 Task: Update the start and due dates for issues in the Jira project board.
Action: Mouse scrolled (890, 336) with delta (0, 0)
Screenshot: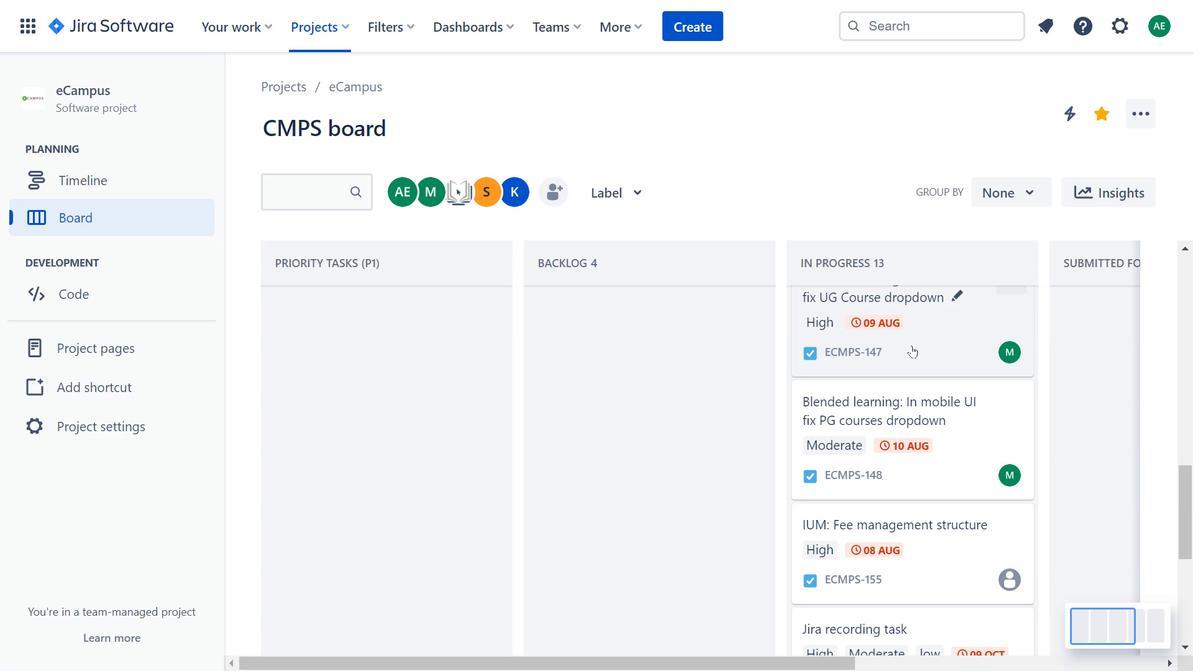 
Action: Mouse moved to (893, 338)
Screenshot: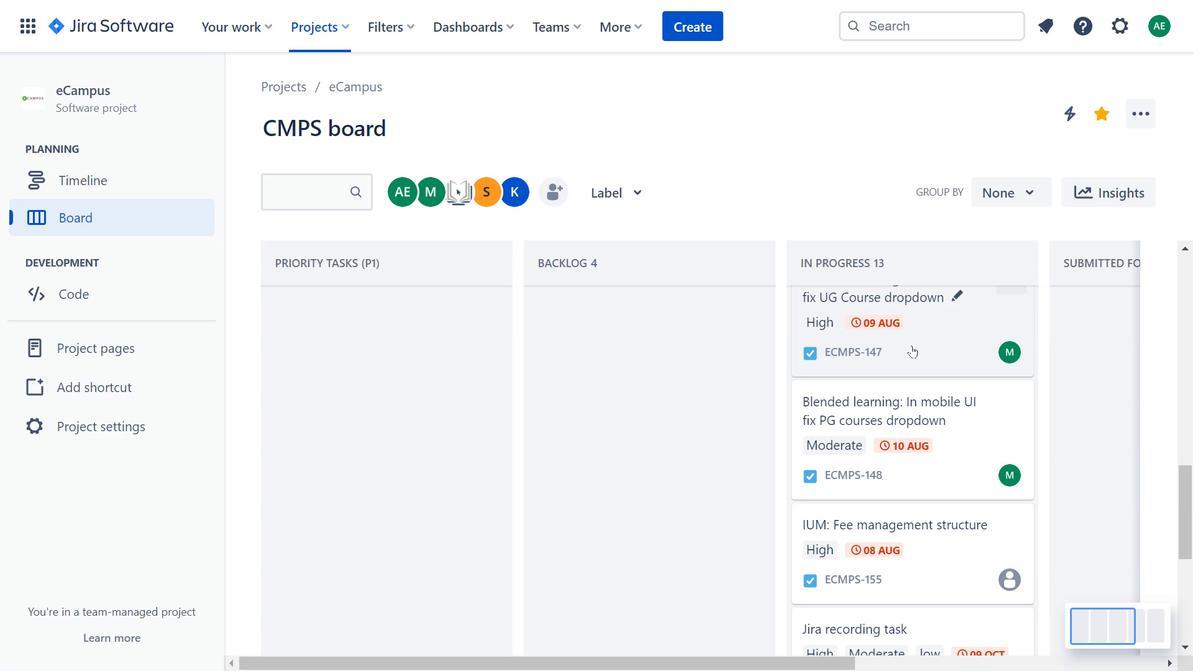 
Action: Mouse scrolled (893, 337) with delta (0, 0)
Screenshot: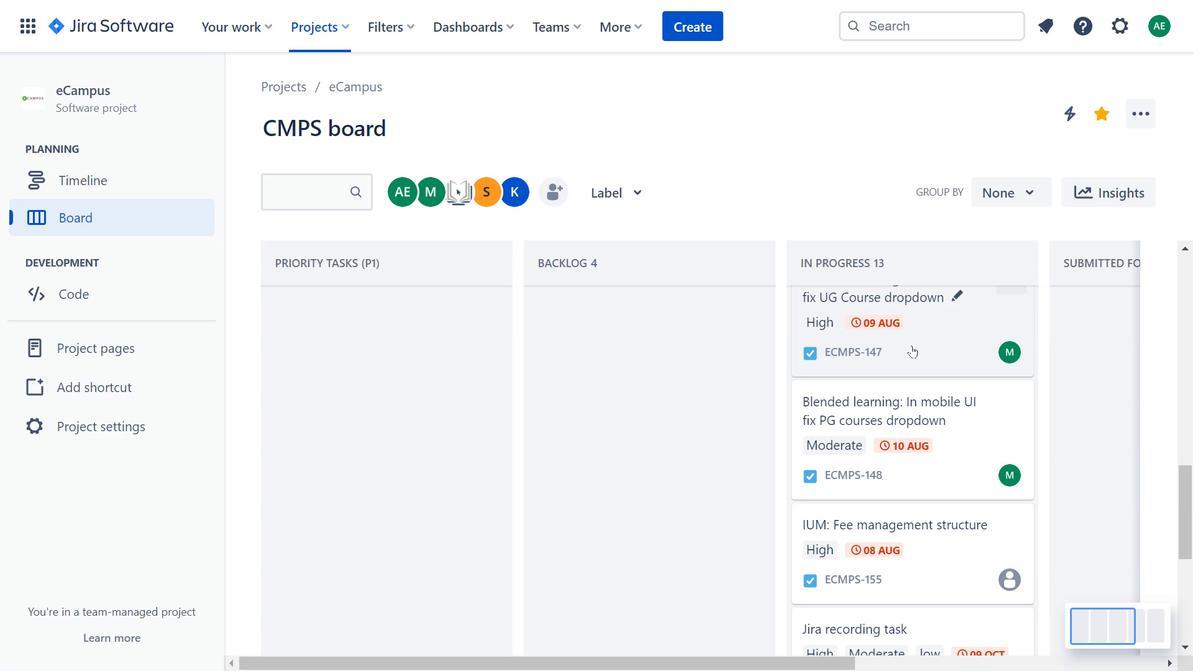 
Action: Mouse moved to (895, 339)
Screenshot: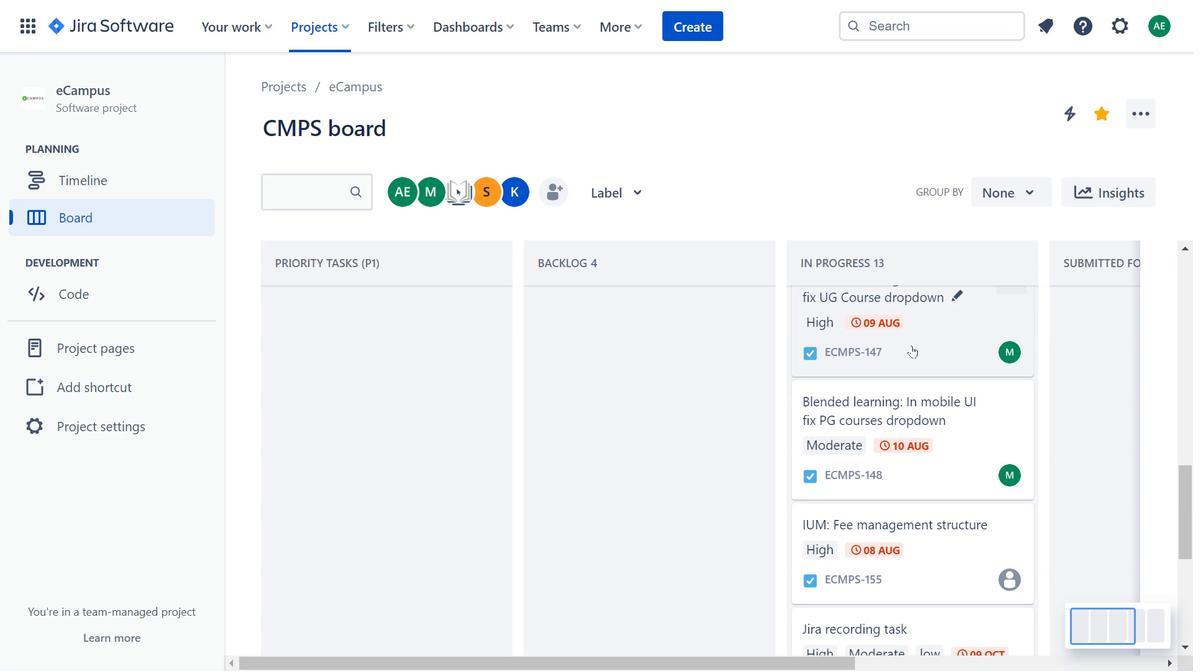 
Action: Mouse scrolled (895, 338) with delta (0, 0)
Screenshot: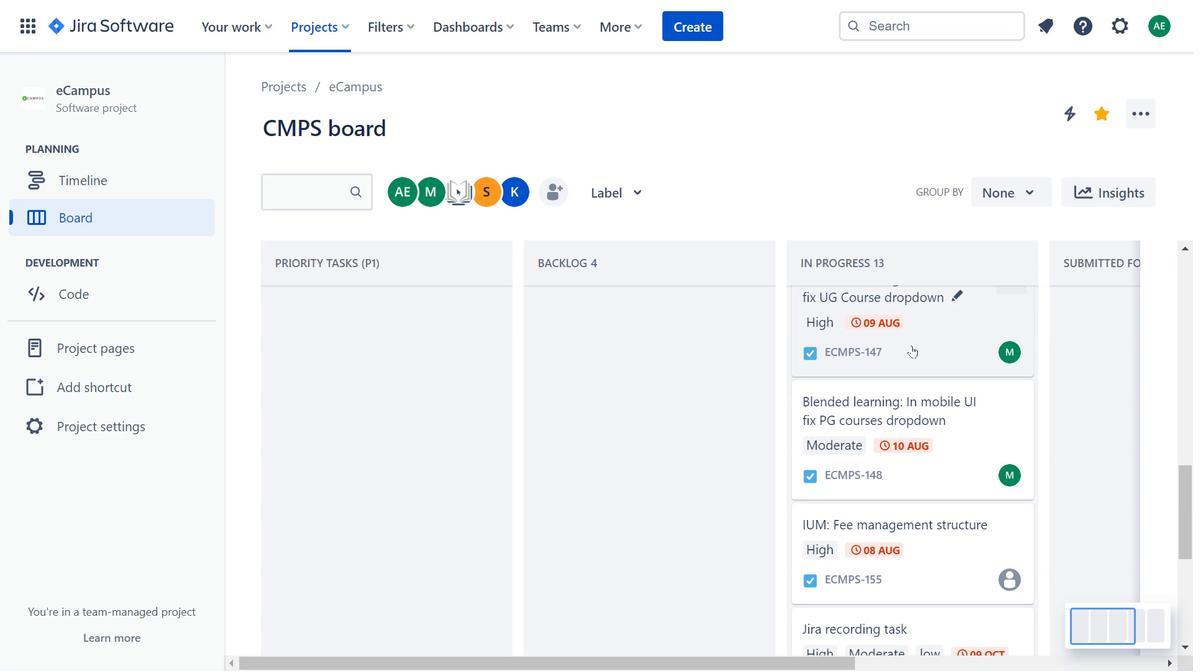 
Action: Mouse moved to (902, 342)
Screenshot: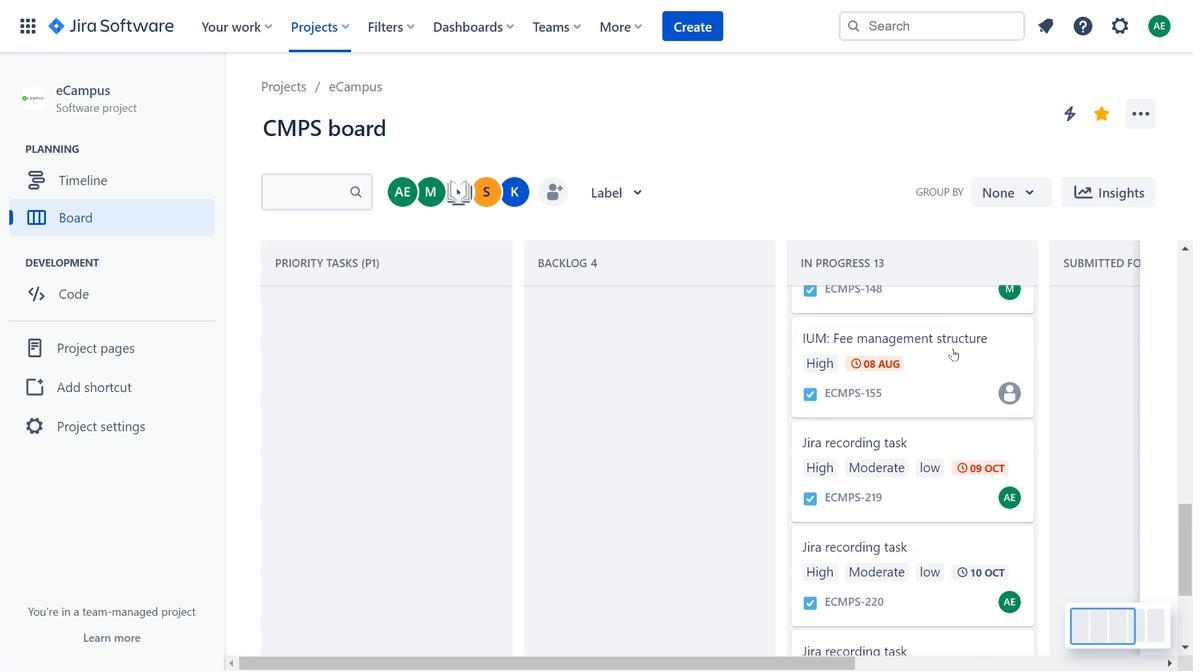 
Action: Mouse scrolled (902, 341) with delta (0, 0)
Screenshot: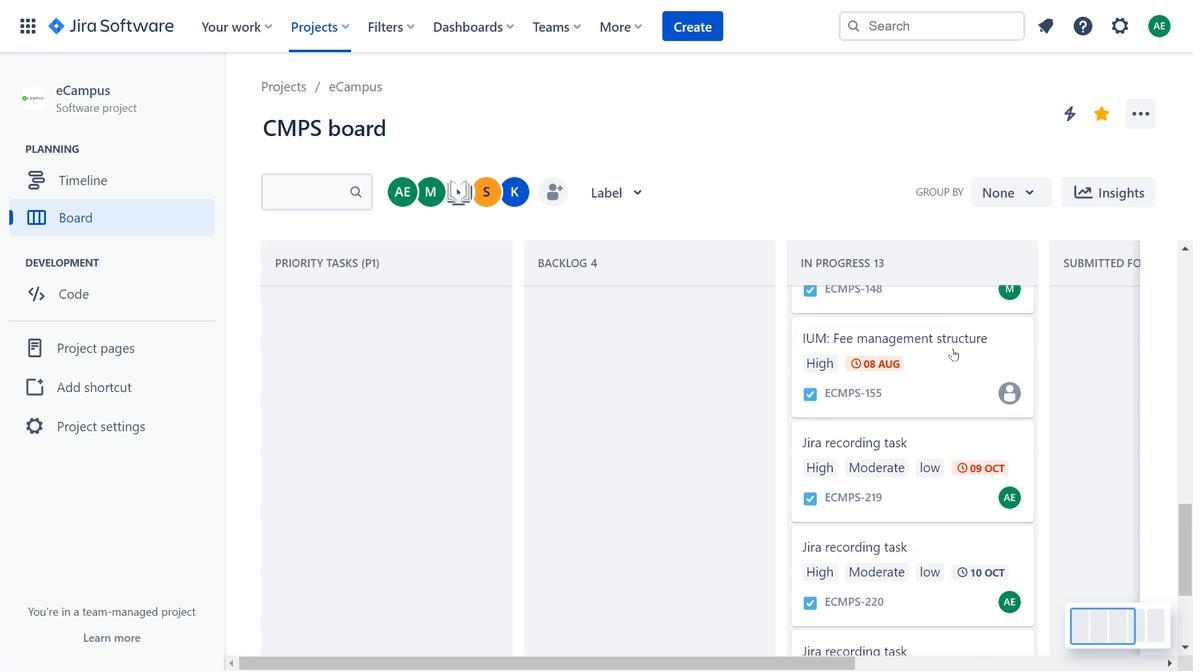 
Action: Mouse moved to (903, 342)
Screenshot: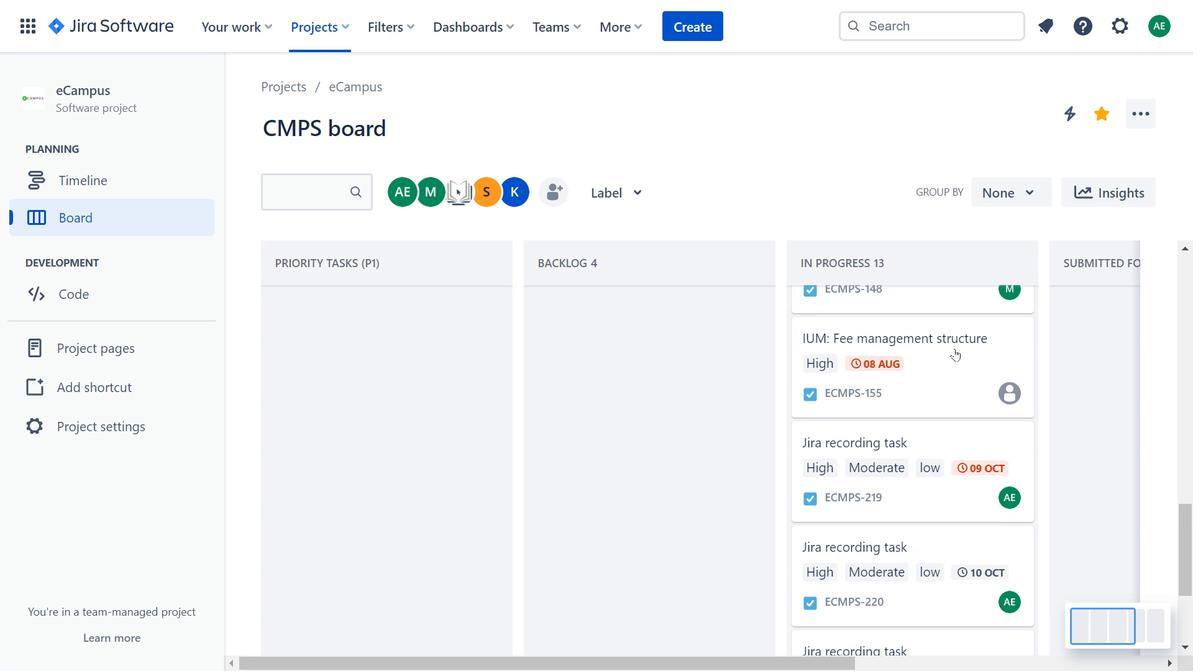 
Action: Mouse scrolled (903, 341) with delta (0, 0)
Screenshot: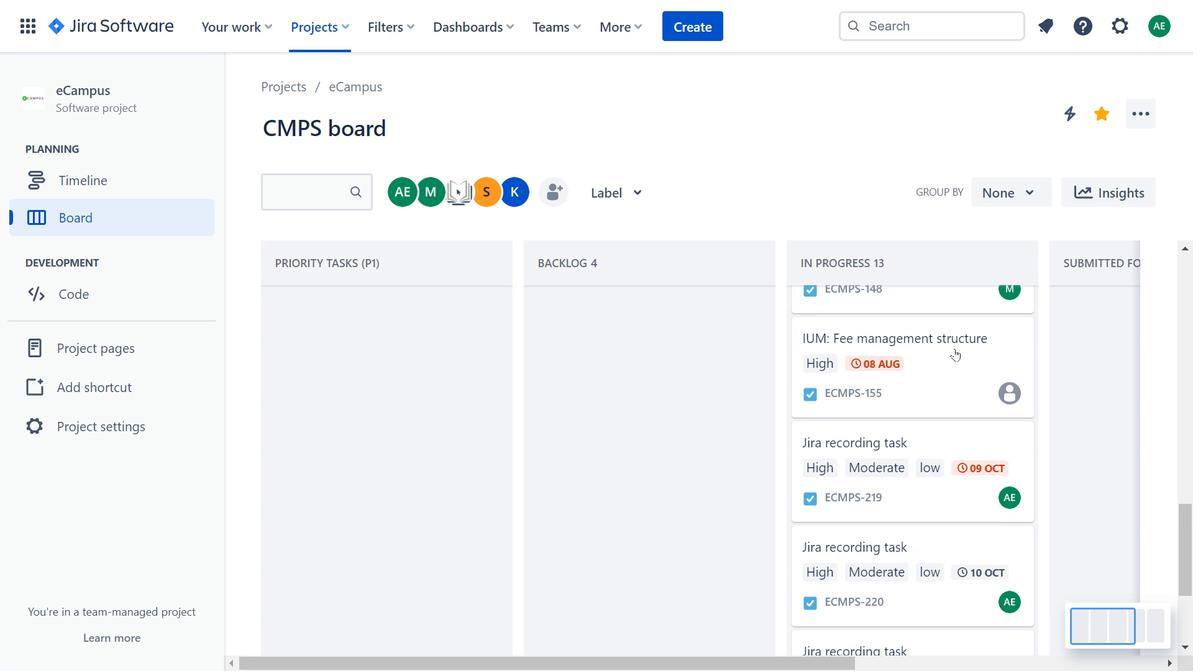 
Action: Mouse moved to (905, 343)
Screenshot: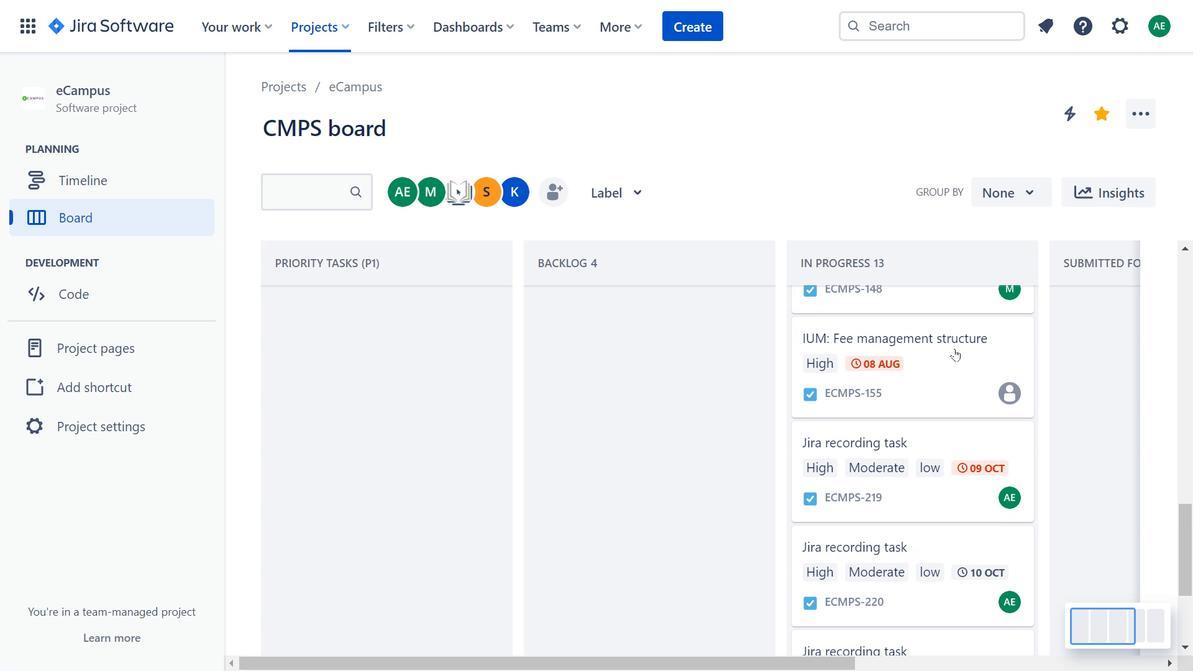 
Action: Mouse scrolled (905, 342) with delta (0, 0)
Screenshot: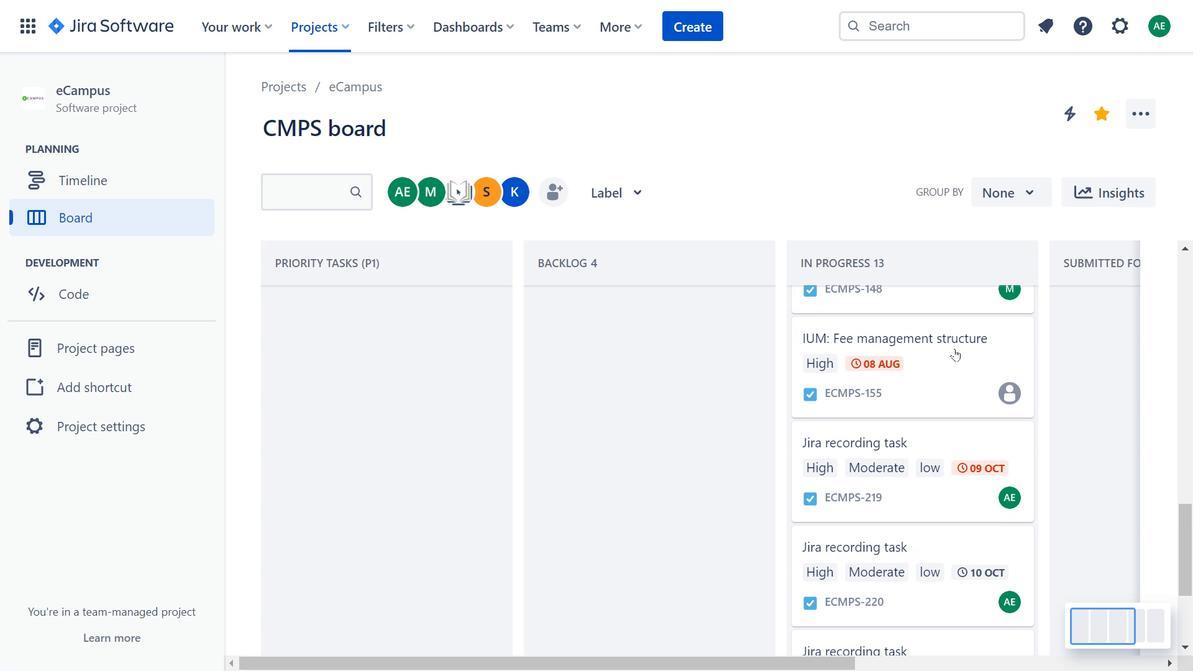 
Action: Mouse moved to (918, 346)
Screenshot: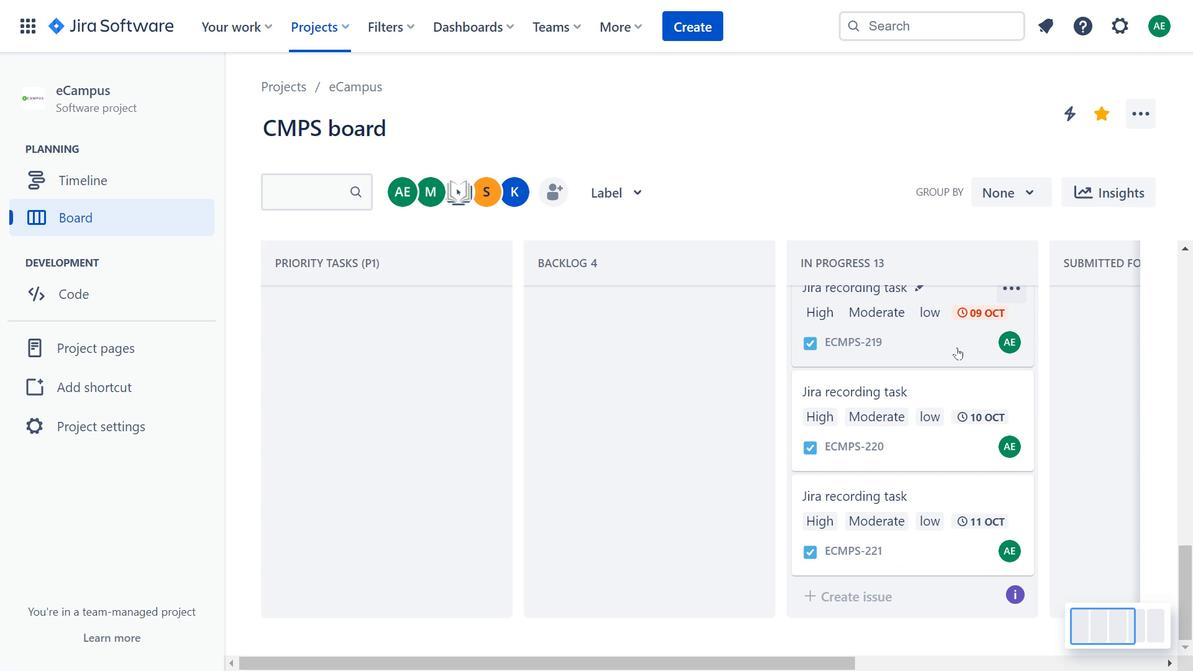 
Action: Mouse scrolled (918, 345) with delta (0, 0)
Screenshot: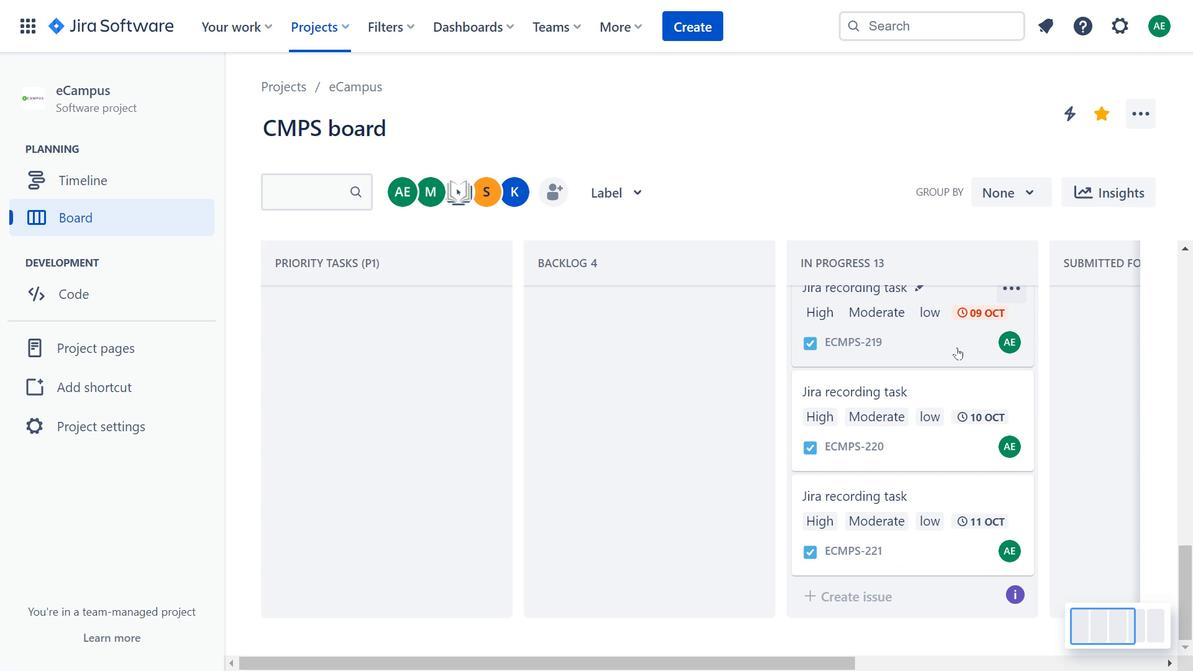 
Action: Mouse moved to (923, 347)
Screenshot: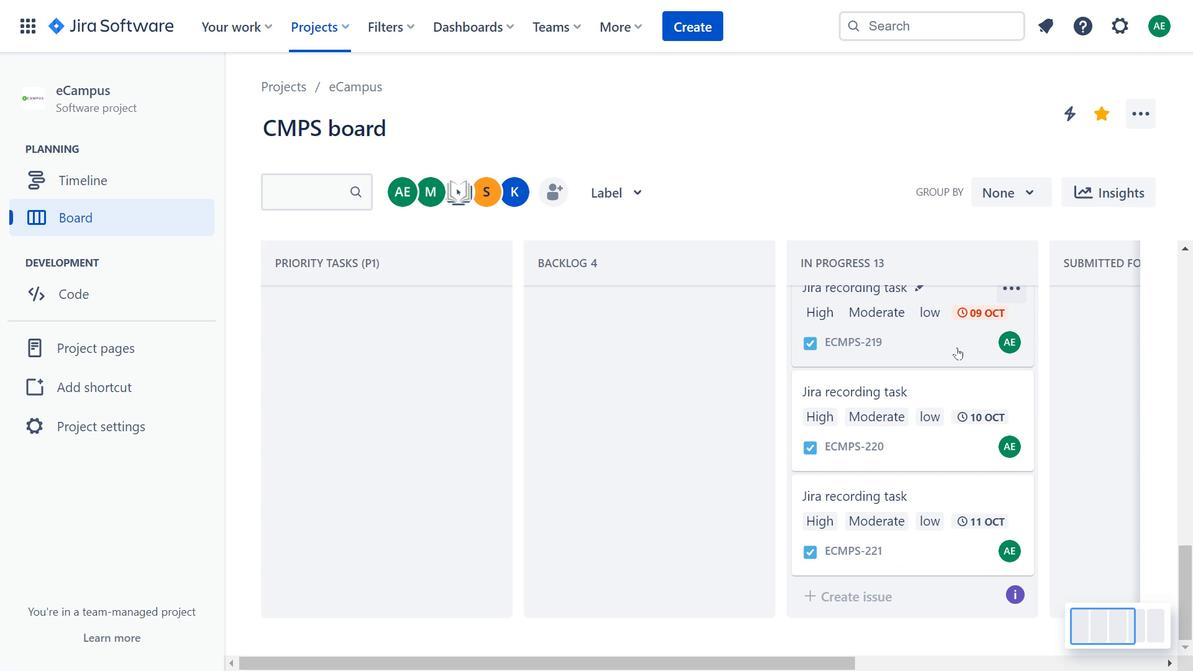 
Action: Mouse scrolled (923, 346) with delta (0, 0)
Screenshot: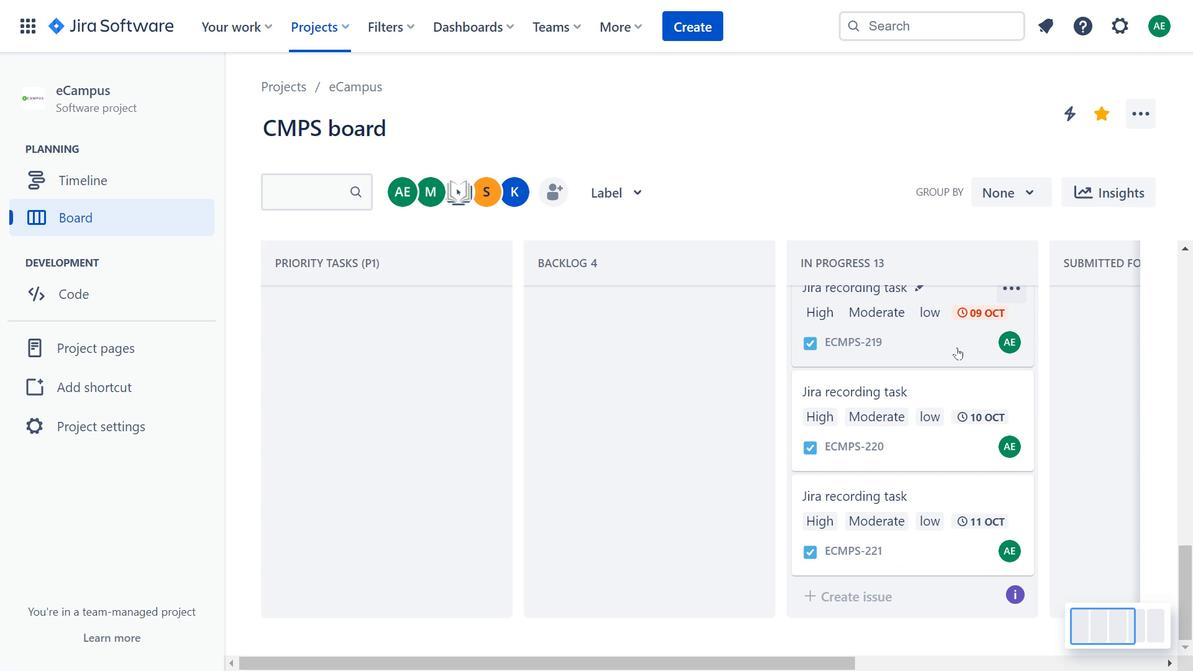
Action: Mouse moved to (956, 348)
Screenshot: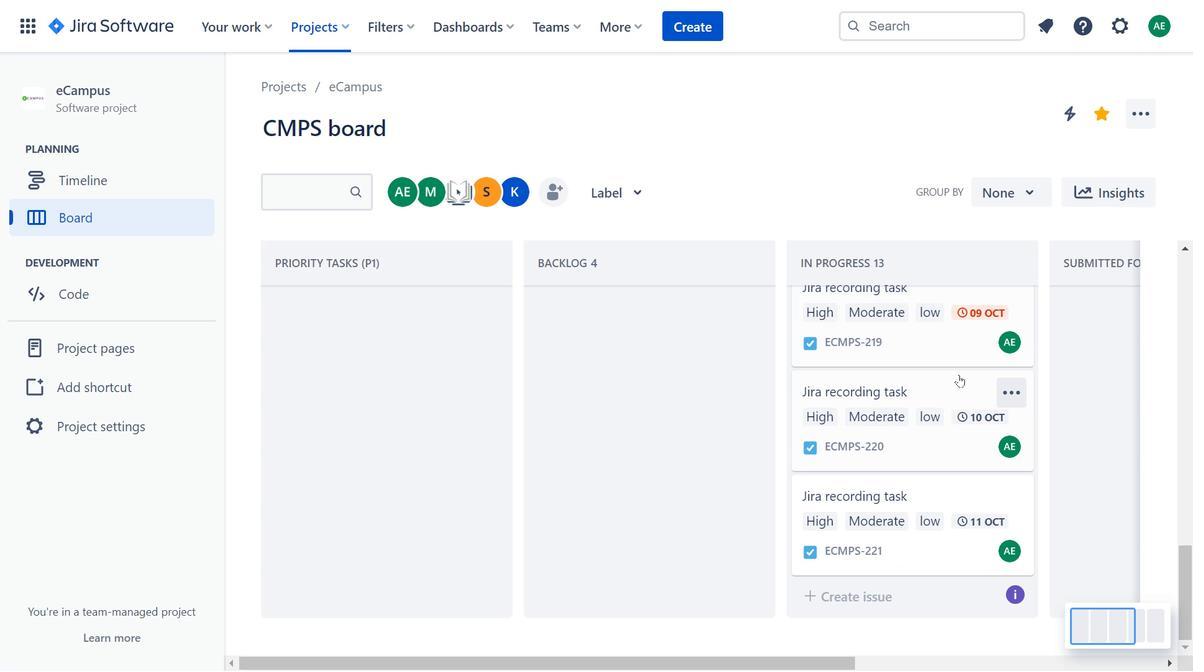 
Action: Mouse scrolled (956, 347) with delta (0, 0)
Screenshot: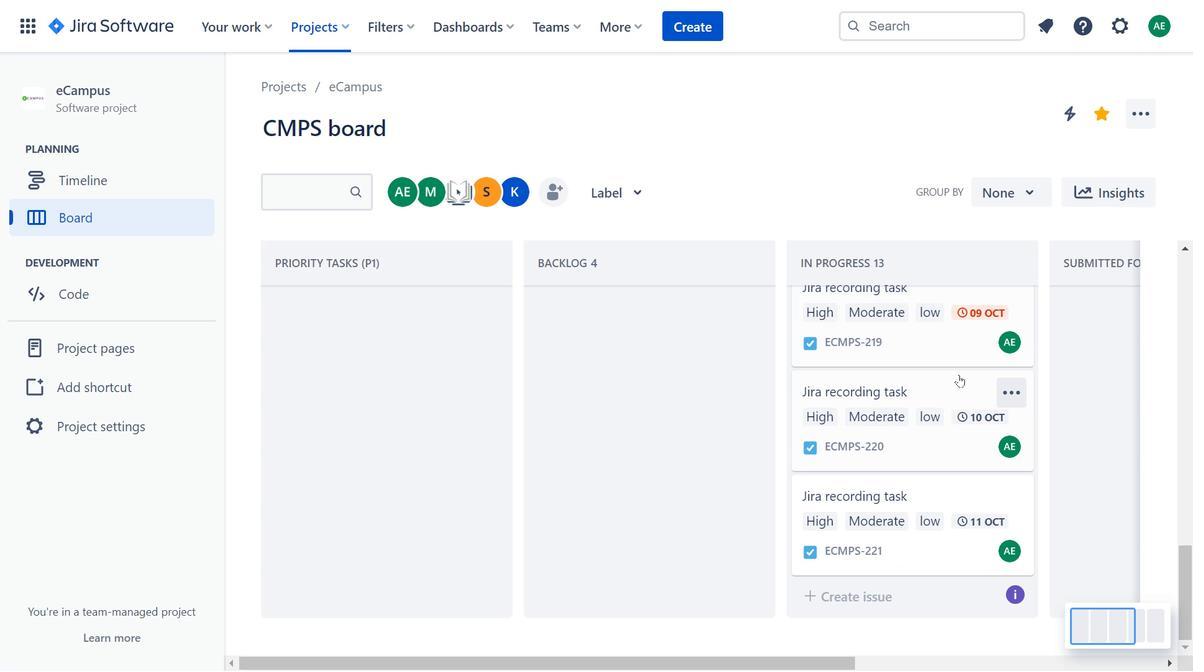 
Action: Mouse scrolled (956, 347) with delta (0, 0)
Screenshot: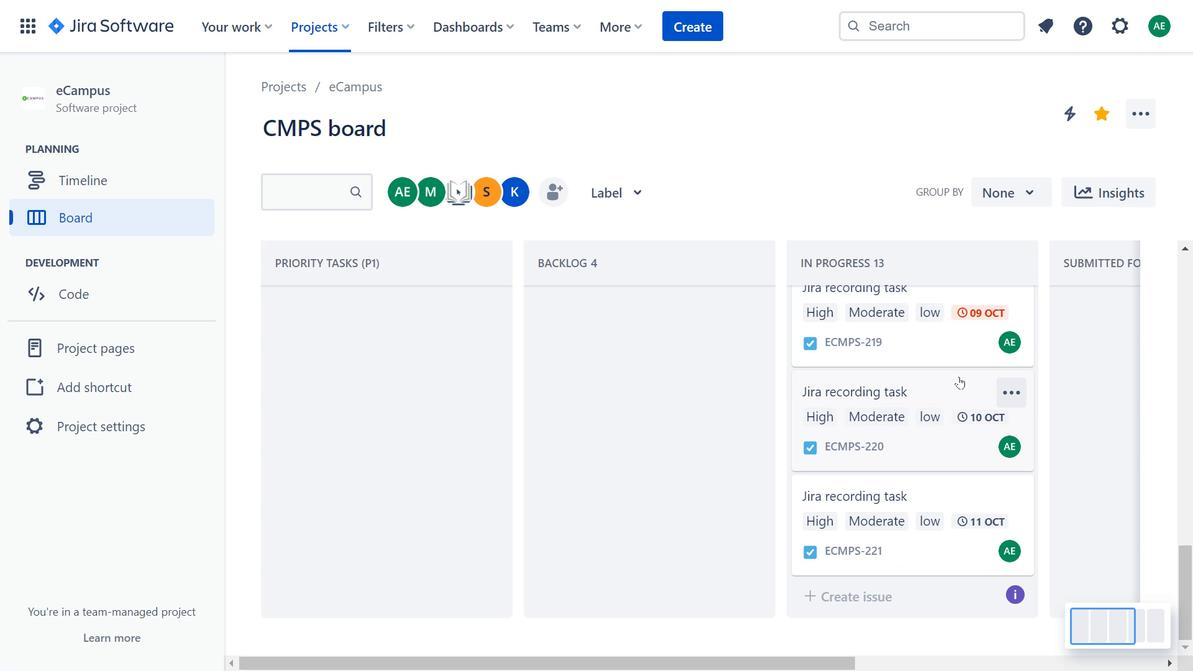 
Action: Mouse moved to (971, 328)
Screenshot: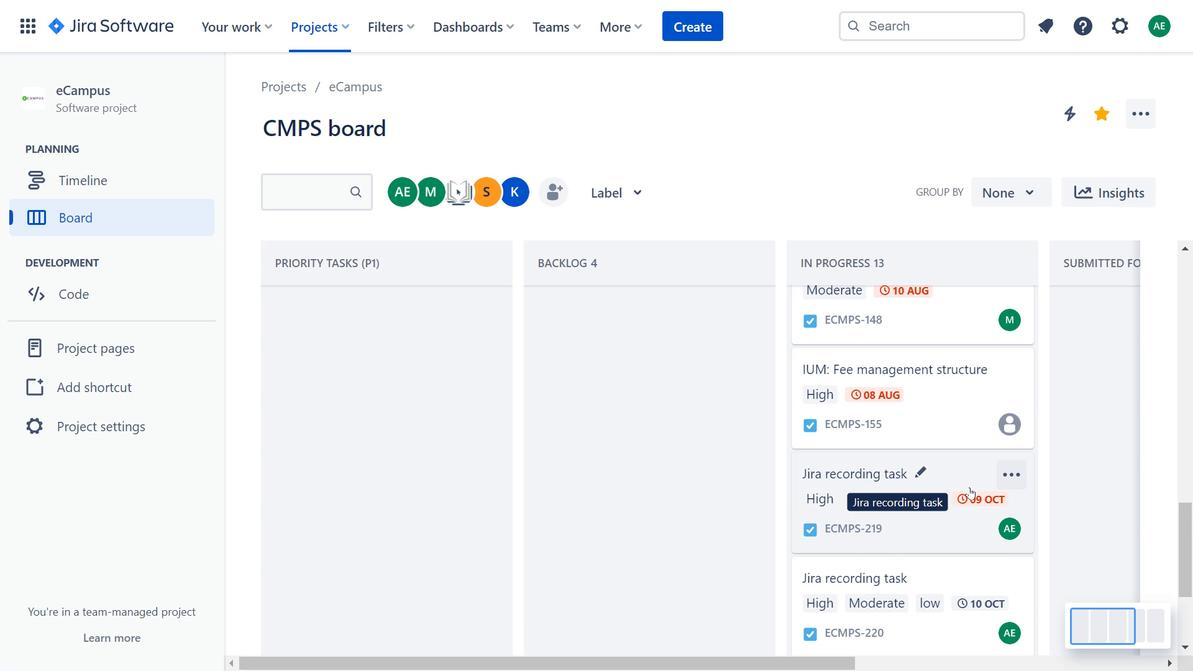 
Action: Mouse scrolled (971, 329) with delta (0, 0)
Screenshot: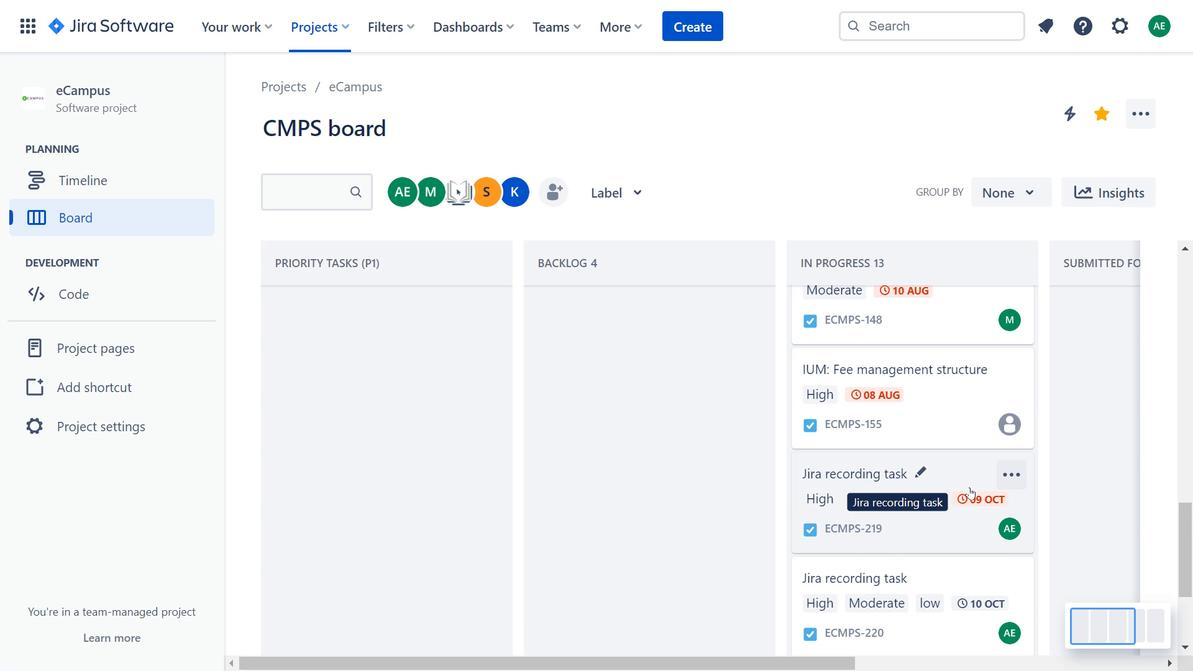 
Action: Mouse scrolled (971, 329) with delta (0, 0)
Screenshot: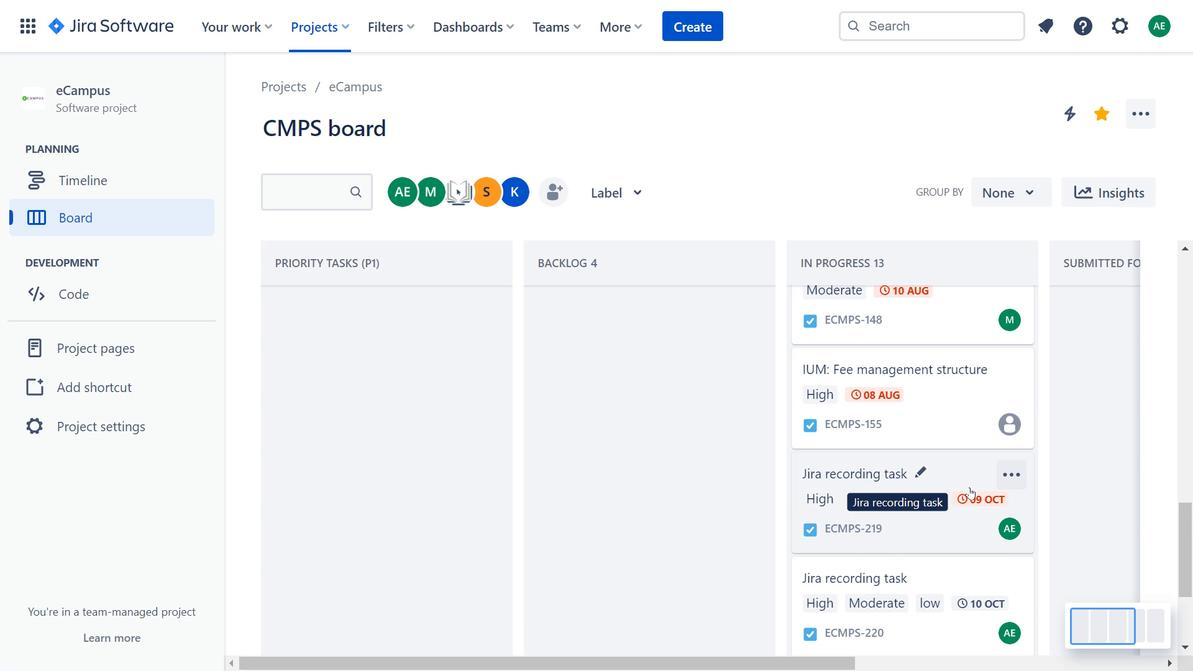 
Action: Mouse moved to (969, 487)
Screenshot: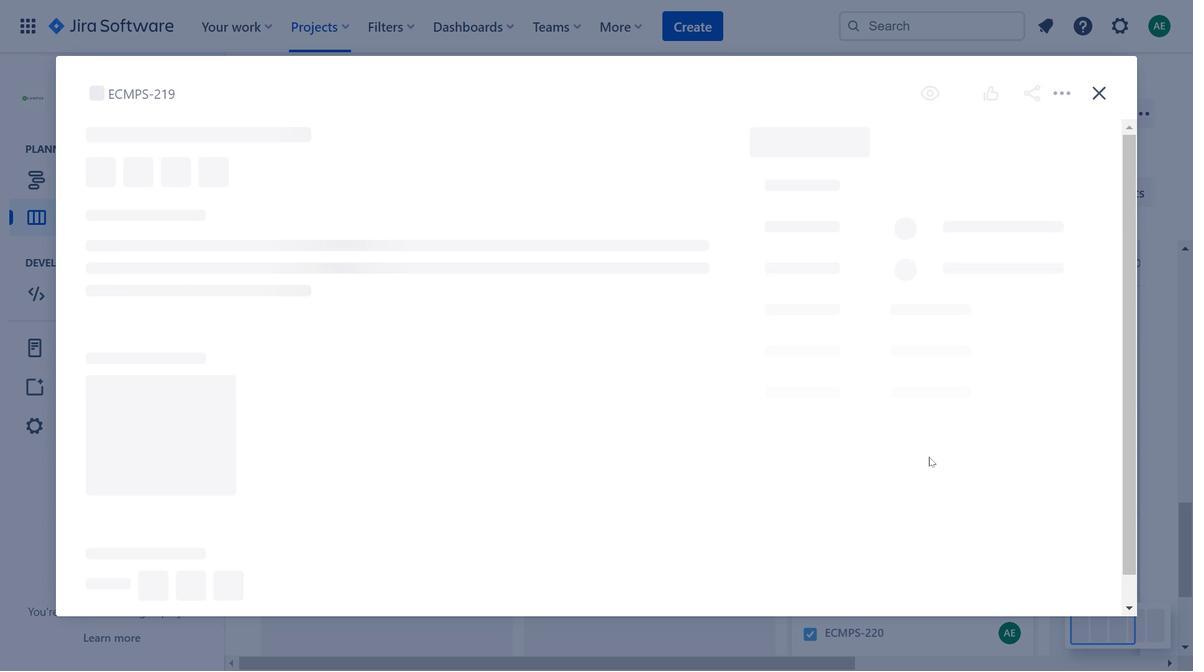 
Action: Mouse pressed left at (969, 487)
Screenshot: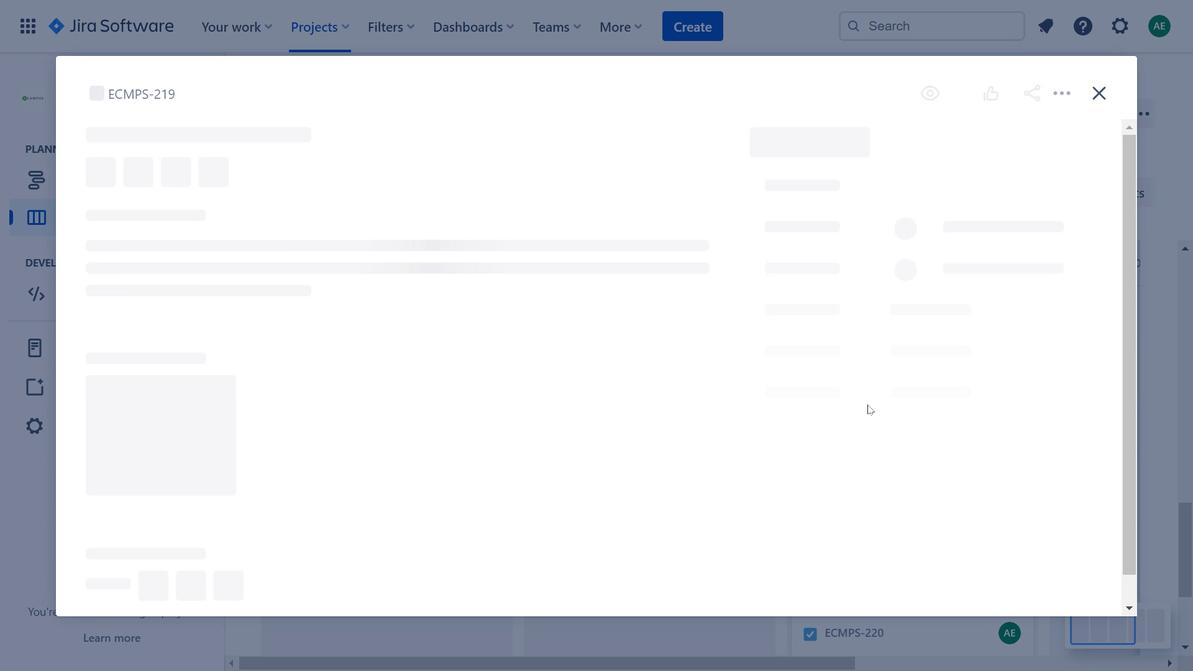 
Action: Mouse moved to (777, 149)
Screenshot: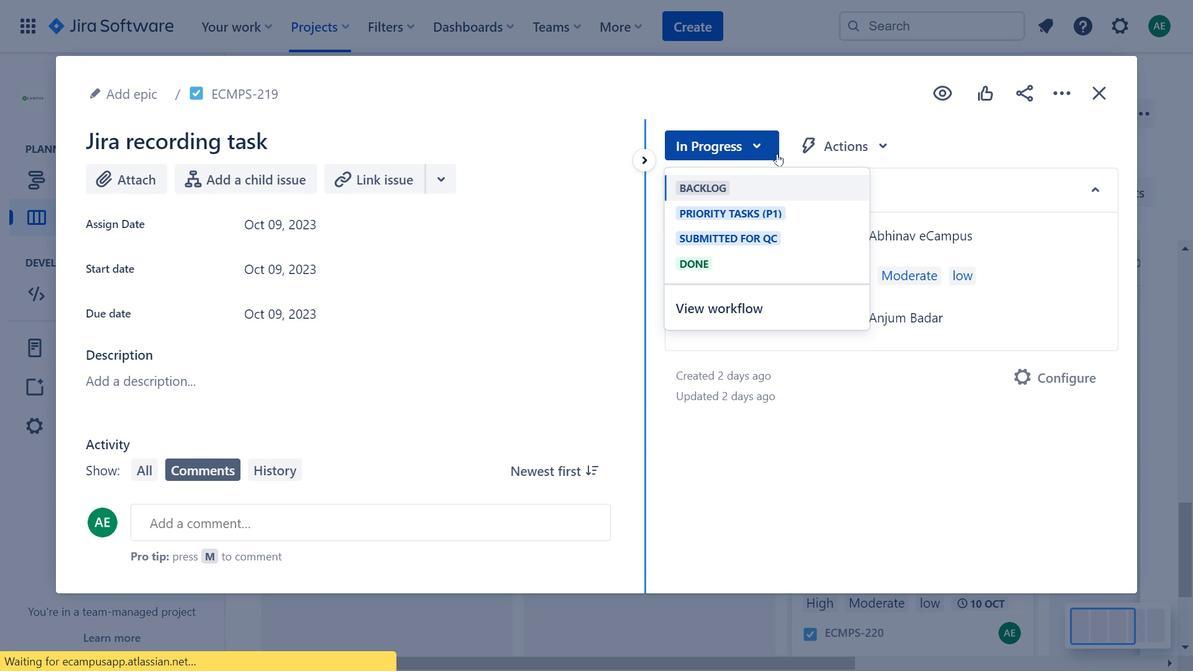 
Action: Mouse pressed left at (777, 149)
Screenshot: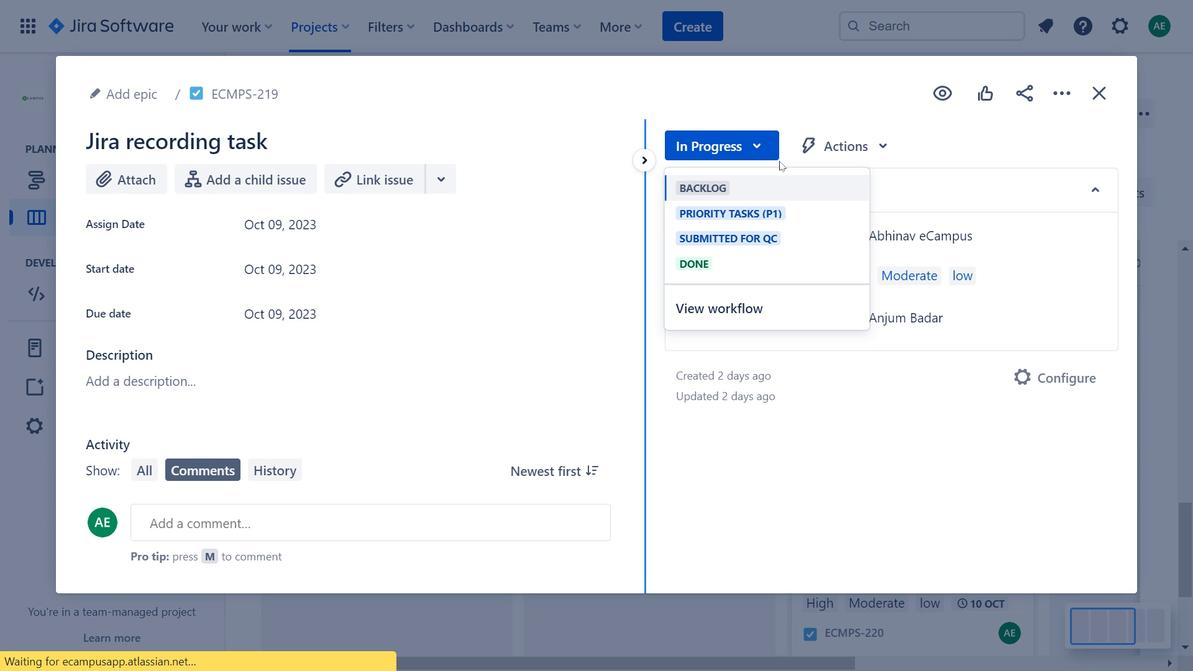 
Action: Mouse moved to (722, 267)
Screenshot: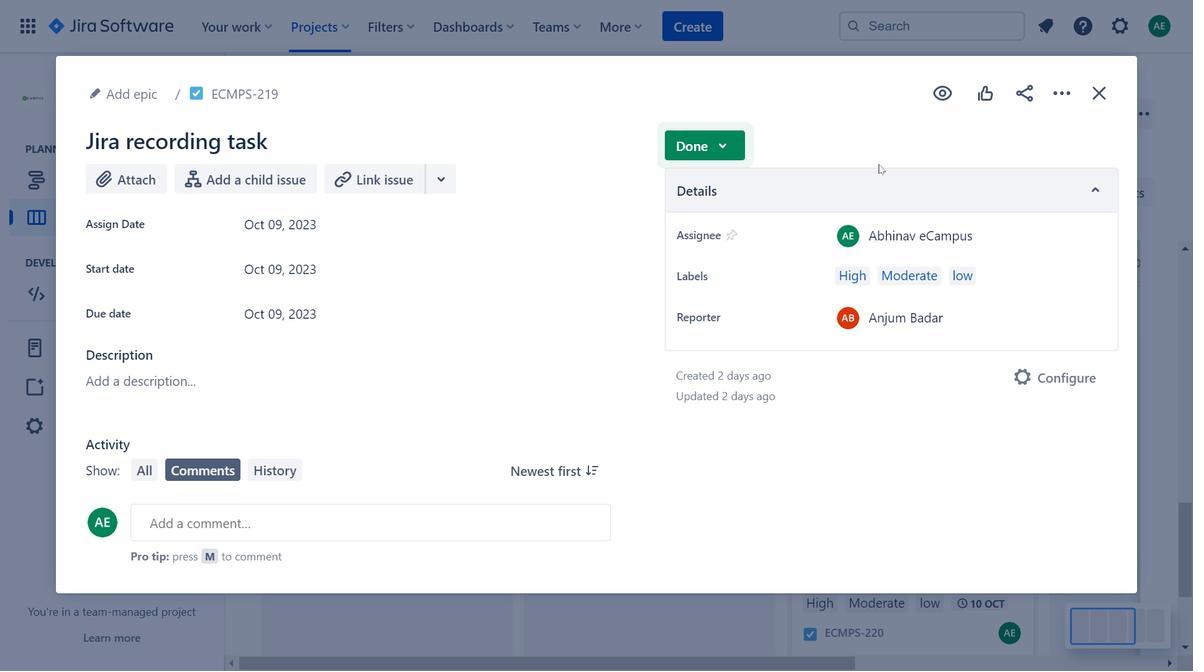 
Action: Mouse pressed left at (722, 267)
Screenshot: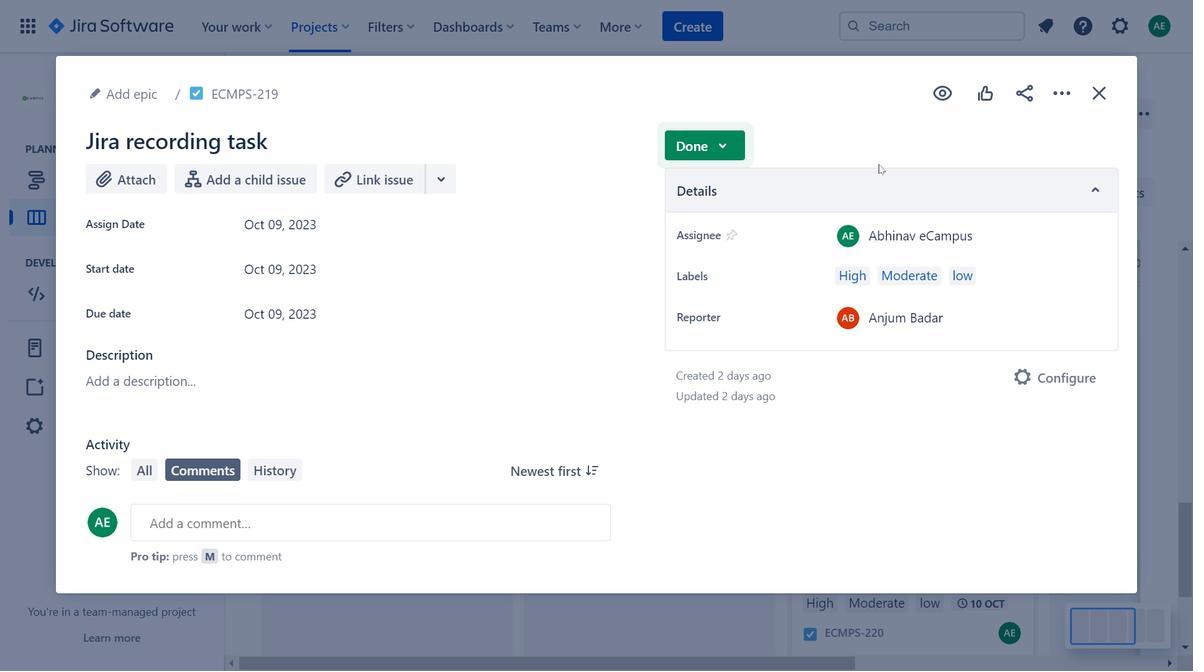 
Action: Mouse moved to (930, 145)
Screenshot: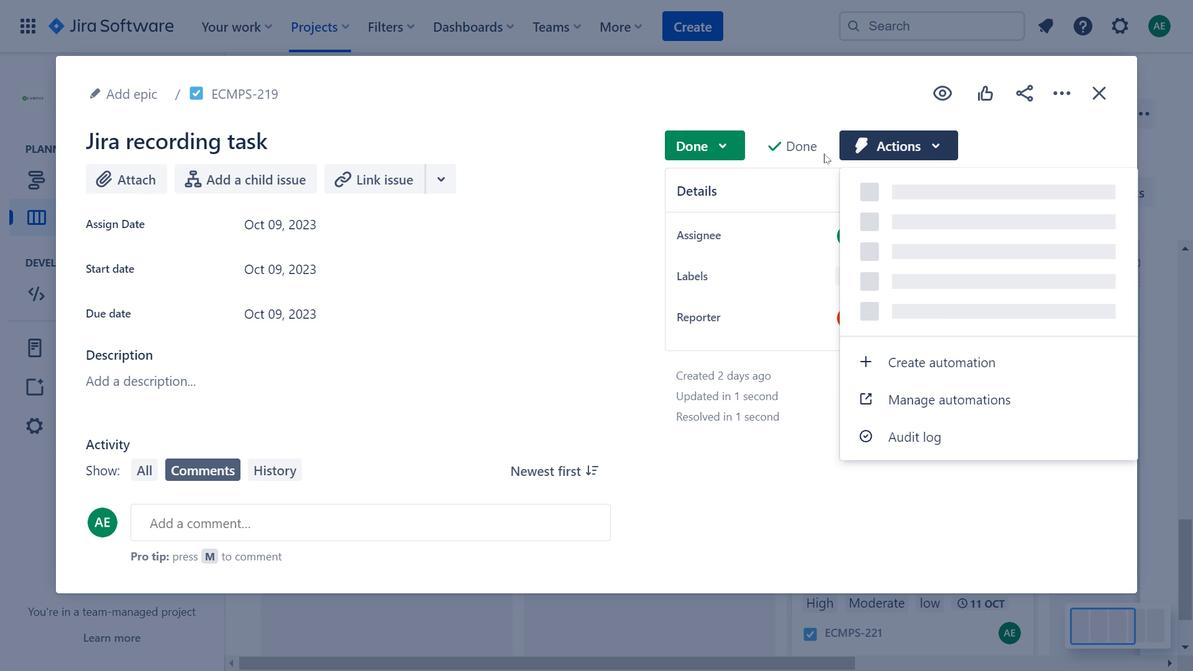 
Action: Mouse pressed left at (930, 145)
Screenshot: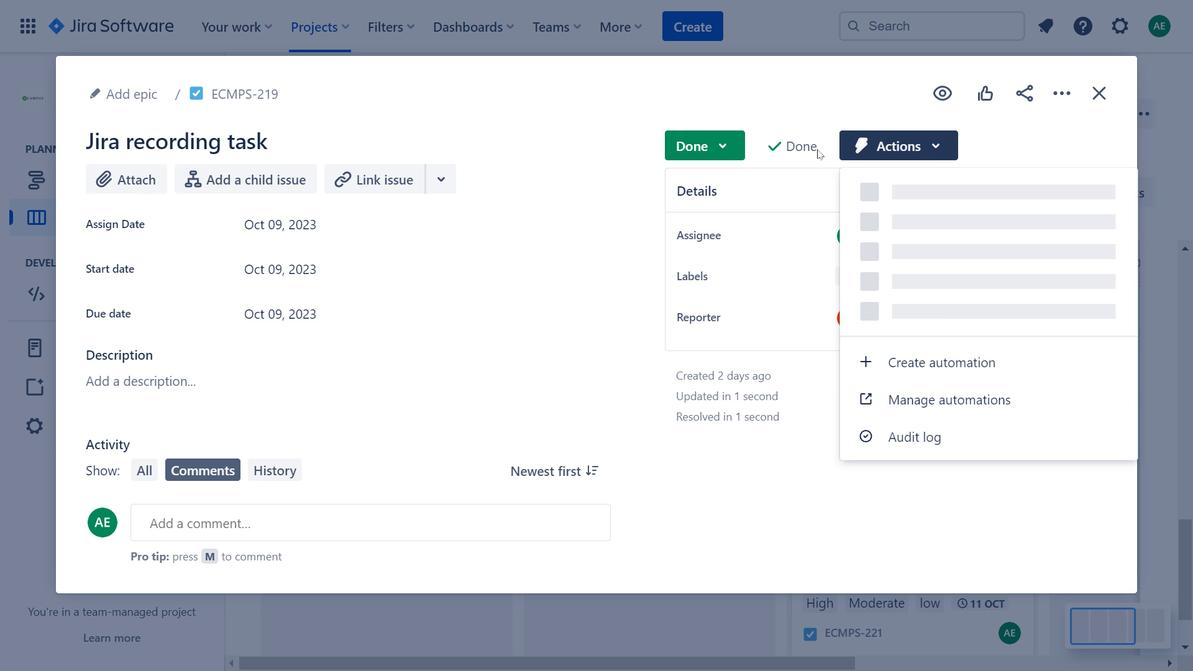 
Action: Mouse moved to (810, 146)
Screenshot: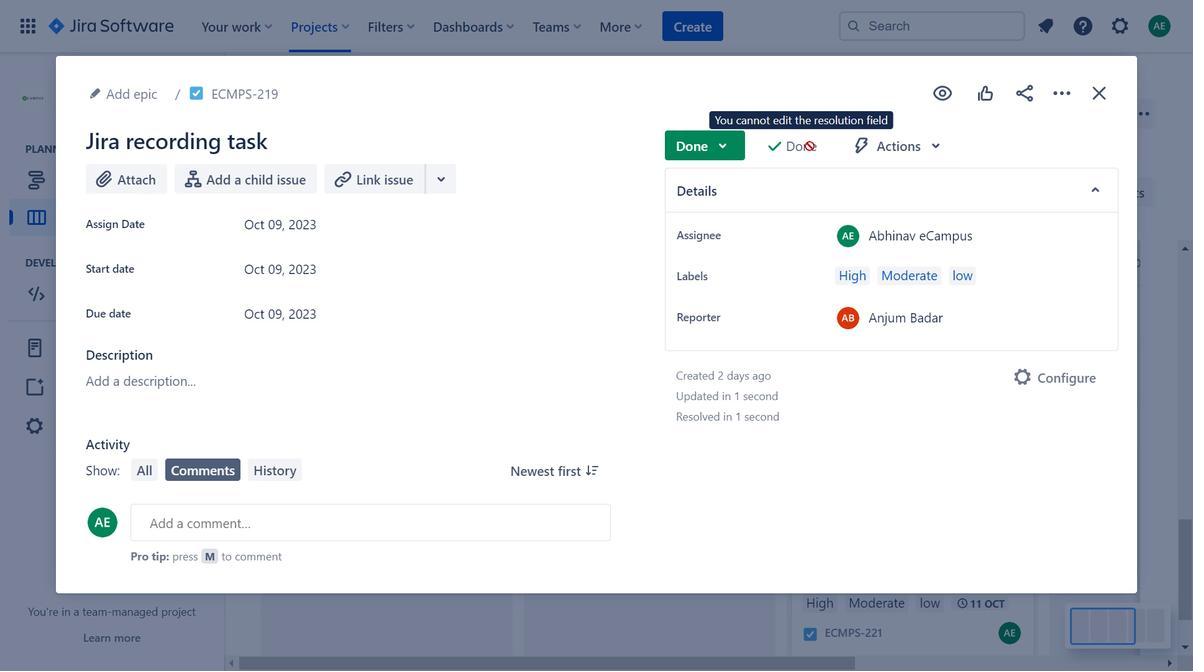 
Action: Mouse pressed left at (810, 146)
Screenshot: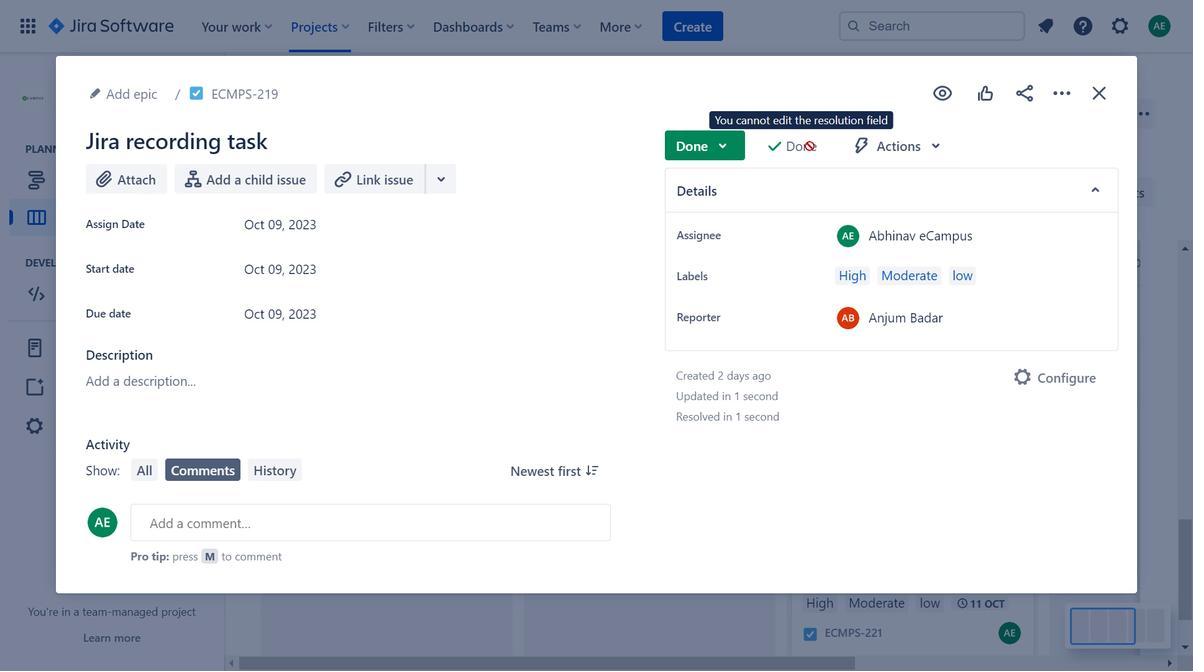 
Action: Mouse moved to (1097, 98)
Screenshot: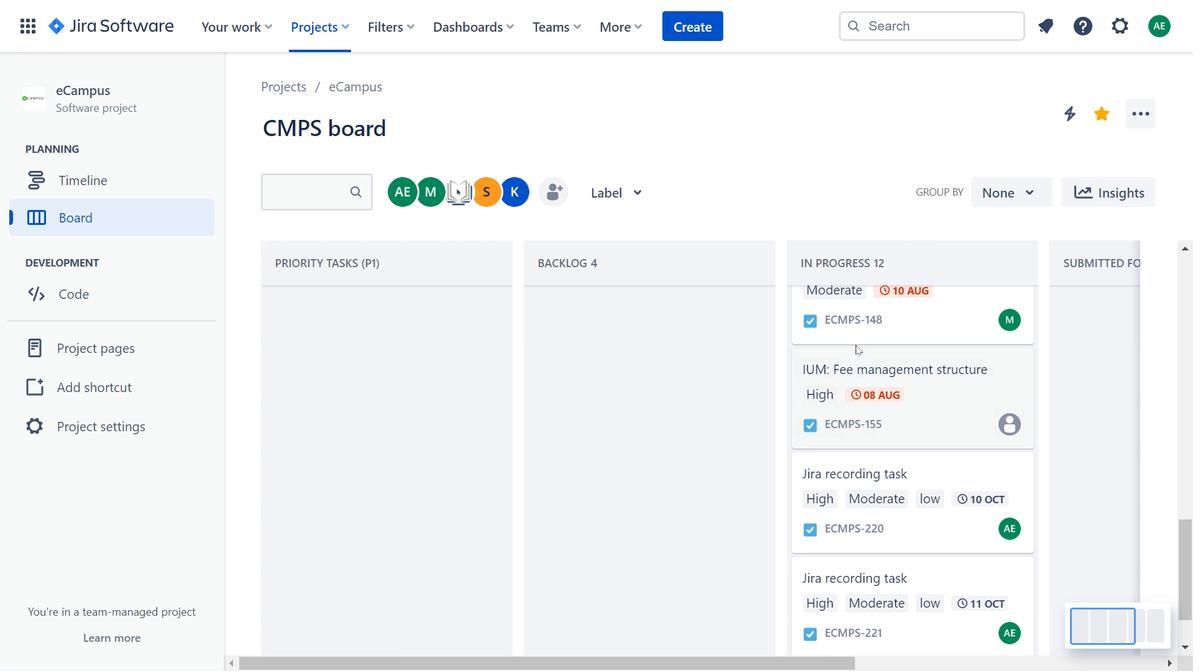 
Action: Mouse pressed left at (1097, 98)
Screenshot: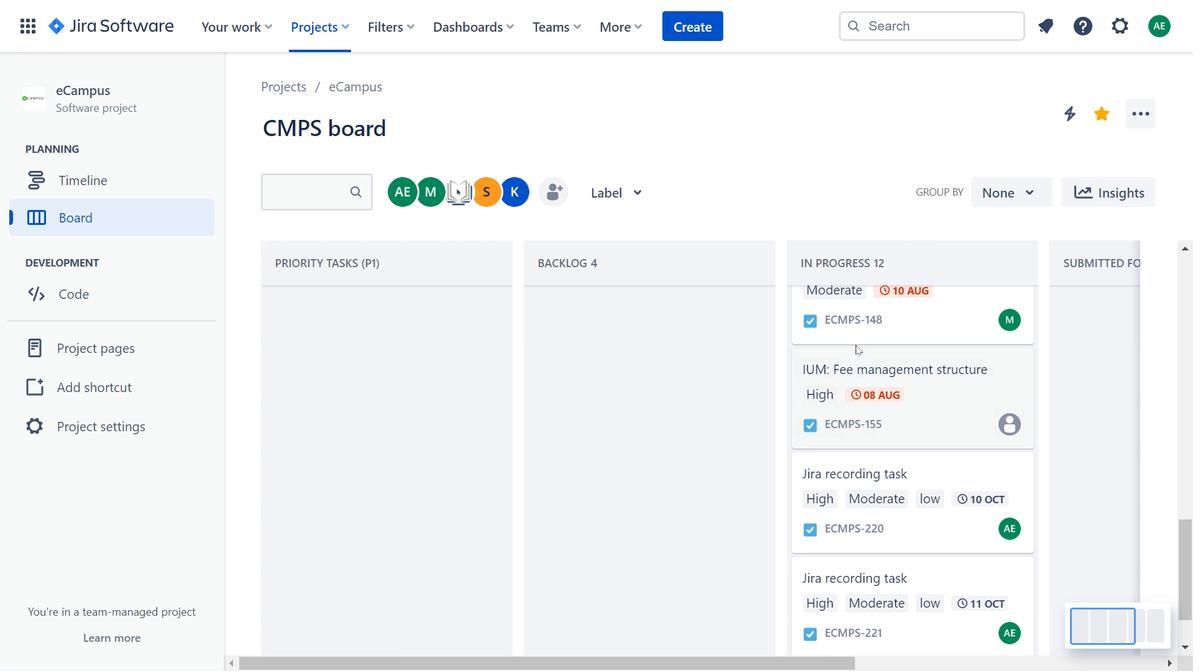 
Action: Mouse moved to (873, 338)
Screenshot: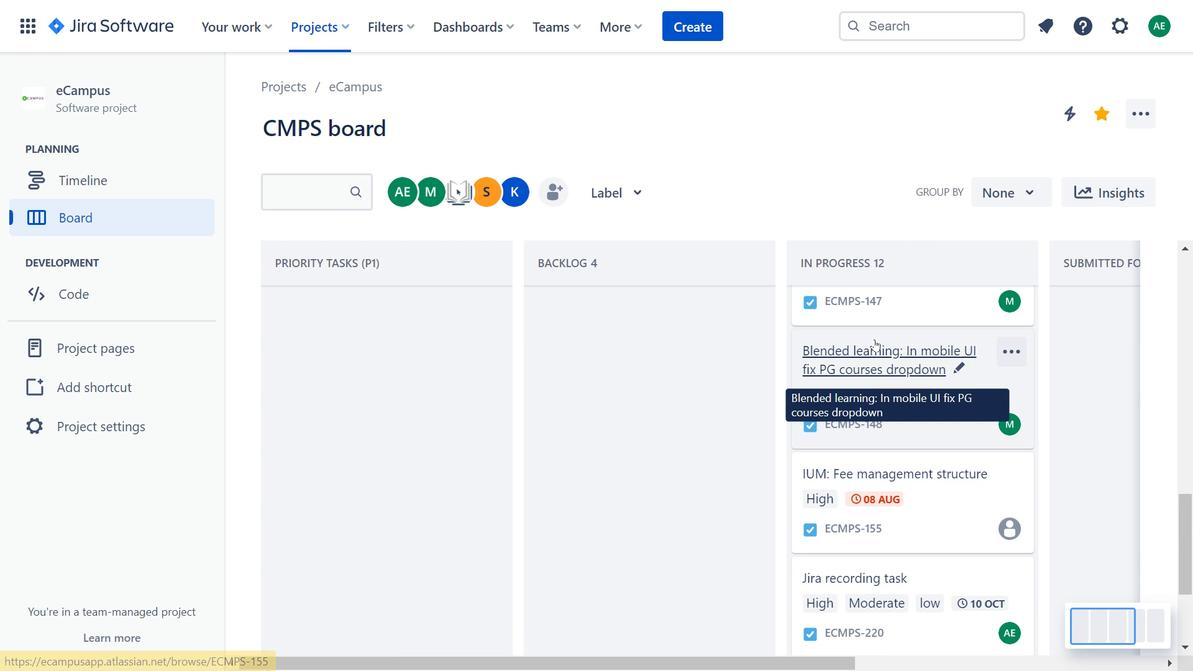 
Action: Mouse scrolled (873, 338) with delta (0, 0)
Screenshot: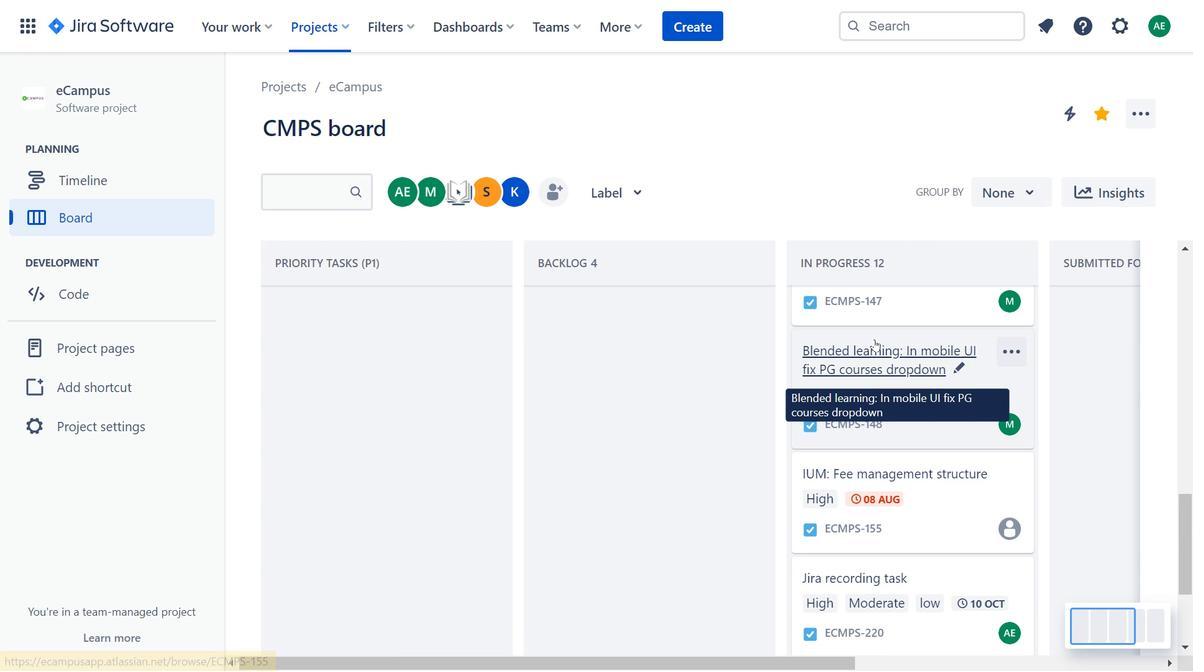
Action: Mouse moved to (874, 339)
Screenshot: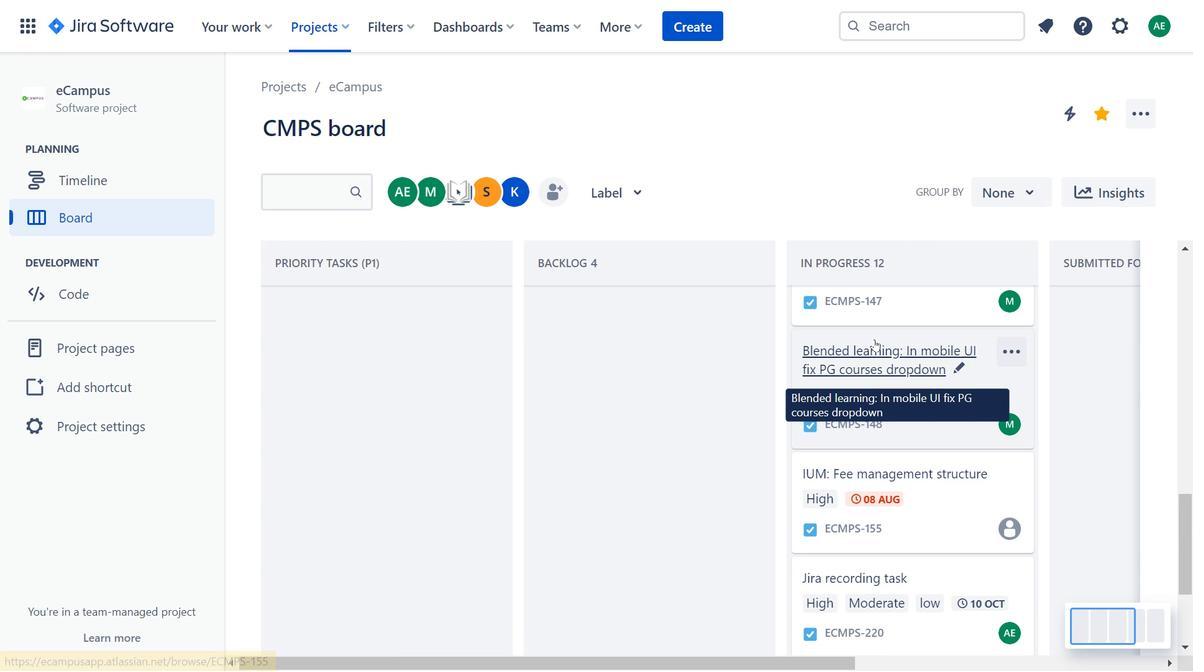
Action: Mouse scrolled (874, 340) with delta (0, 0)
Screenshot: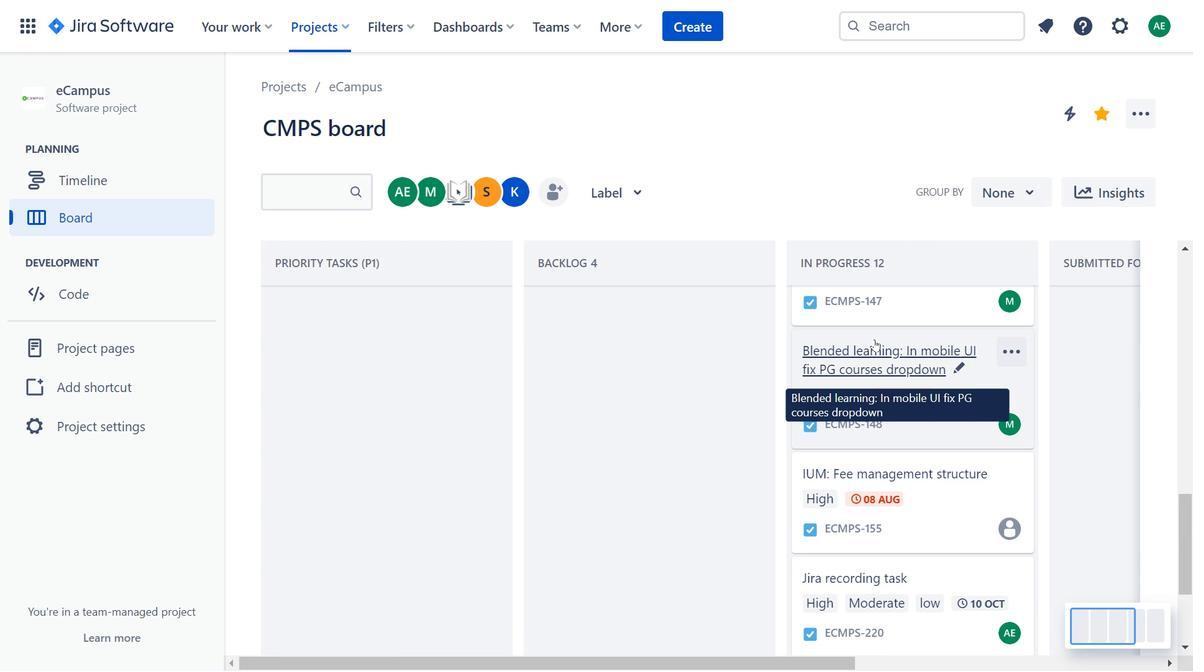 
Action: Mouse scrolled (874, 340) with delta (0, 0)
Screenshot: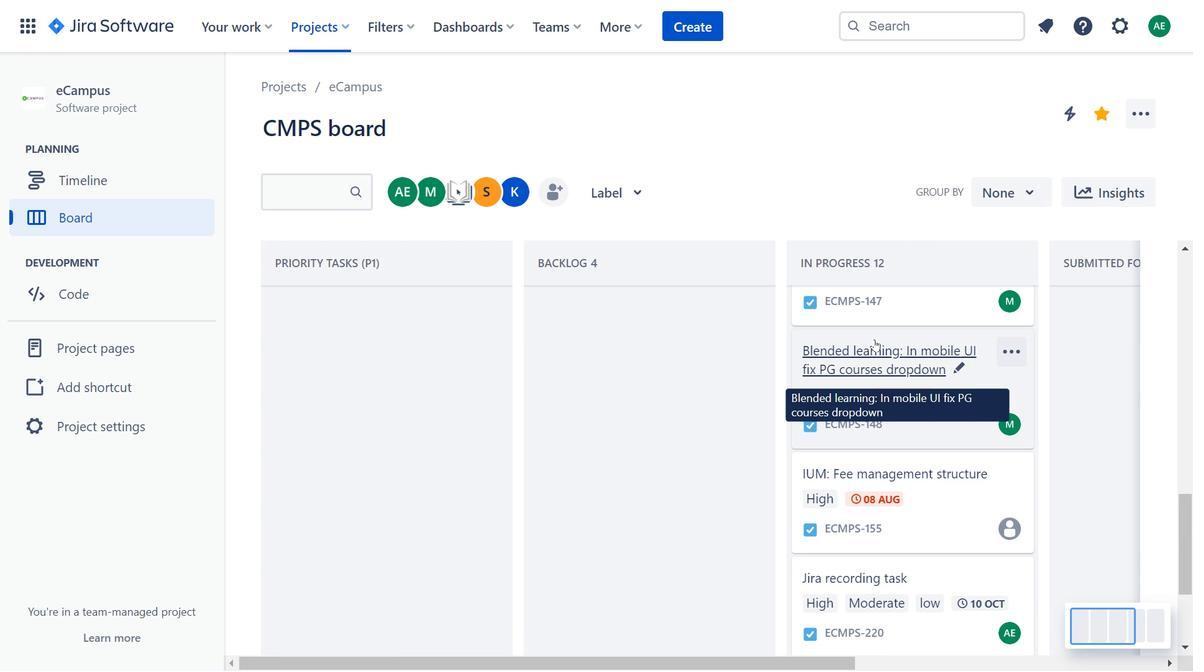 
Action: Mouse scrolled (874, 340) with delta (0, 0)
Screenshot: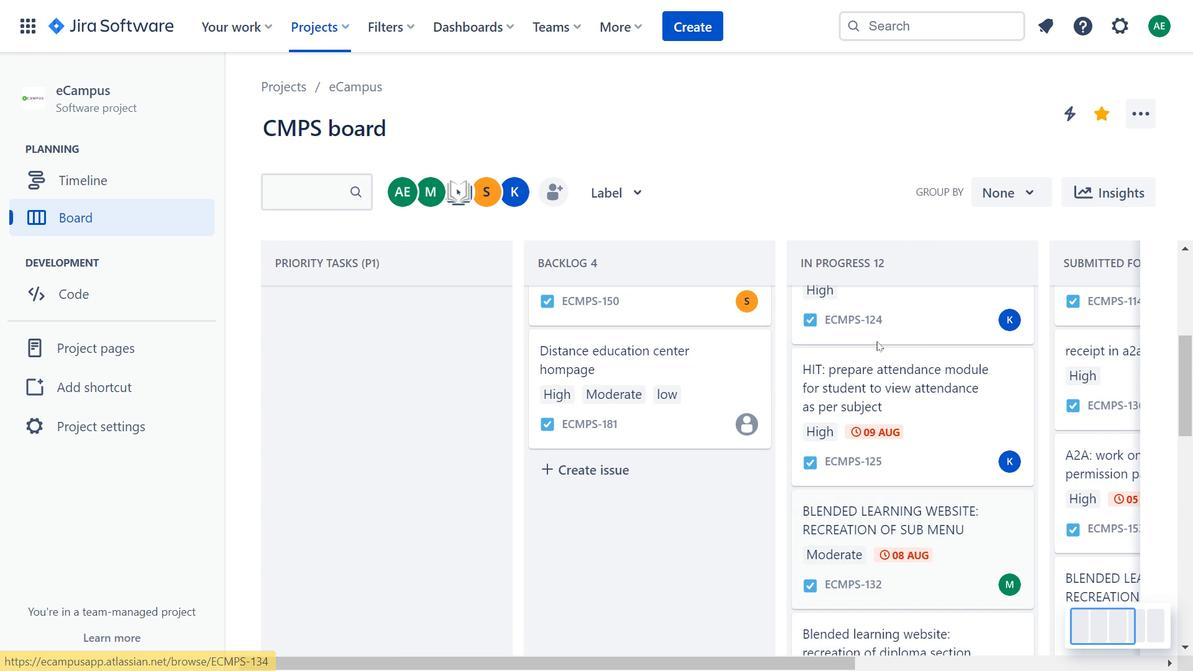 
Action: Mouse scrolled (874, 340) with delta (0, 0)
Screenshot: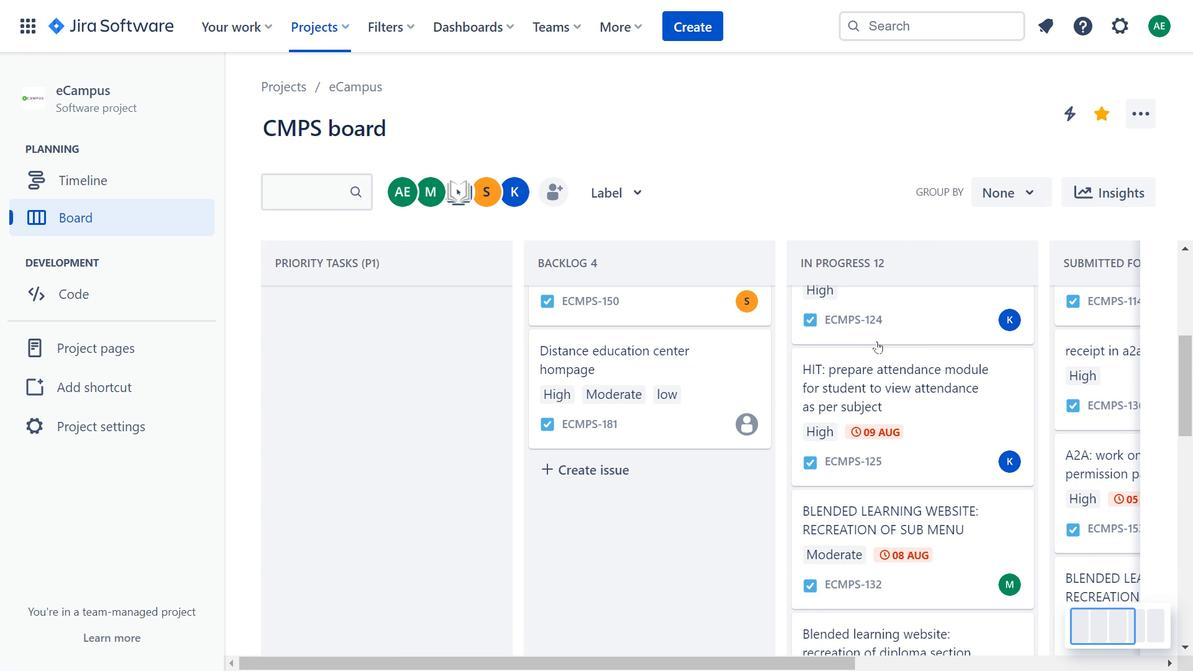 
Action: Mouse scrolled (874, 340) with delta (0, 0)
Screenshot: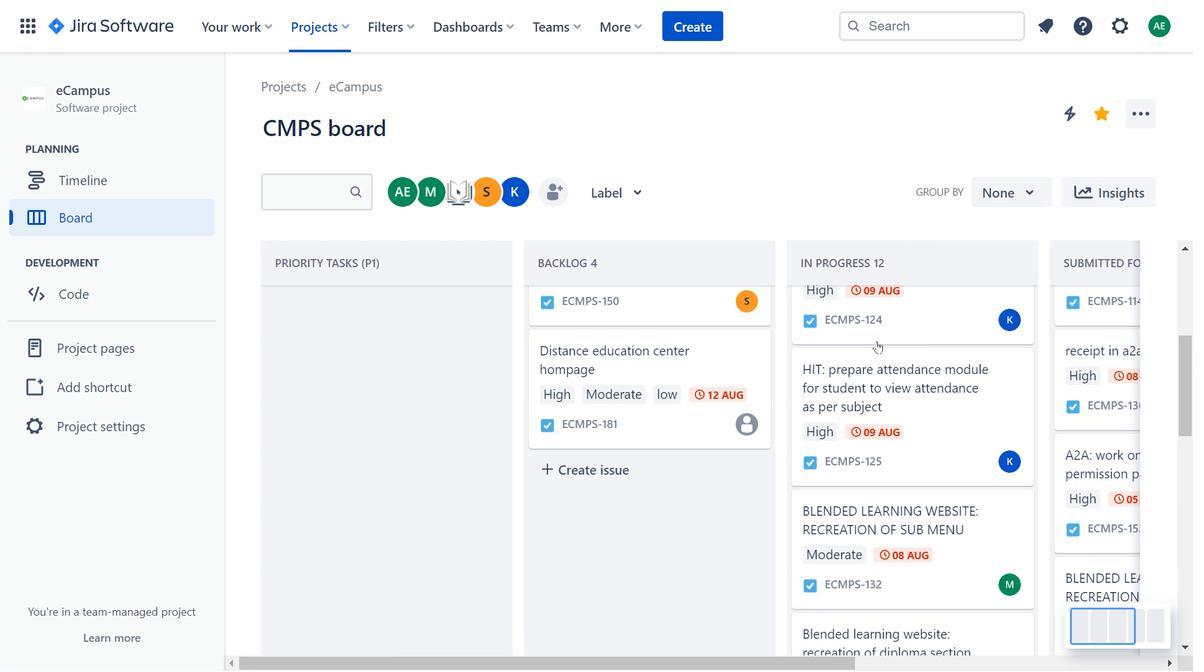 
Action: Mouse moved to (876, 340)
Screenshot: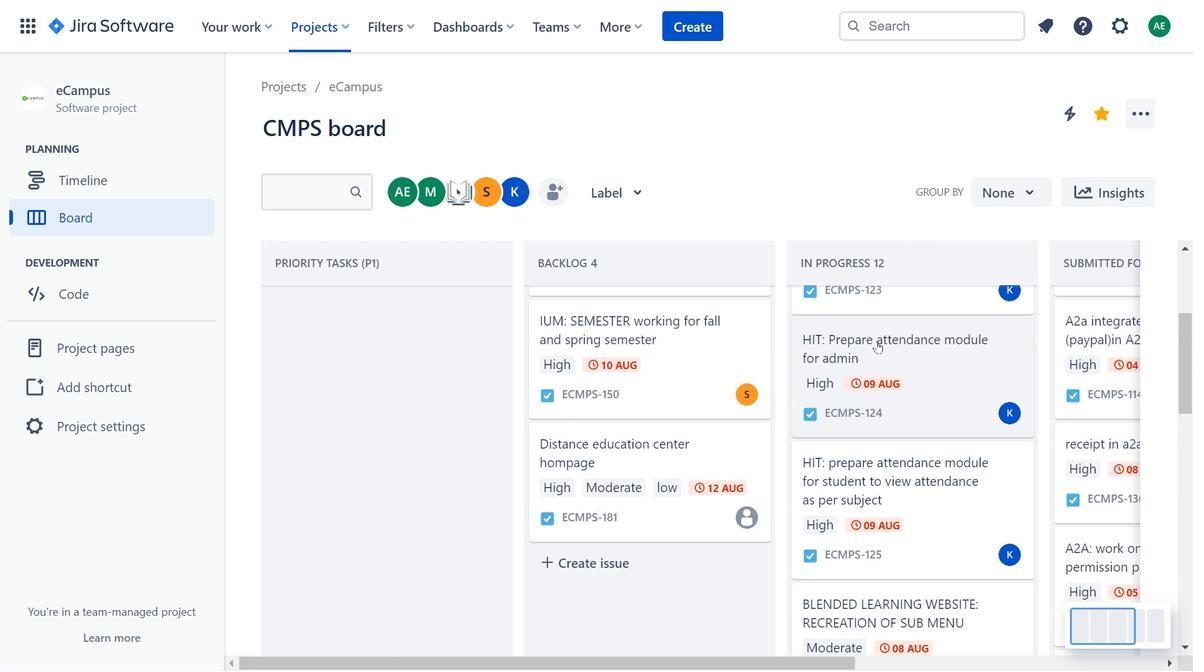 
Action: Mouse scrolled (876, 340) with delta (0, 0)
Screenshot: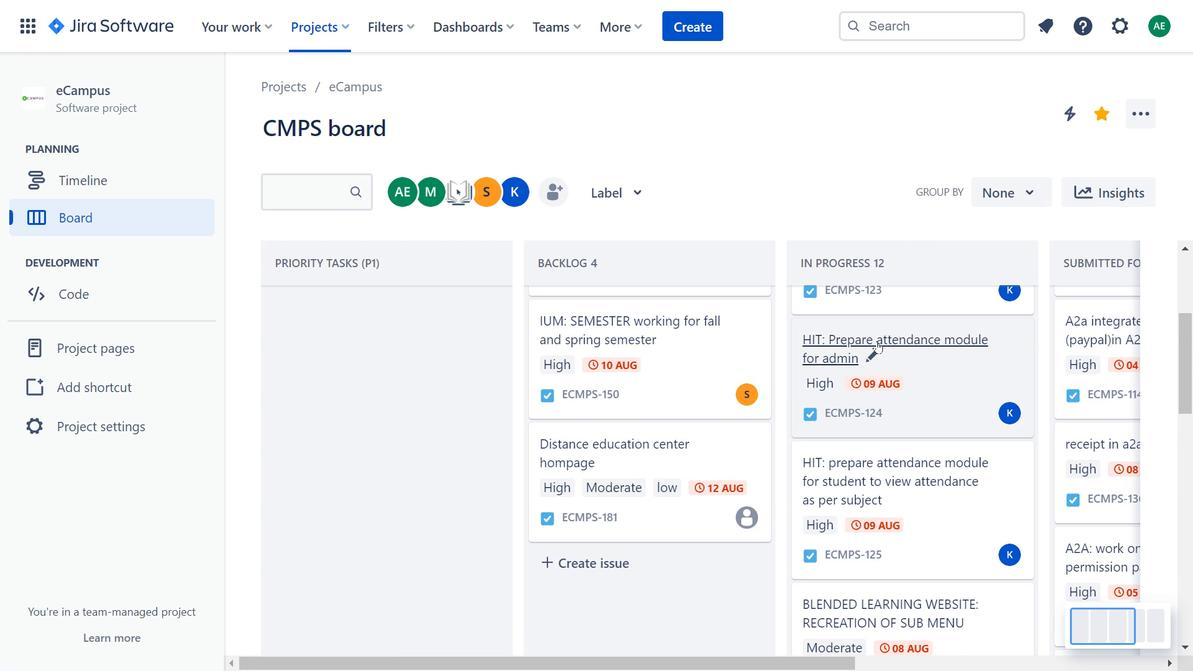 
Action: Mouse scrolled (876, 340) with delta (0, 0)
Screenshot: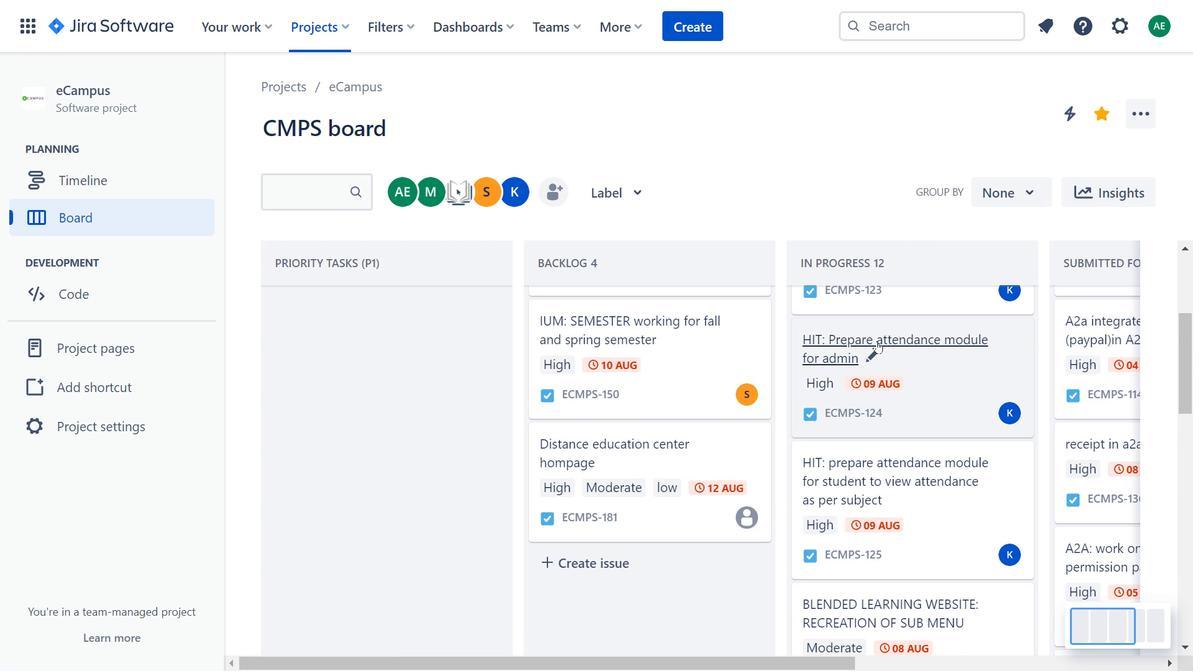 
Action: Mouse moved to (877, 340)
Screenshot: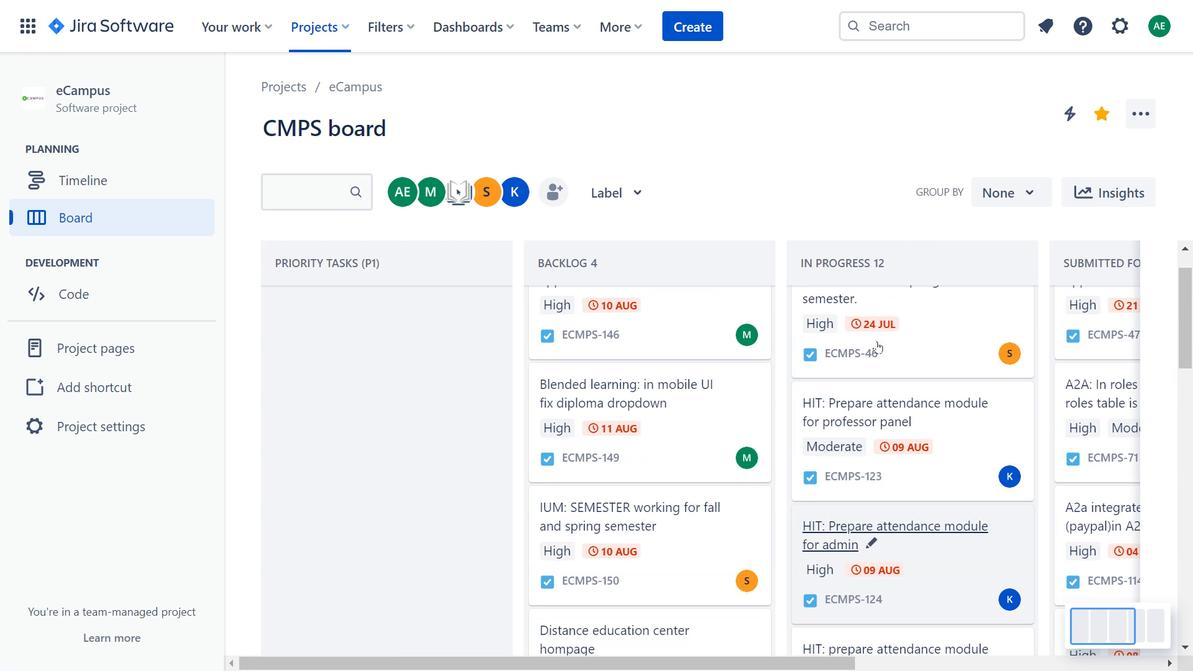 
Action: Mouse scrolled (877, 341) with delta (0, 0)
Screenshot: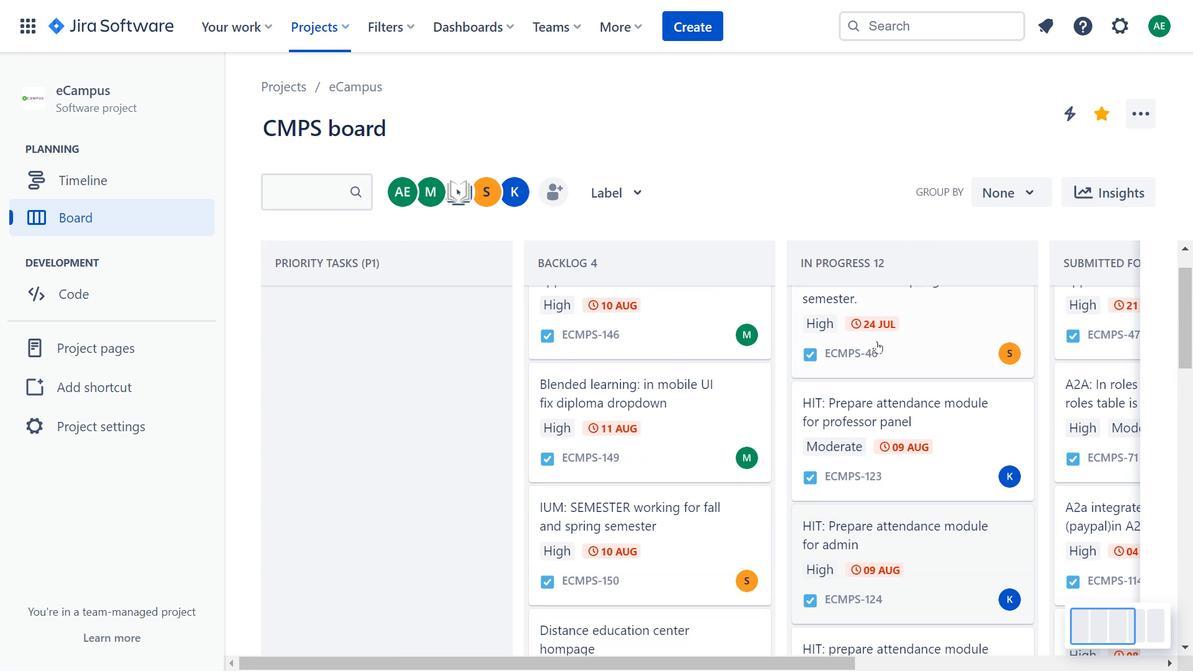 
Action: Mouse scrolled (877, 341) with delta (0, 0)
Screenshot: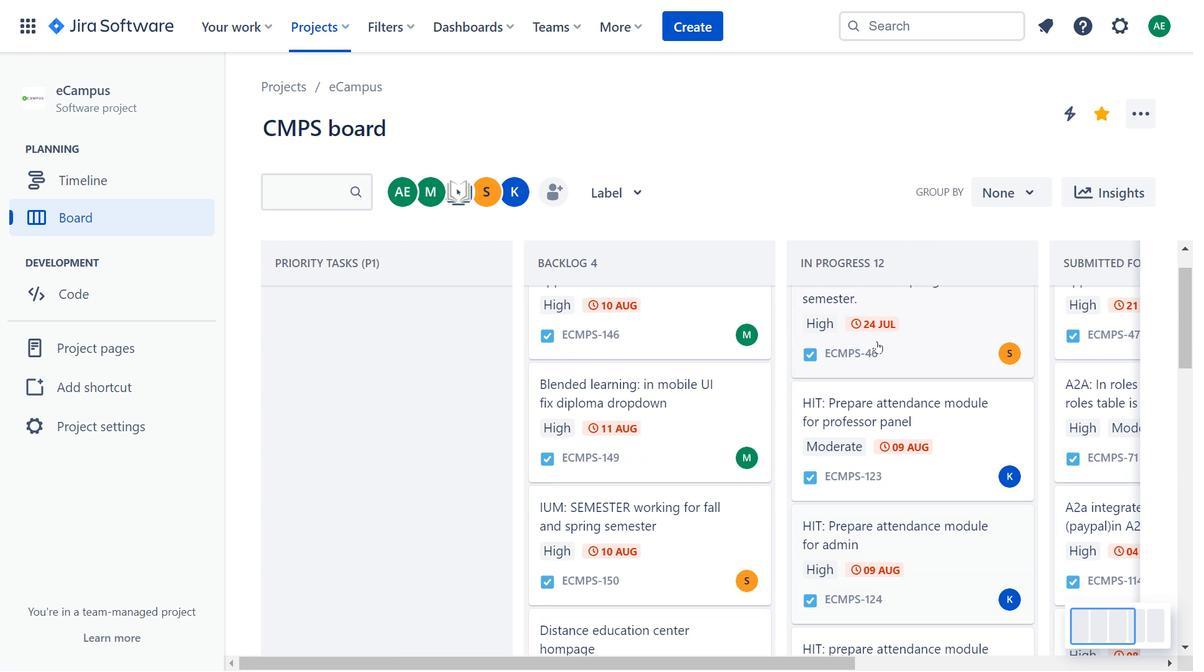 
Action: Mouse moved to (877, 341)
Screenshot: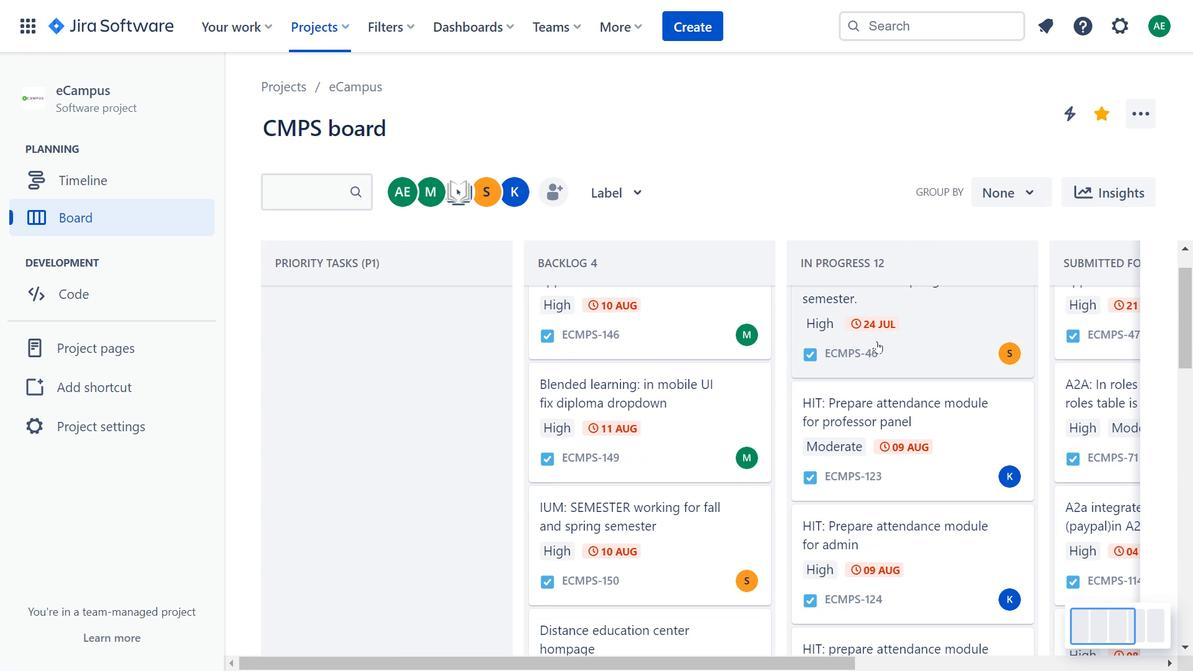 
Action: Mouse scrolled (877, 341) with delta (0, 0)
Screenshot: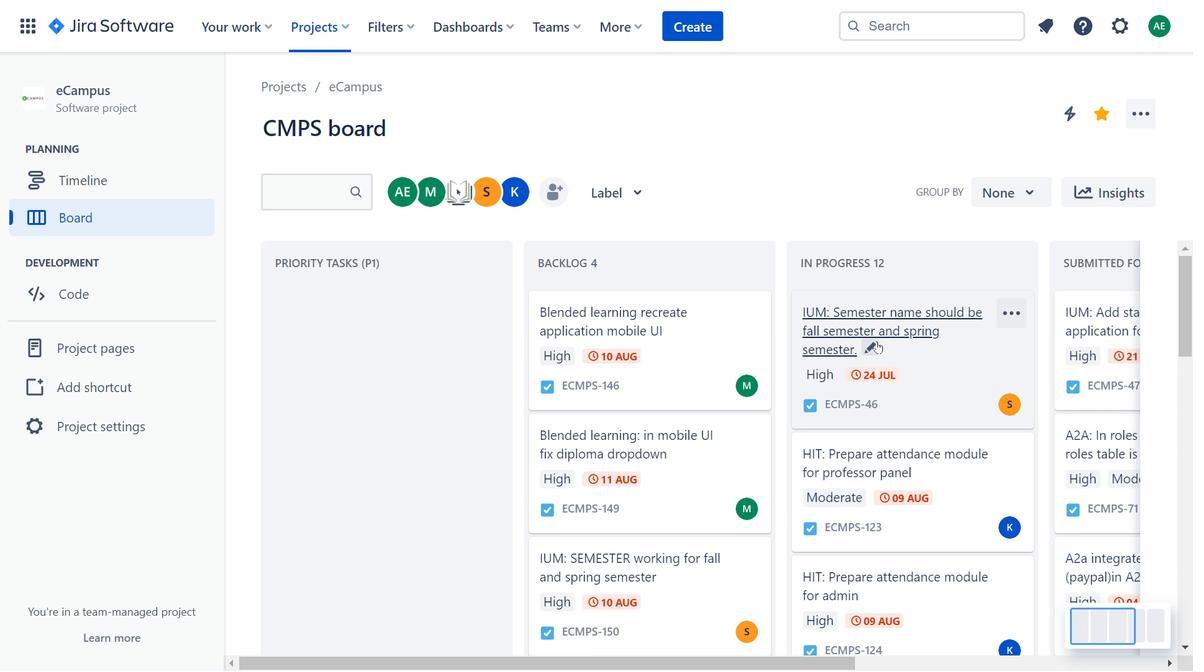 
Action: Mouse scrolled (877, 341) with delta (0, 0)
Screenshot: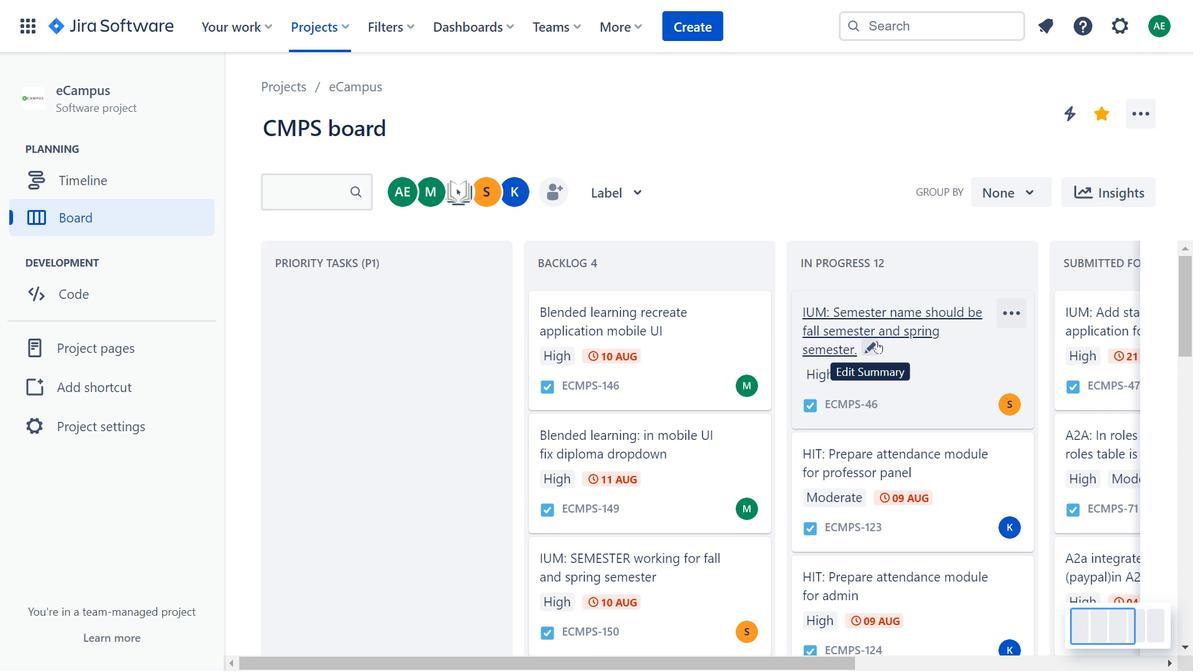 
Action: Mouse scrolled (877, 341) with delta (0, 0)
Screenshot: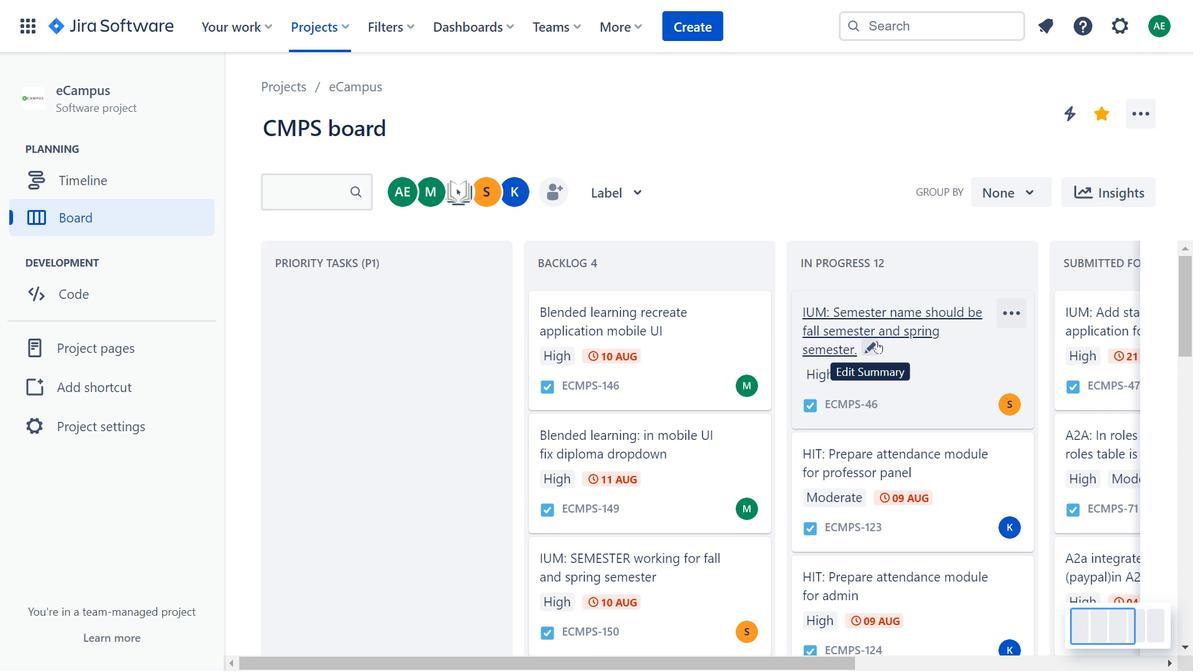 
Action: Mouse scrolled (877, 341) with delta (0, 0)
Screenshot: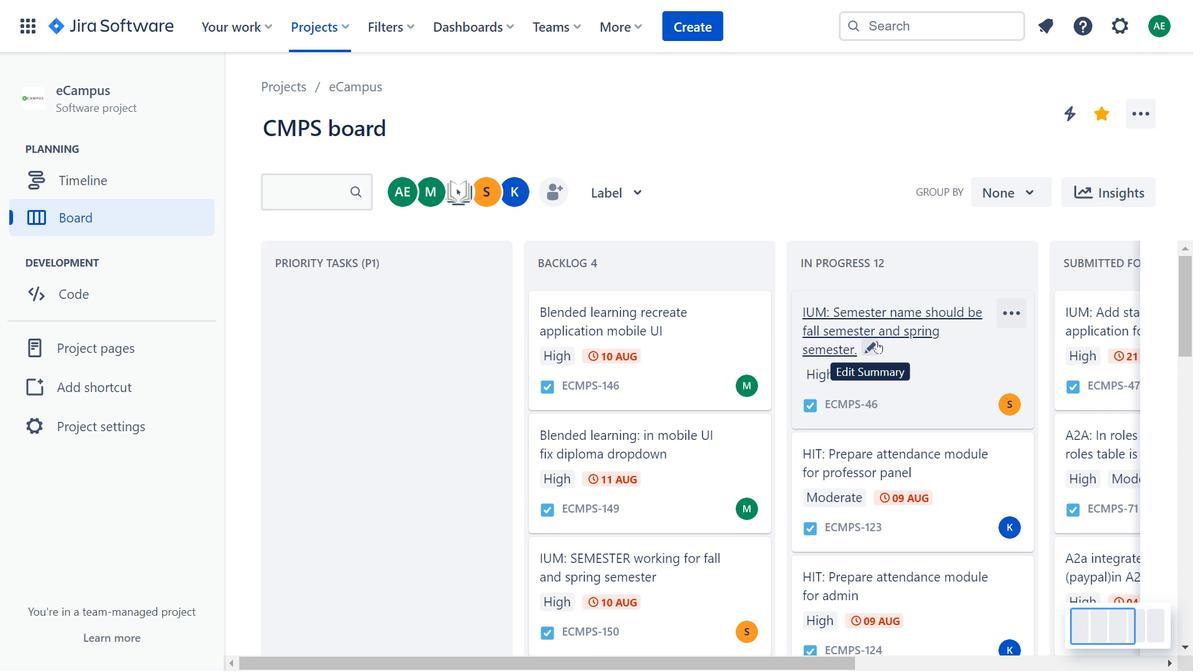 
Action: Mouse scrolled (877, 341) with delta (0, 0)
Screenshot: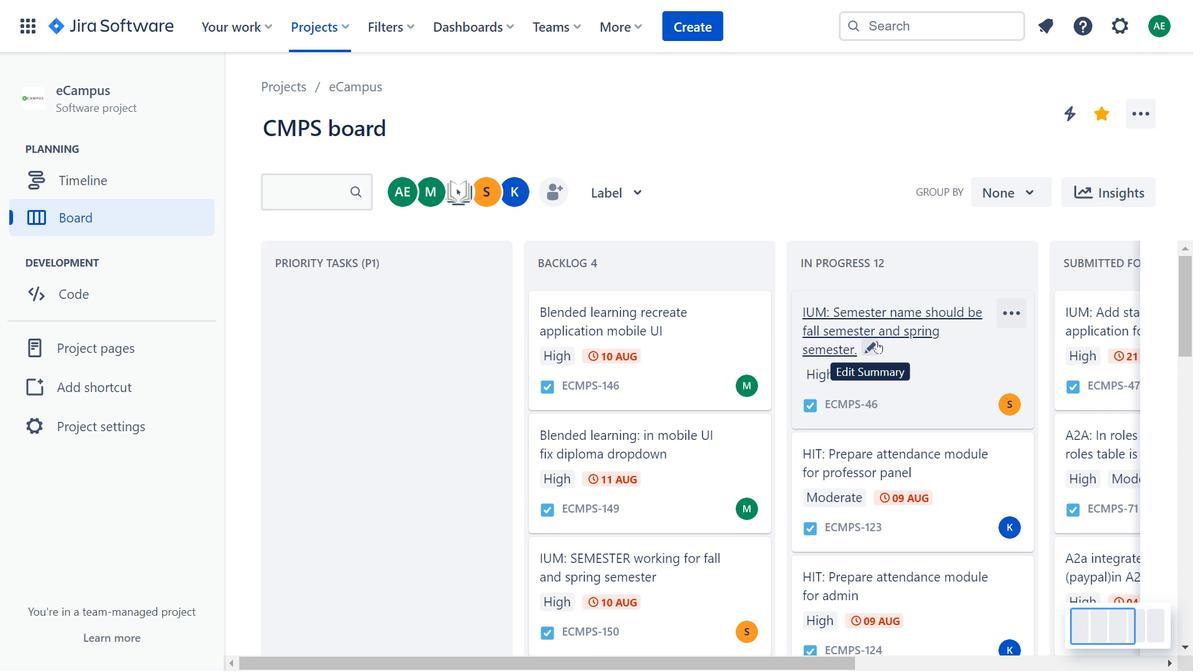 
Action: Mouse scrolled (877, 340) with delta (0, 0)
Screenshot: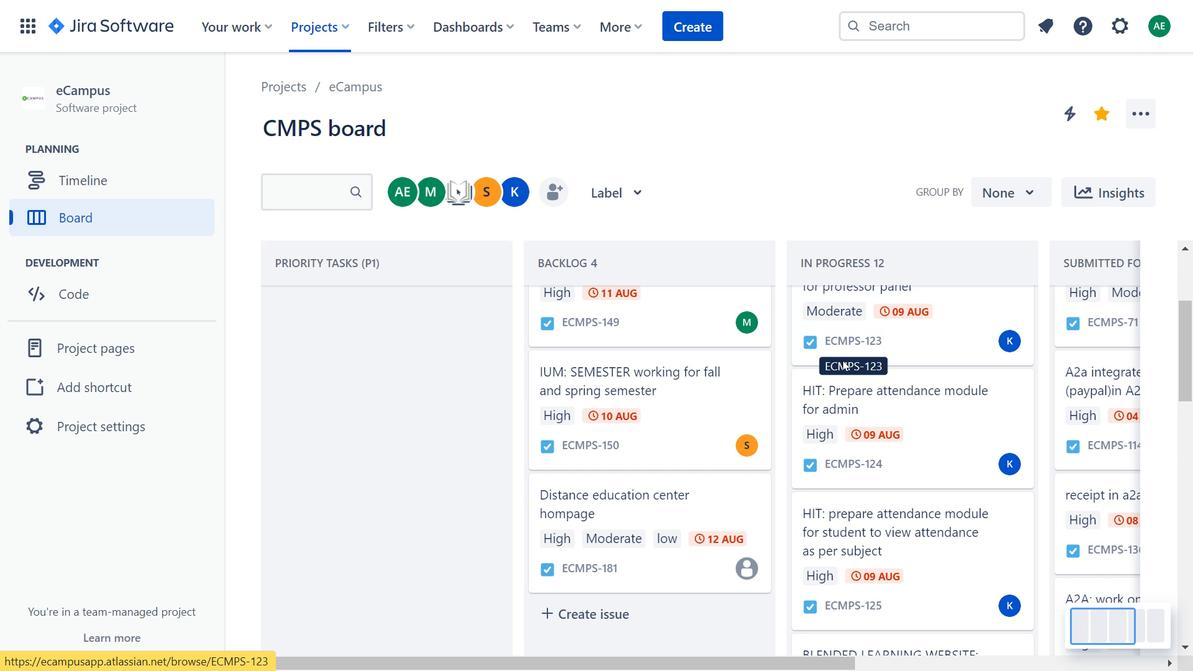 
Action: Mouse scrolled (877, 340) with delta (0, 0)
Screenshot: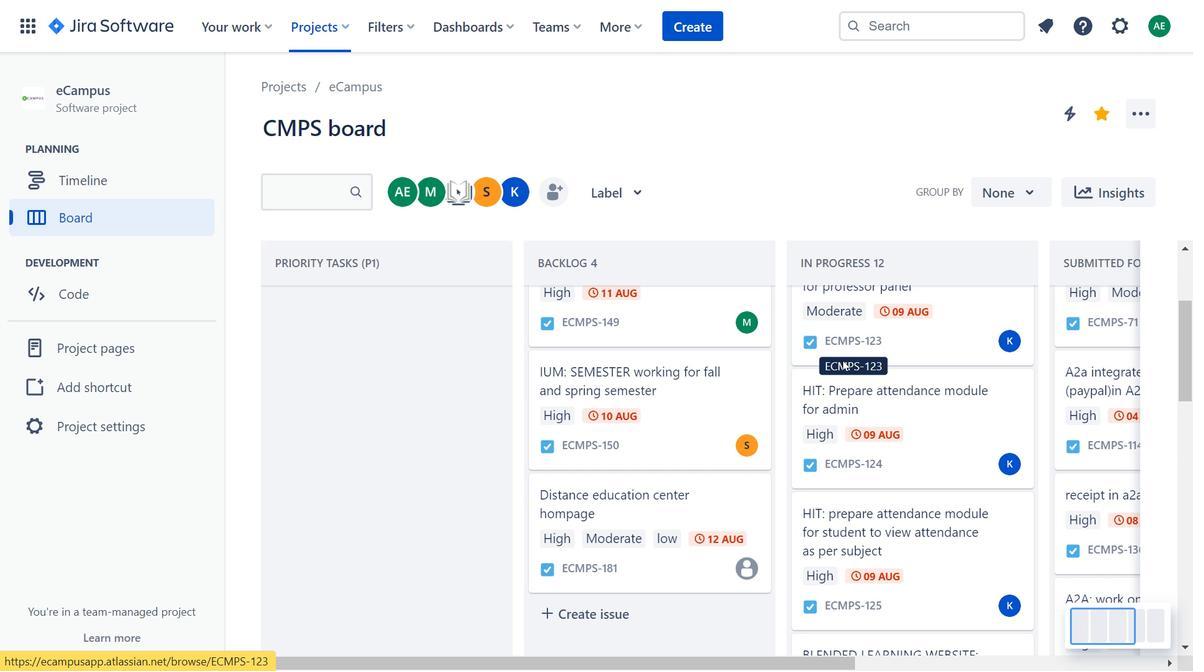 
Action: Mouse moved to (843, 361)
Screenshot: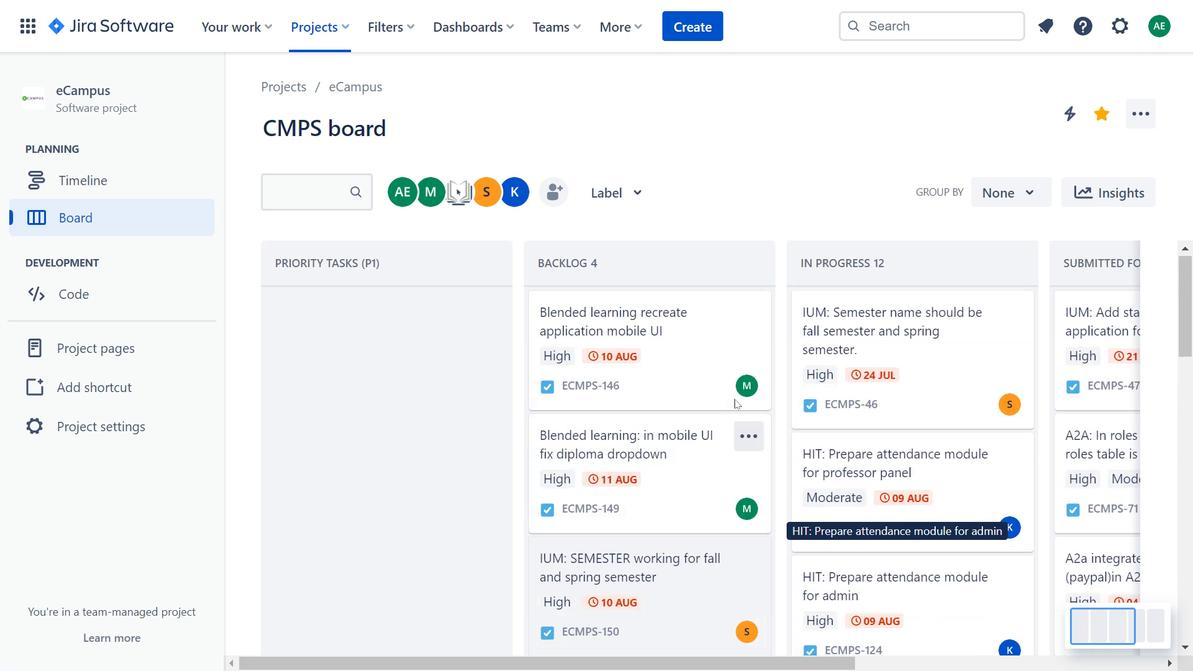 
Action: Mouse scrolled (843, 361) with delta (0, 0)
Screenshot: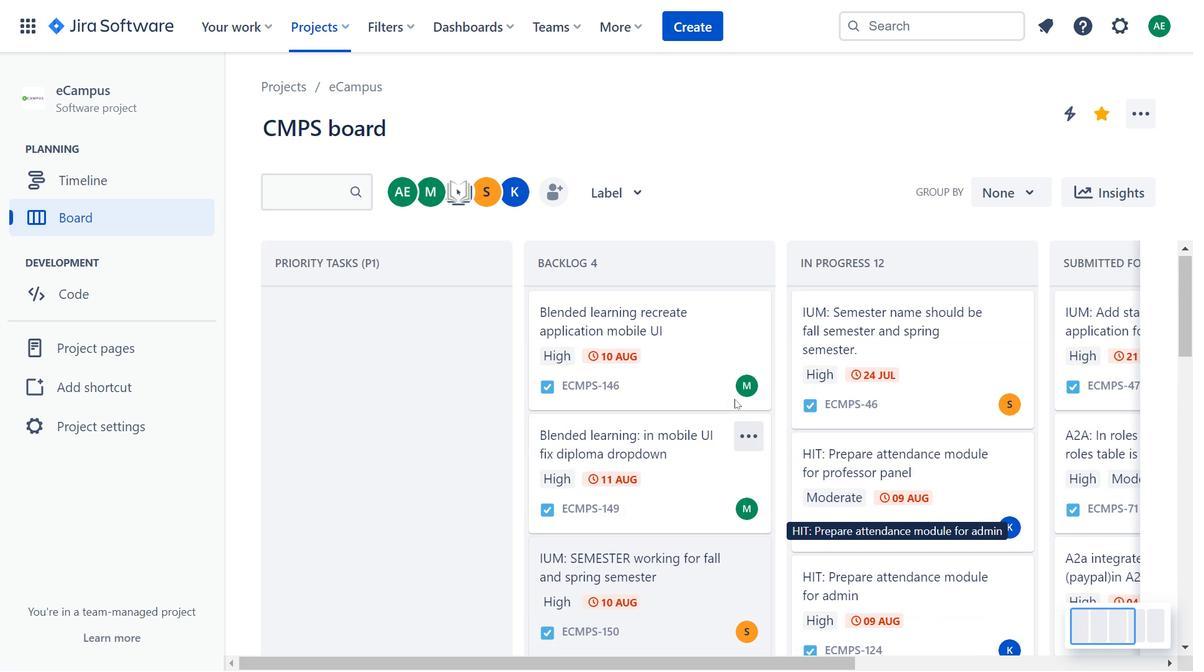 
Action: Mouse scrolled (843, 361) with delta (0, 0)
Screenshot: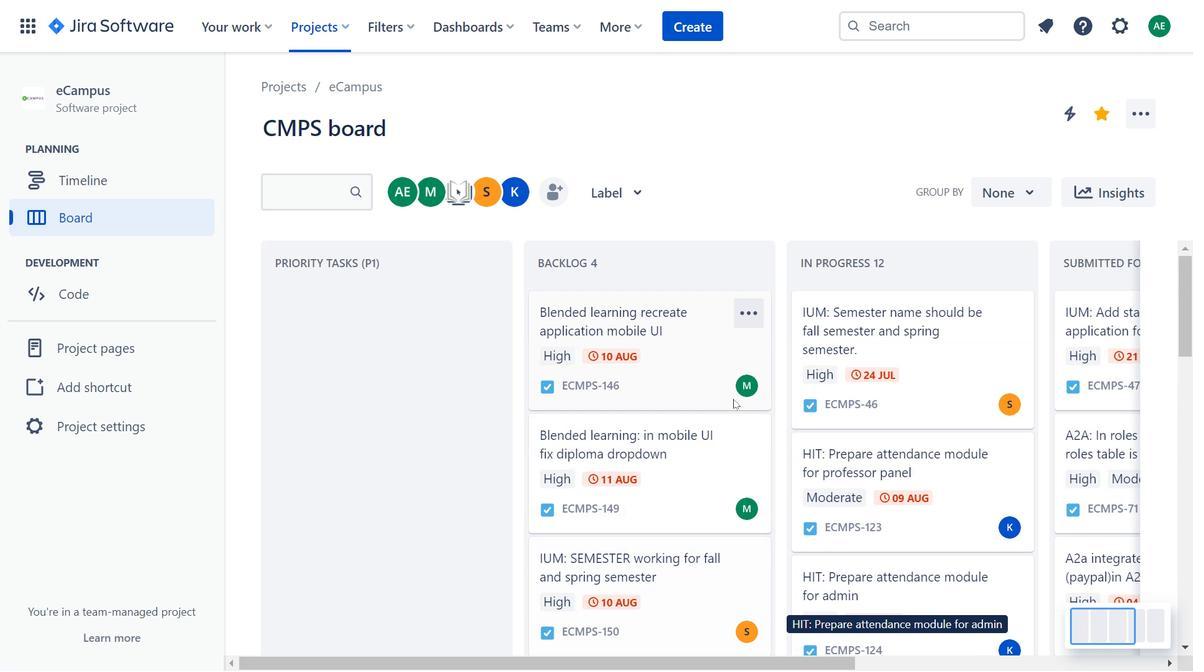 
Action: Mouse scrolled (843, 361) with delta (0, 0)
Screenshot: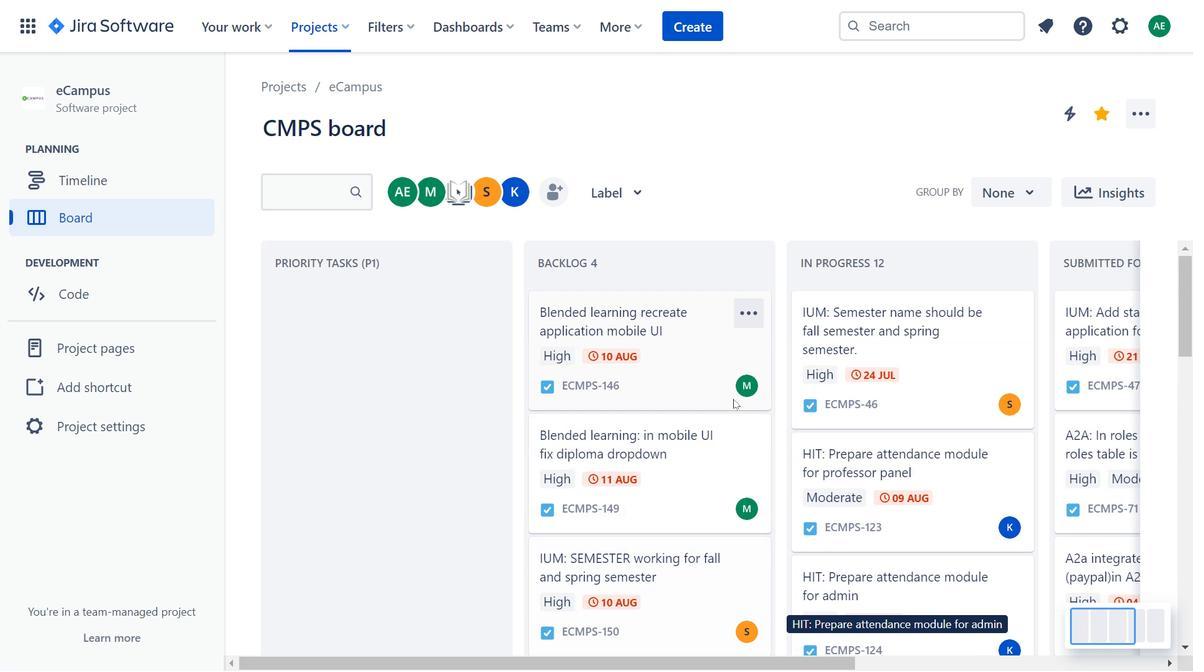 
Action: Mouse moved to (842, 361)
Screenshot: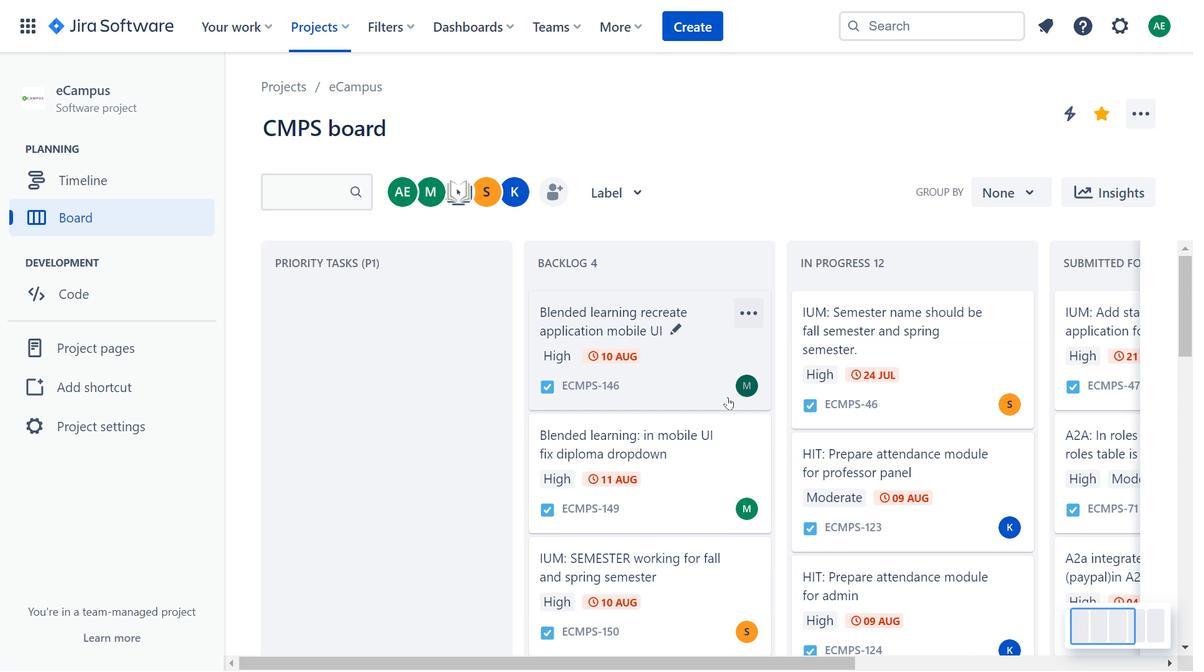 
Action: Mouse scrolled (842, 362) with delta (0, 0)
Screenshot: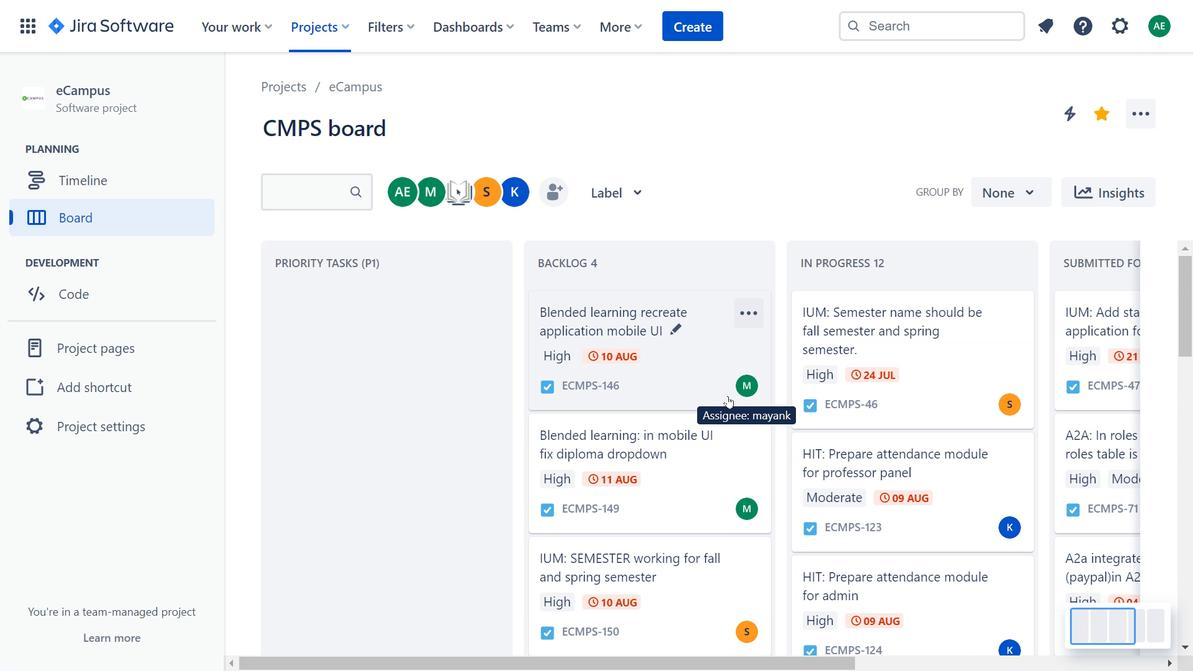 
Action: Mouse moved to (735, 399)
Screenshot: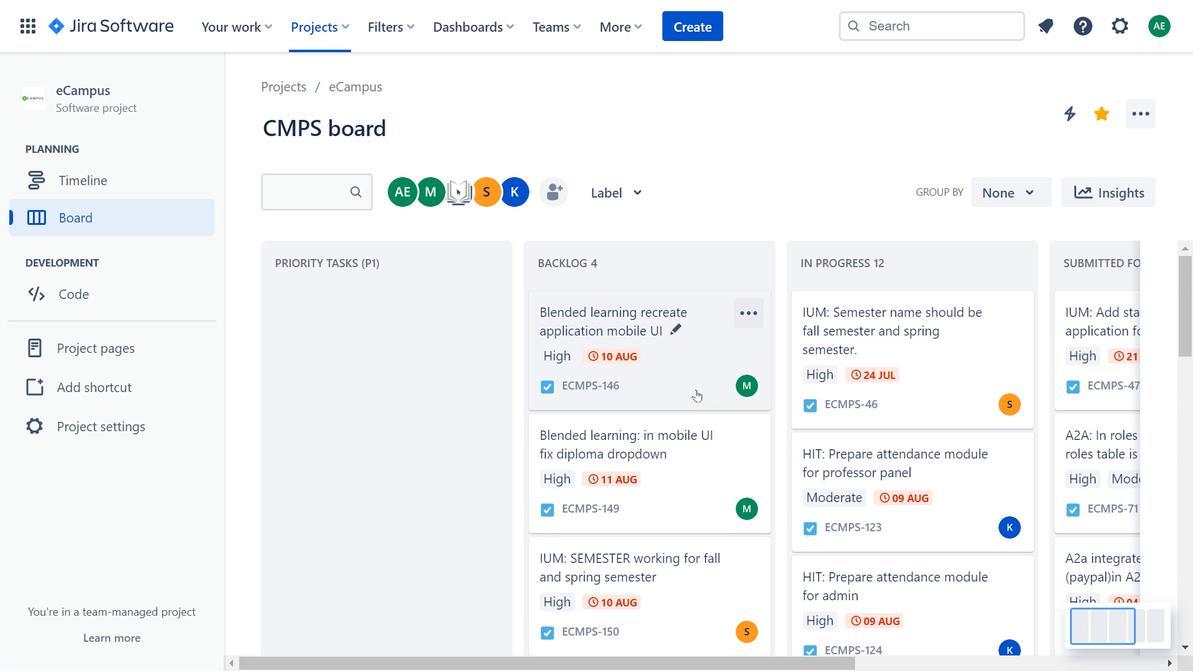 
Action: Mouse scrolled (735, 400) with delta (0, 0)
Screenshot: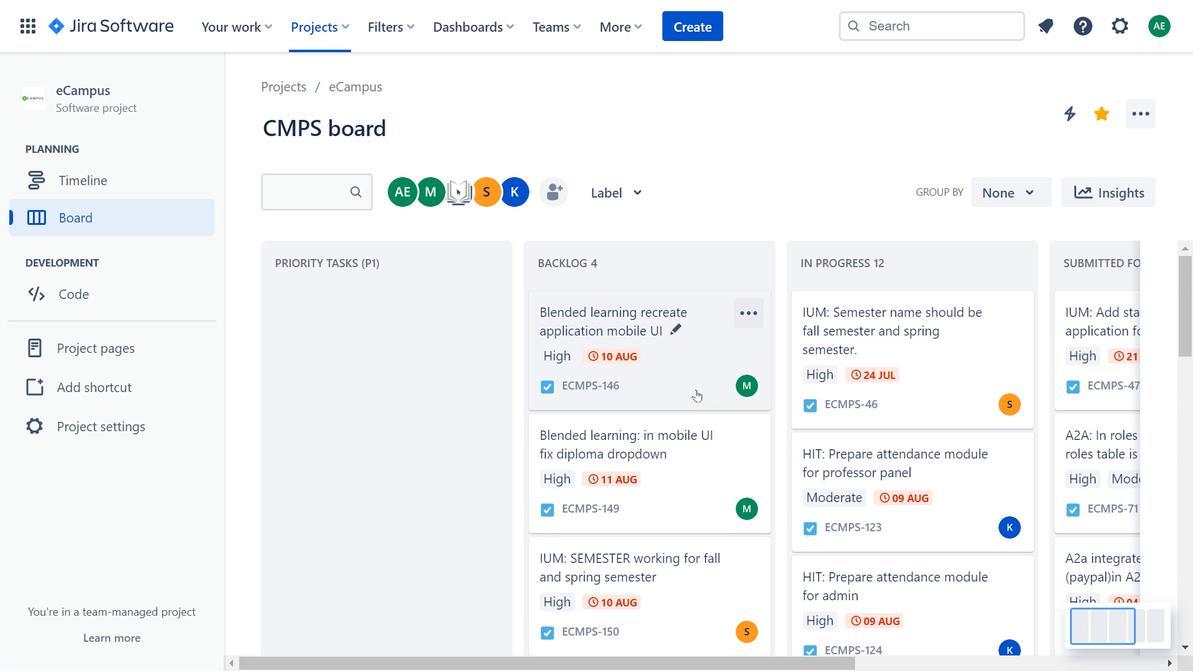 
Action: Mouse moved to (734, 399)
Screenshot: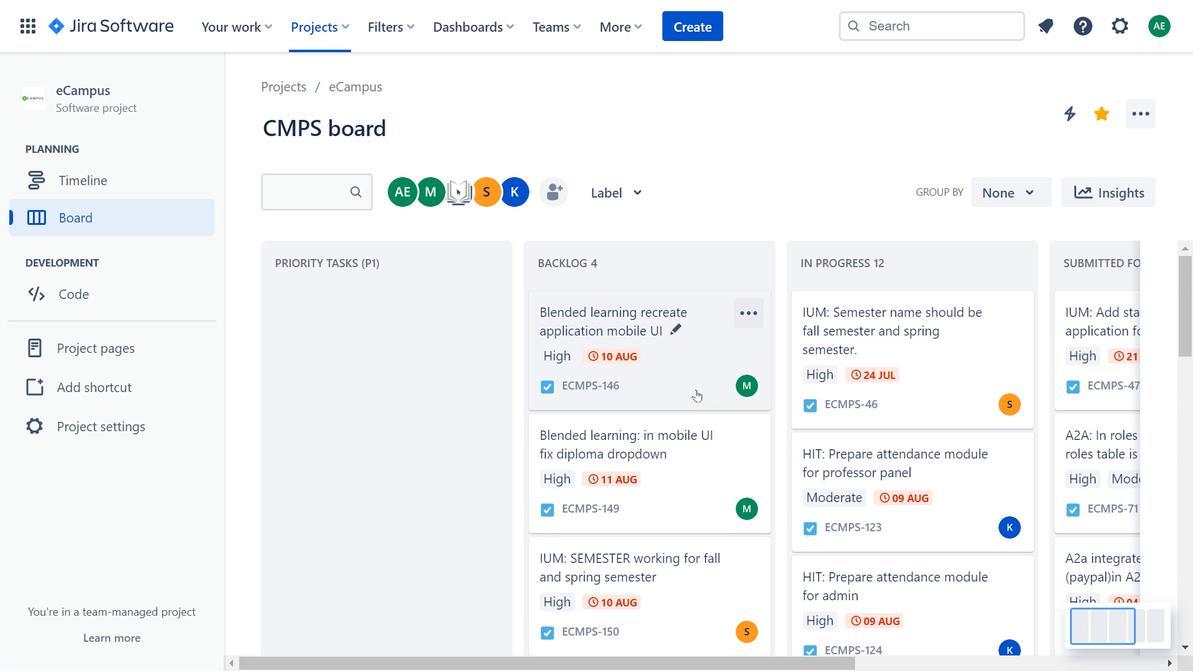 
Action: Mouse scrolled (734, 399) with delta (0, 0)
Screenshot: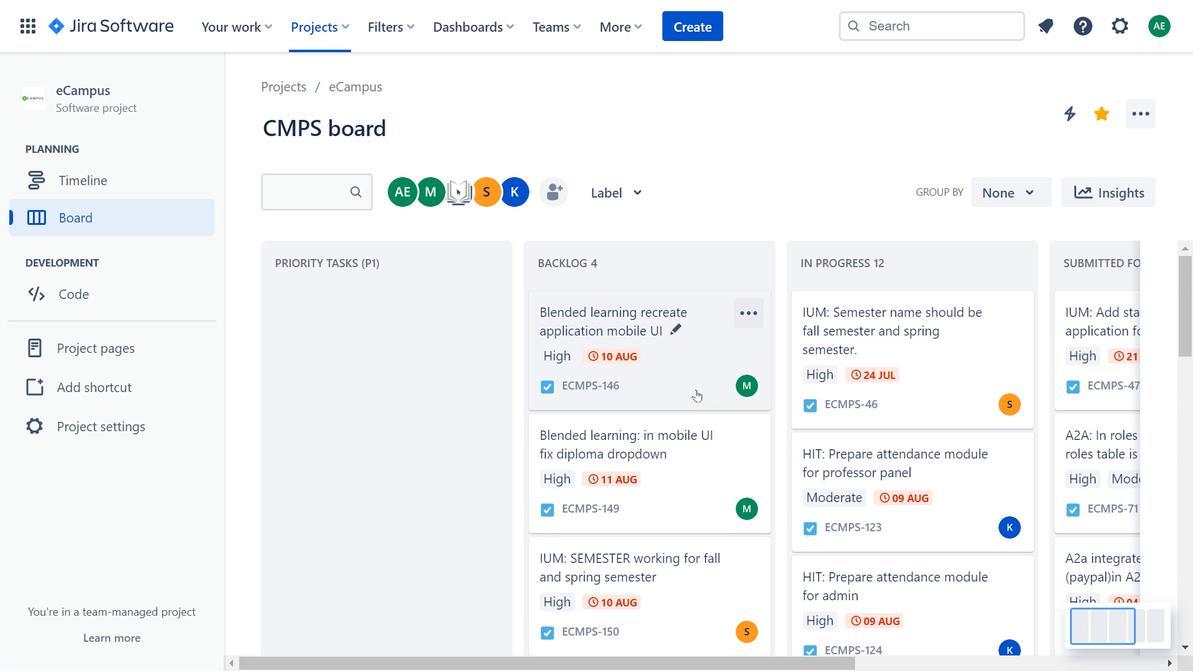 
Action: Mouse scrolled (734, 399) with delta (0, 0)
Screenshot: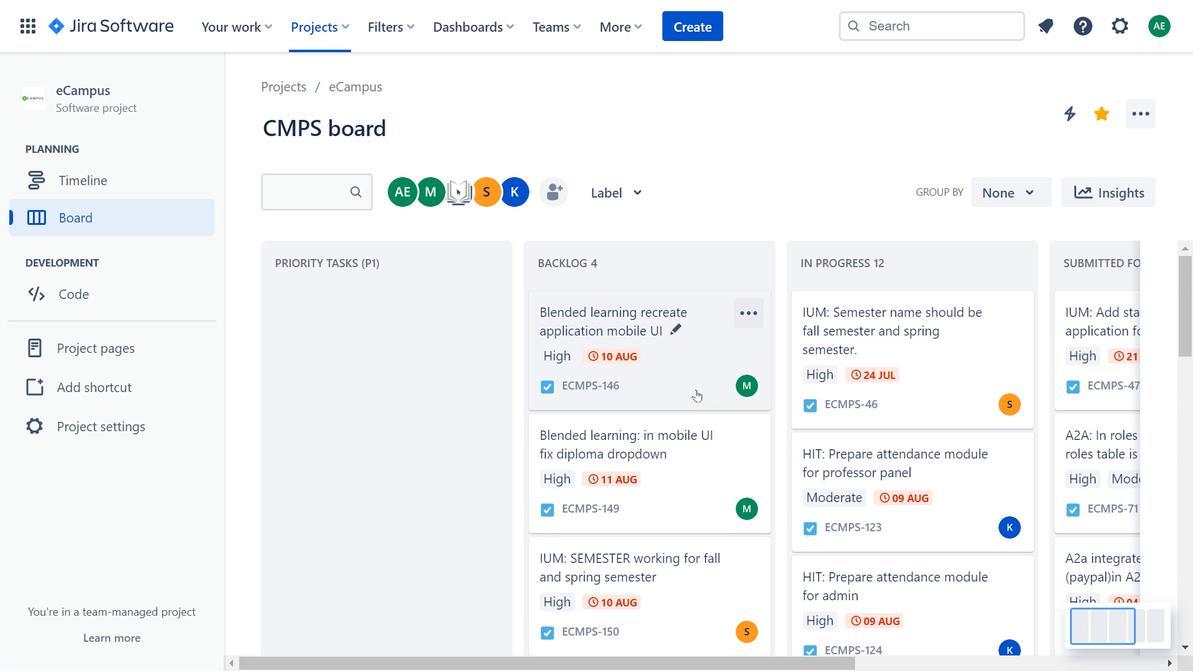 
Action: Mouse moved to (728, 397)
Screenshot: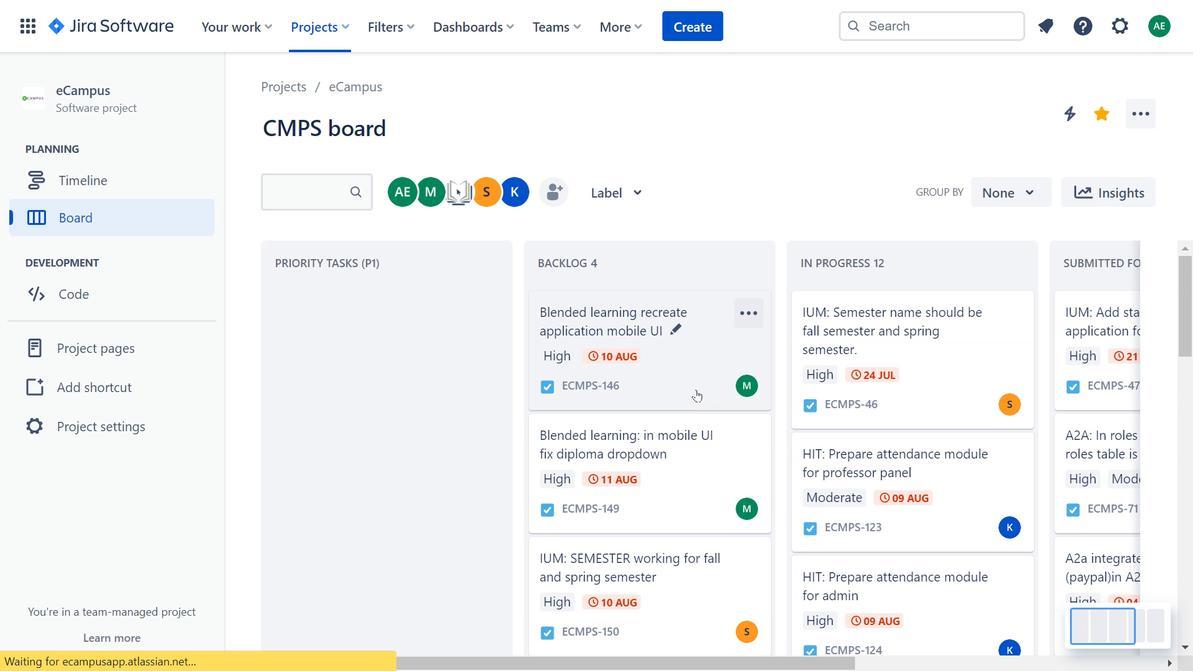 
Action: Mouse scrolled (728, 397) with delta (0, 0)
Screenshot: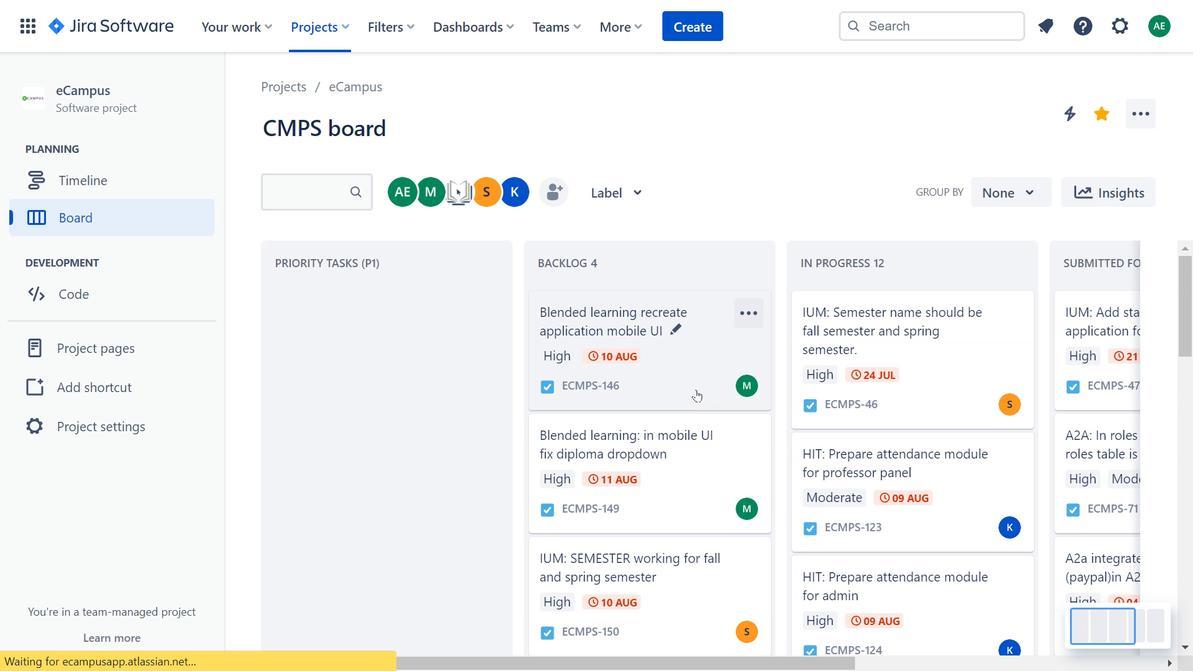 
Action: Mouse scrolled (728, 397) with delta (0, 0)
Screenshot: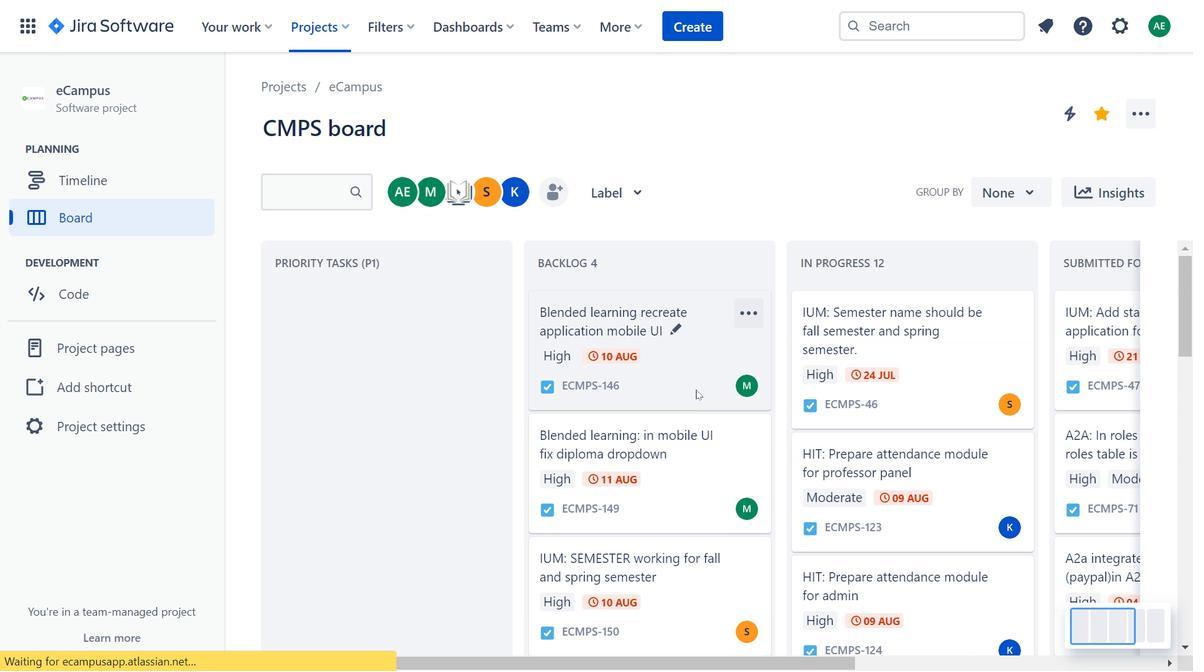 
Action: Mouse moved to (728, 396)
Screenshot: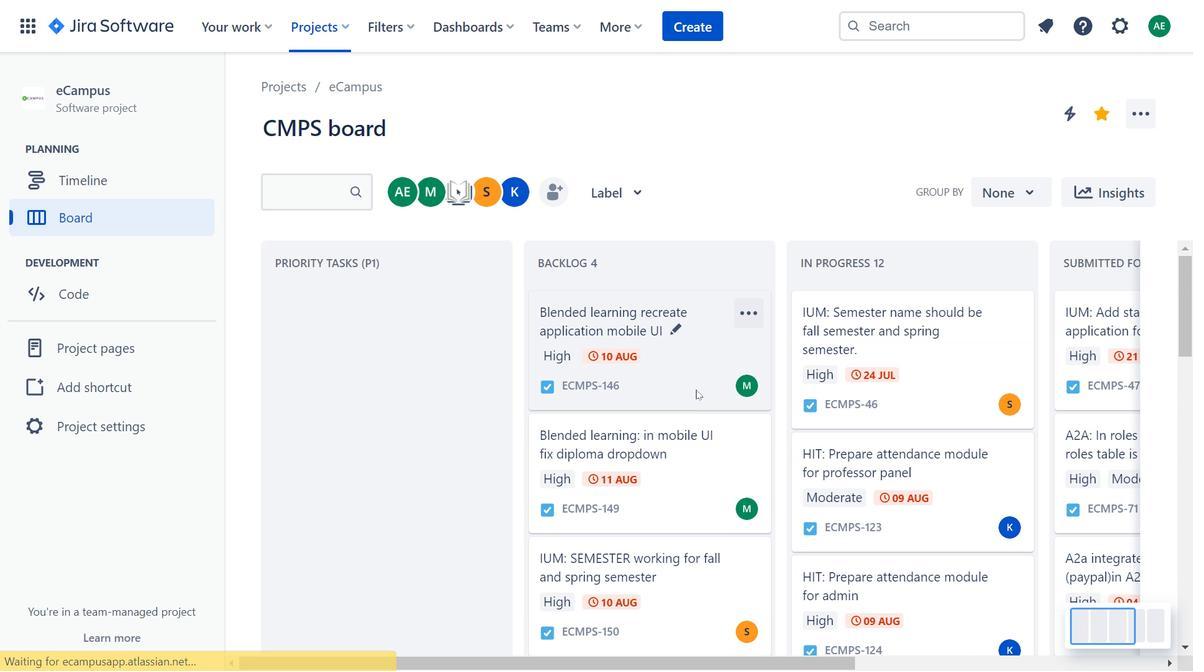 
Action: Mouse scrolled (728, 397) with delta (0, 0)
Screenshot: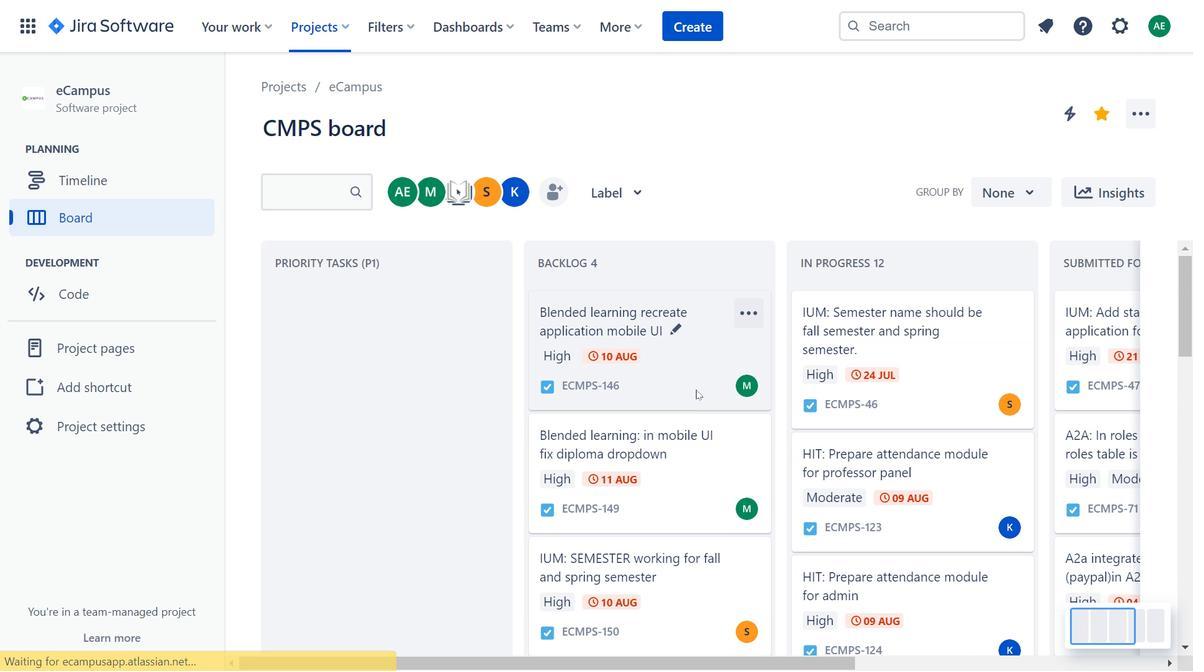 
Action: Mouse moved to (696, 389)
Screenshot: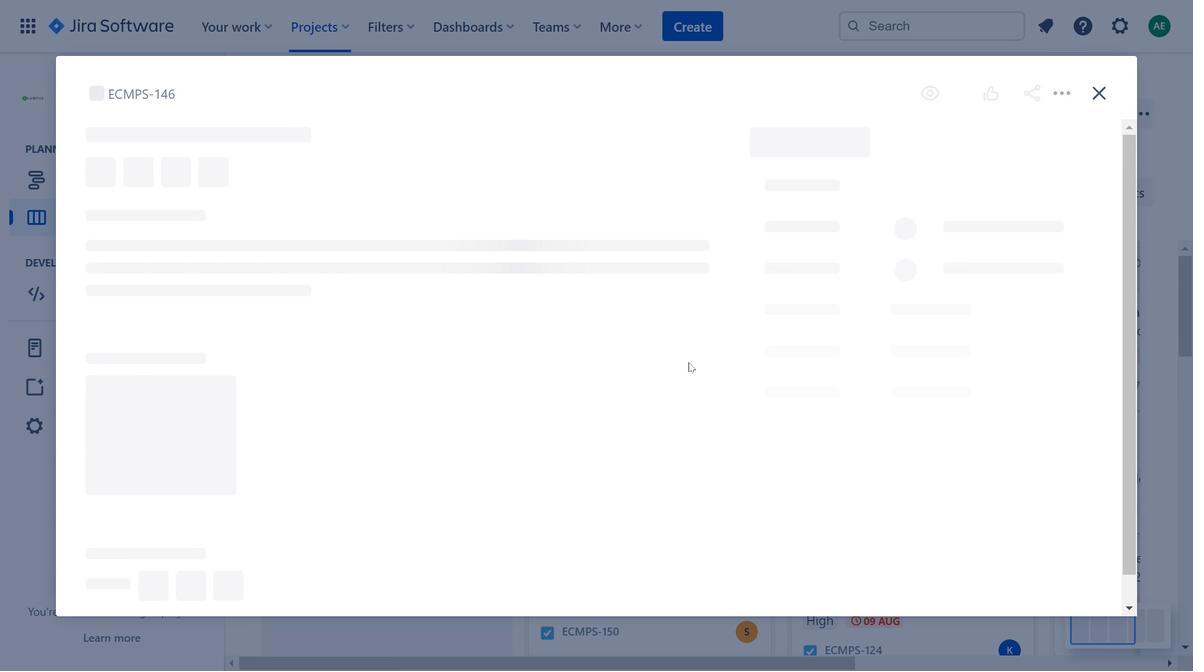 
Action: Mouse pressed left at (696, 389)
Screenshot: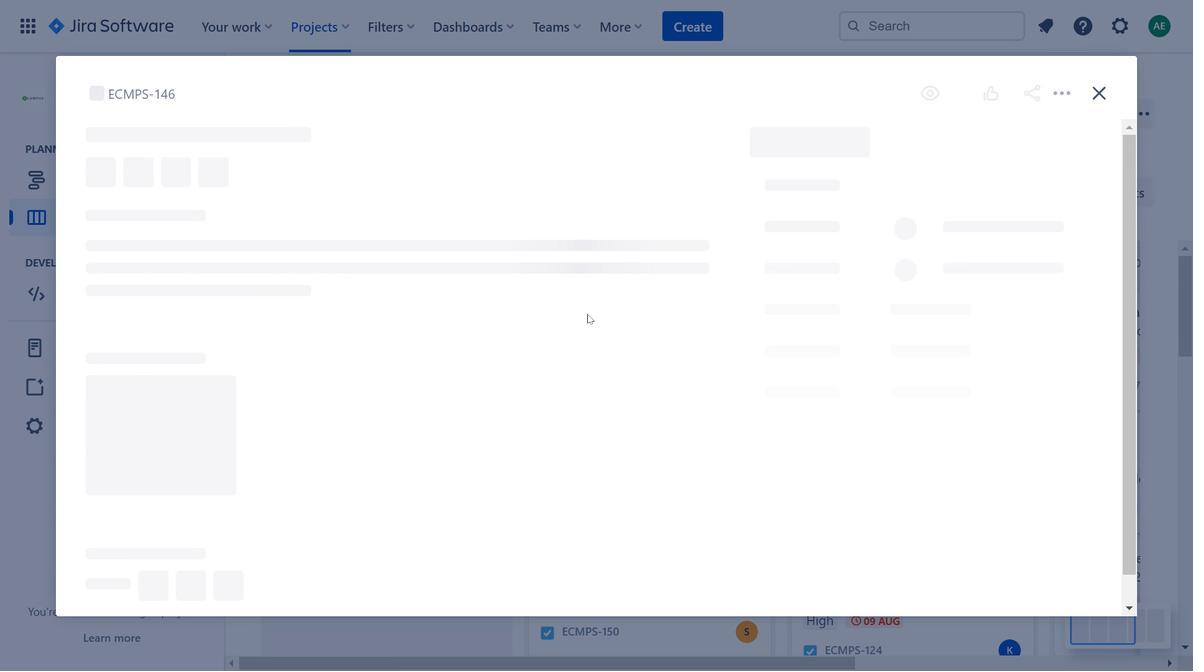
Action: Mouse moved to (690, 160)
Screenshot: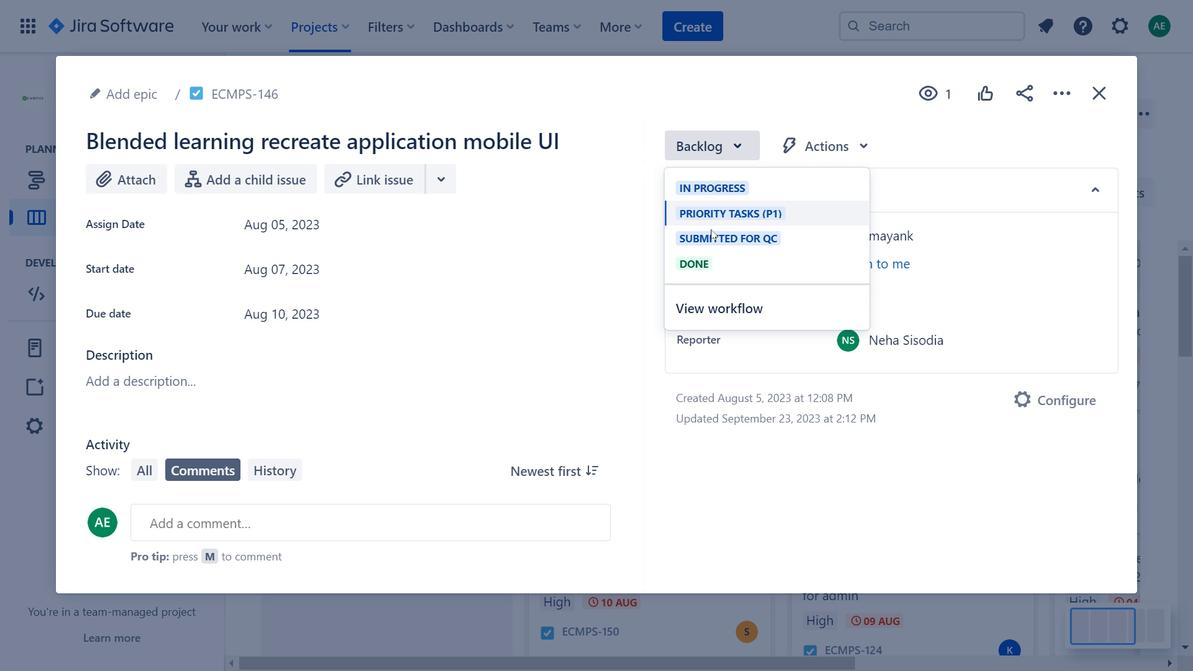 
Action: Mouse pressed left at (690, 160)
Screenshot: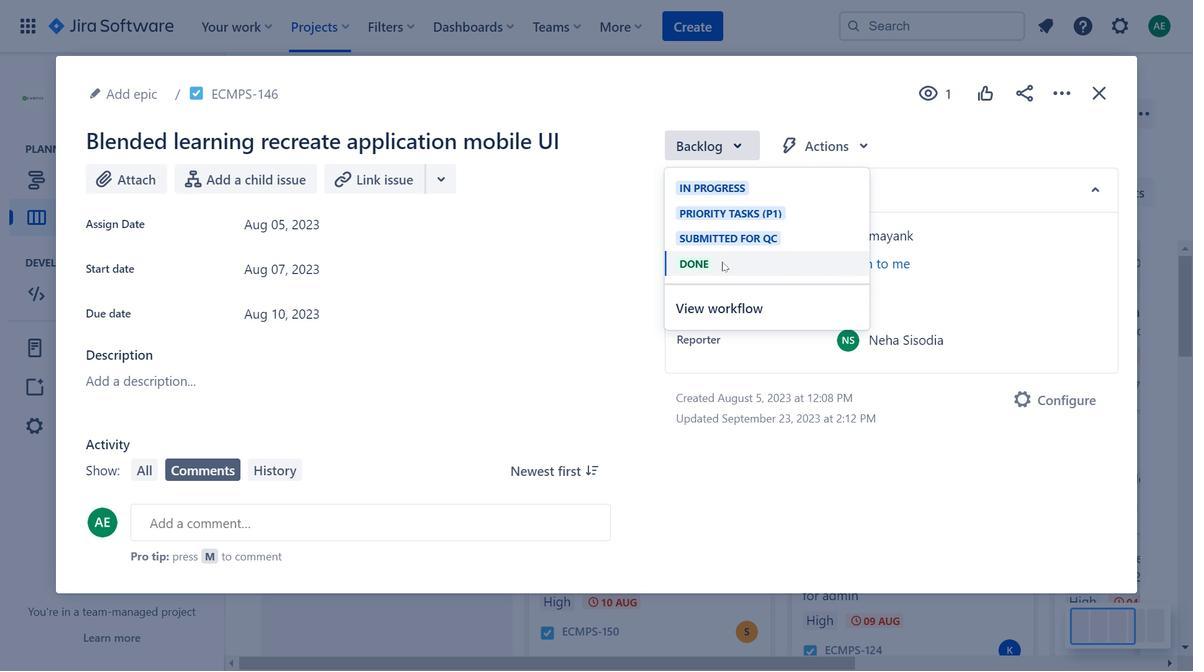 
Action: Mouse moved to (705, 154)
Screenshot: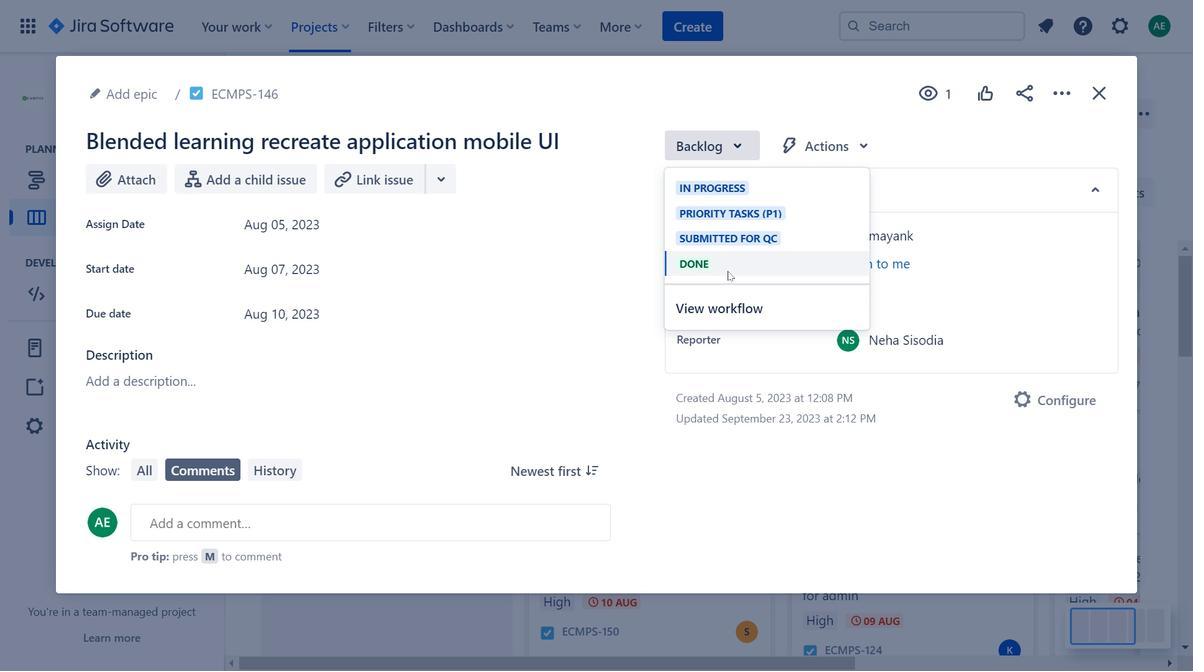 
Action: Mouse pressed left at (705, 154)
Screenshot: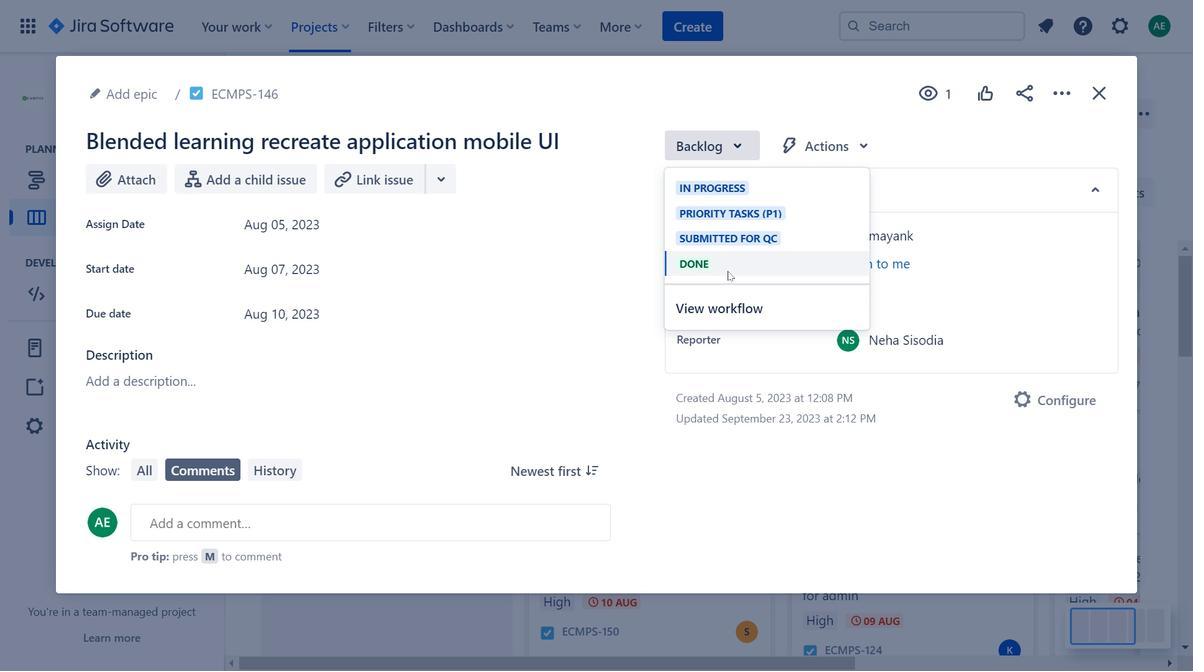 
Action: Mouse moved to (869, 139)
Screenshot: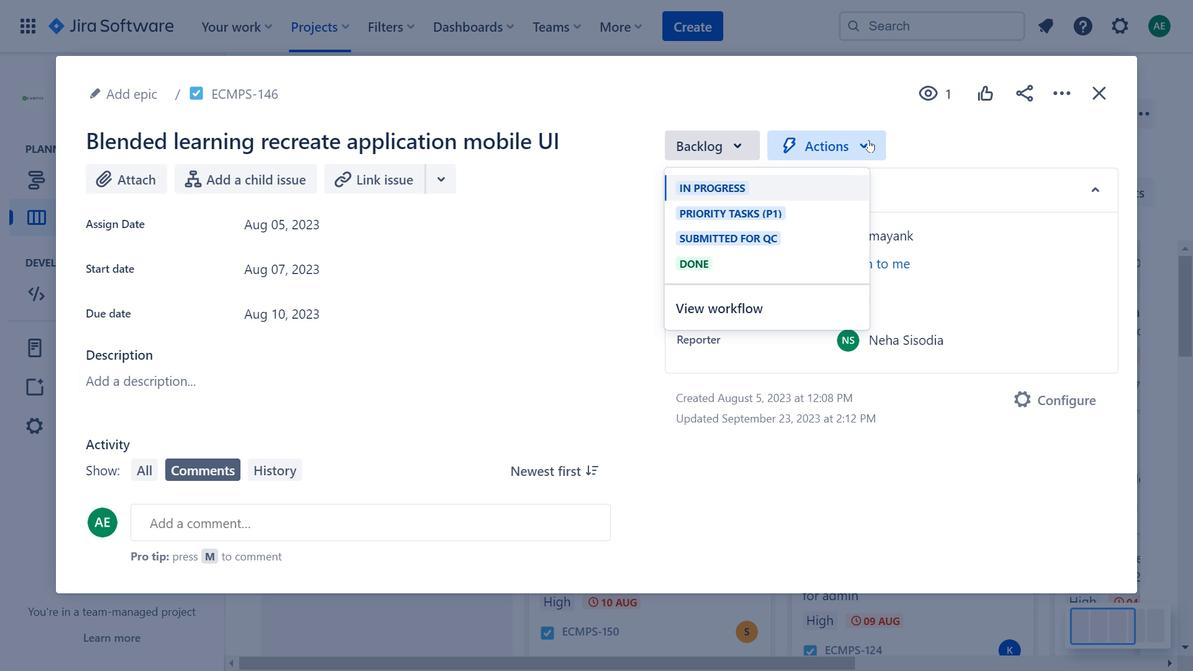 
Action: Mouse pressed left at (869, 139)
Screenshot: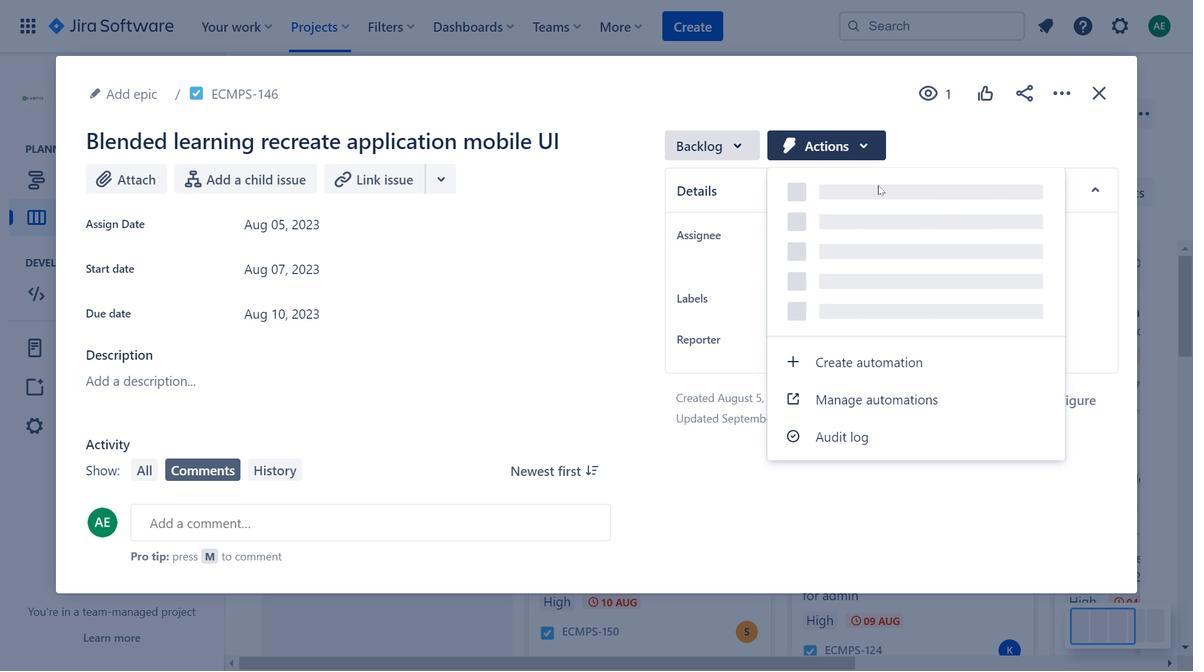 
Action: Mouse moved to (1023, 98)
Screenshot: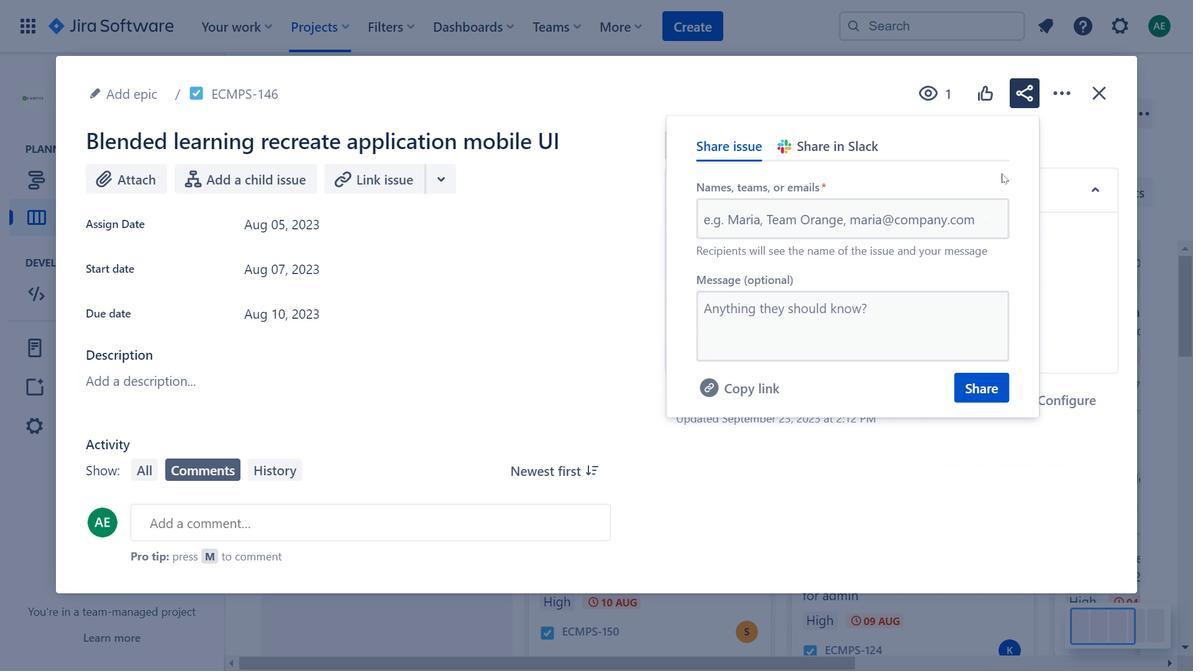 
Action: Mouse pressed left at (1023, 98)
Screenshot: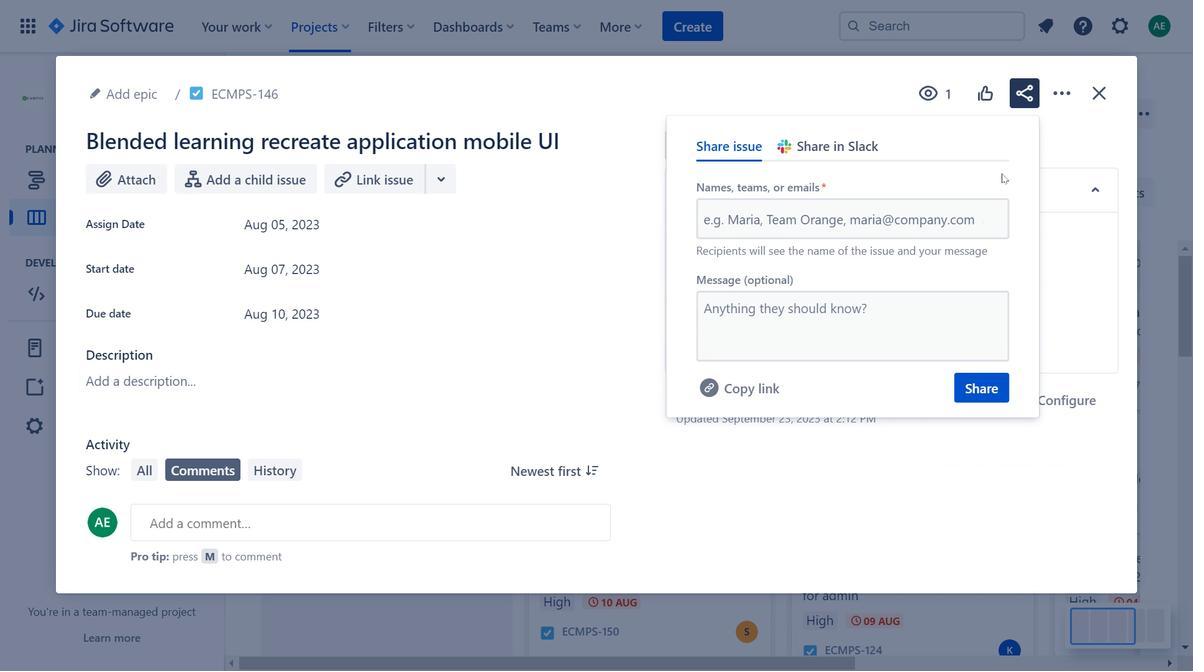 
Action: Mouse moved to (437, 234)
Screenshot: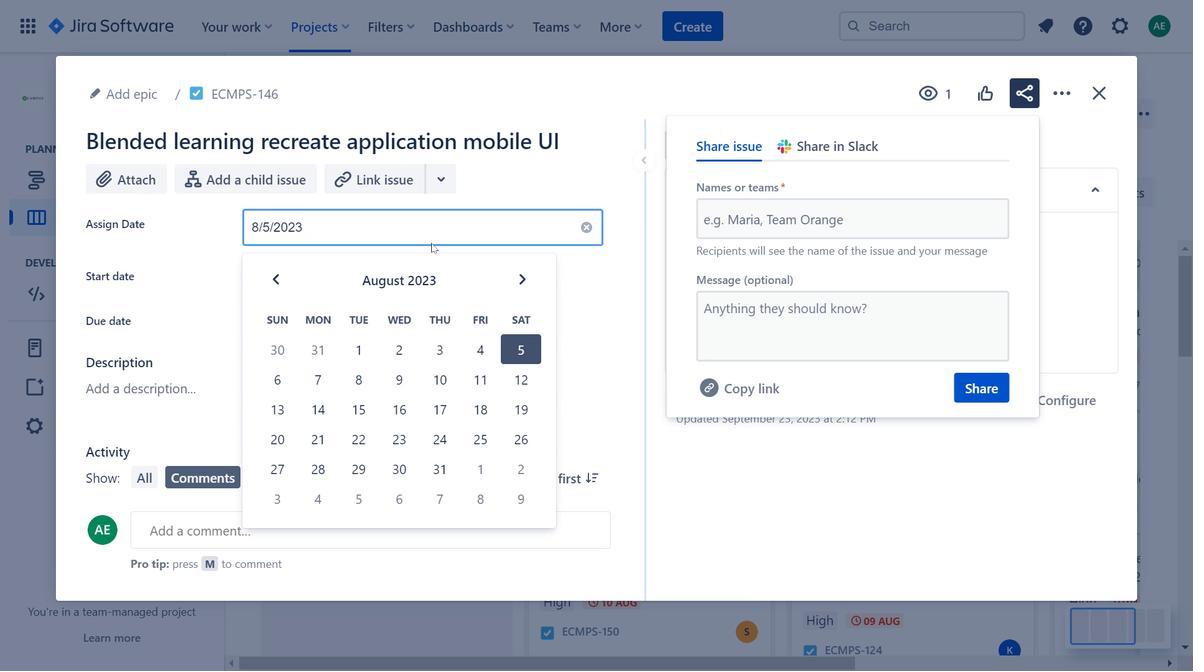 
Action: Mouse pressed left at (437, 234)
Screenshot: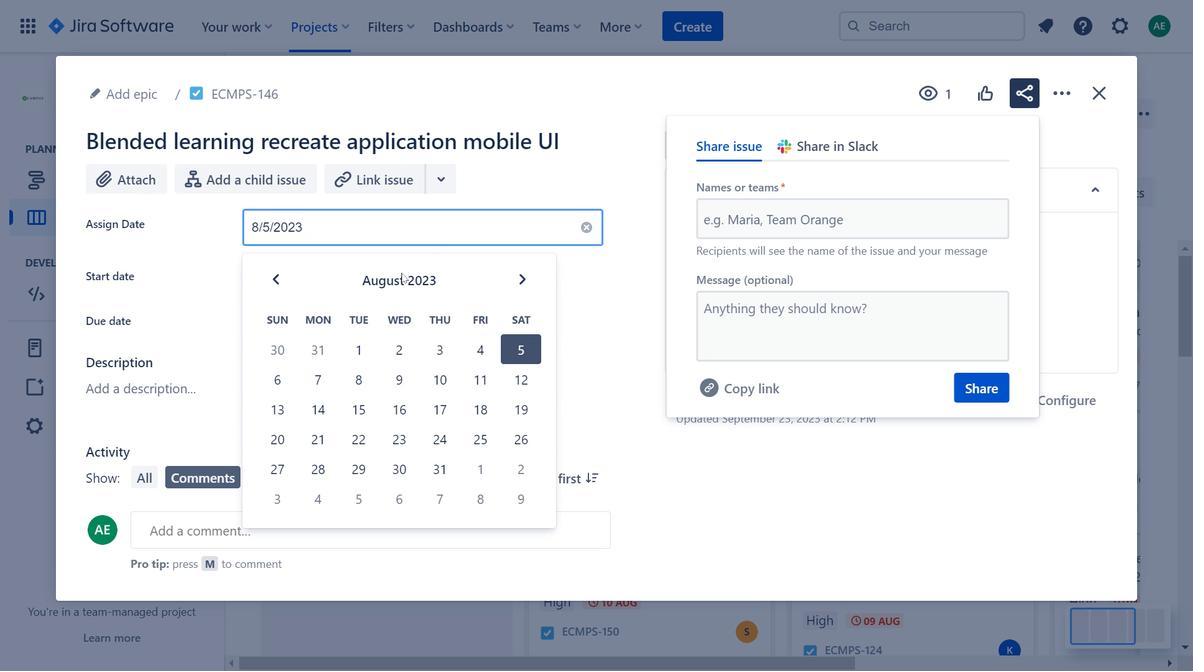
Action: Mouse moved to (518, 285)
Screenshot: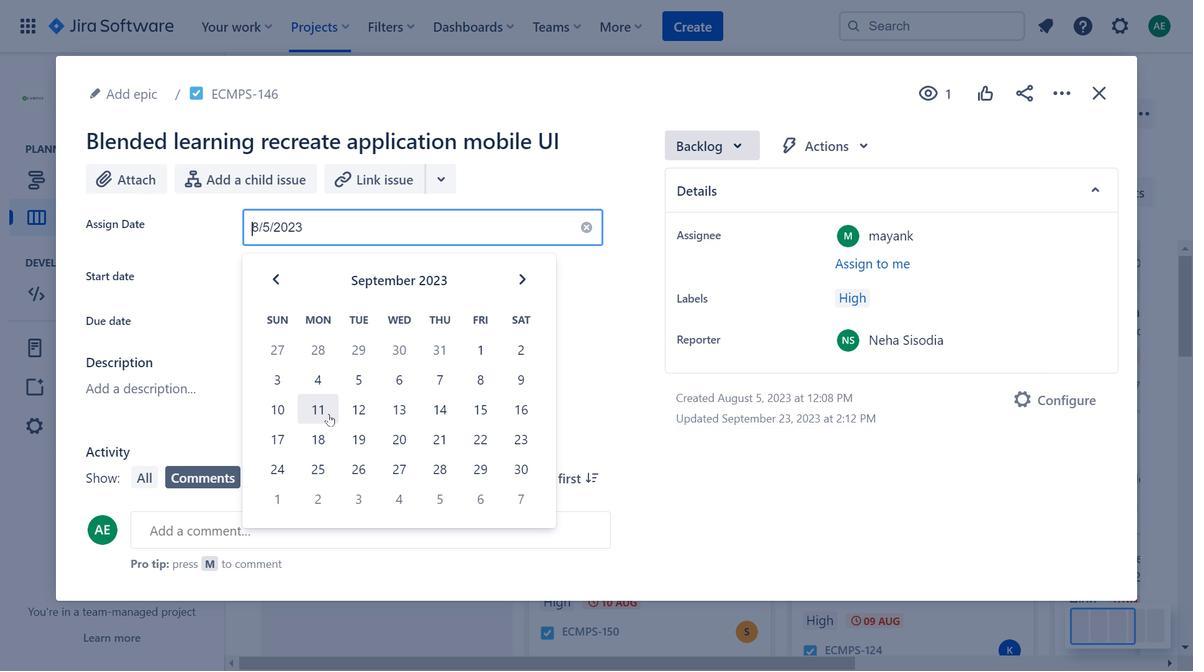 
Action: Mouse pressed left at (518, 285)
Screenshot: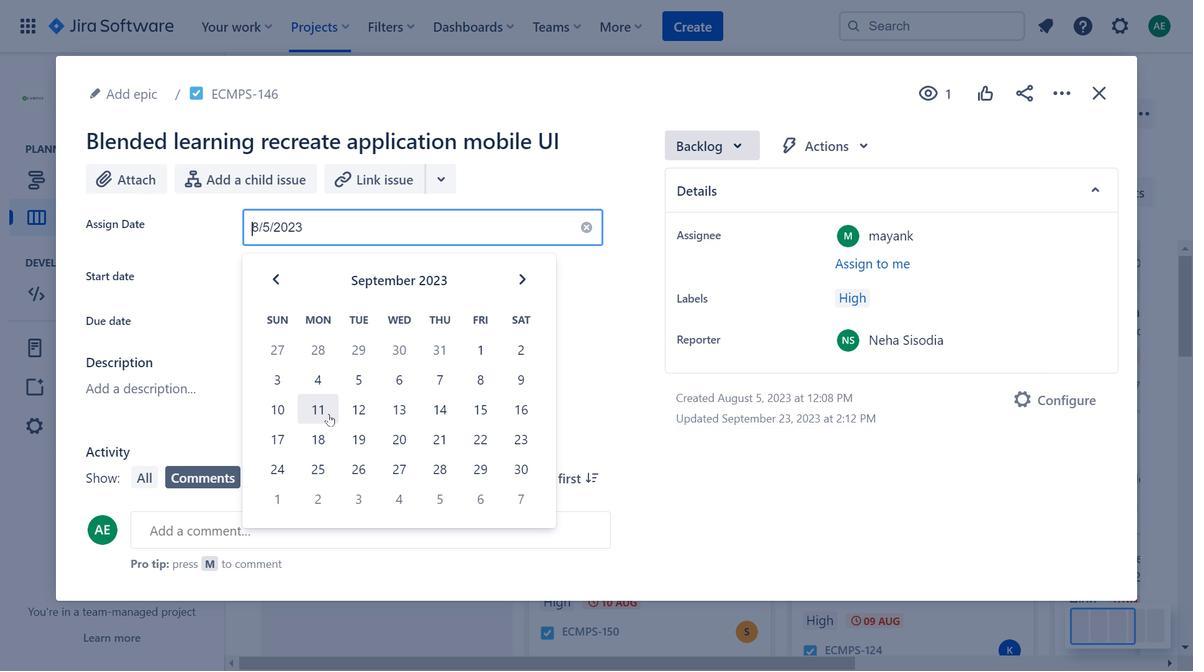 
Action: Mouse moved to (785, 144)
Screenshot: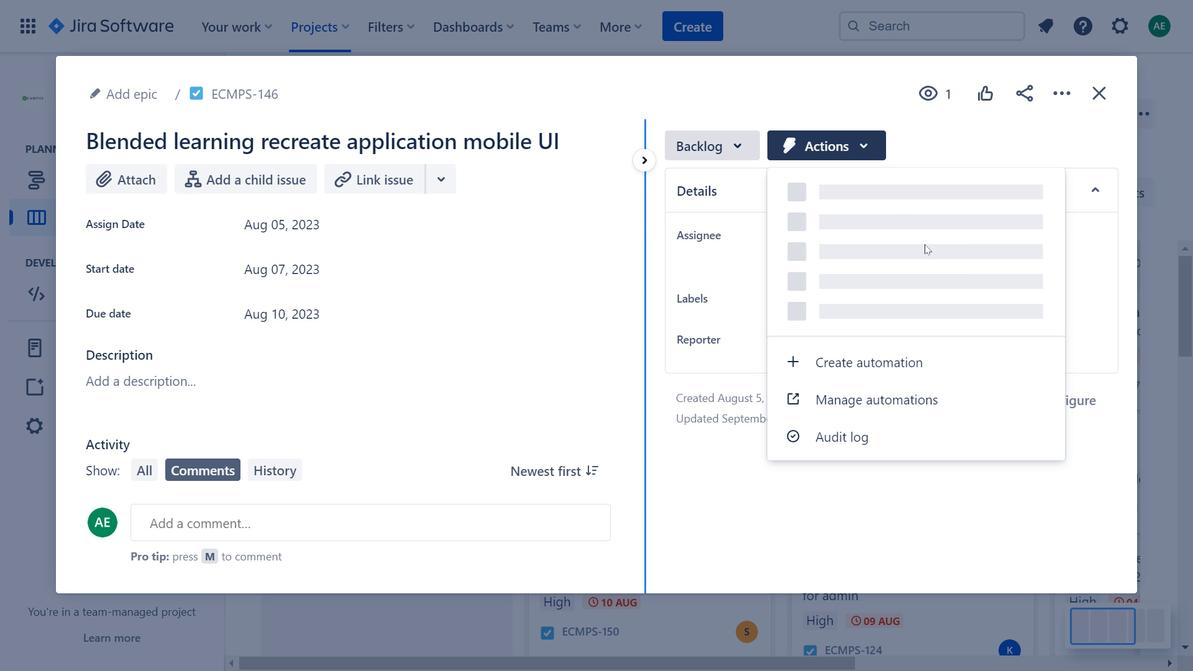 
Action: Mouse pressed left at (785, 144)
Screenshot: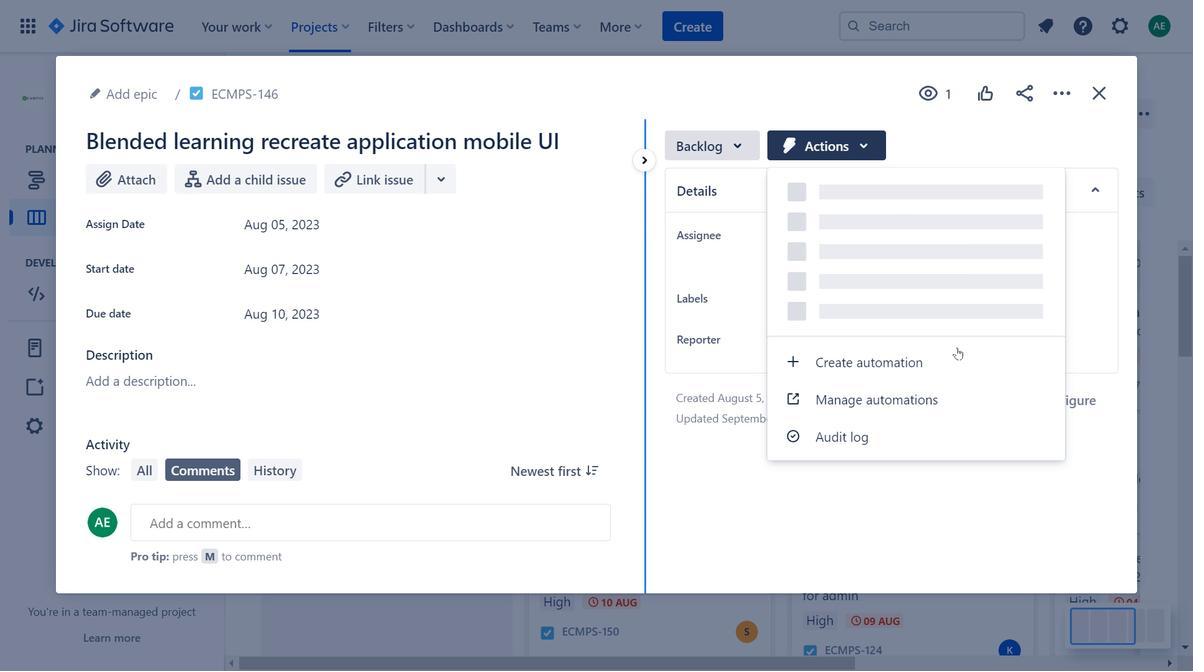 
Action: Mouse moved to (487, 252)
Screenshot: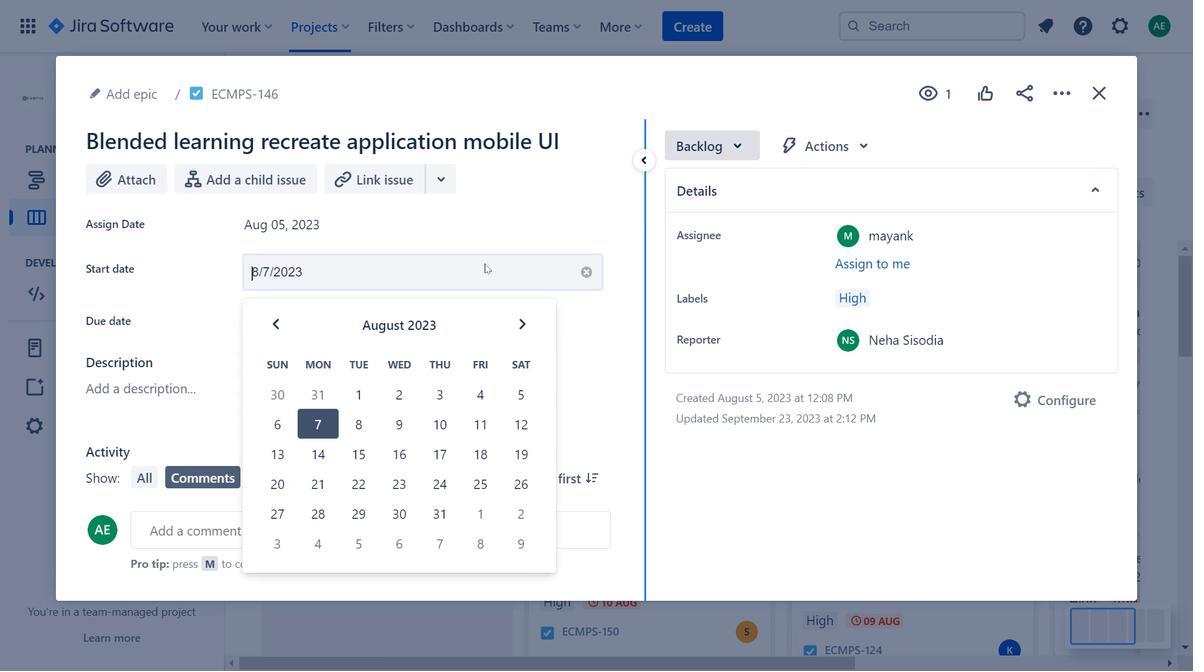 
Action: Mouse pressed left at (487, 252)
Screenshot: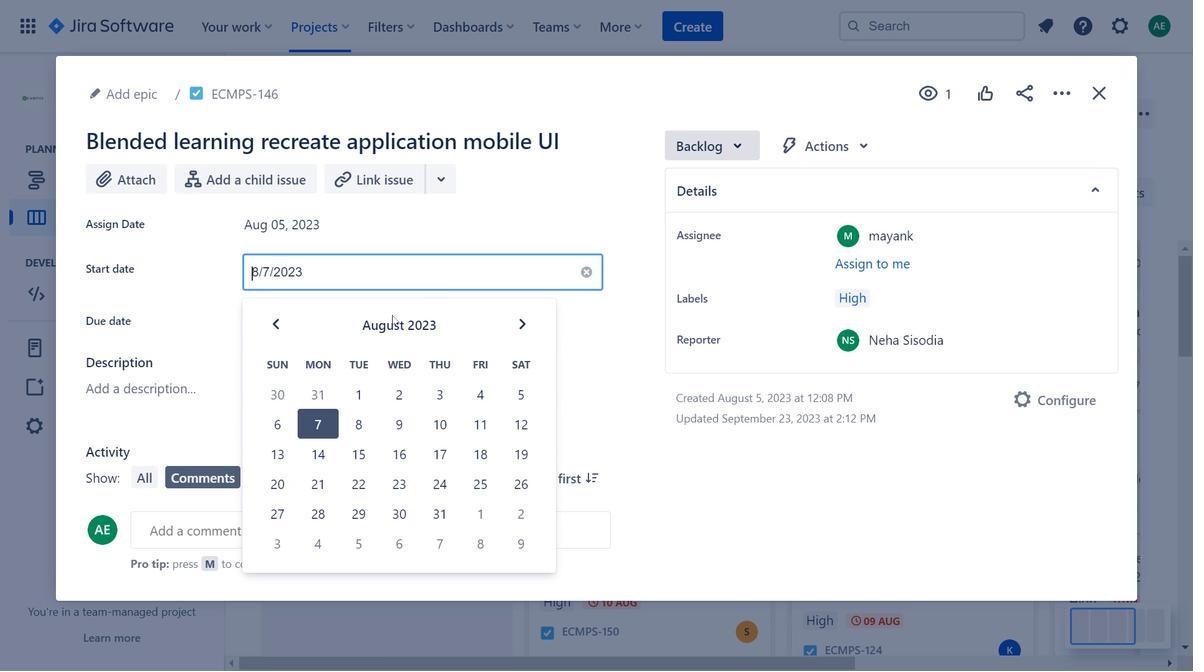 
Action: Mouse moved to (484, 263)
Screenshot: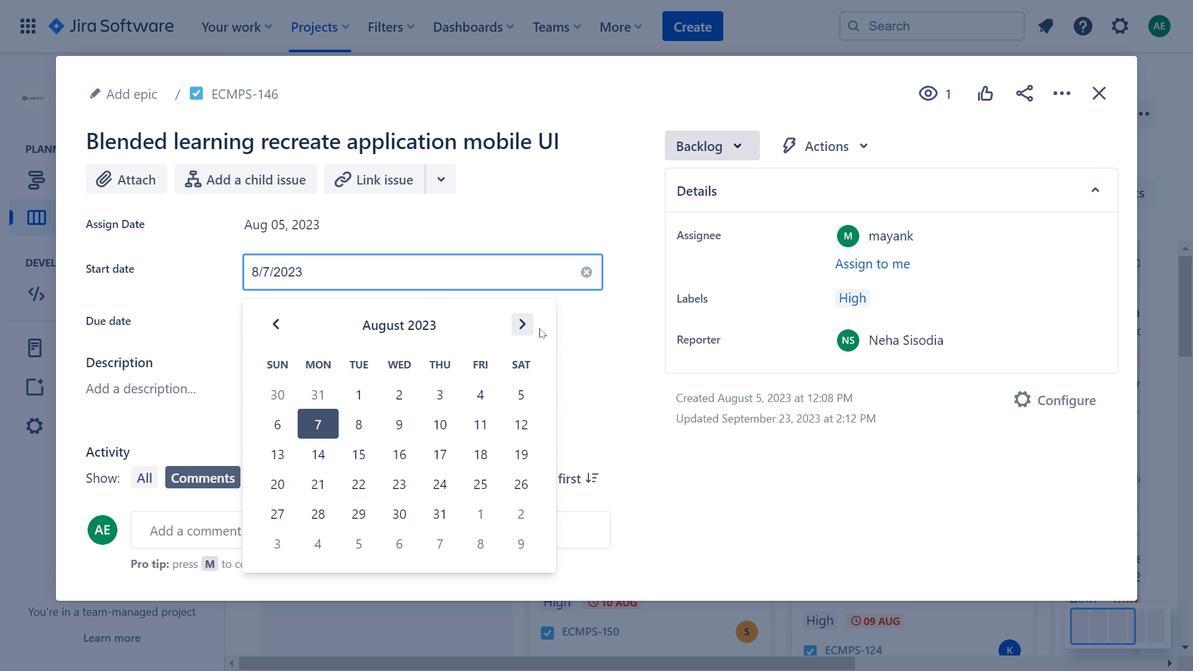 
Action: Mouse pressed left at (484, 263)
Screenshot: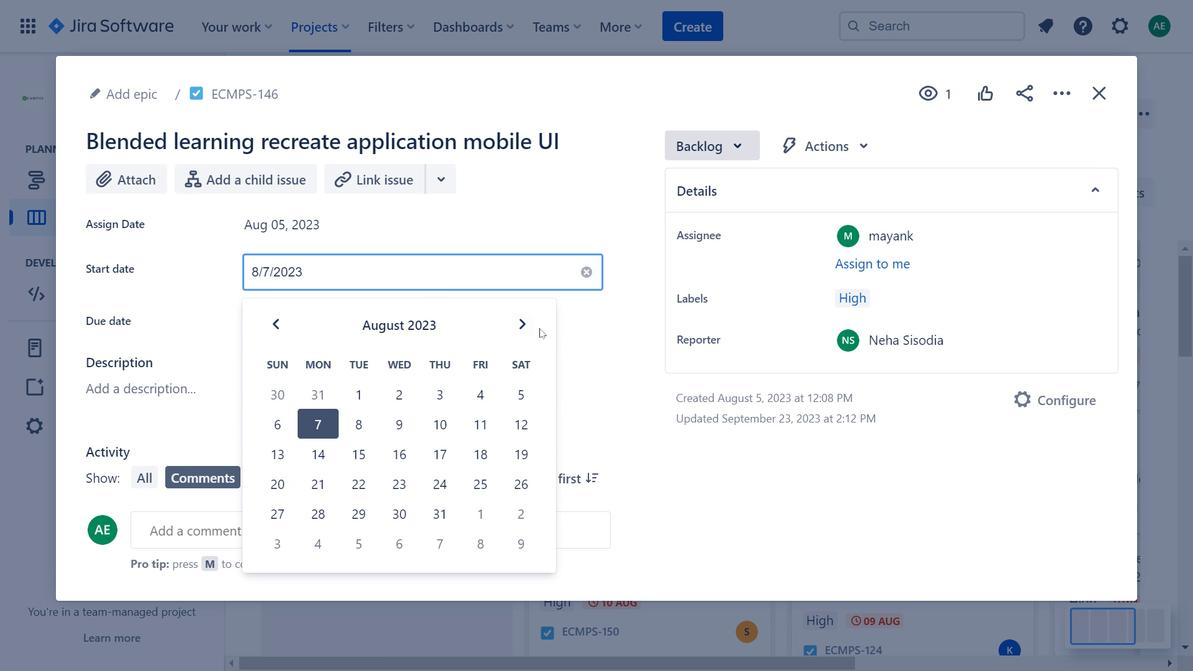 
Action: Mouse moved to (530, 326)
Screenshot: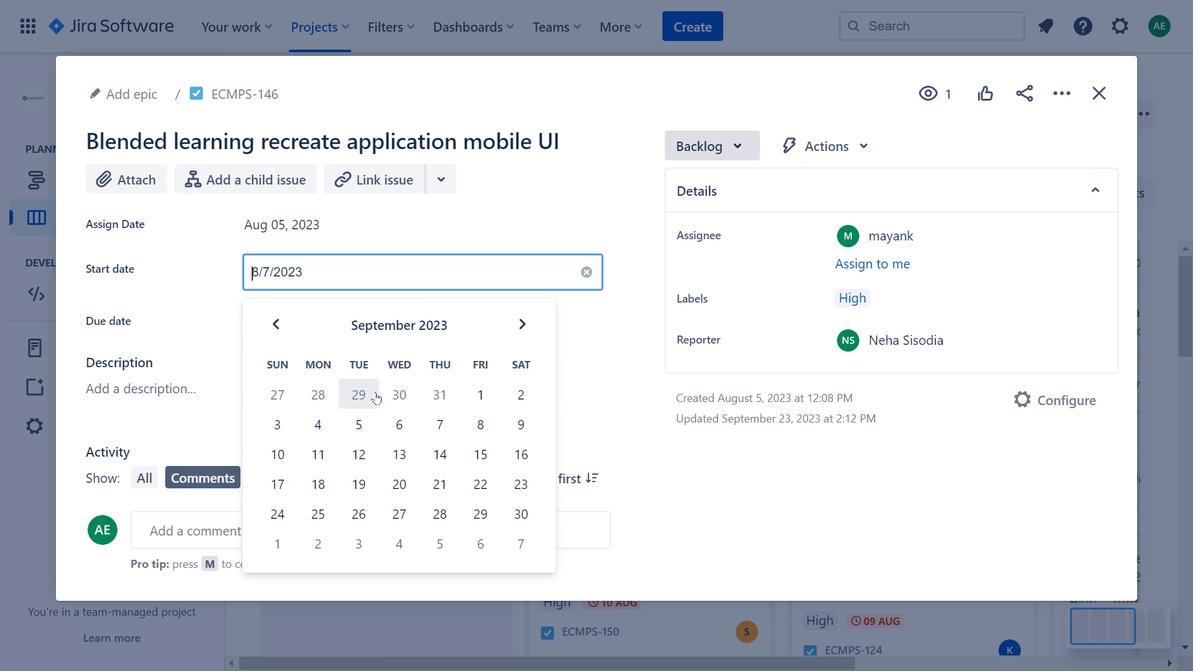 
Action: Mouse pressed left at (530, 326)
Screenshot: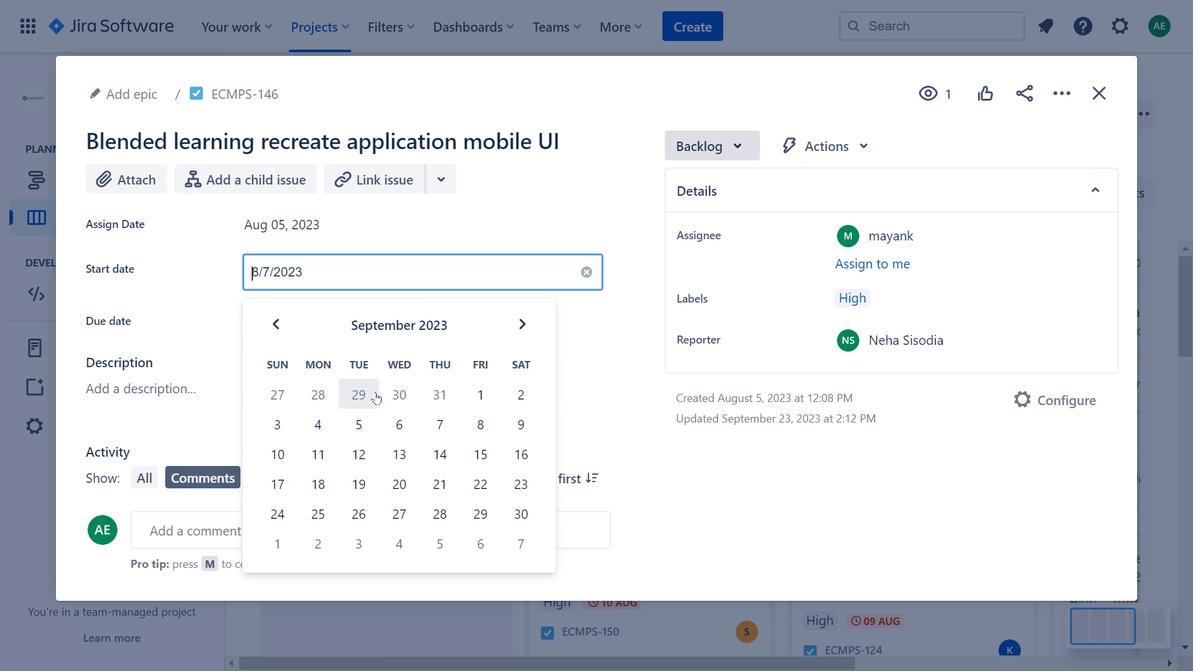 
Action: Mouse moved to (527, 312)
Screenshot: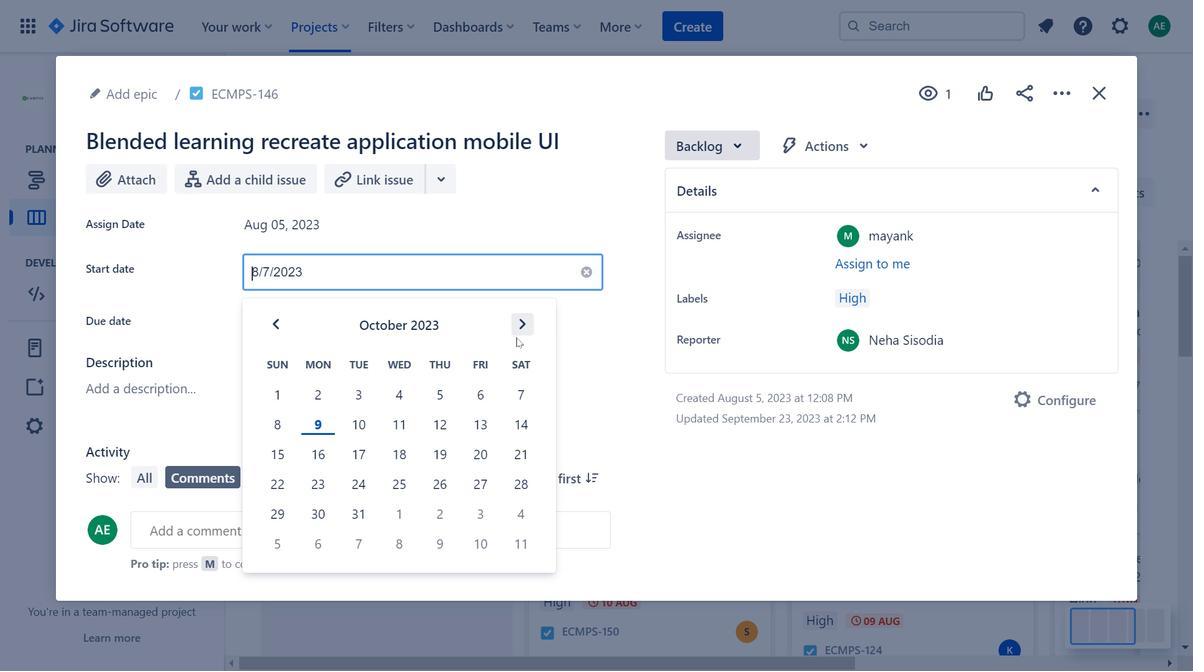 
Action: Mouse pressed left at (527, 312)
Screenshot: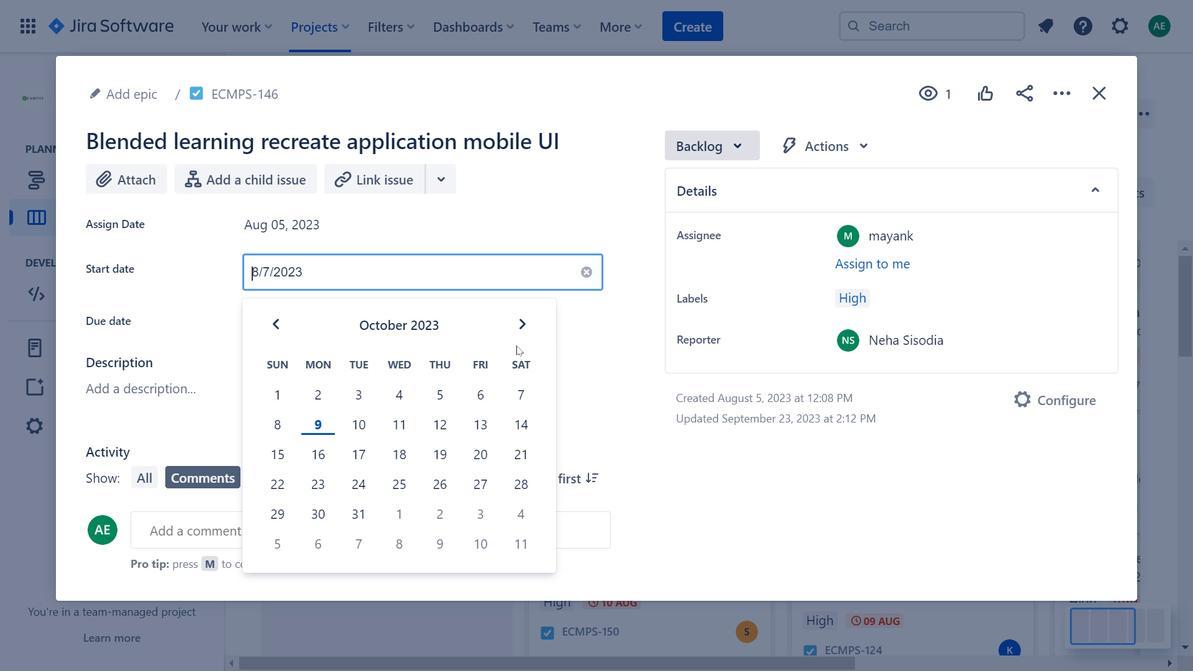 
Action: Mouse moved to (517, 327)
Screenshot: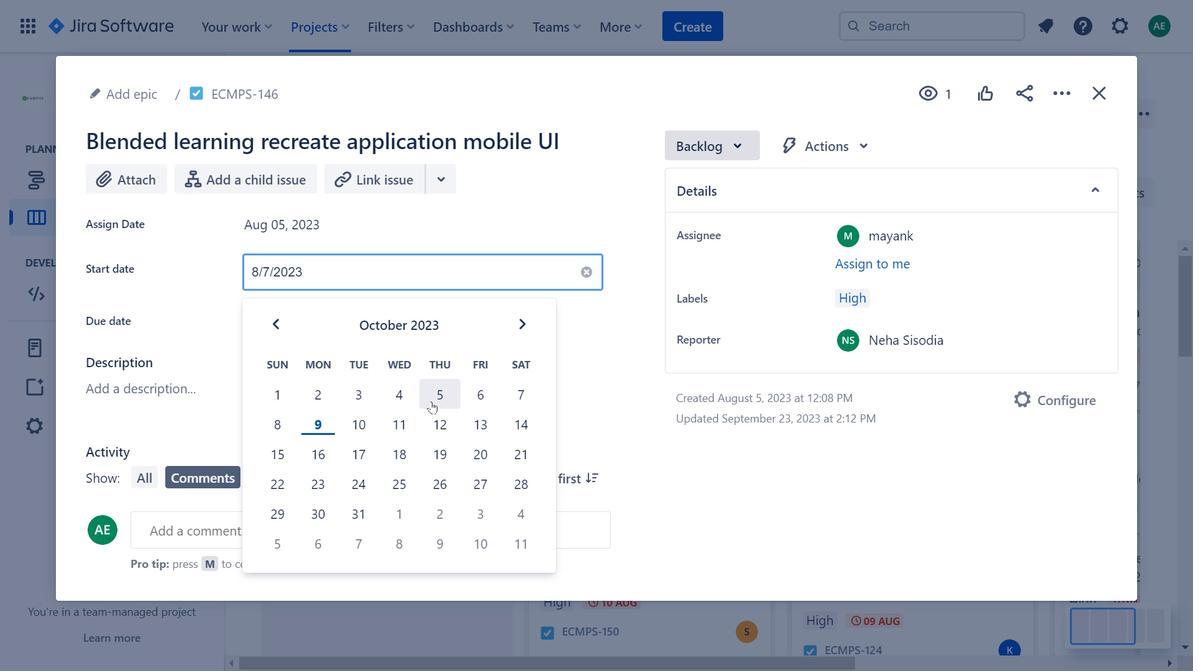 
Action: Mouse pressed left at (517, 327)
Screenshot: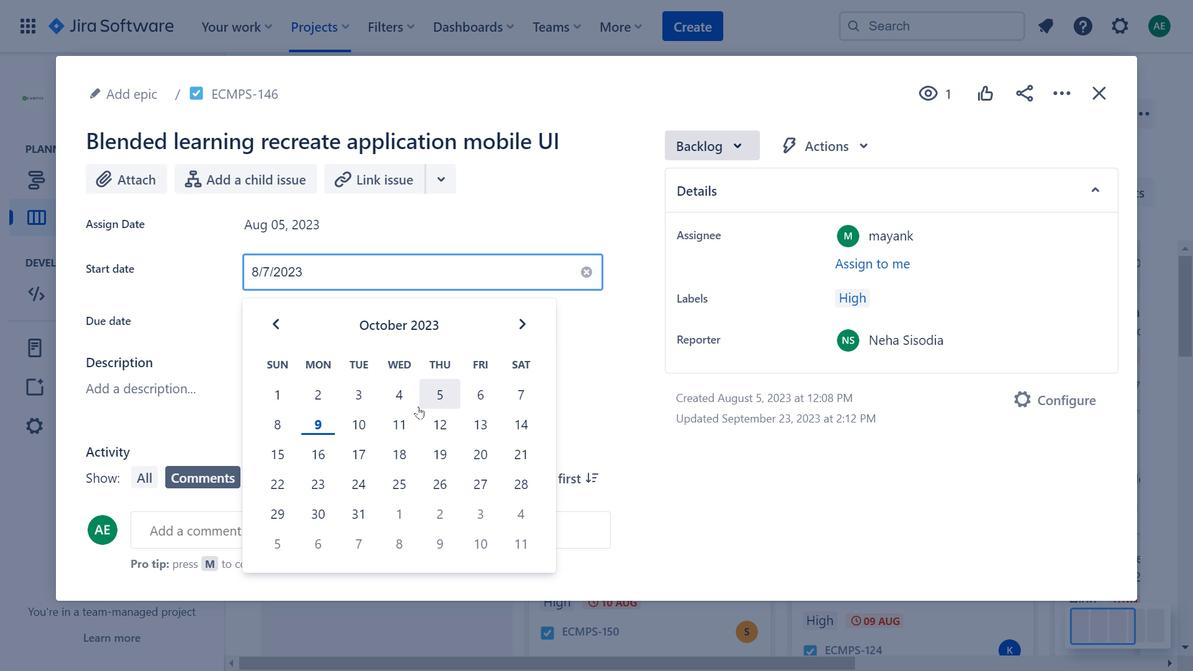 
Action: Mouse moved to (819, 135)
Screenshot: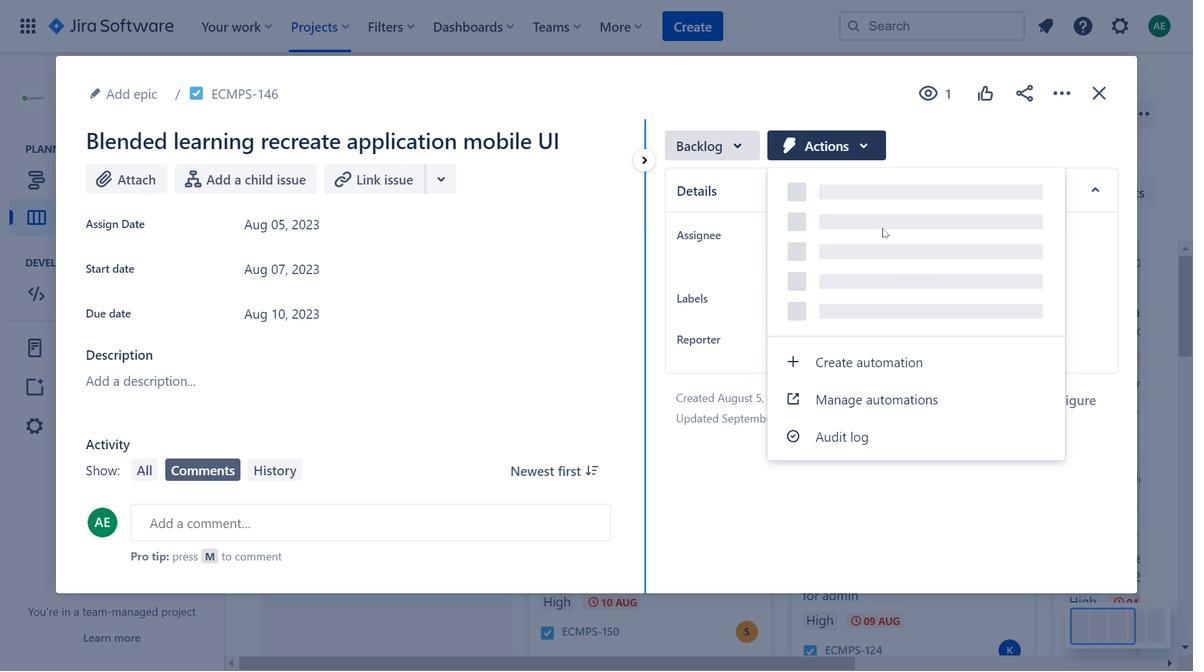 
Action: Mouse pressed left at (819, 135)
Screenshot: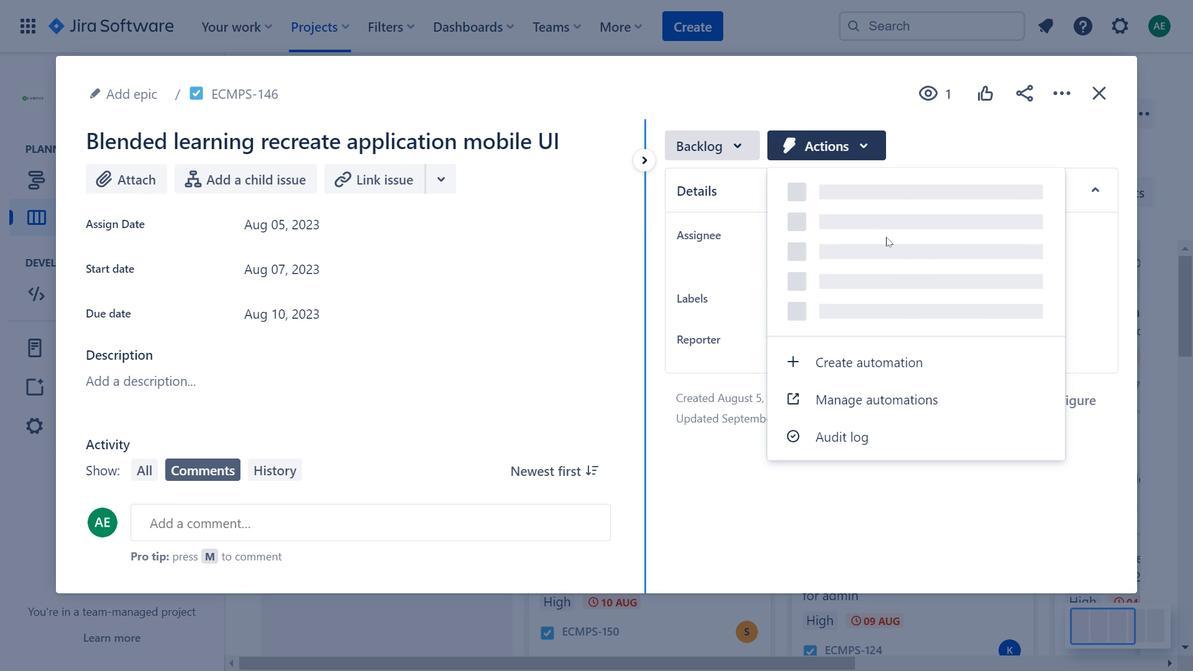 
Action: Mouse moved to (1102, 95)
Screenshot: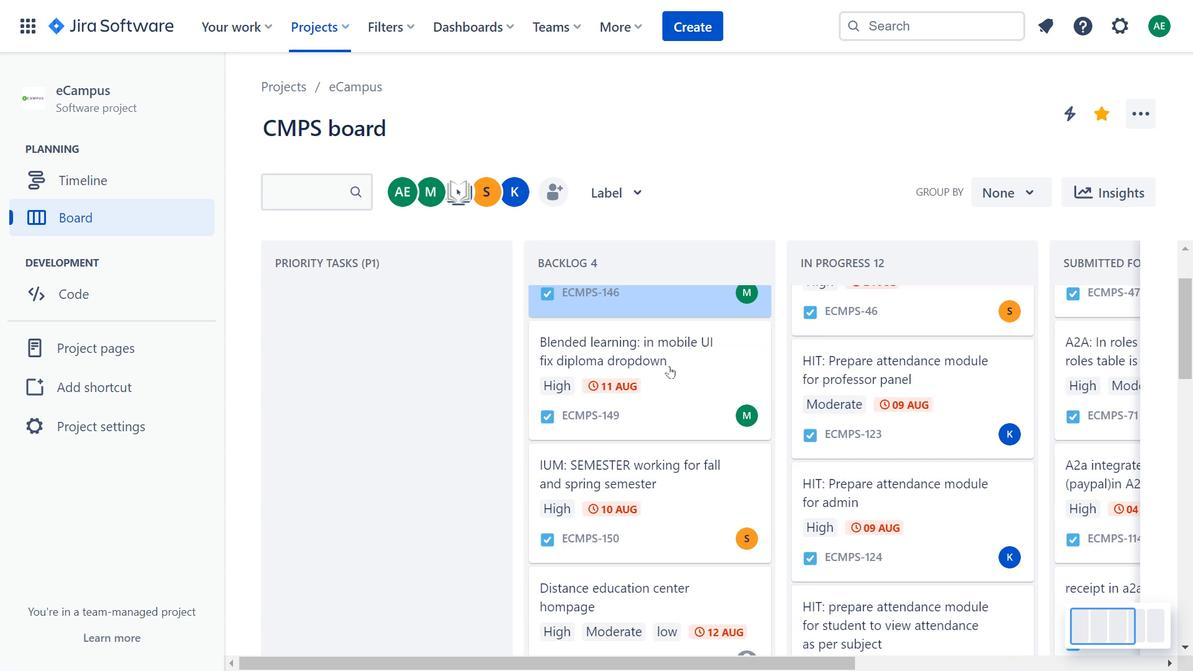 
Action: Mouse pressed left at (1102, 95)
Screenshot: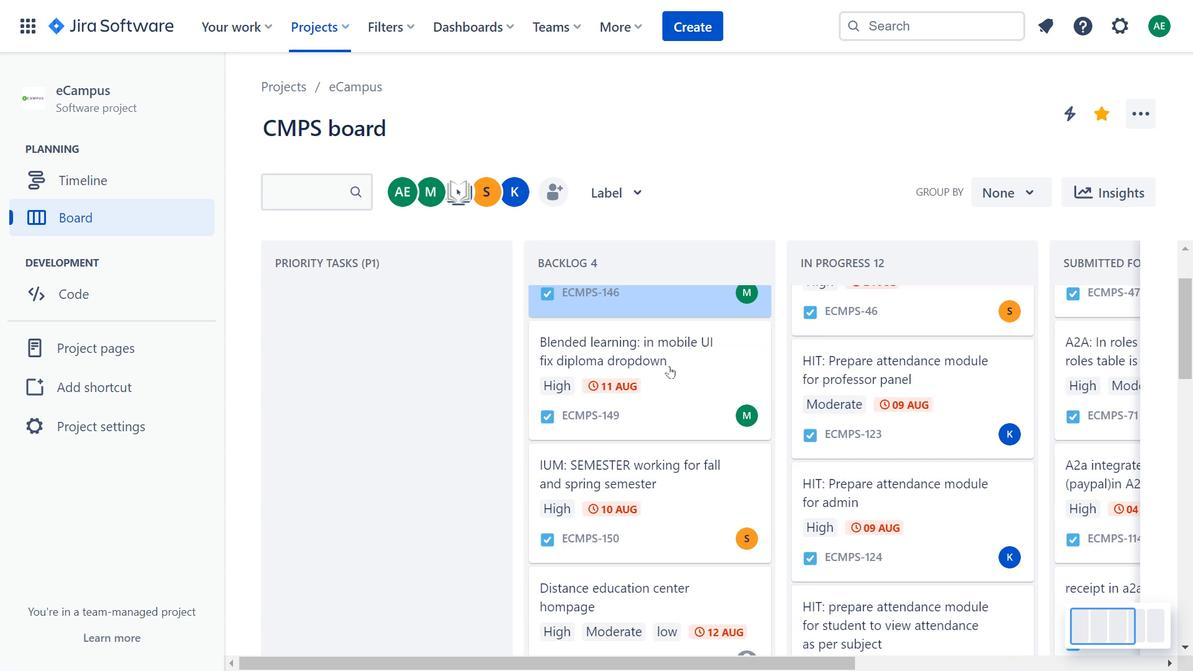 
Action: Mouse moved to (669, 365)
Screenshot: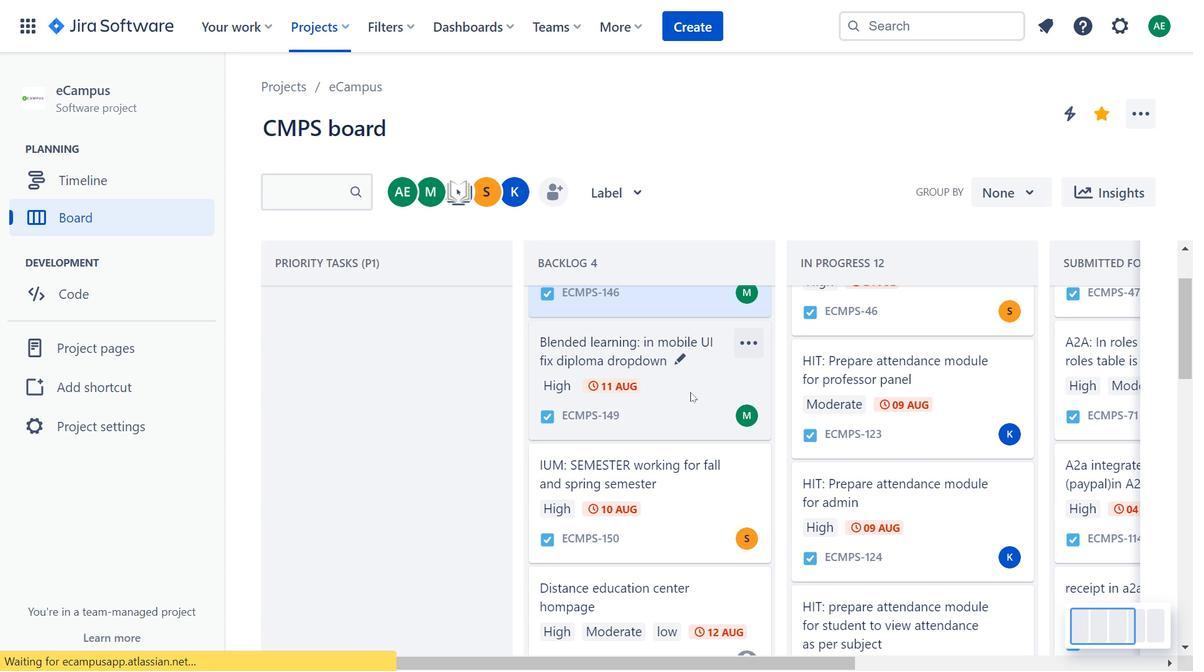 
Action: Mouse scrolled (669, 364) with delta (0, 0)
Screenshot: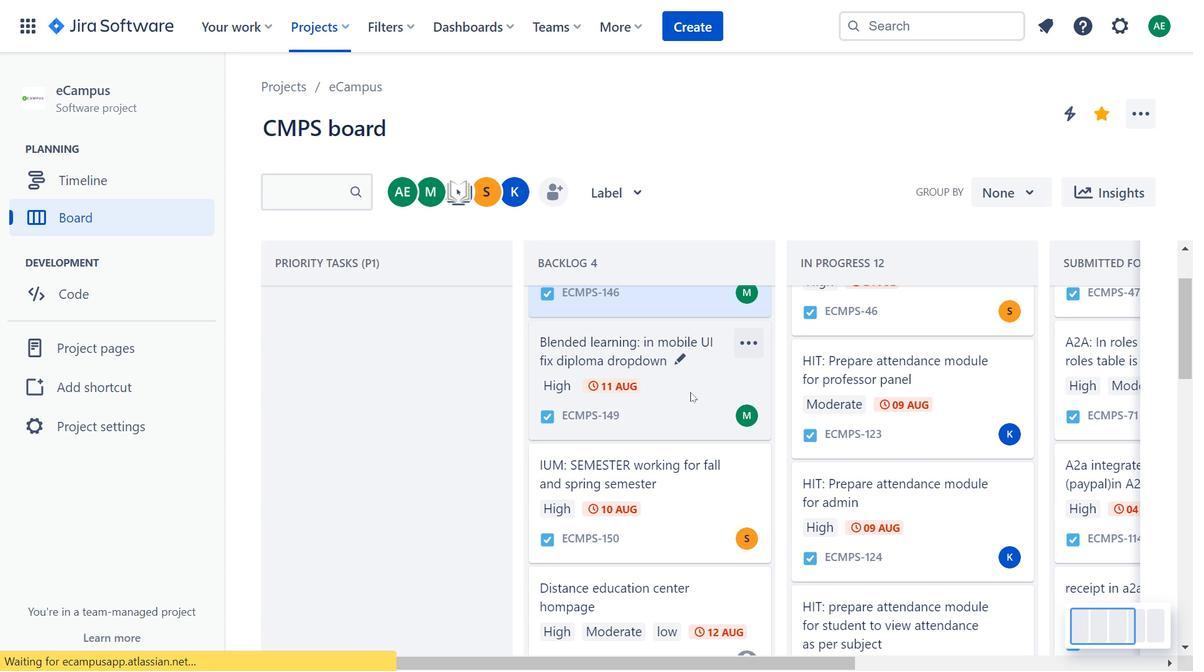 
Action: Mouse moved to (690, 392)
Screenshot: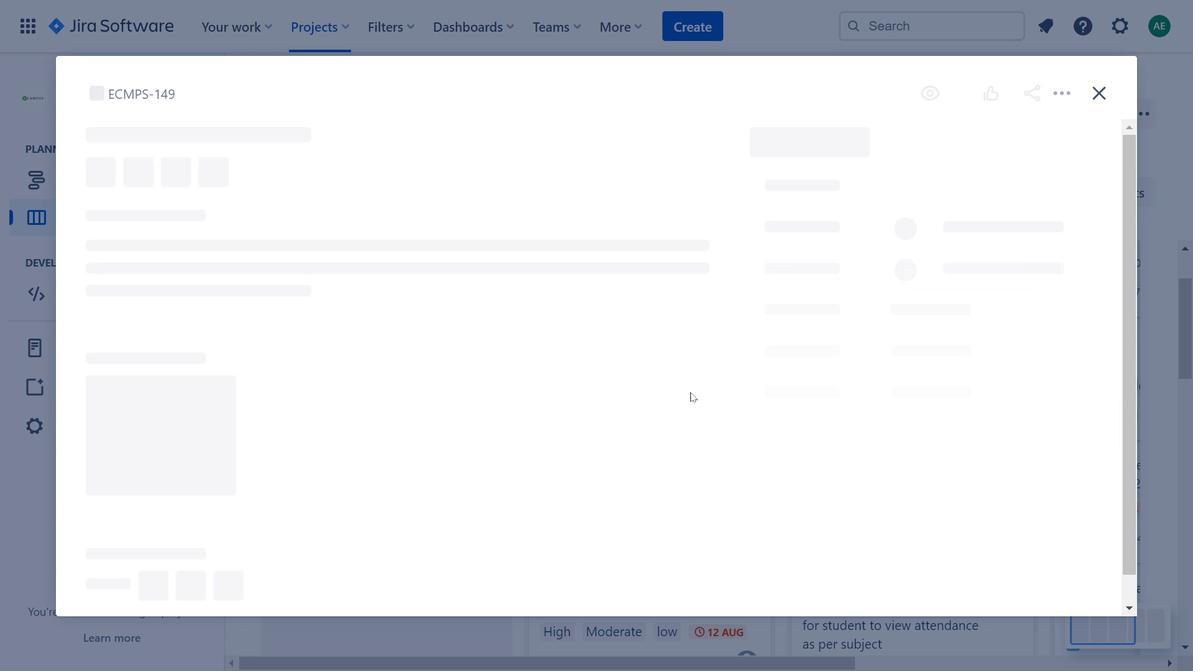 
Action: Mouse pressed left at (690, 392)
Screenshot: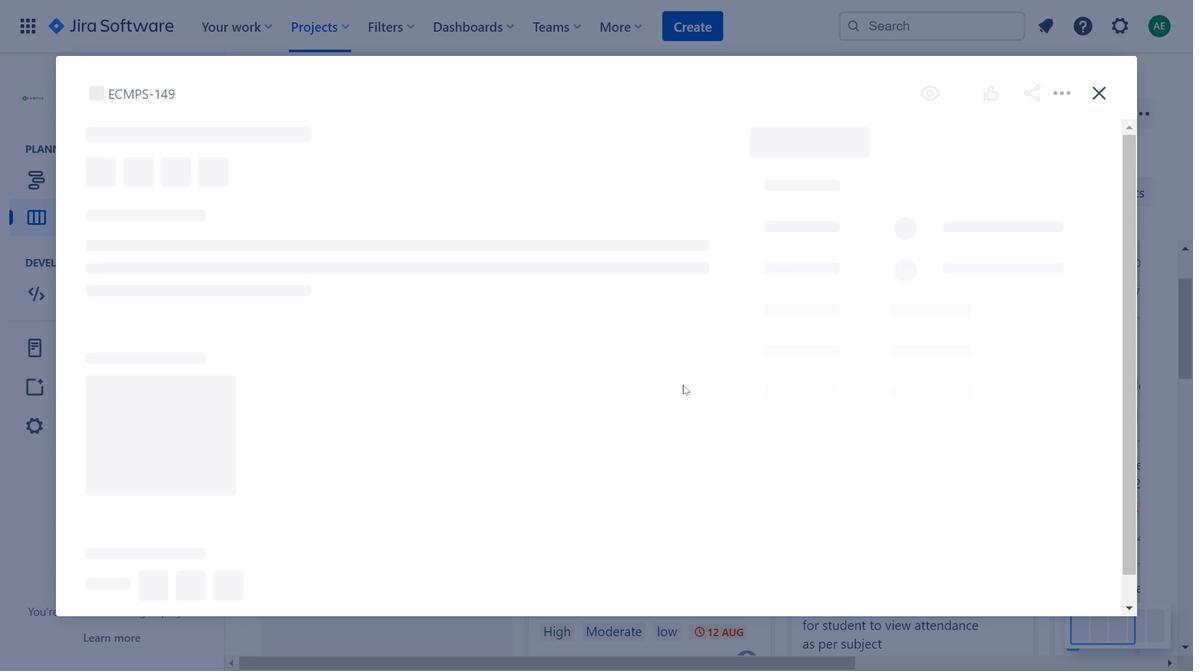 
Action: Mouse moved to (822, 147)
Screenshot: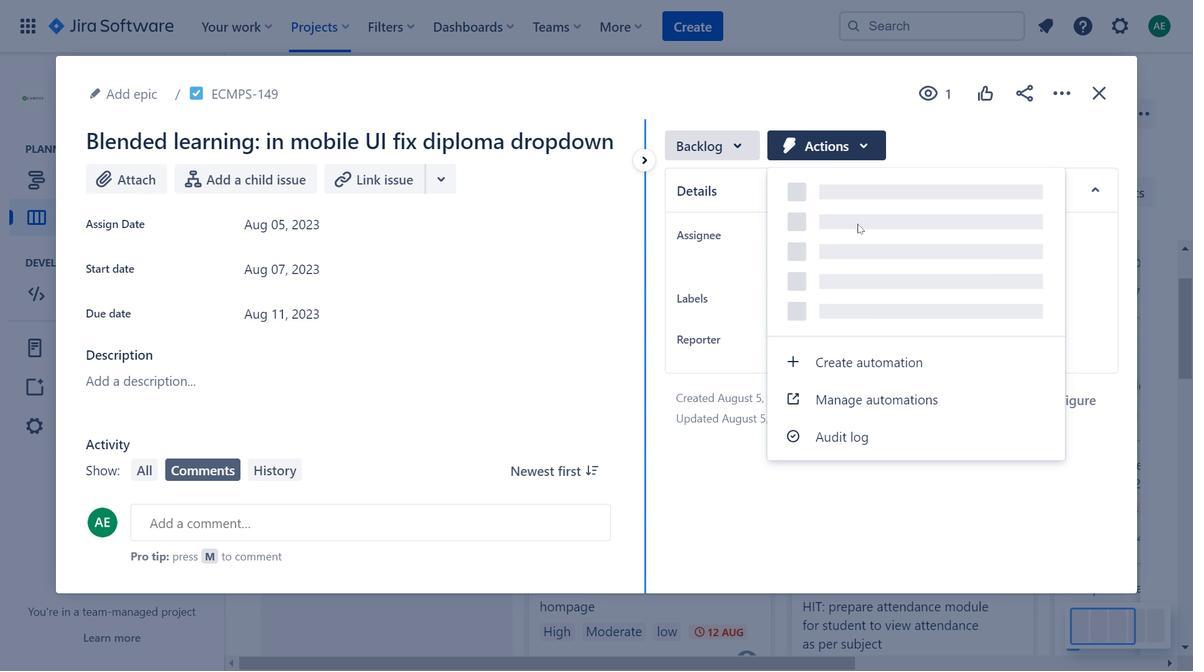 
Action: Mouse pressed left at (822, 147)
Screenshot: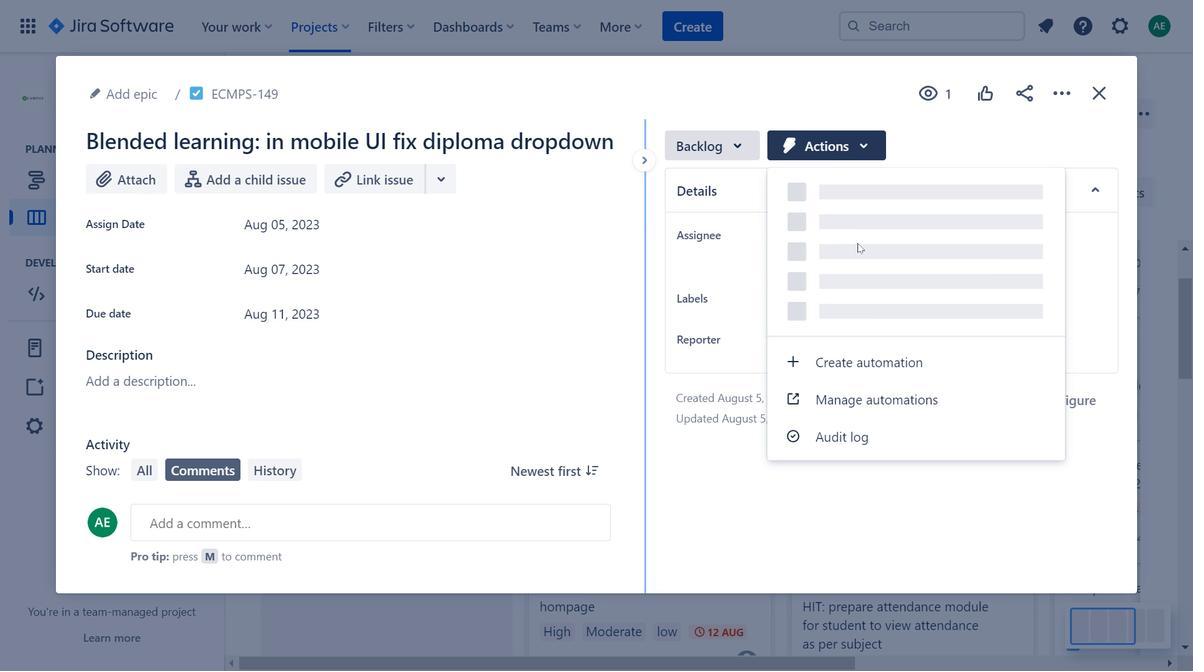 
Action: Mouse moved to (420, 260)
Screenshot: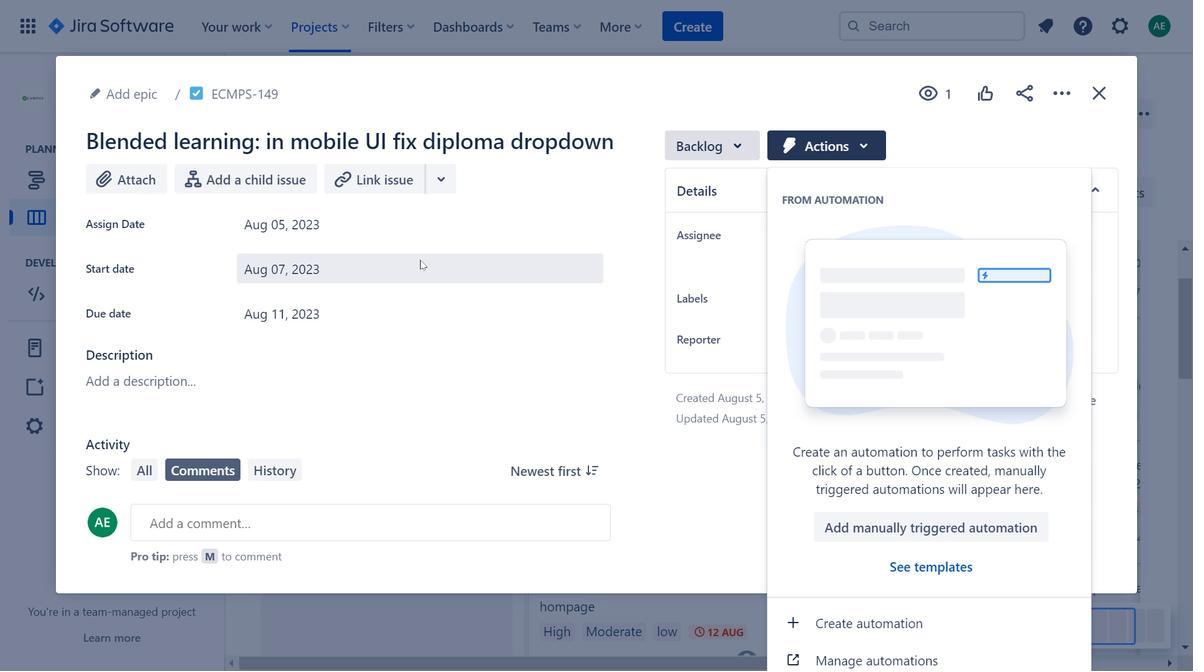 
Action: Mouse pressed left at (420, 260)
Screenshot: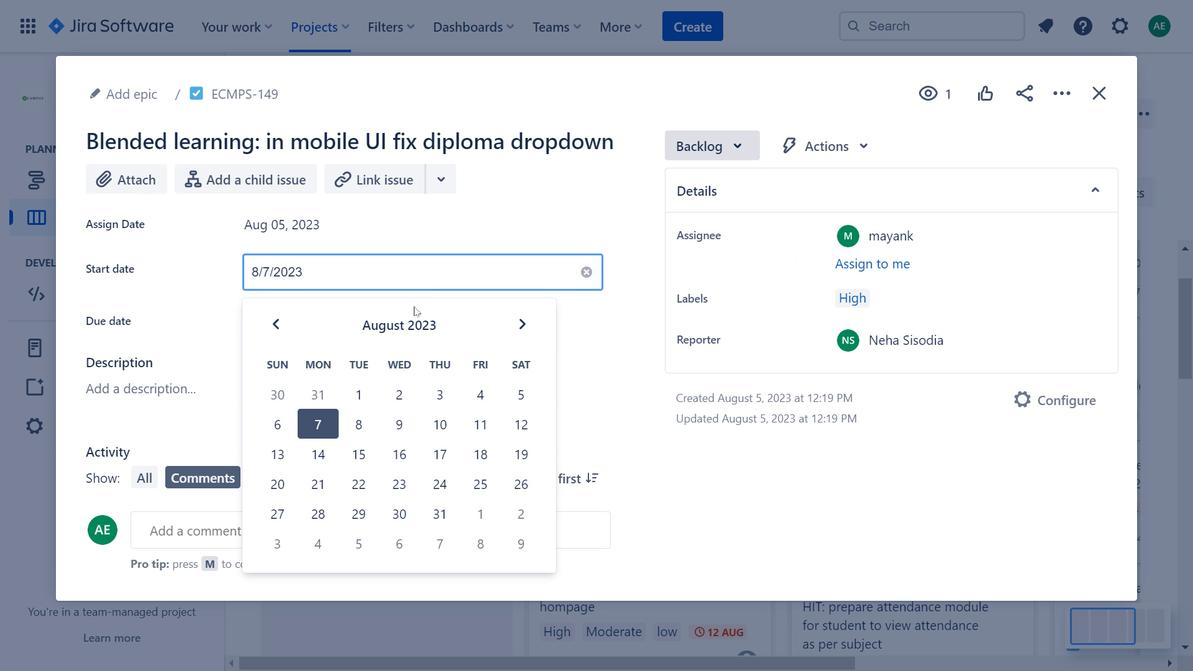
Action: Mouse moved to (519, 325)
Screenshot: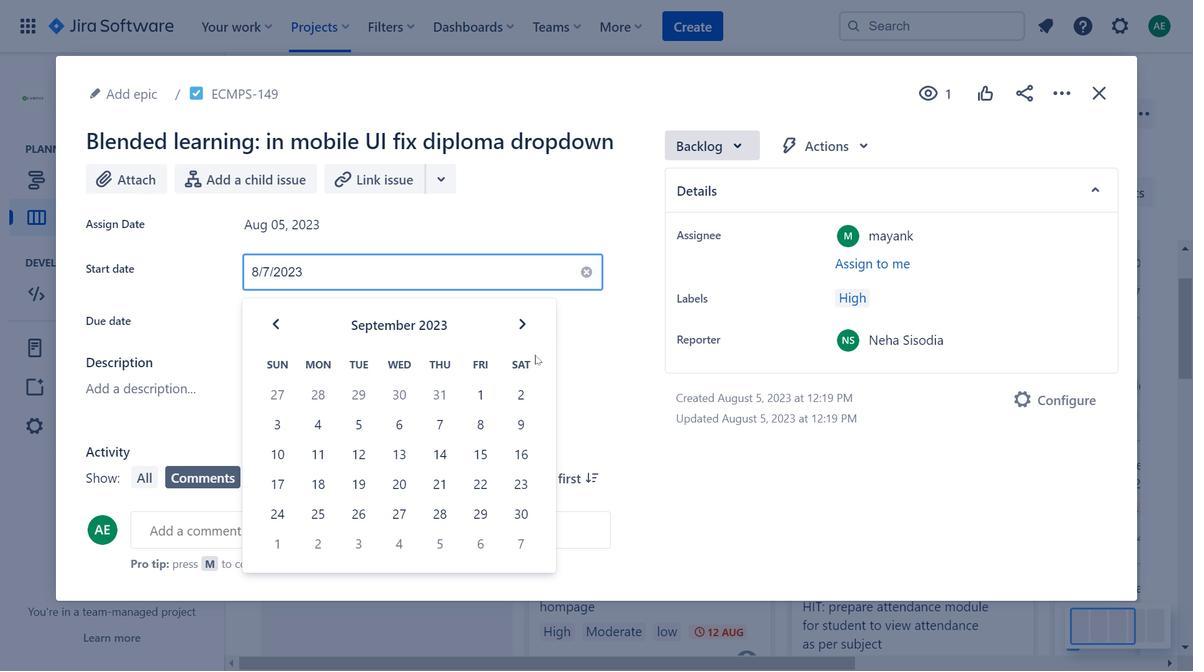 
Action: Mouse pressed left at (519, 325)
Screenshot: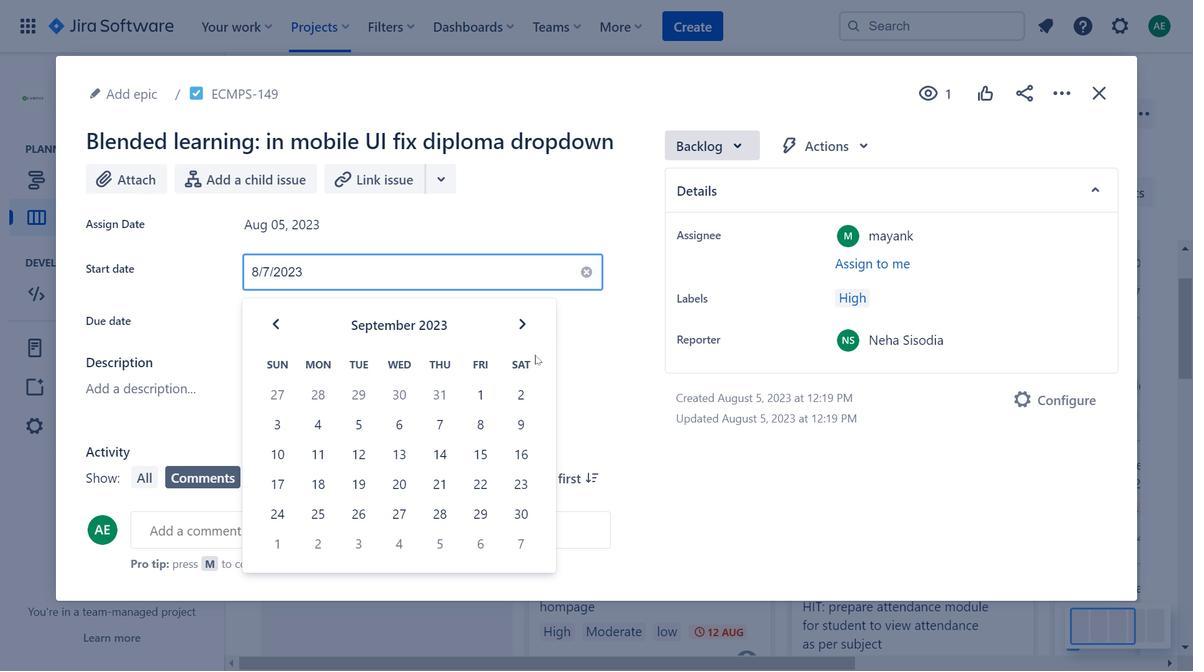 
Action: Mouse moved to (829, 144)
Screenshot: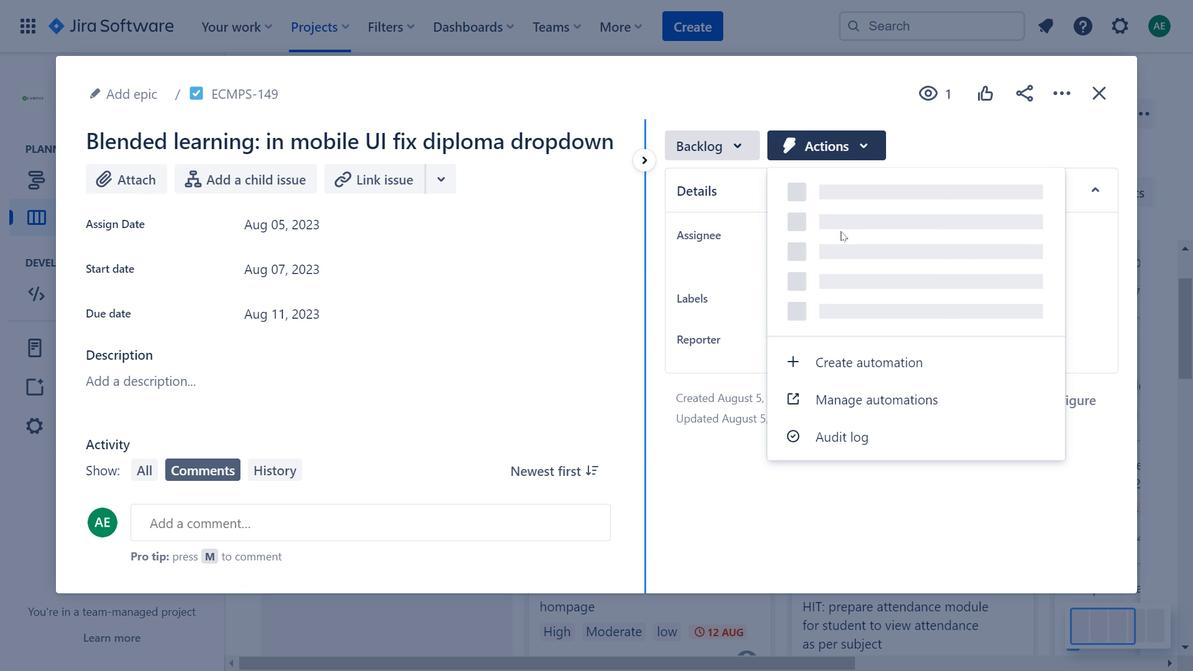 
Action: Mouse pressed left at (829, 144)
Screenshot: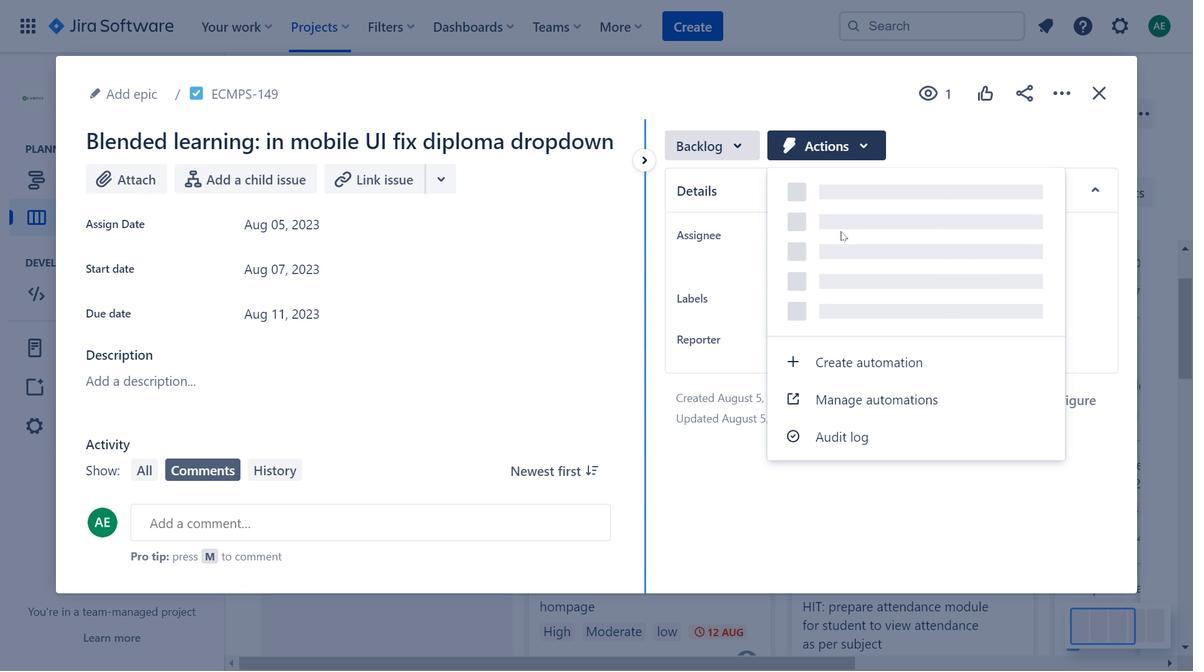 
Action: Mouse moved to (1093, 107)
Screenshot: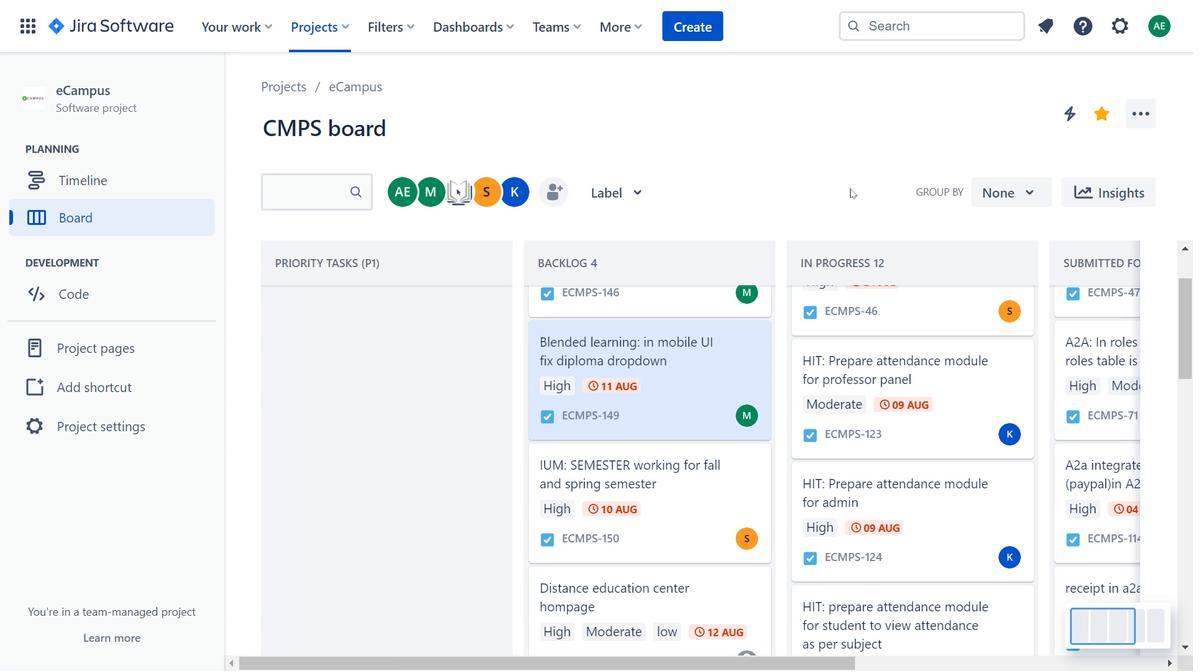 
Action: Mouse pressed left at (1093, 107)
Screenshot: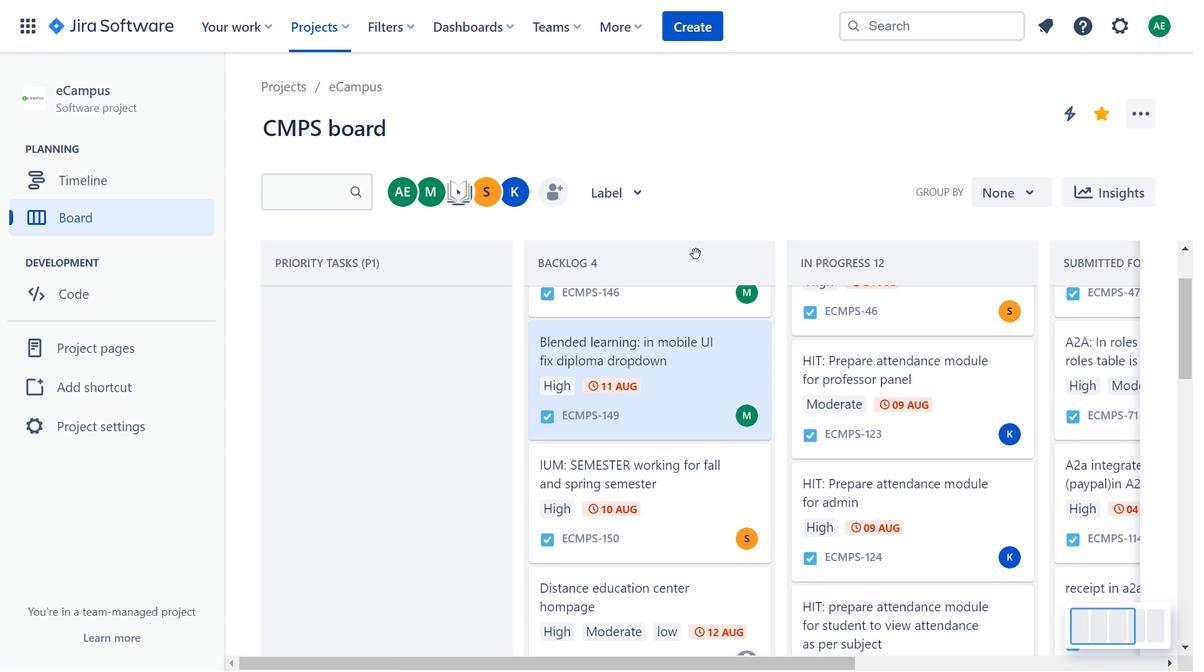 
Action: Mouse moved to (645, 331)
Screenshot: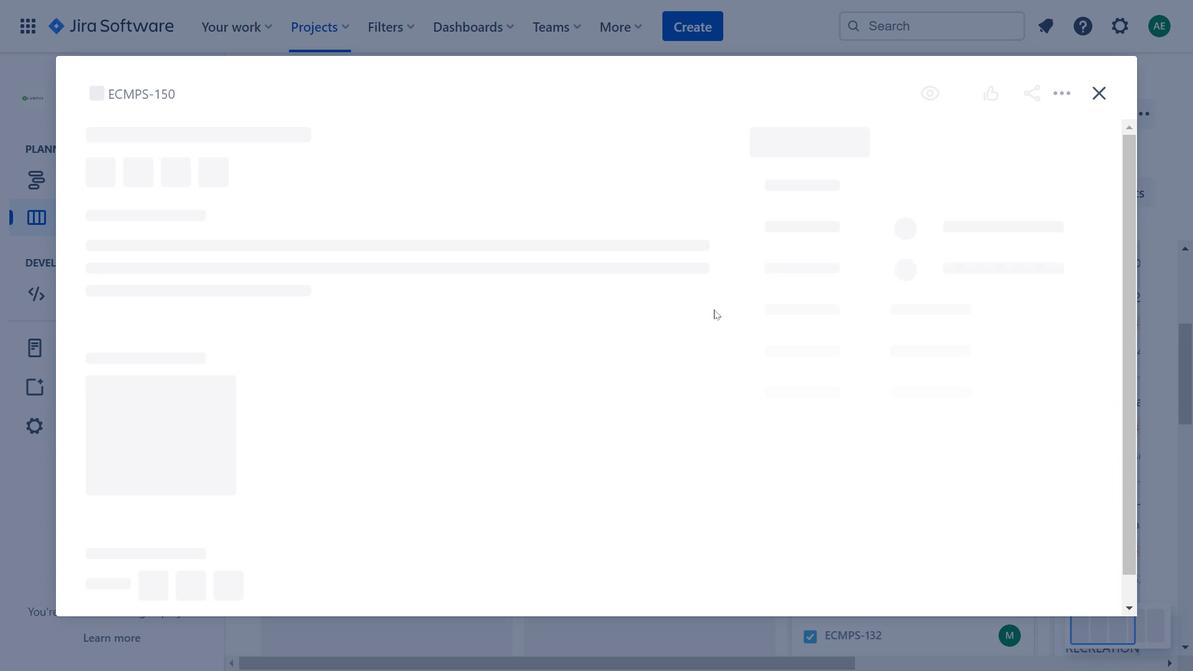 
Action: Mouse scrolled (645, 330) with delta (0, 0)
Screenshot: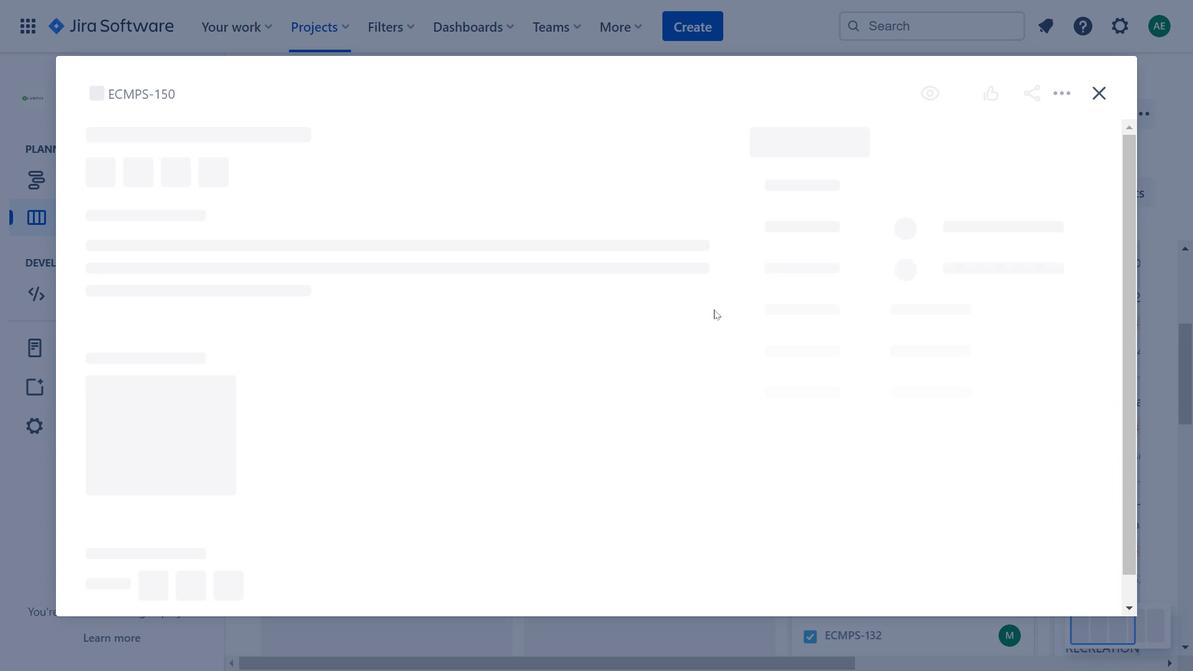 
Action: Mouse moved to (646, 332)
Screenshot: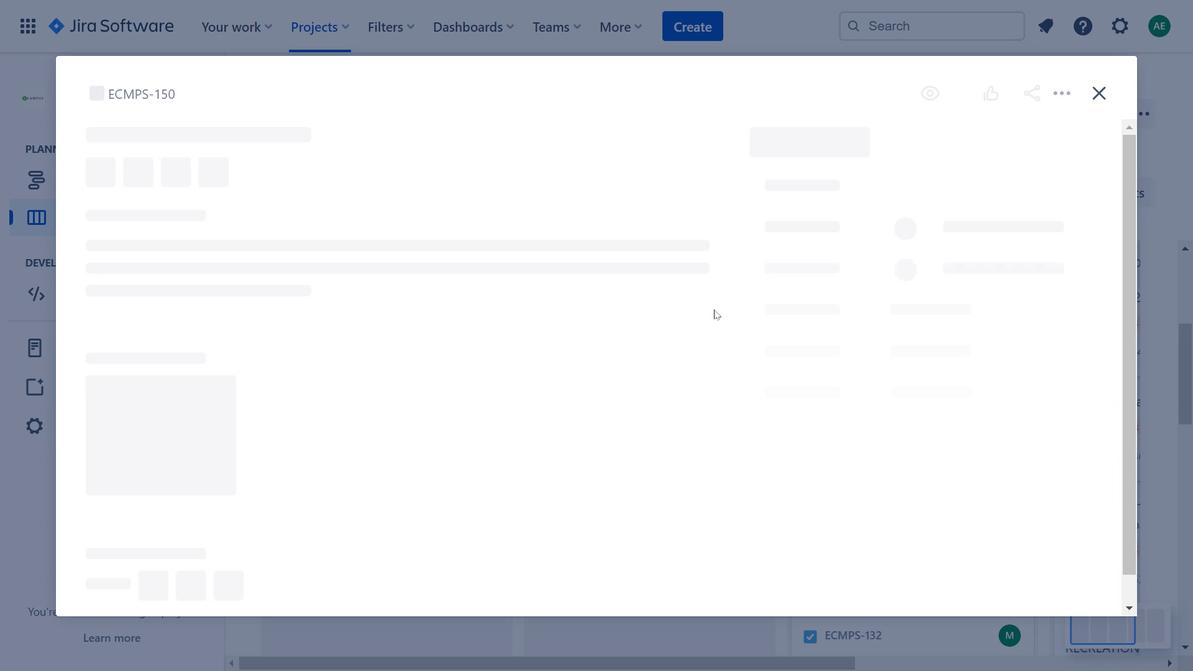 
Action: Mouse scrolled (646, 331) with delta (0, 0)
Screenshot: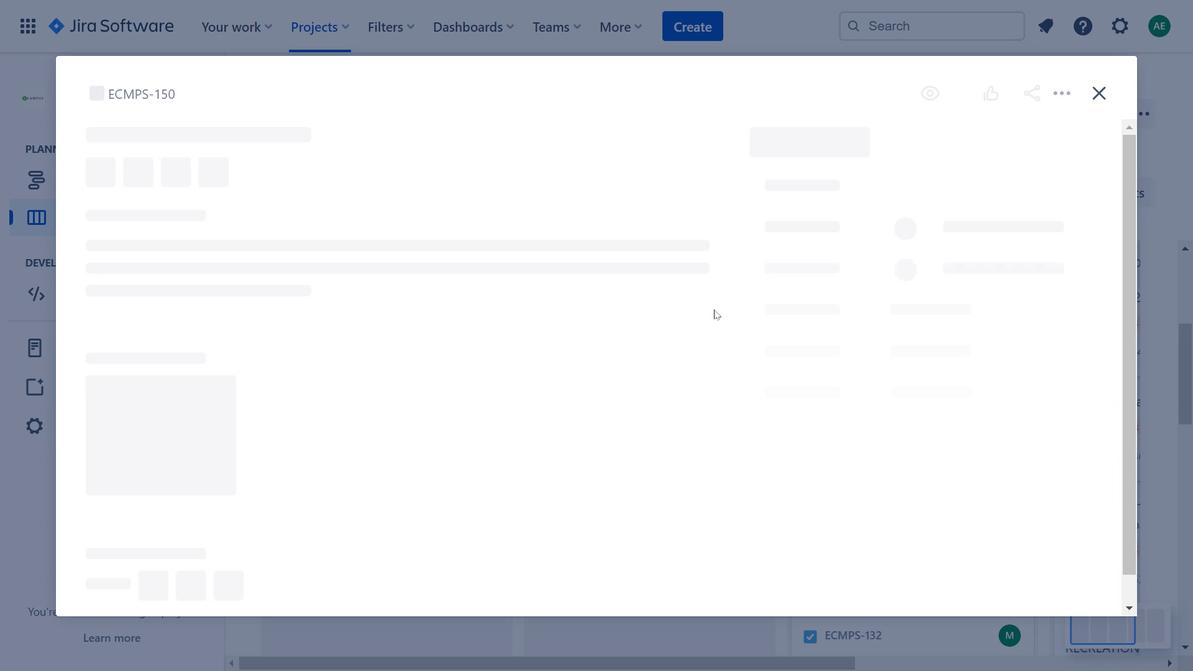 
Action: Mouse moved to (713, 309)
Screenshot: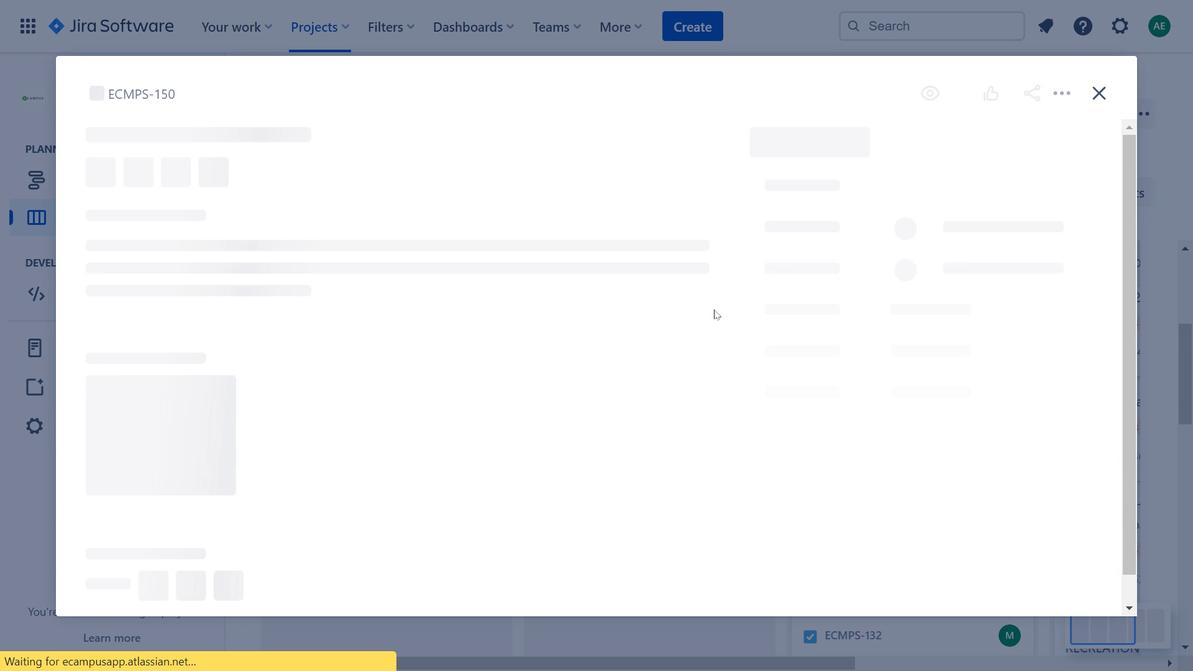 
Action: Mouse pressed left at (713, 309)
Screenshot: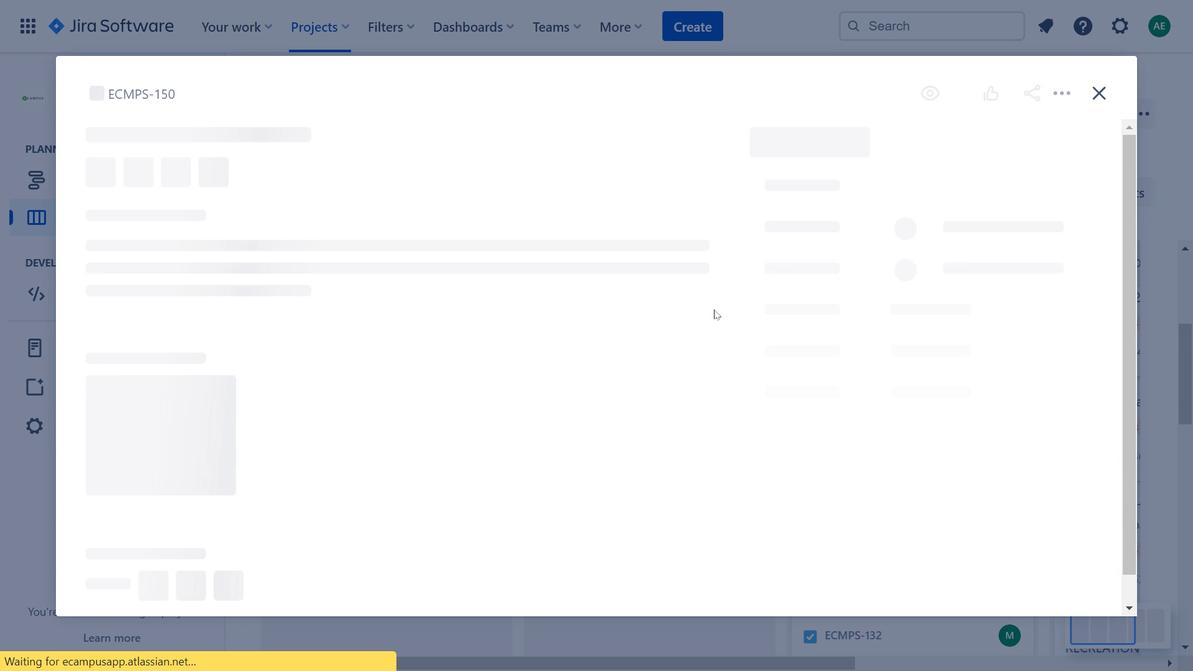 
Action: Mouse moved to (307, 315)
Screenshot: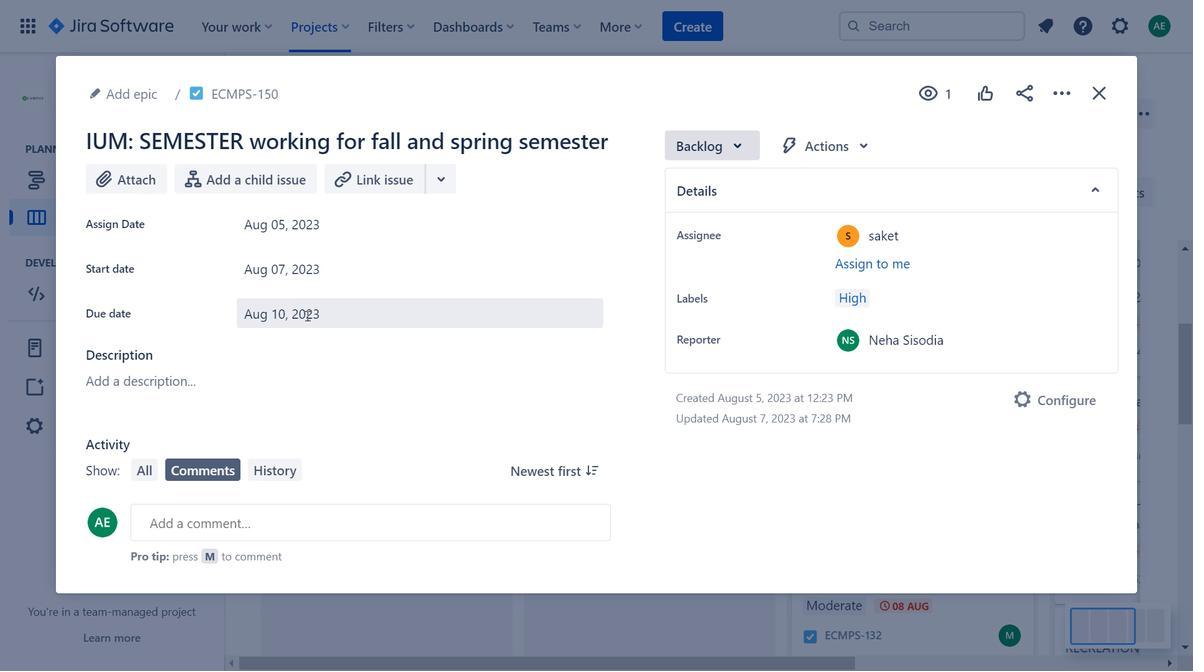 
Action: Mouse pressed left at (307, 315)
Screenshot: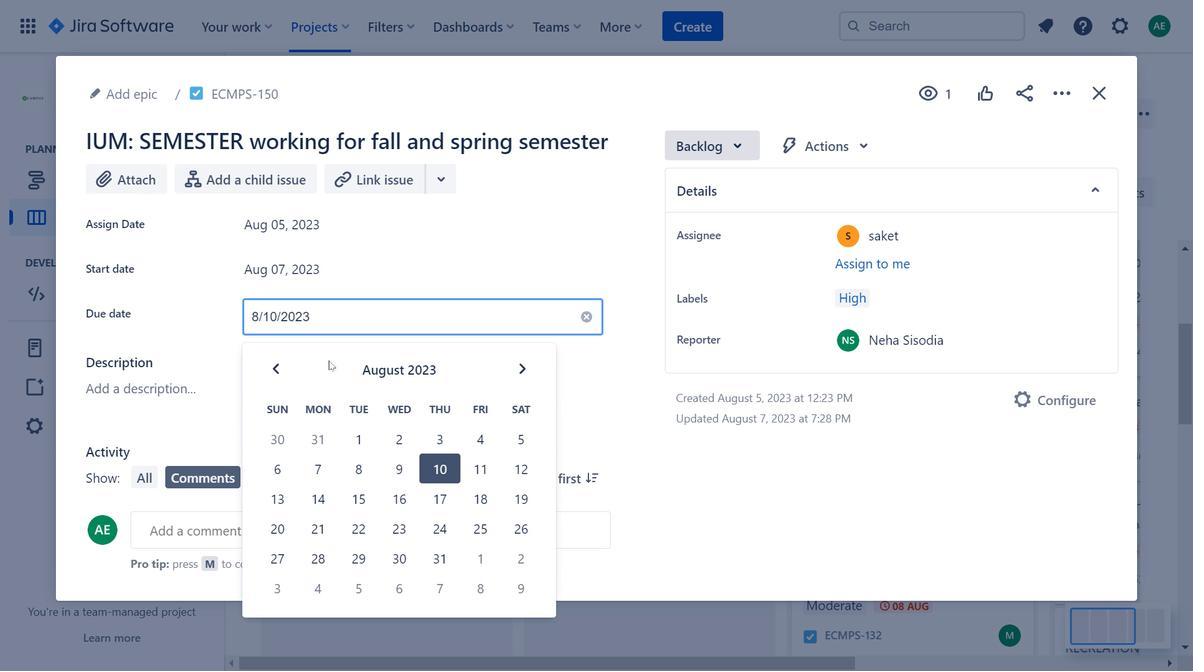 
Action: Mouse moved to (448, 177)
Screenshot: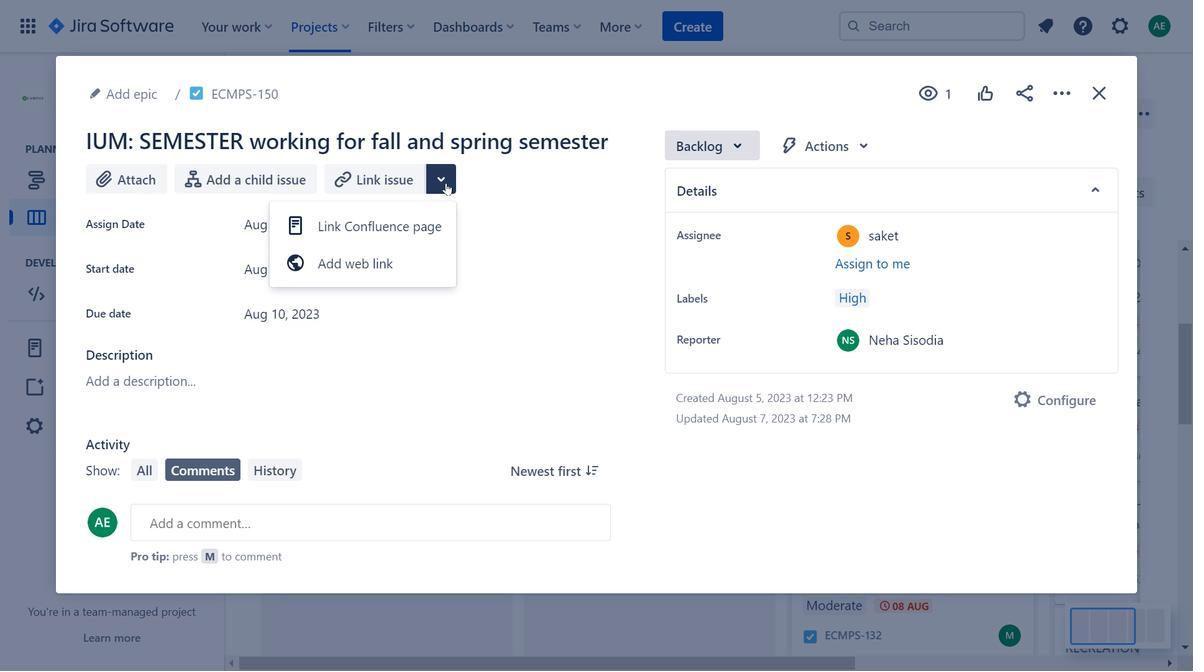 
Action: Mouse pressed left at (448, 177)
Screenshot: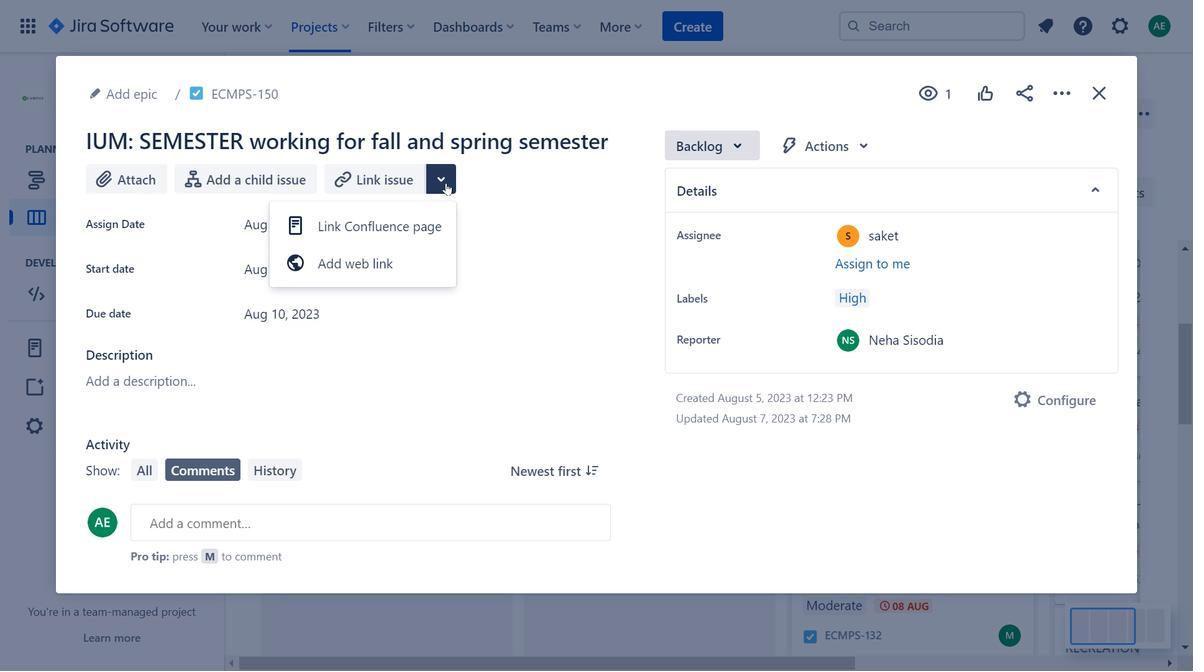 
Action: Mouse moved to (816, 145)
Screenshot: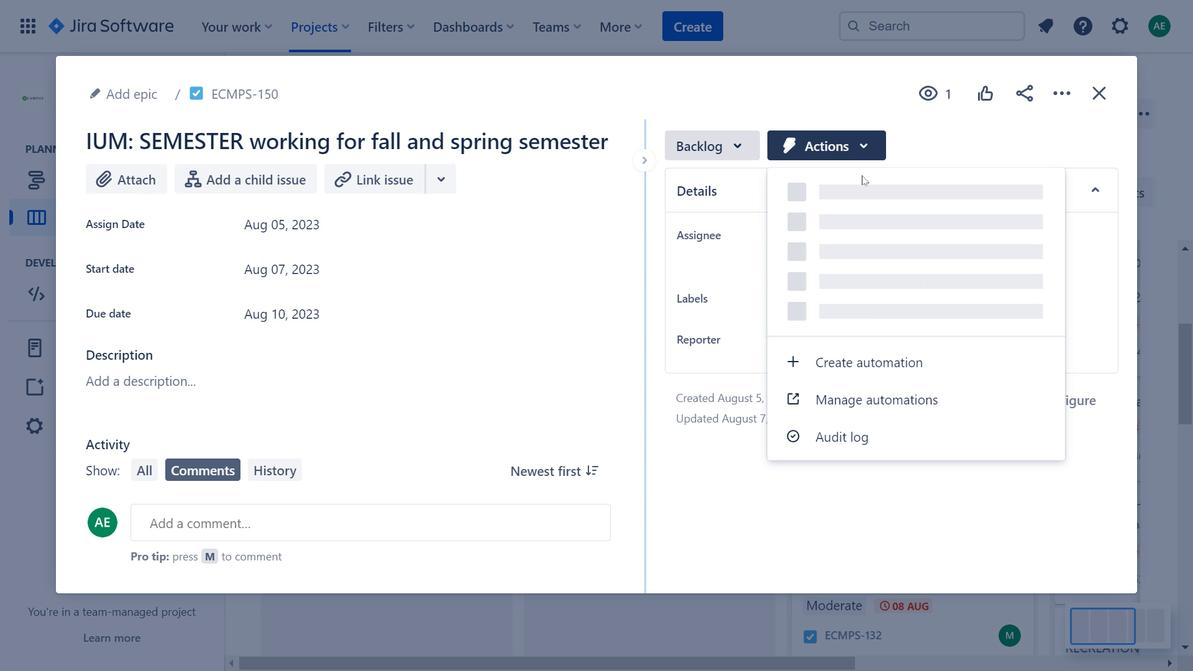 
Action: Mouse pressed left at (816, 145)
Screenshot: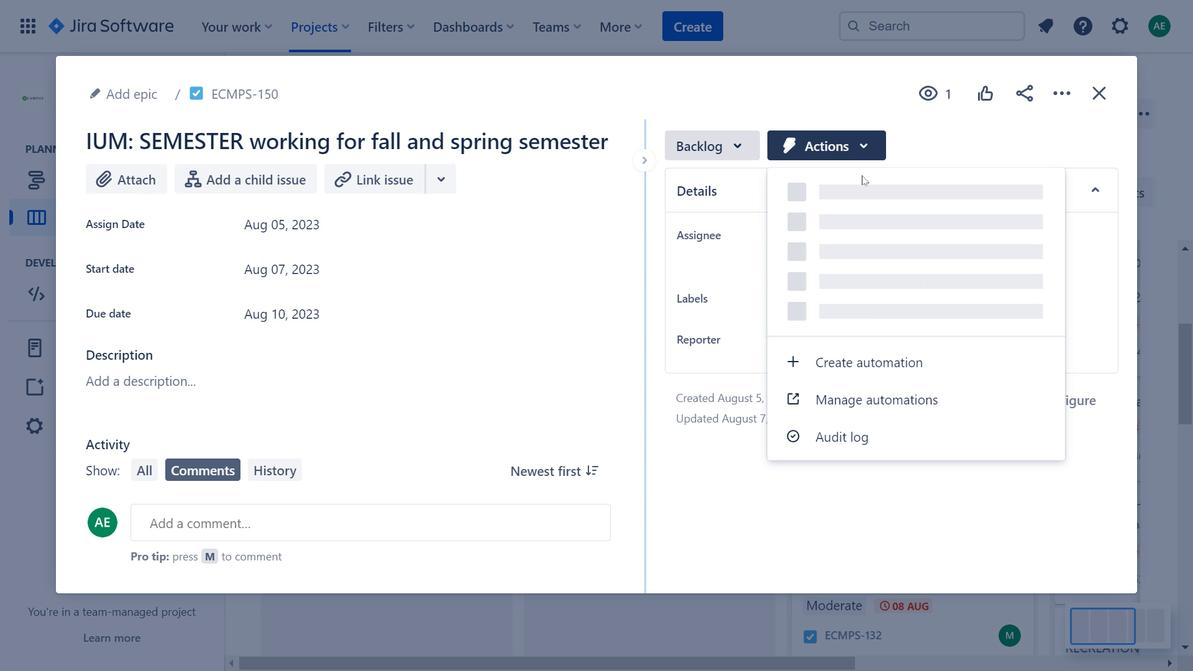 
Action: Mouse moved to (1104, 92)
Screenshot: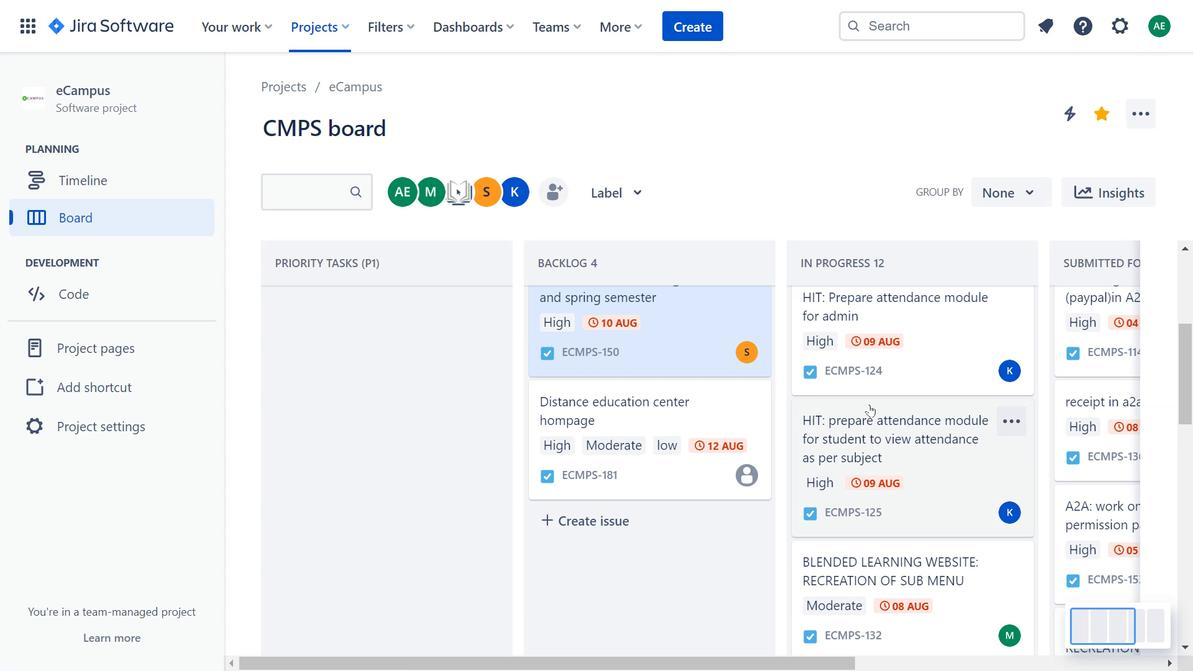 
Action: Mouse pressed left at (1104, 92)
Screenshot: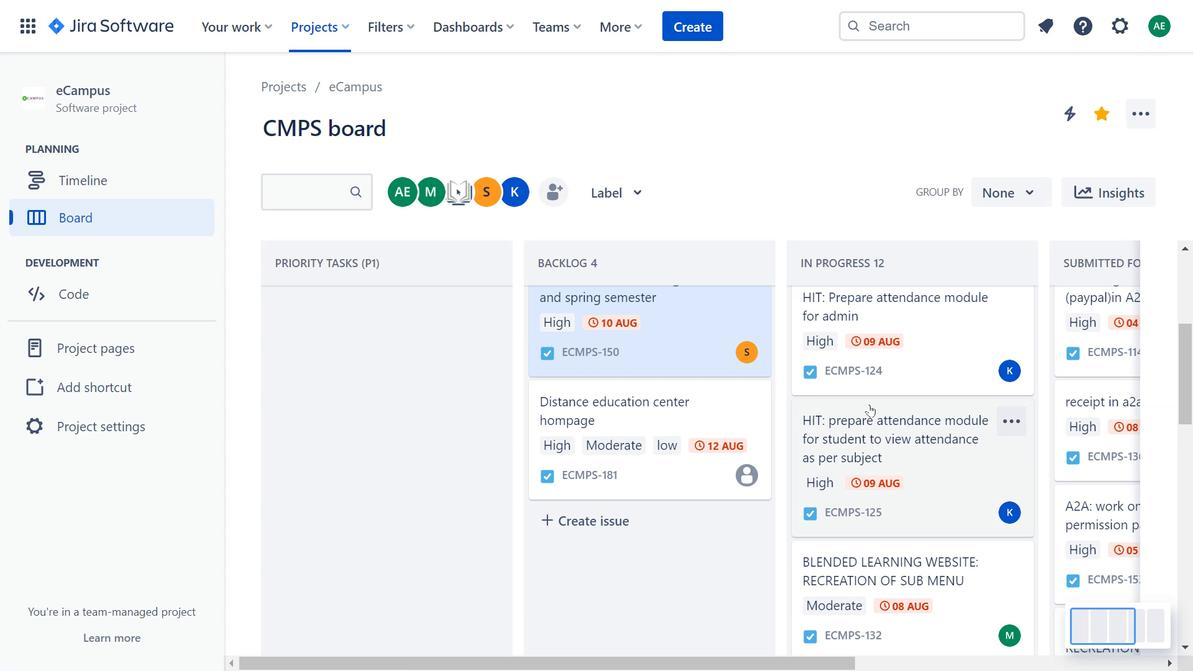 
Action: Mouse moved to (679, 468)
Screenshot: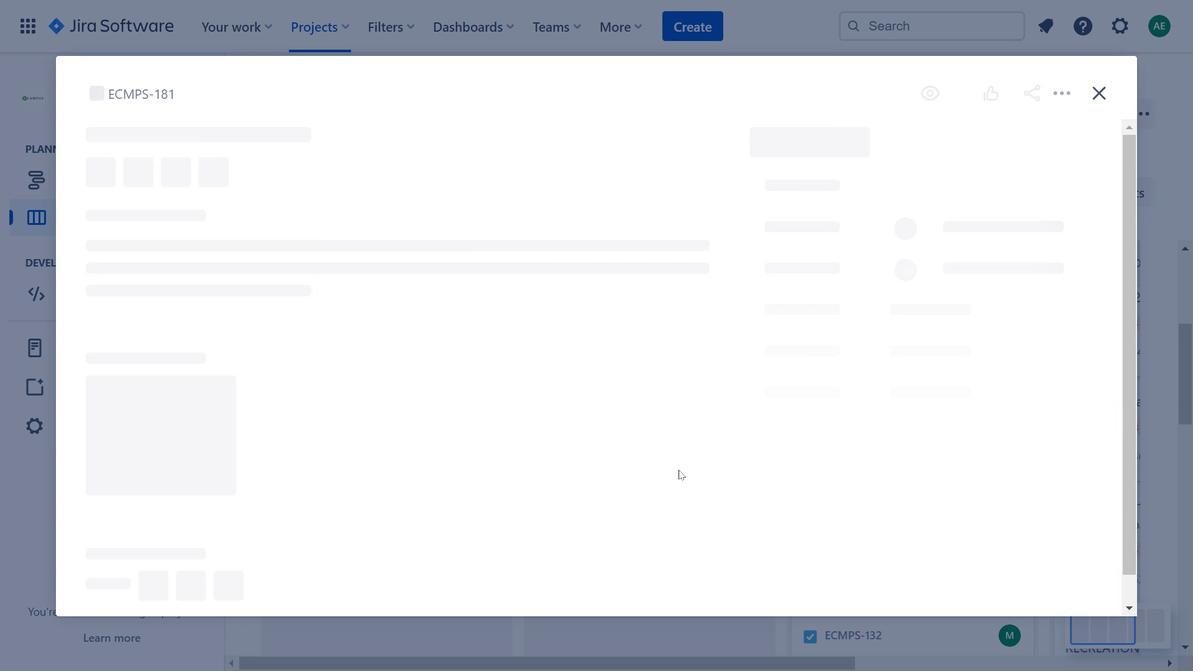 
Action: Mouse pressed left at (679, 468)
Screenshot: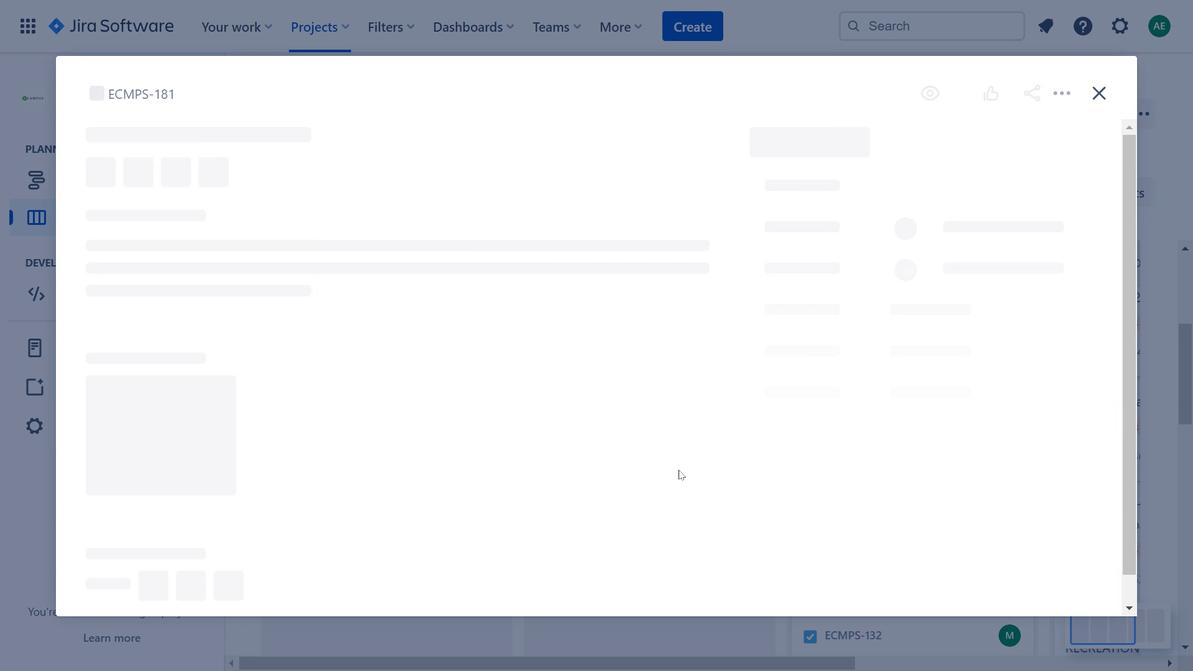 
Action: Mouse moved to (833, 136)
Screenshot: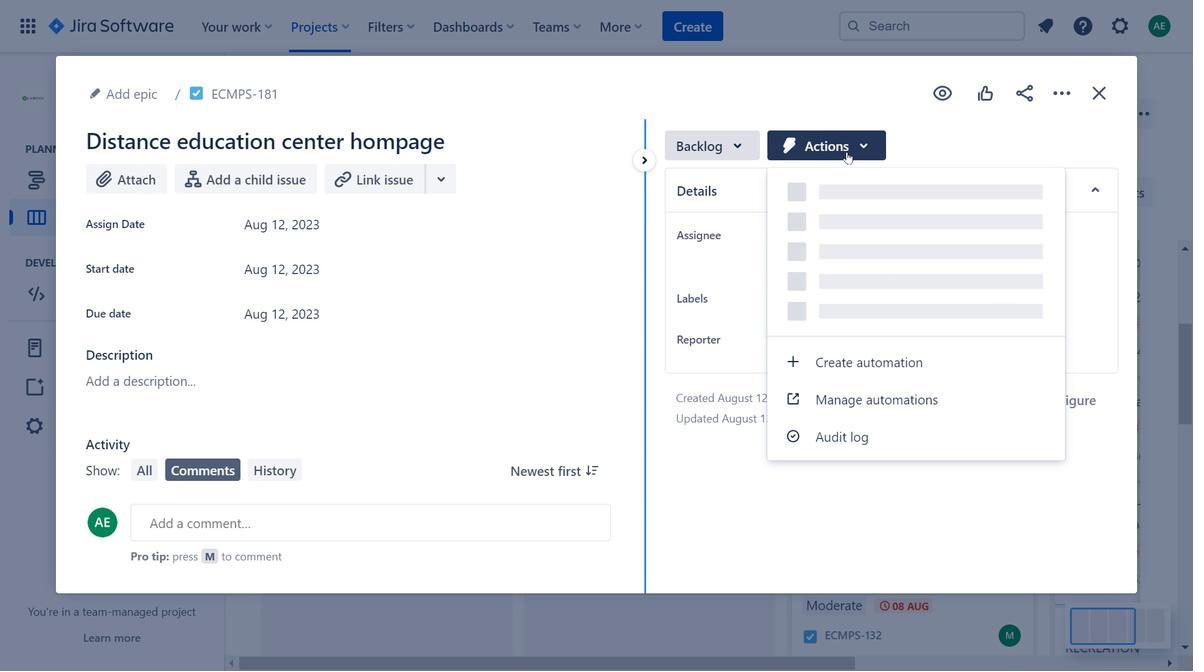 
Action: Mouse pressed left at (833, 136)
Screenshot: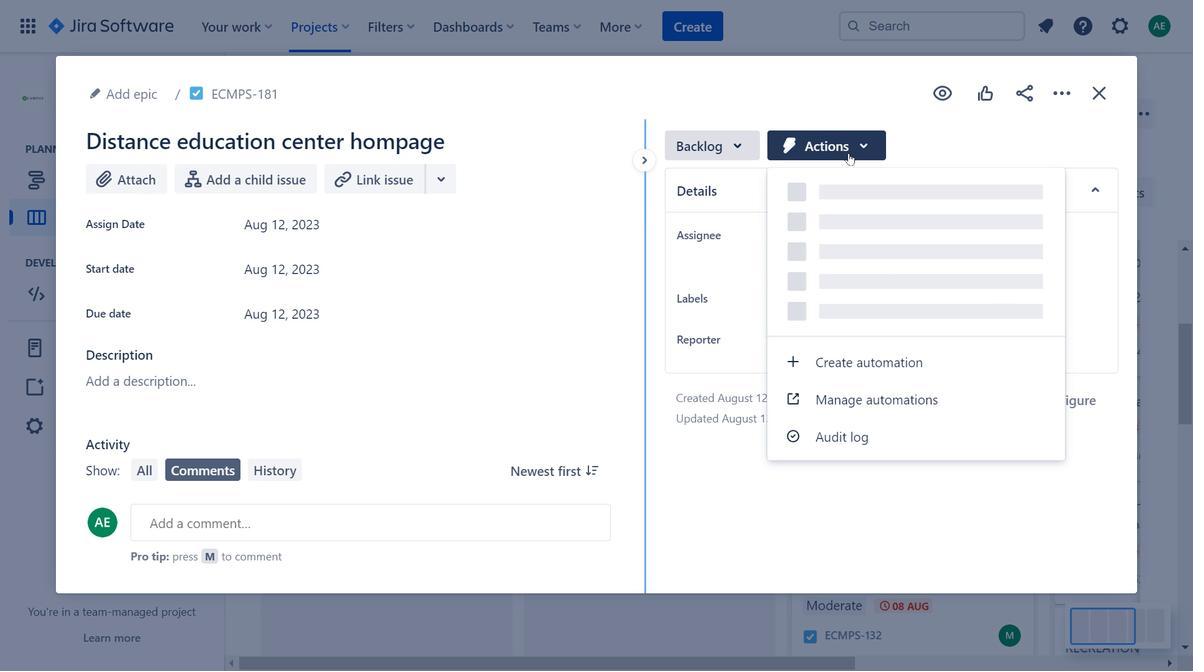 
Action: Mouse moved to (1098, 93)
Screenshot: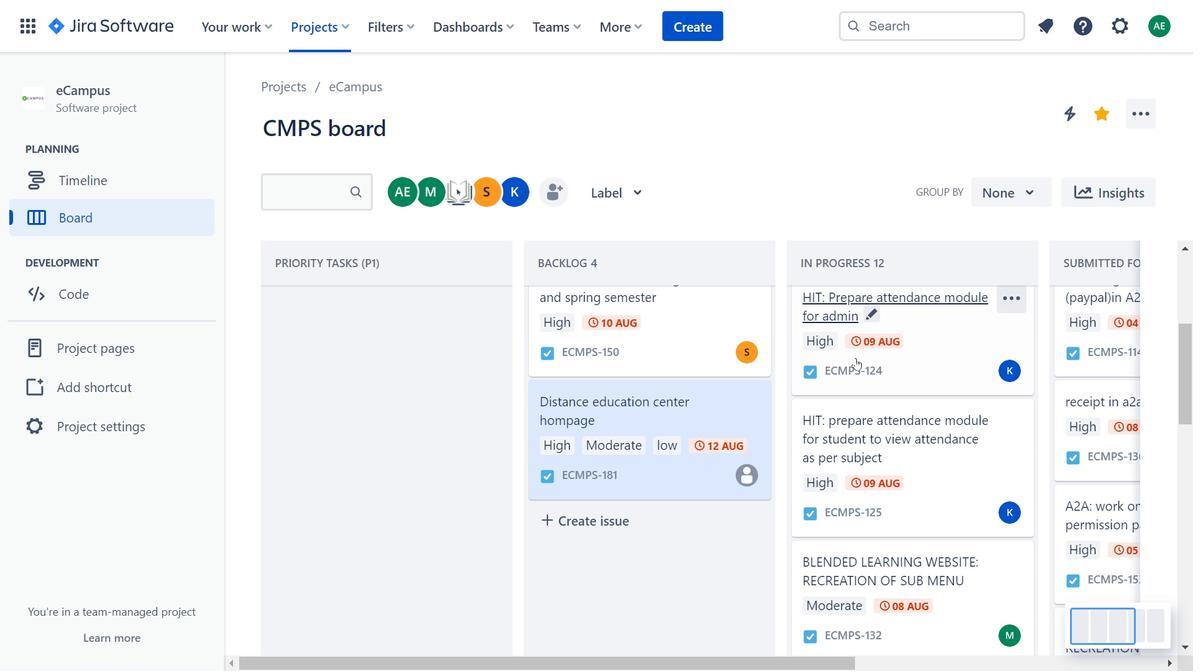 
Action: Mouse pressed left at (1098, 93)
Screenshot: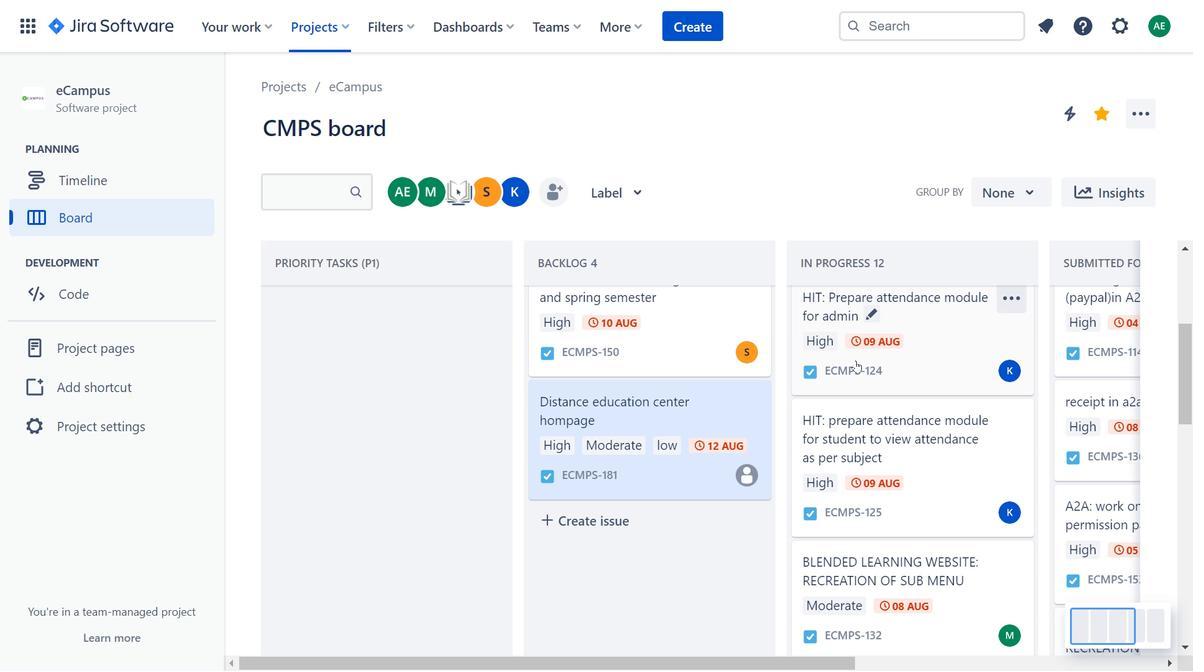 
Action: Mouse moved to (859, 360)
Screenshot: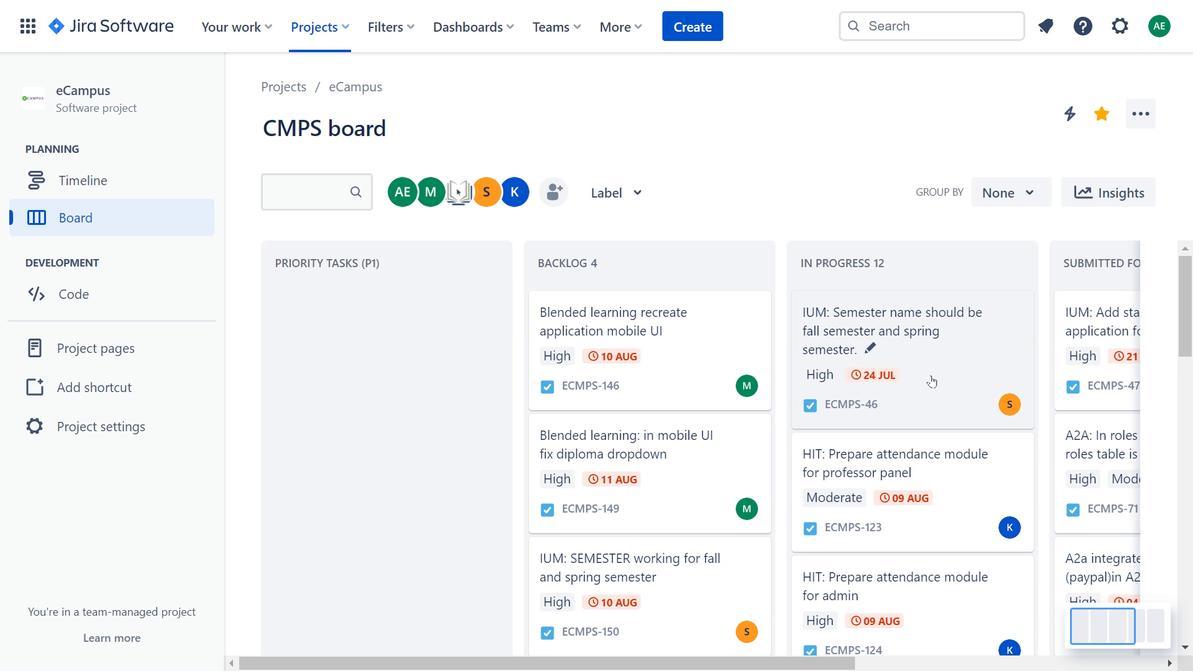 
Action: Mouse scrolled (859, 360) with delta (0, 0)
Screenshot: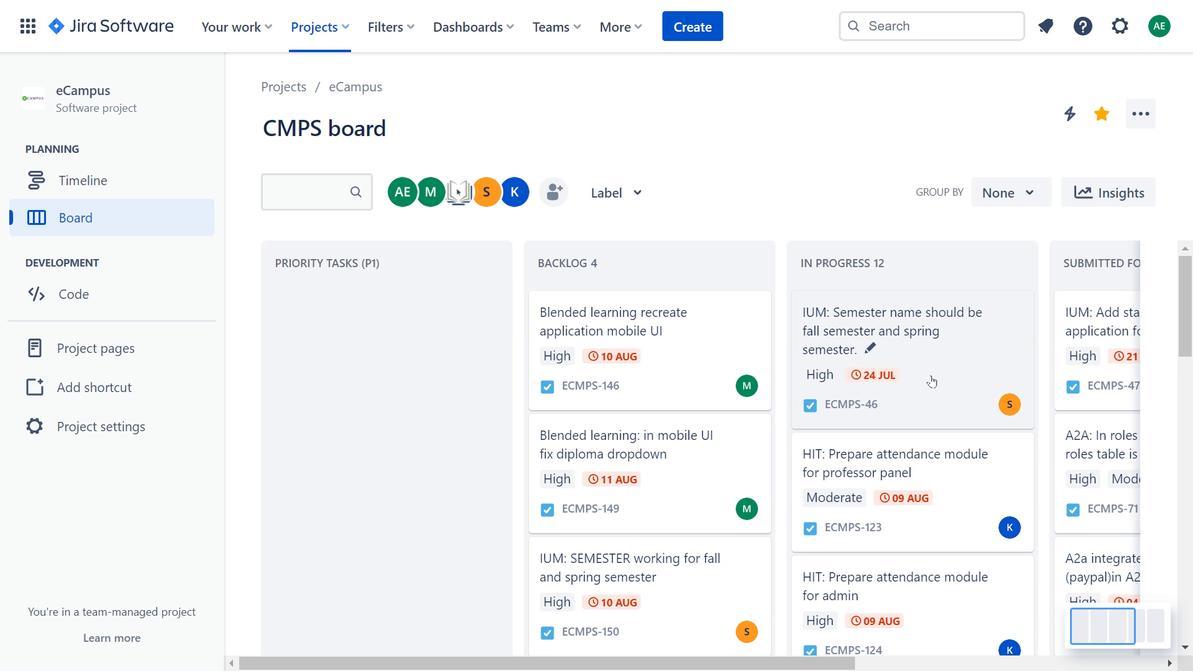 
Action: Mouse scrolled (859, 360) with delta (0, 0)
Screenshot: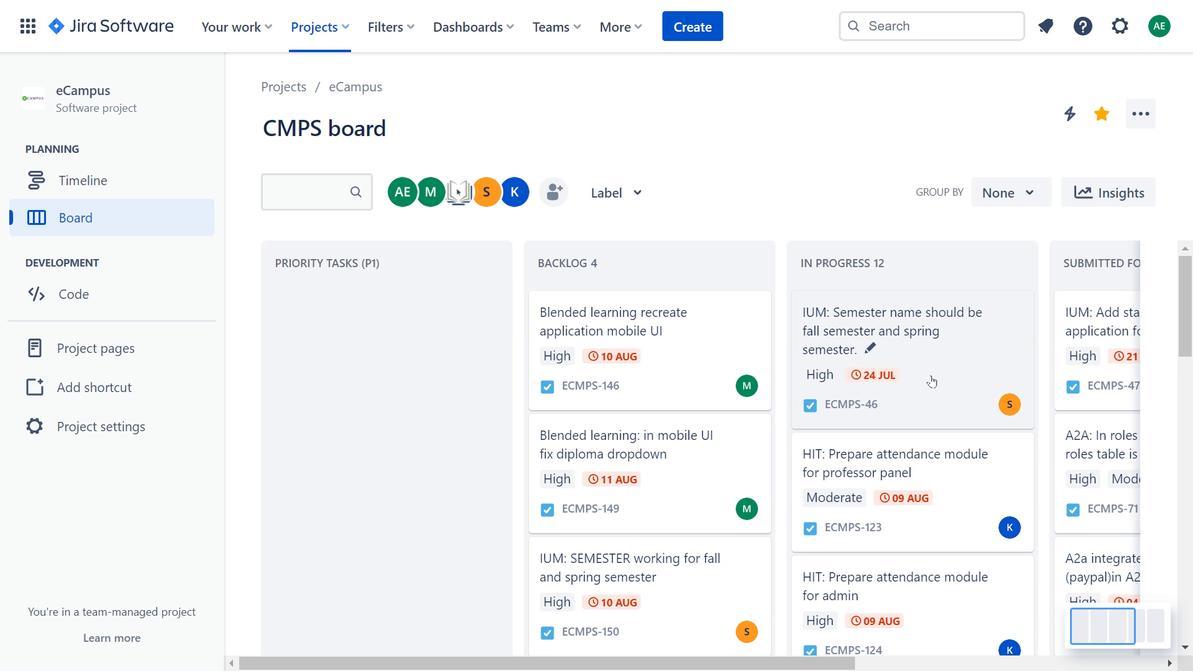 
Action: Mouse scrolled (859, 360) with delta (0, 0)
Screenshot: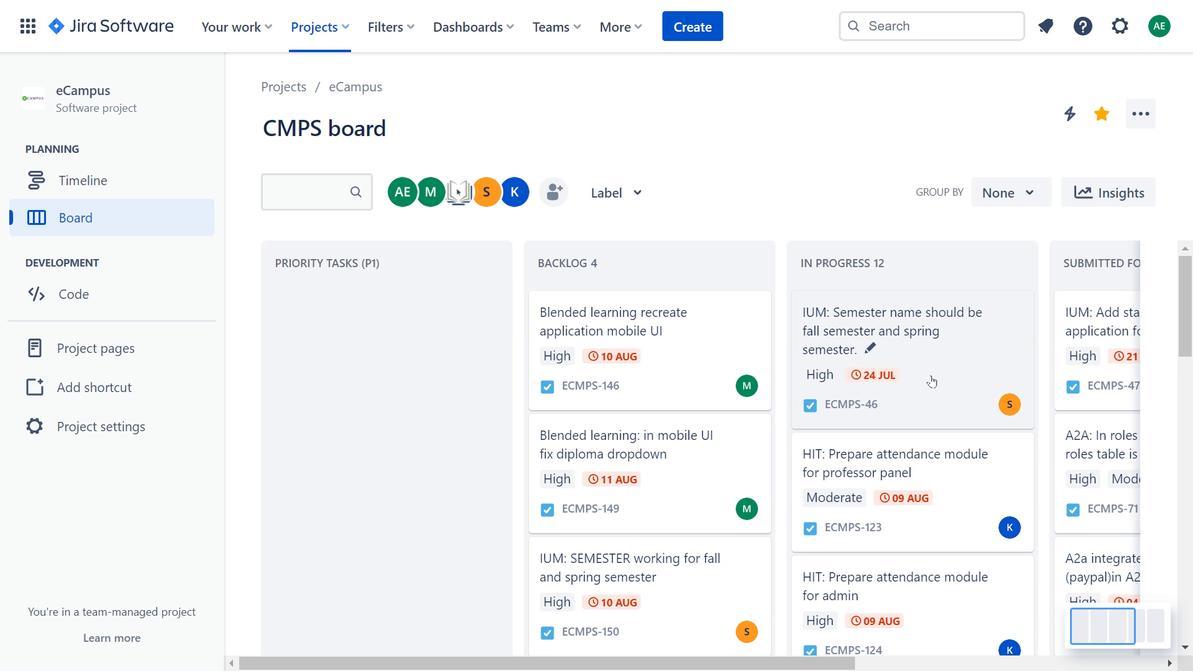 
Action: Mouse moved to (861, 360)
Screenshot: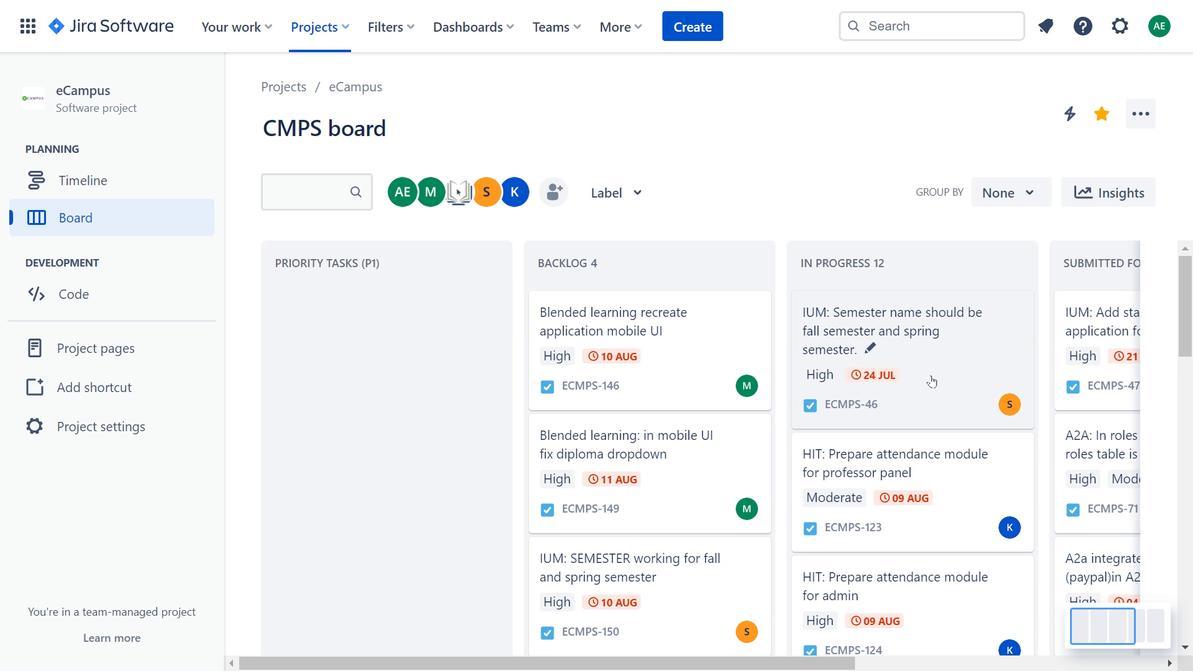 
Action: Mouse scrolled (861, 360) with delta (0, 0)
Screenshot: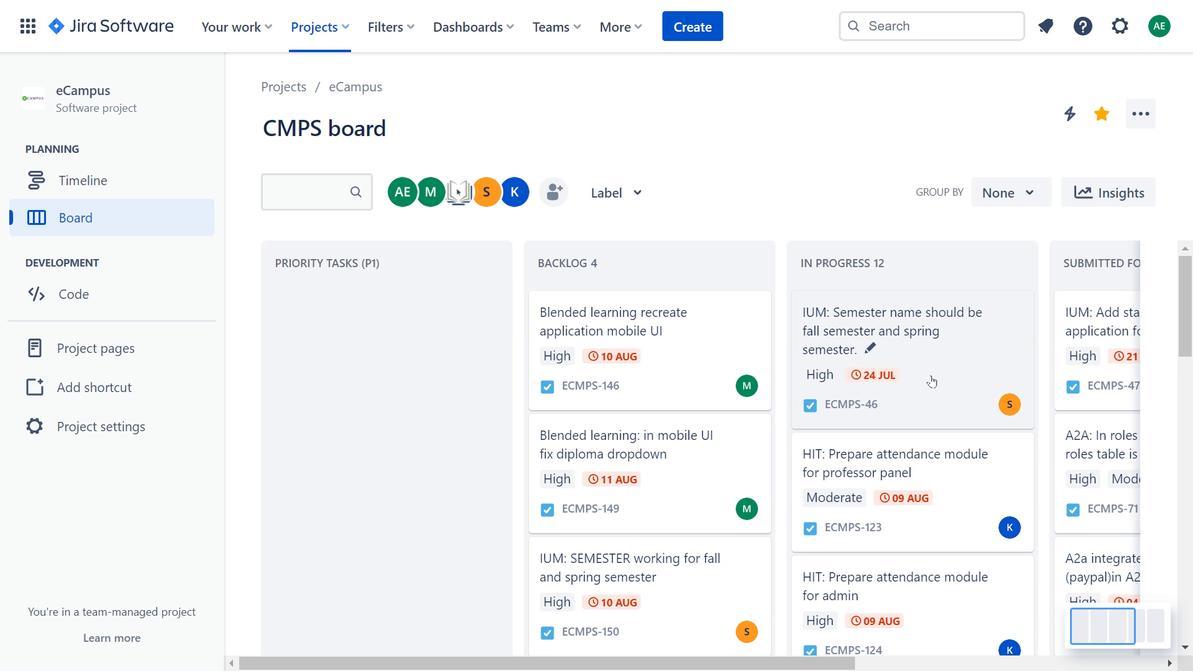 
Action: Mouse moved to (923, 374)
Screenshot: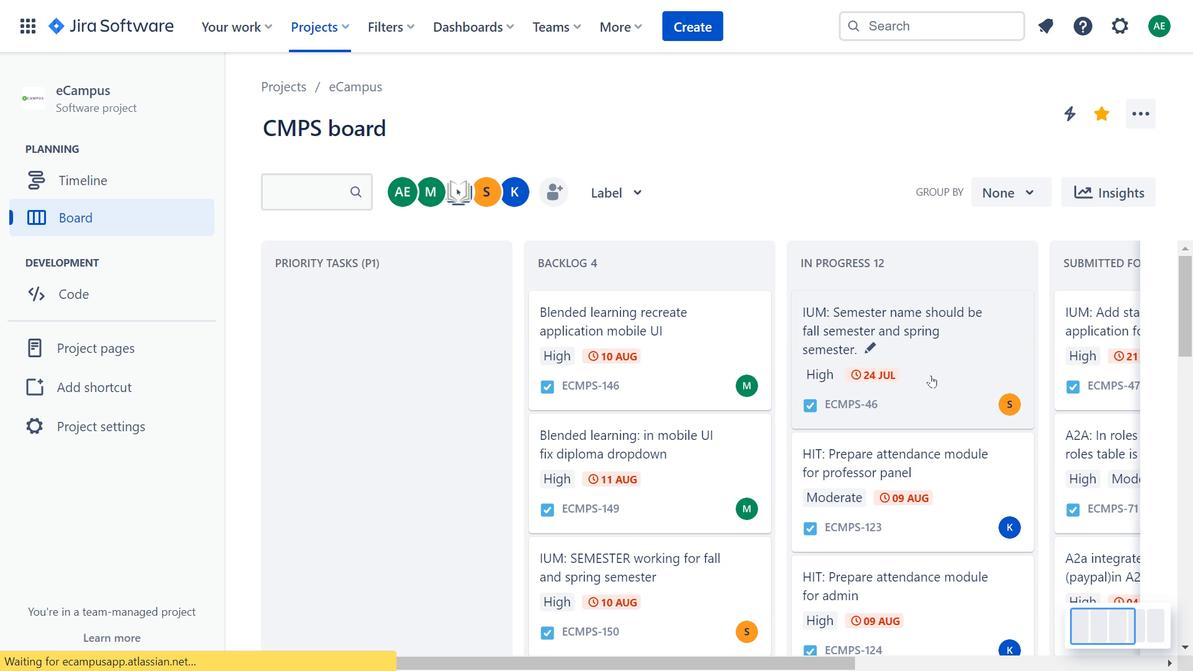
Action: Mouse scrolled (923, 375) with delta (0, 0)
Screenshot: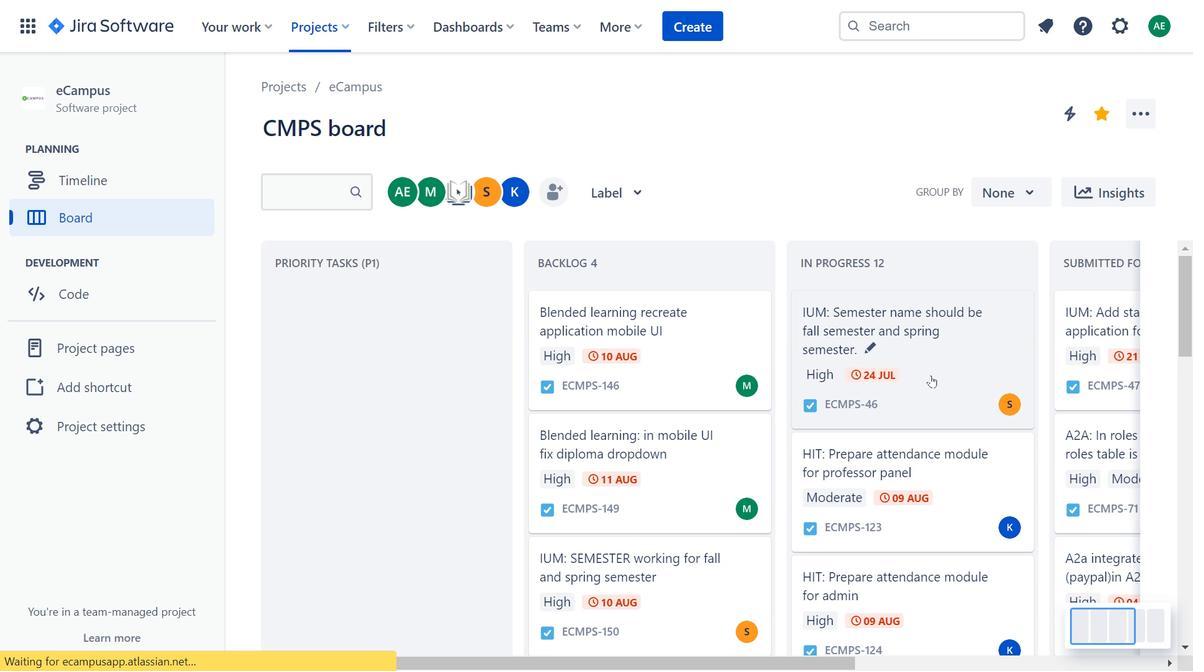 
Action: Mouse scrolled (923, 375) with delta (0, 0)
Screenshot: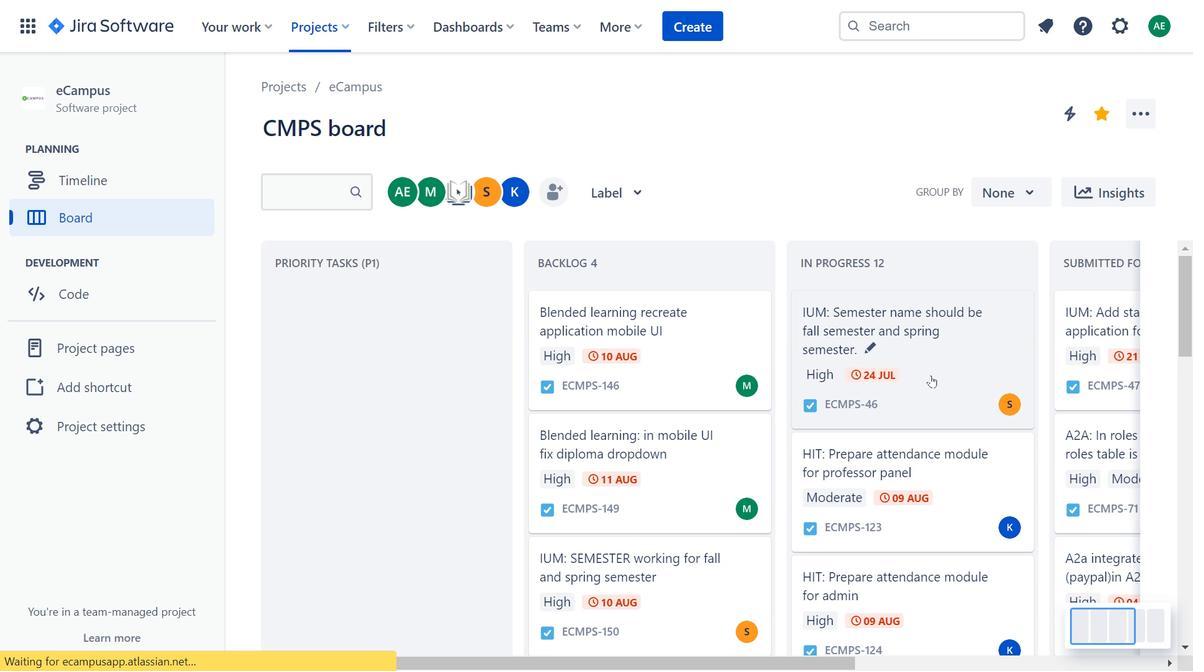 
Action: Mouse scrolled (923, 375) with delta (0, 0)
Screenshot: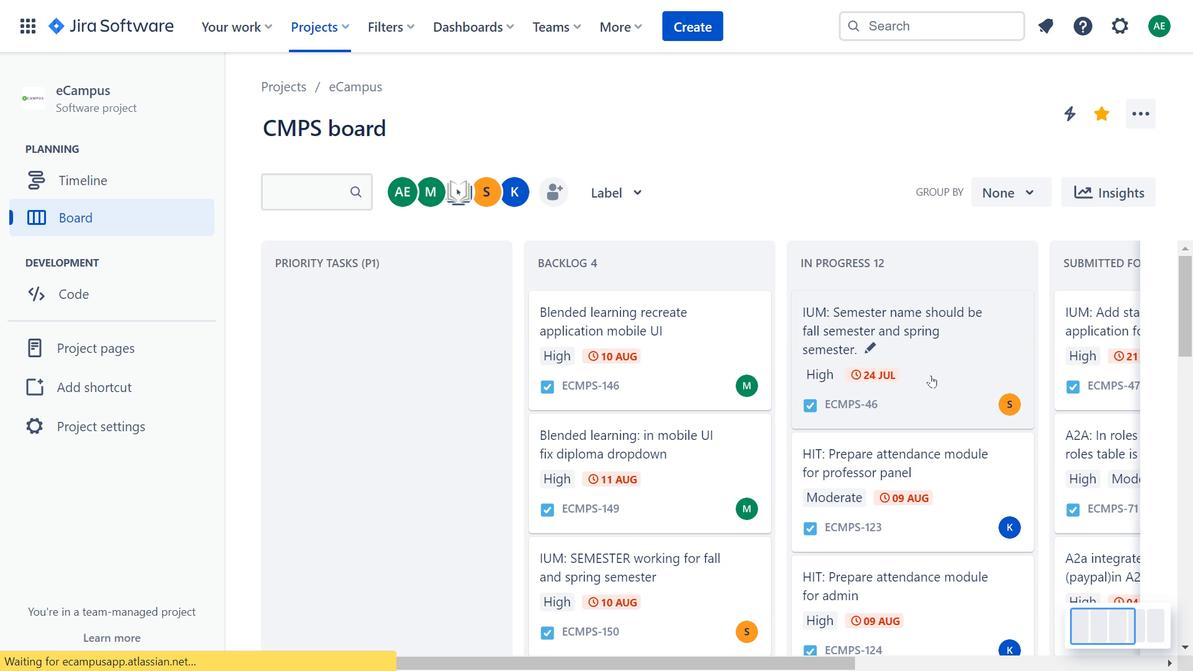
Action: Mouse moved to (923, 374)
Screenshot: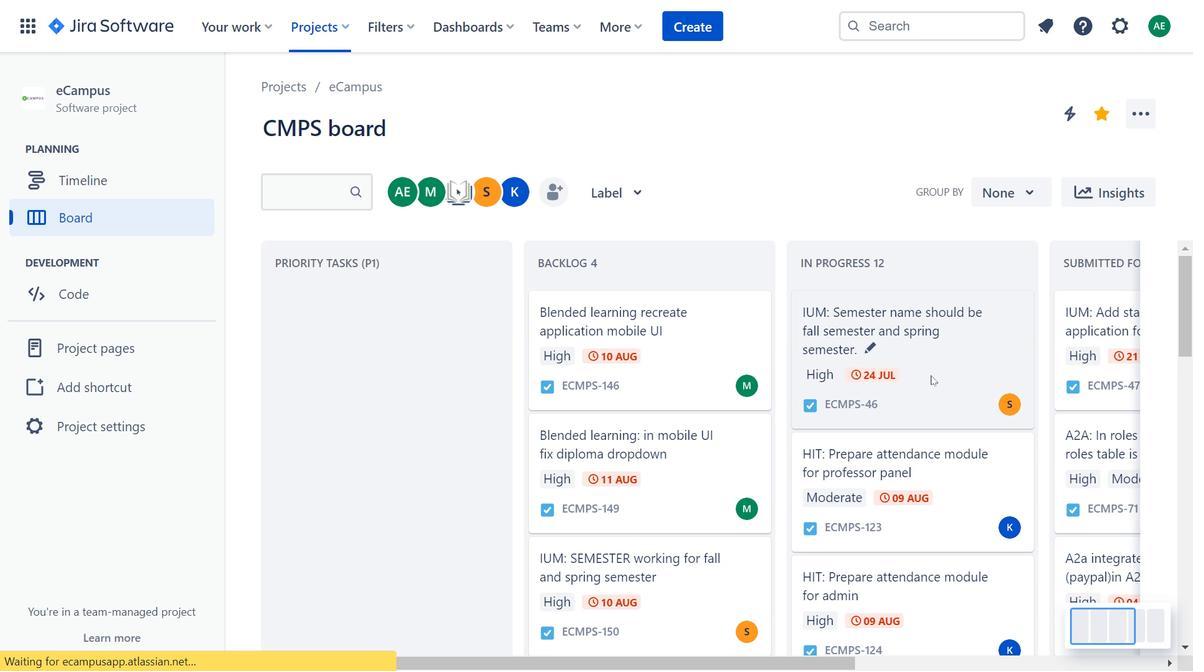 
Action: Mouse scrolled (923, 375) with delta (0, 0)
Screenshot: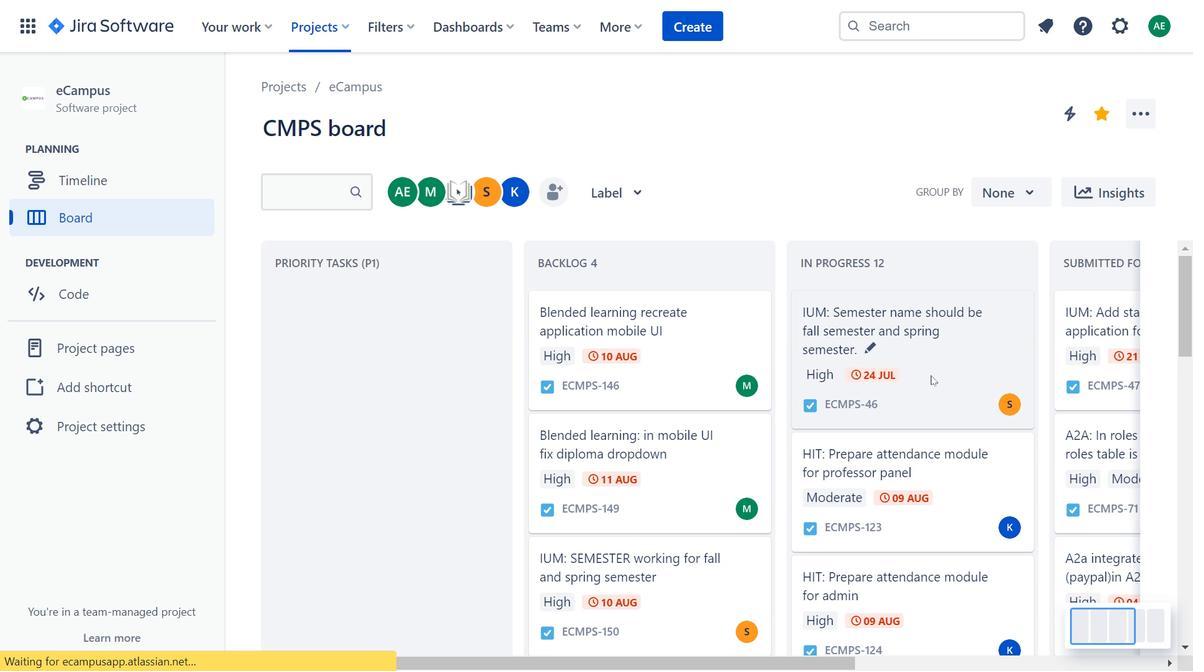 
Action: Mouse moved to (927, 377)
Screenshot: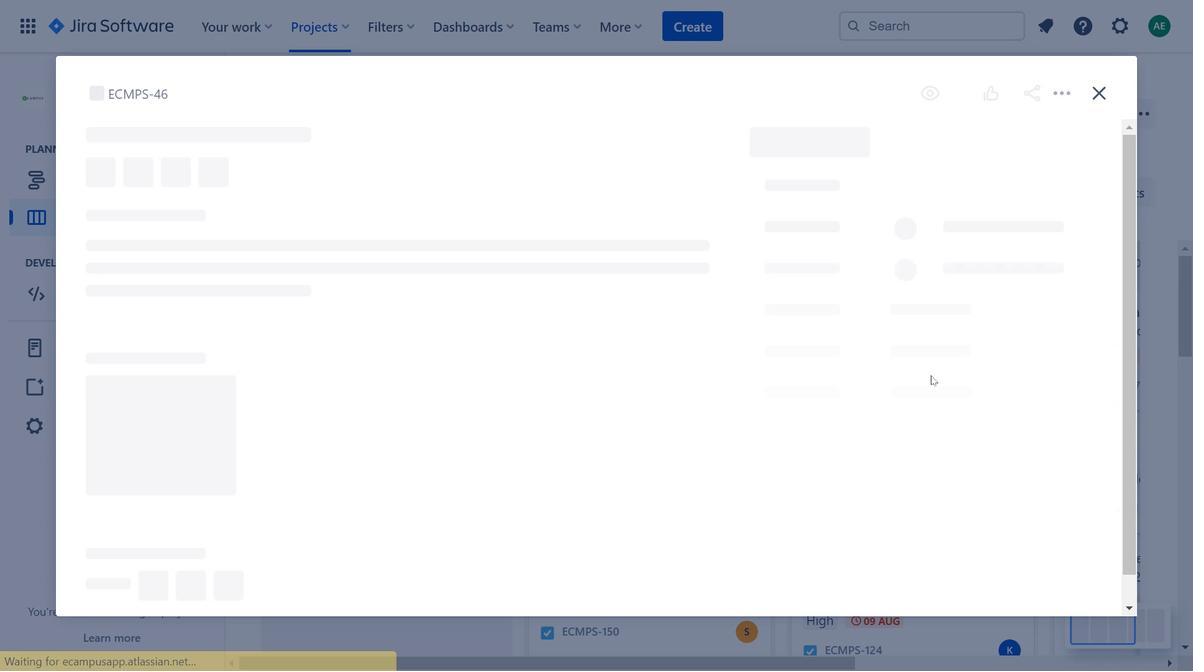 
Action: Mouse scrolled (927, 378) with delta (0, 0)
Screenshot: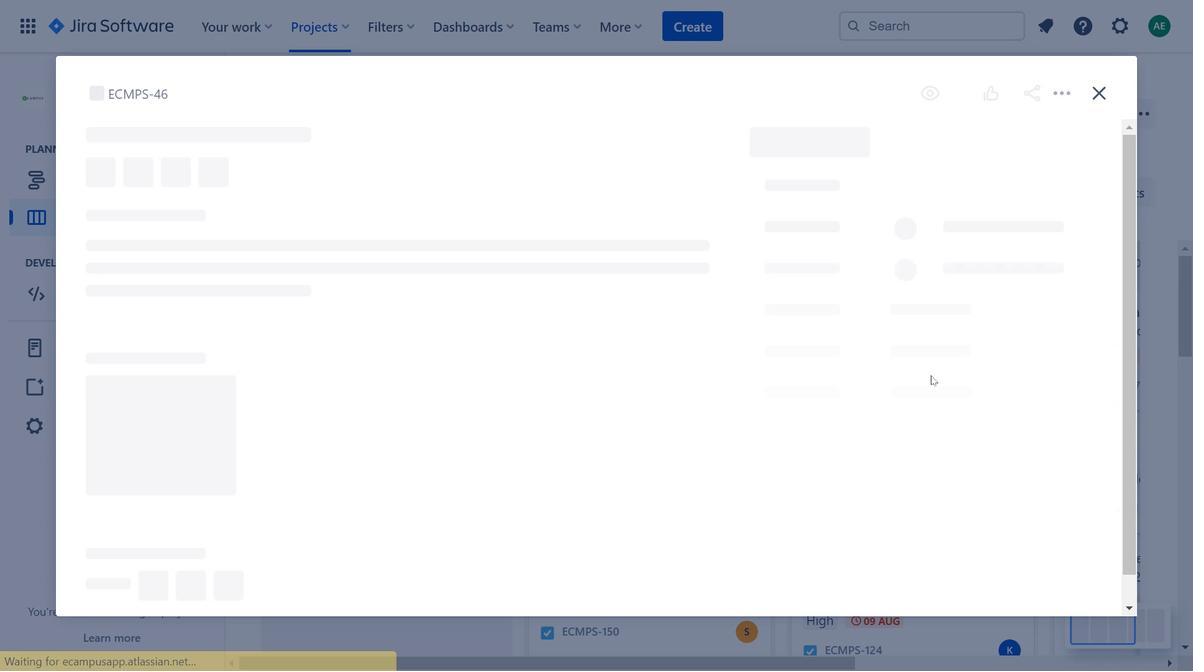 
Action: Mouse scrolled (927, 378) with delta (0, 0)
Screenshot: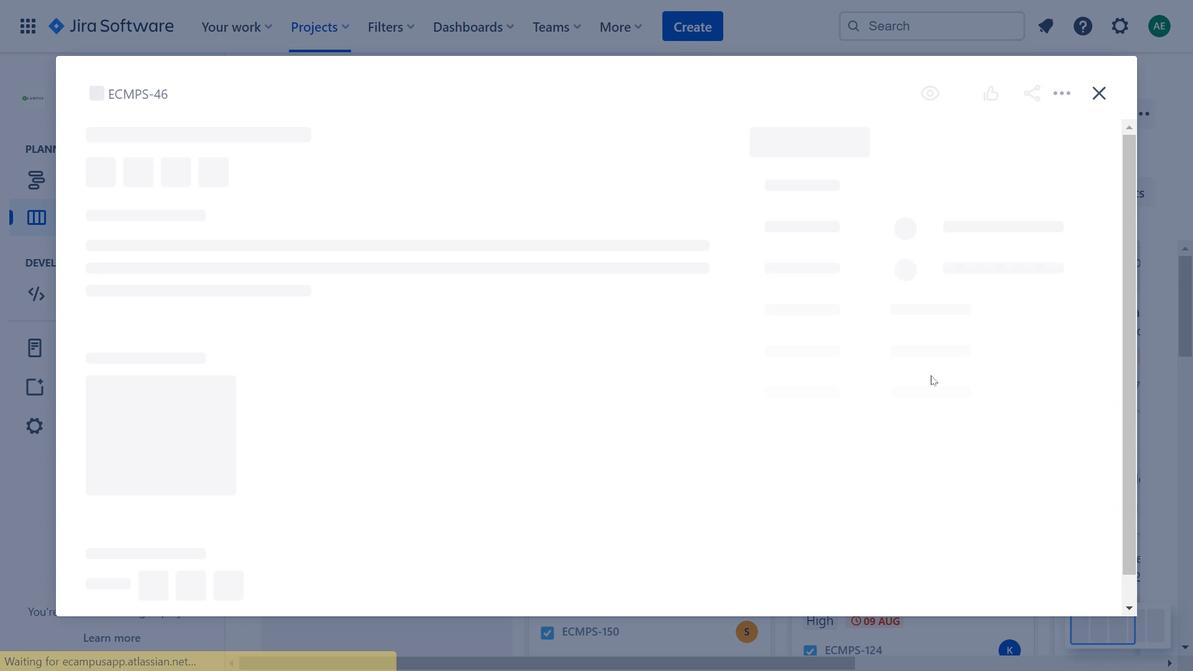 
Action: Mouse scrolled (927, 378) with delta (0, 0)
Screenshot: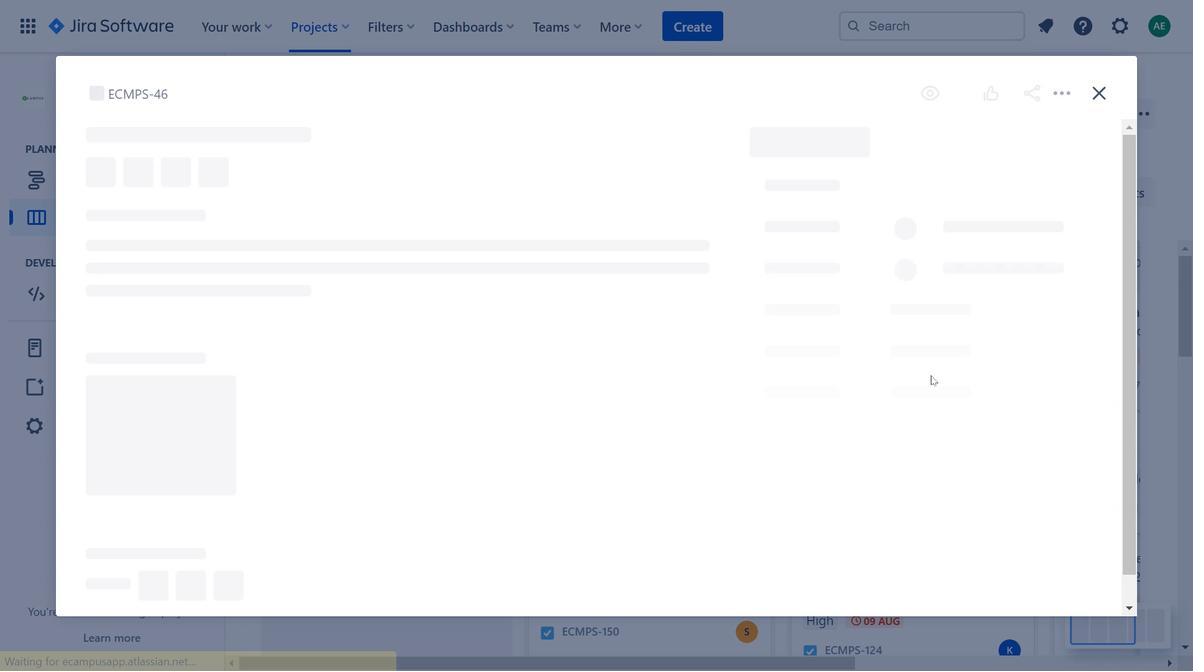
Action: Mouse moved to (932, 375)
Screenshot: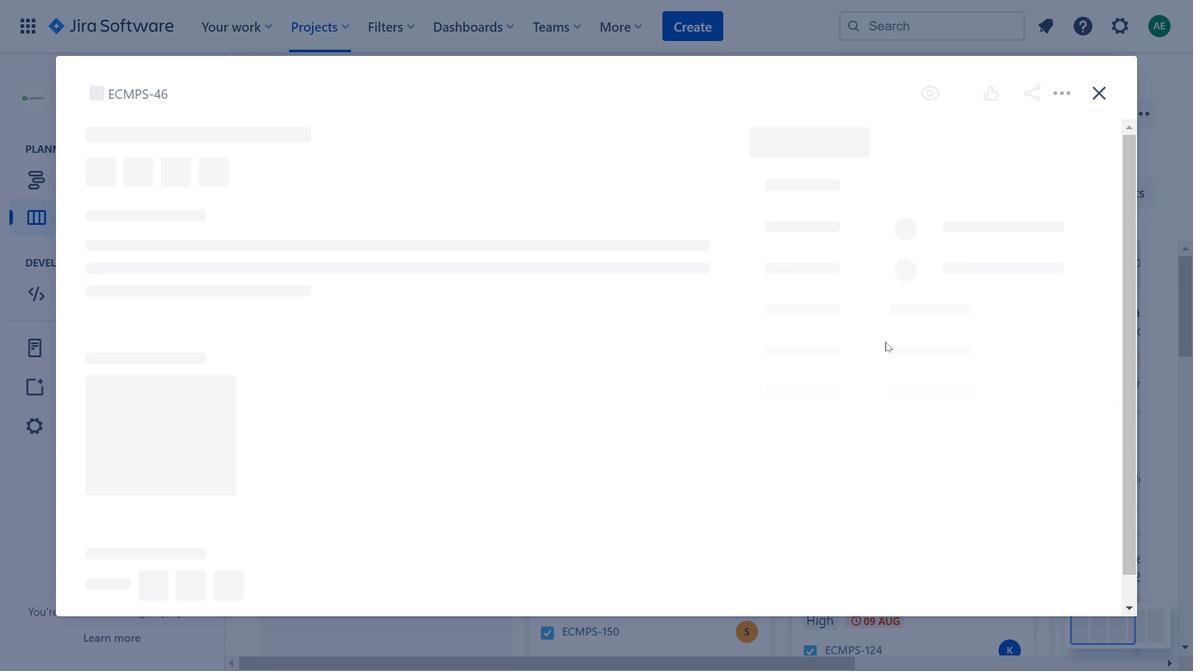 
Action: Mouse pressed left at (932, 375)
Screenshot: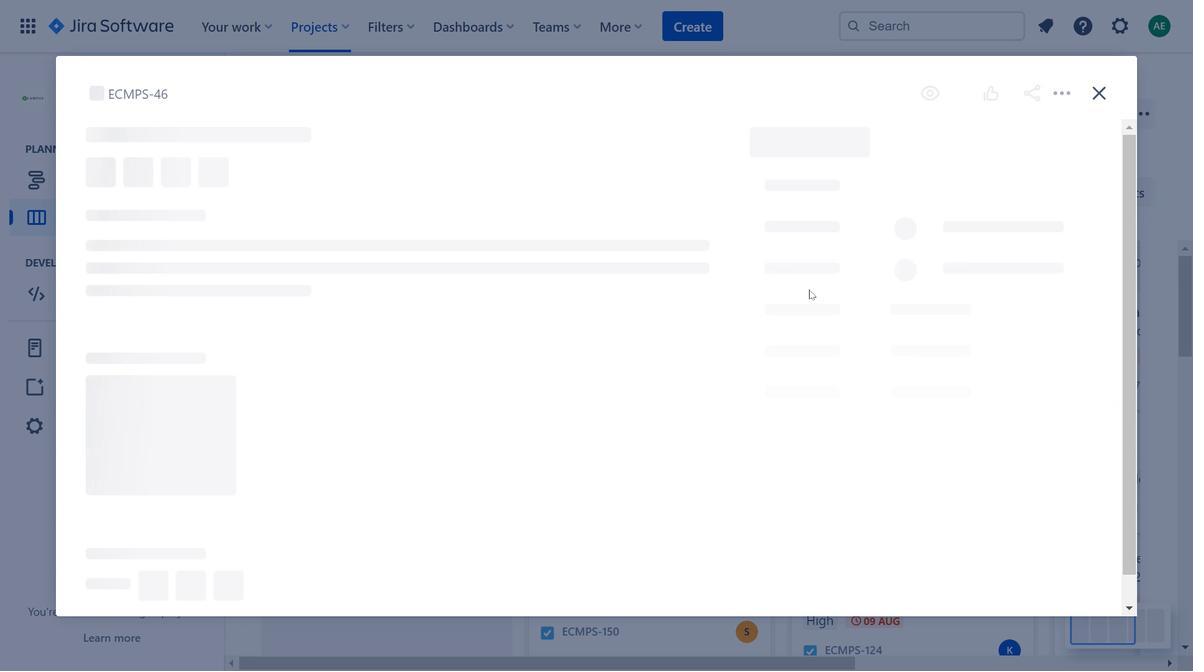 
Action: Mouse moved to (321, 253)
Screenshot: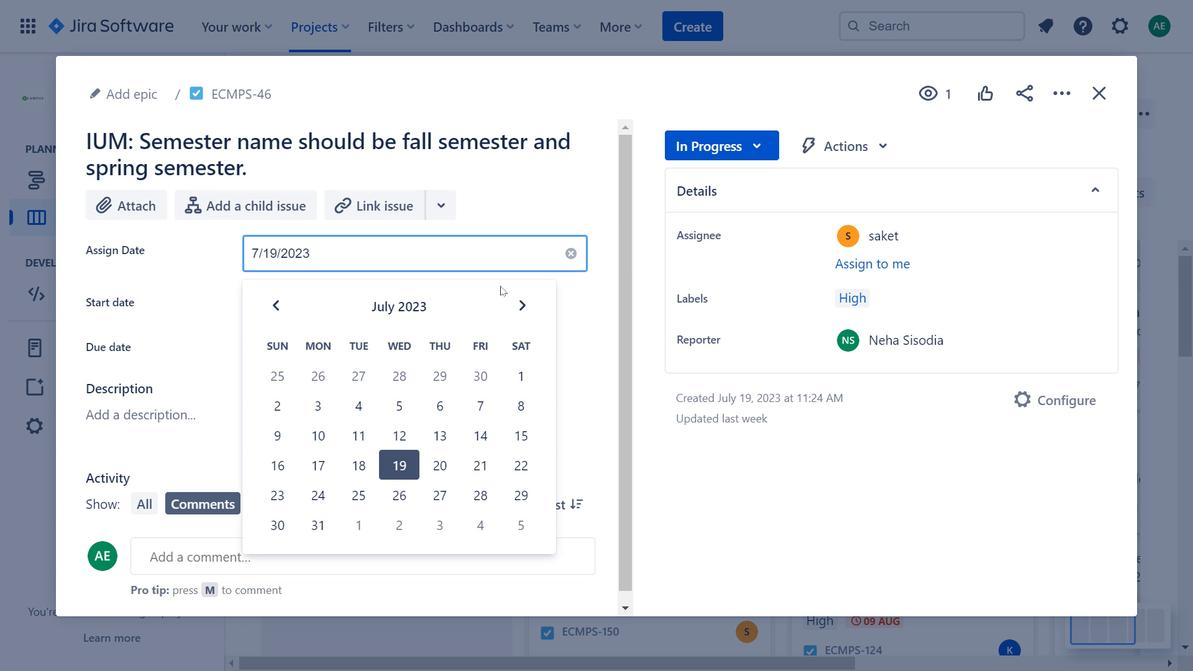 
Action: Mouse pressed left at (321, 253)
Screenshot: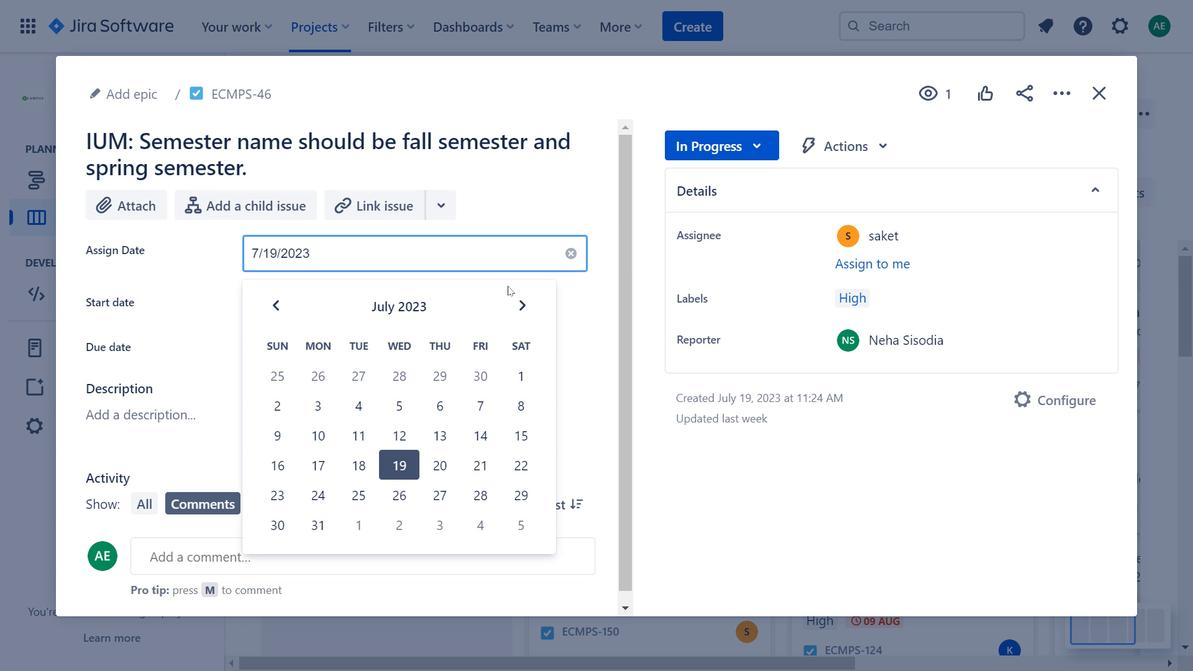 
Action: Mouse moved to (529, 291)
Screenshot: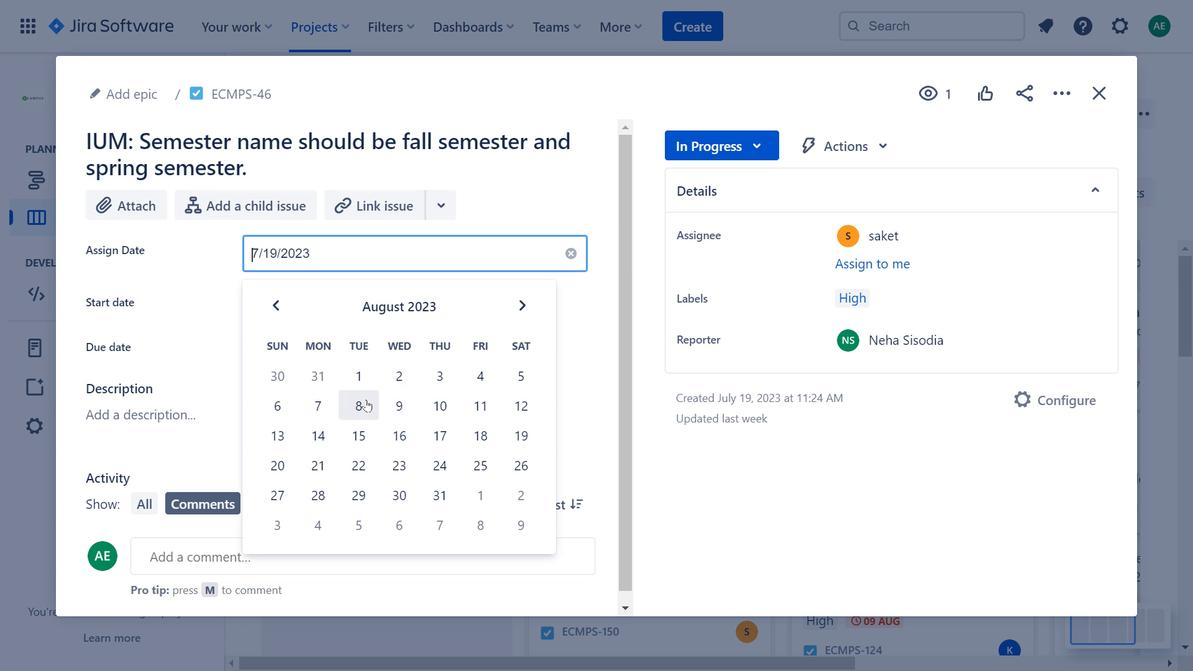 
Action: Mouse pressed left at (529, 291)
Screenshot: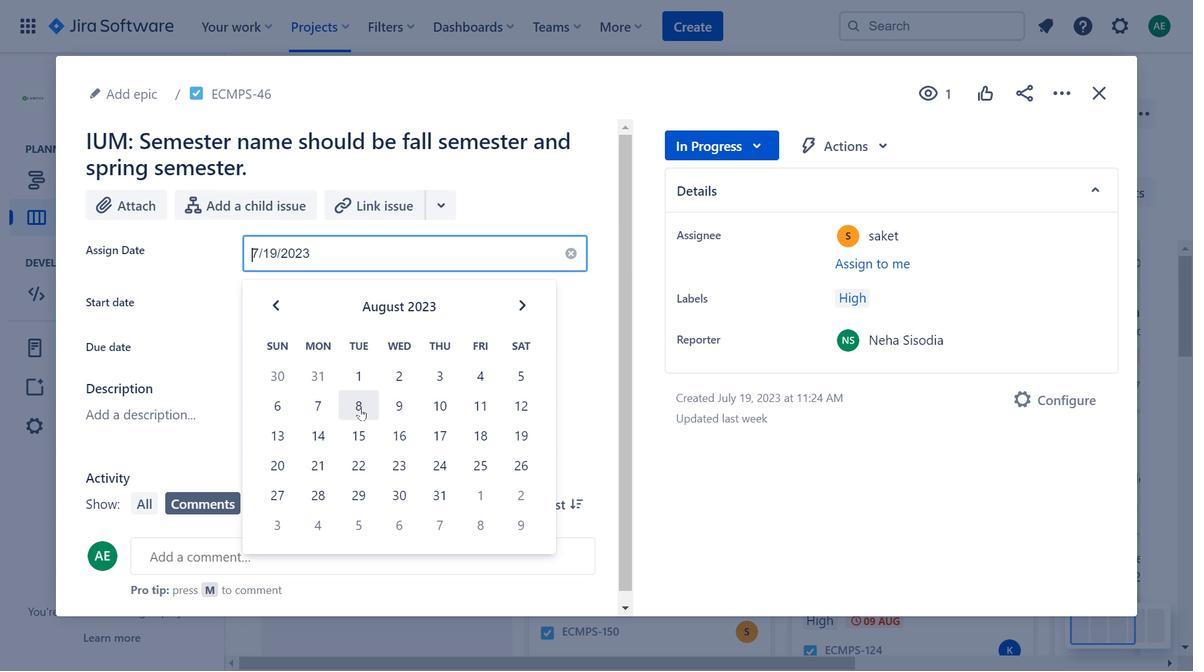 
Action: Mouse moved to (521, 302)
Screenshot: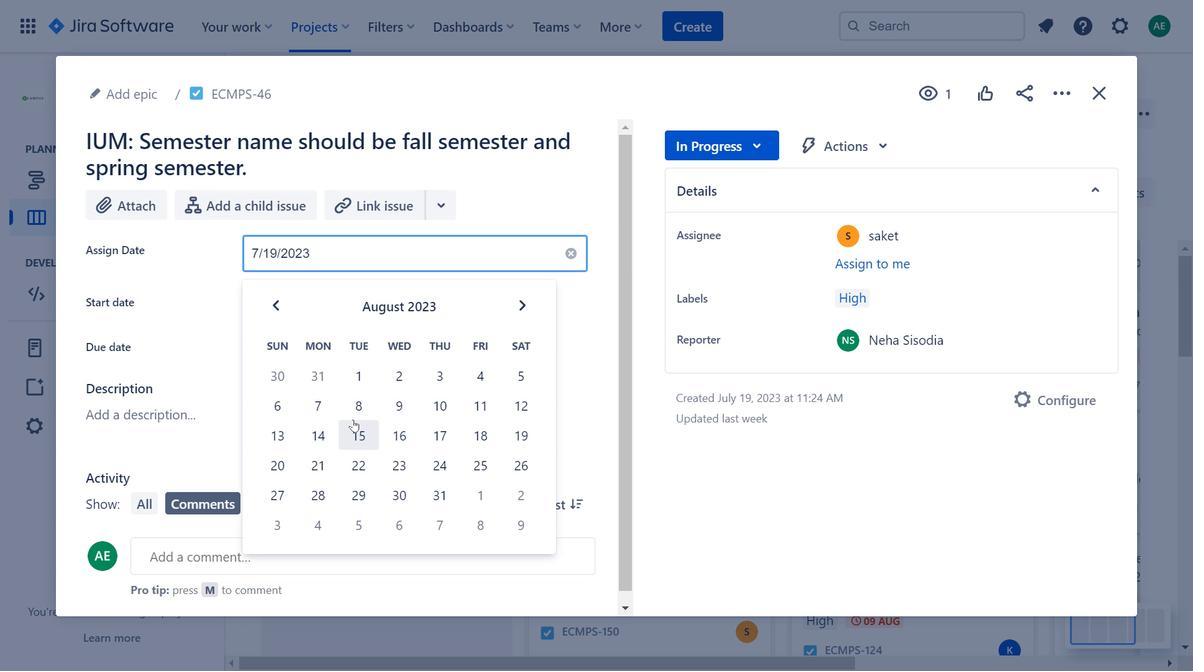 
Action: Mouse pressed left at (521, 302)
Screenshot: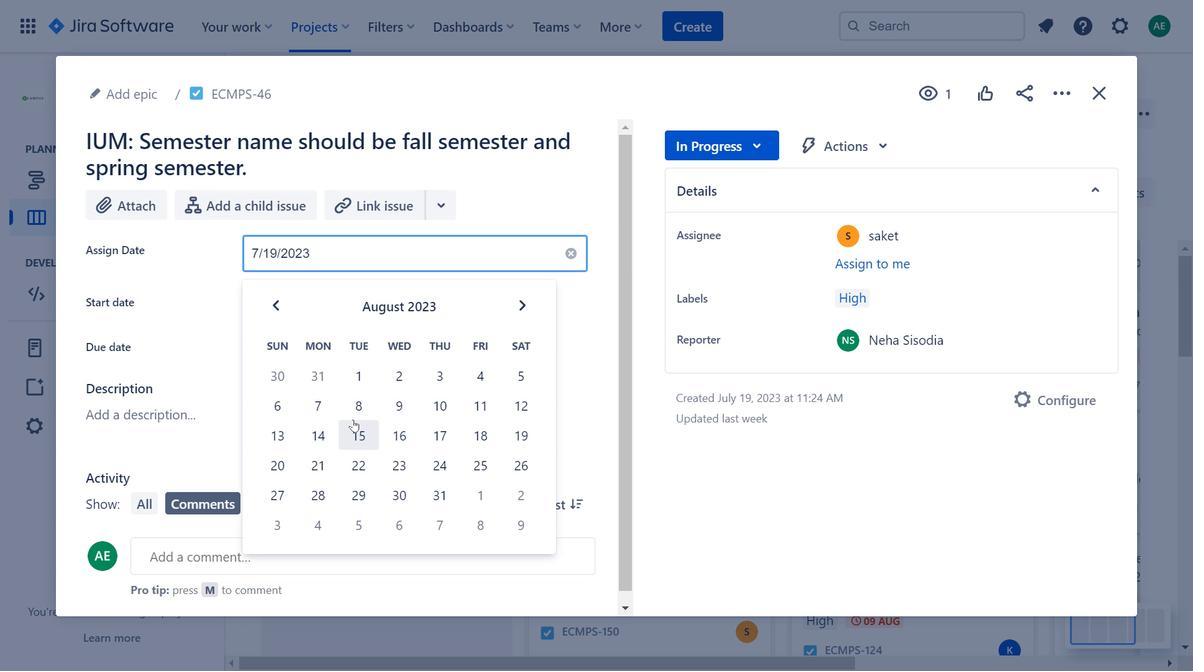 
Action: Mouse moved to (1096, 98)
Screenshot: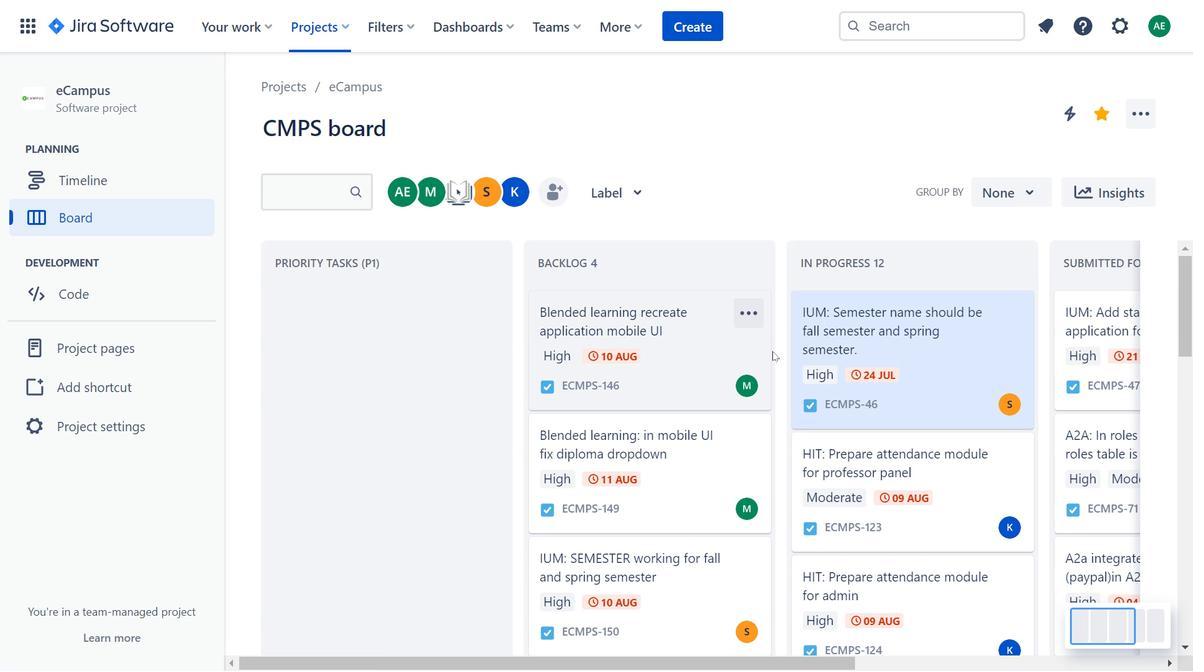 
Action: Mouse pressed left at (1096, 98)
Screenshot: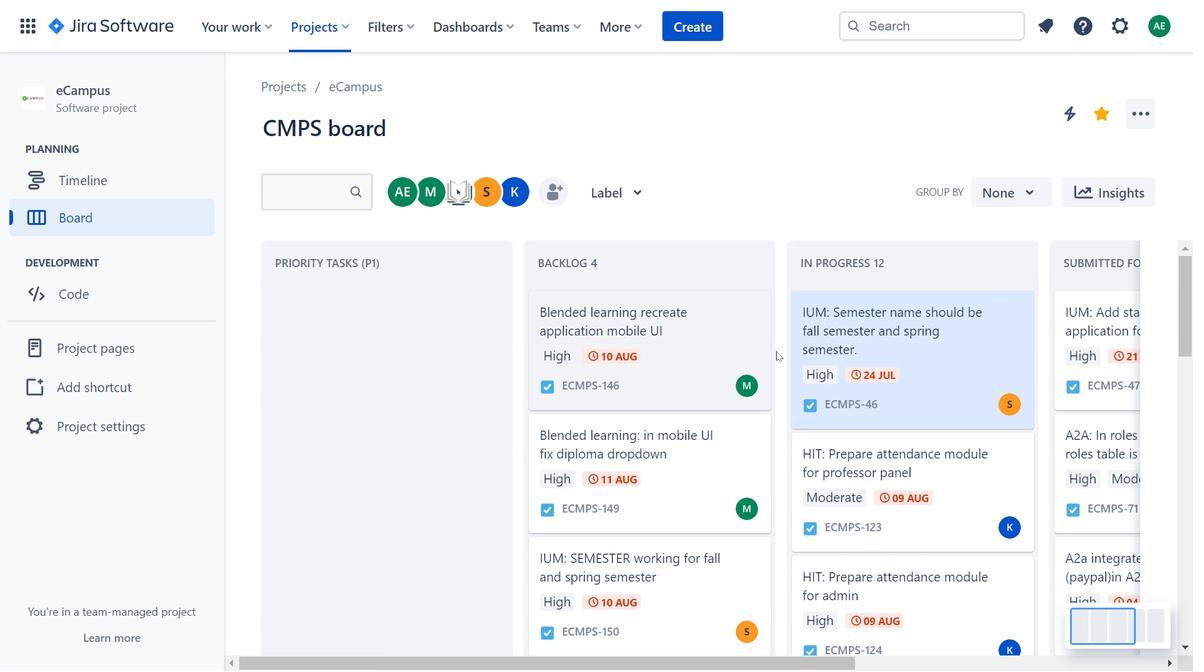 
Action: Mouse moved to (786, 356)
Screenshot: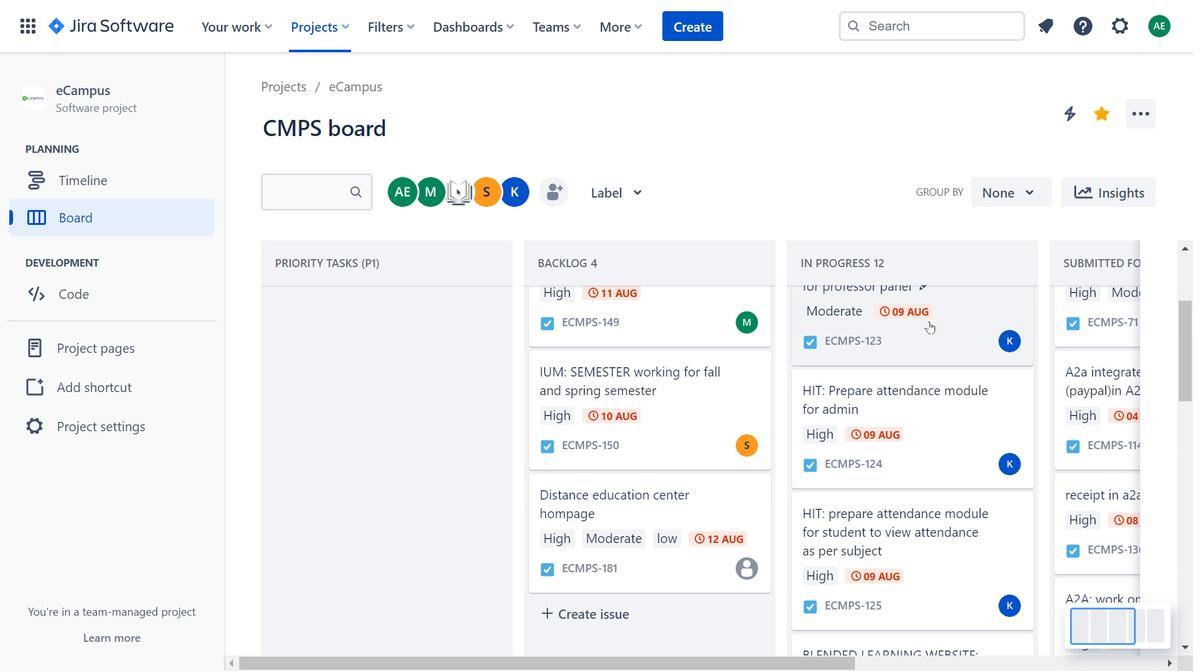 
Action: Mouse scrolled (786, 355) with delta (0, 0)
Screenshot: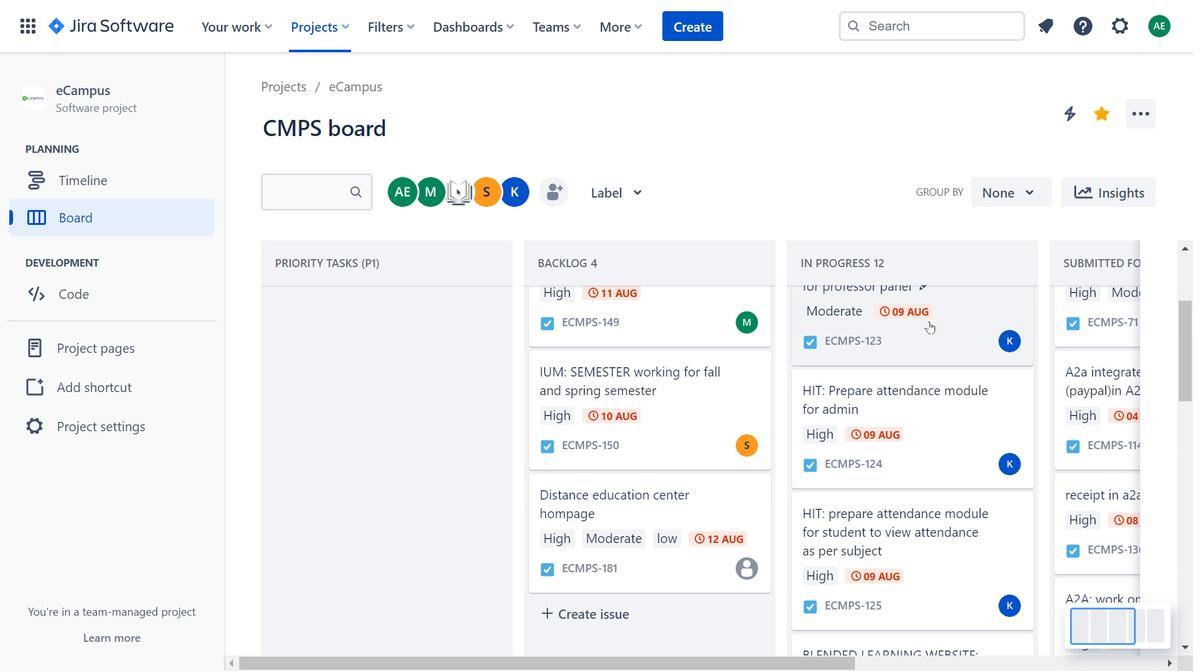 
Action: Mouse moved to (787, 356)
Screenshot: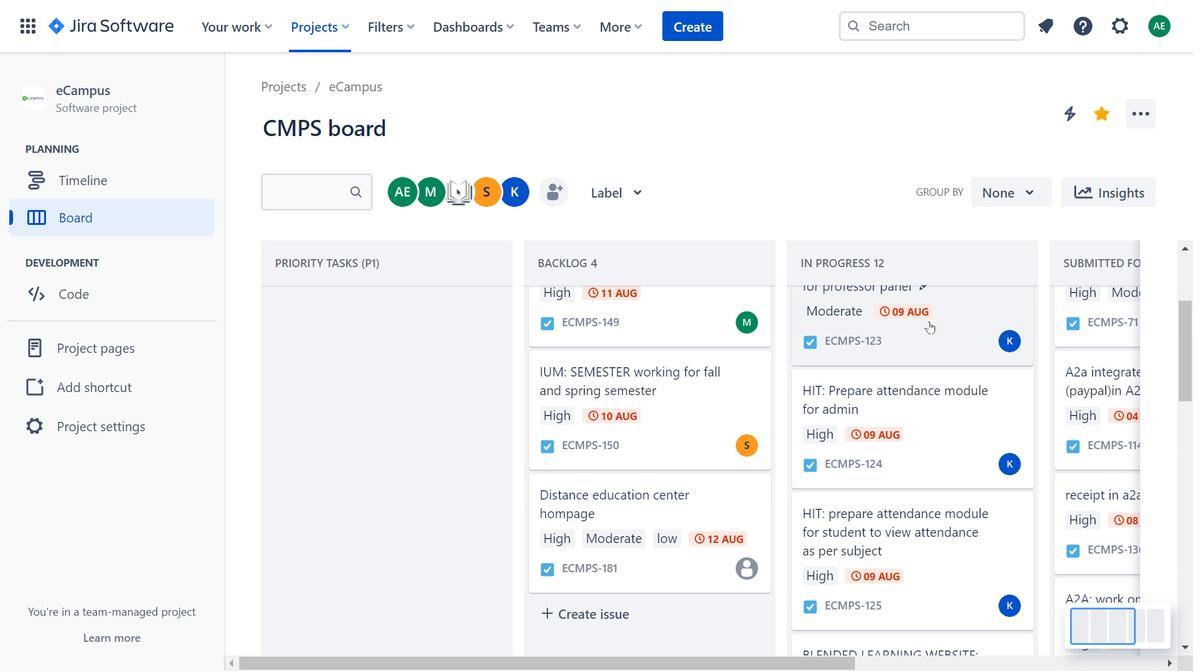 
Action: Mouse scrolled (787, 356) with delta (0, 0)
Screenshot: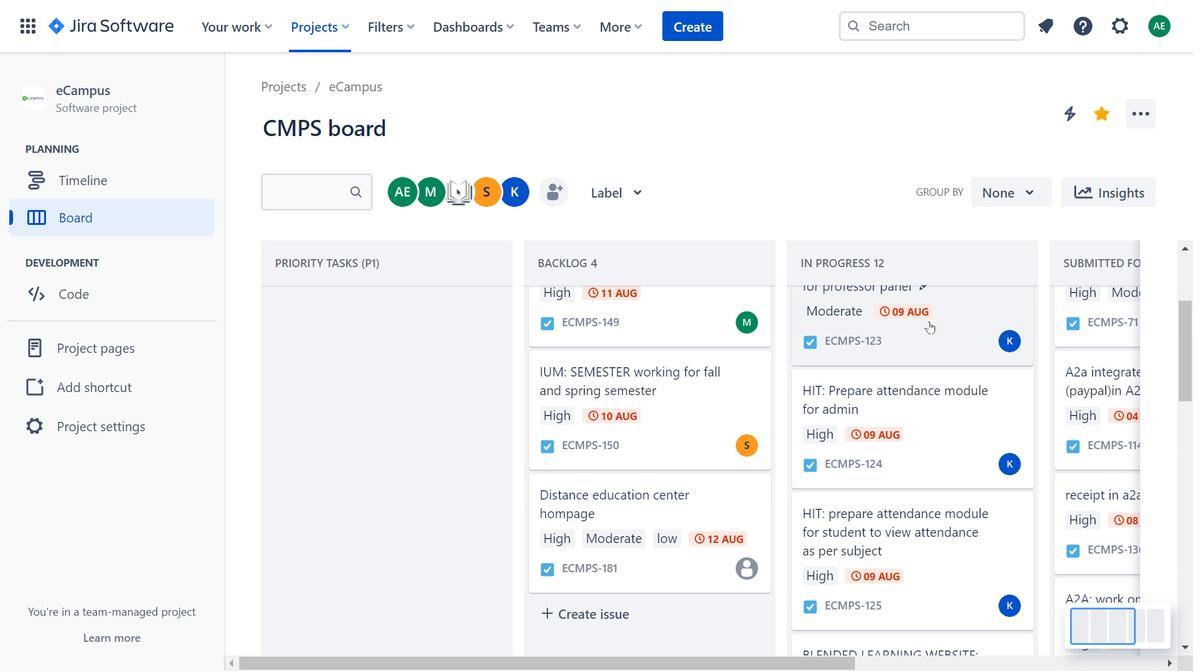 
Action: Mouse moved to (929, 321)
Screenshot: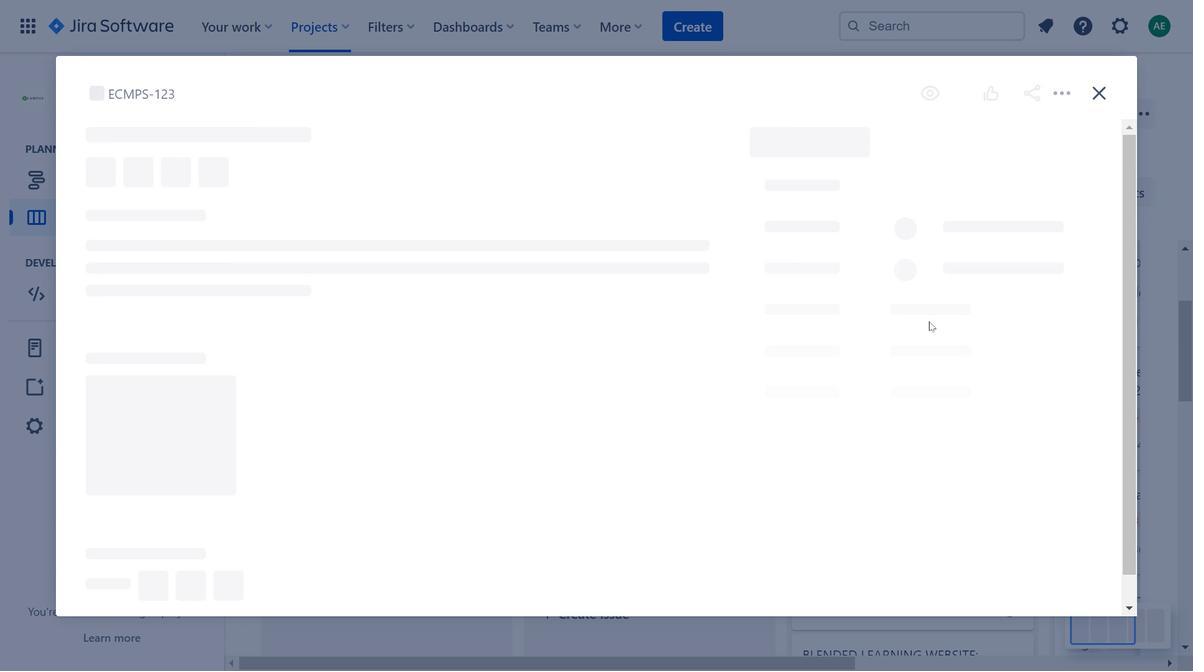 
Action: Mouse pressed left at (929, 321)
Screenshot: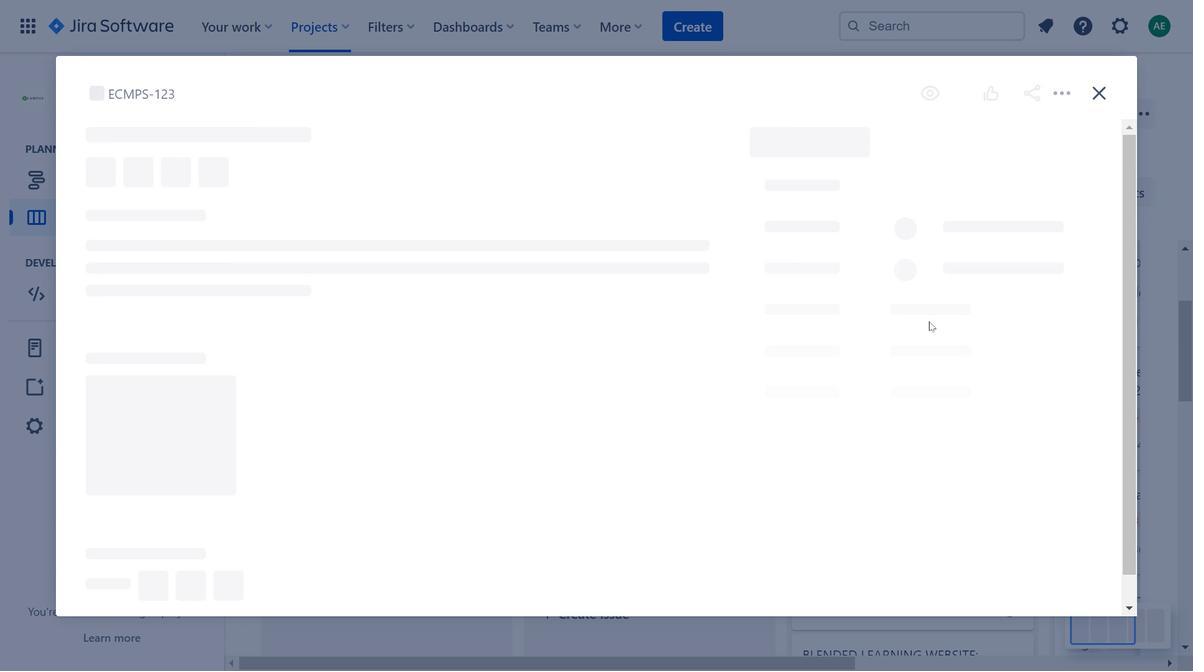 
Action: Mouse moved to (497, 480)
Screenshot: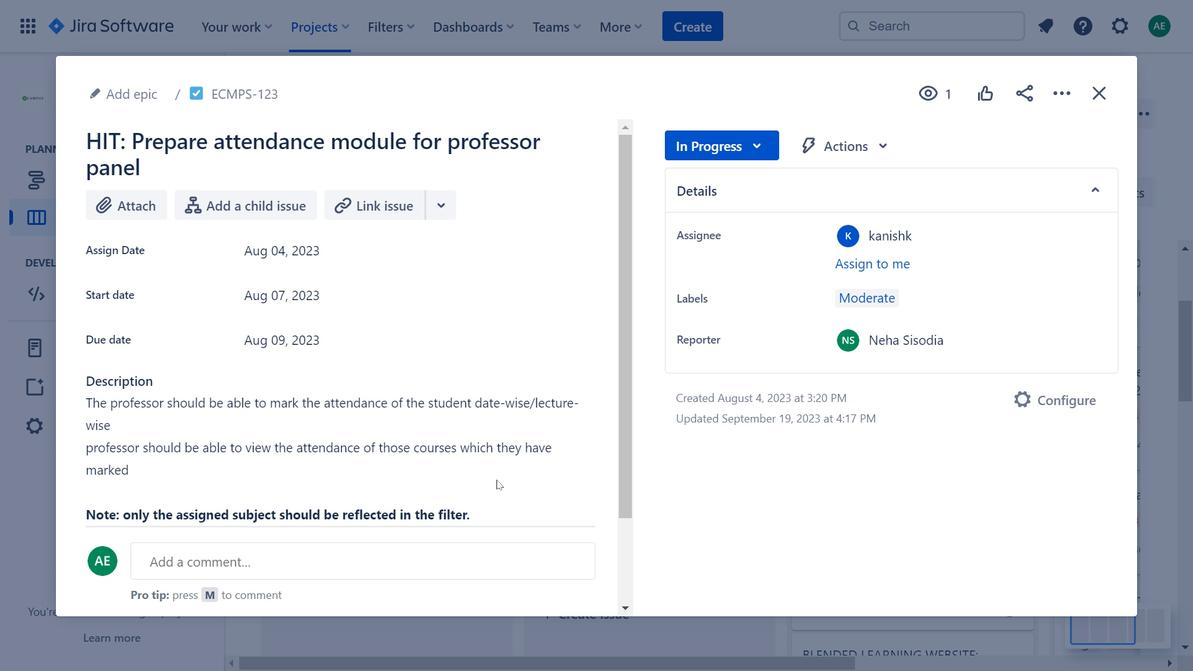 
Action: Mouse pressed left at (497, 480)
Screenshot: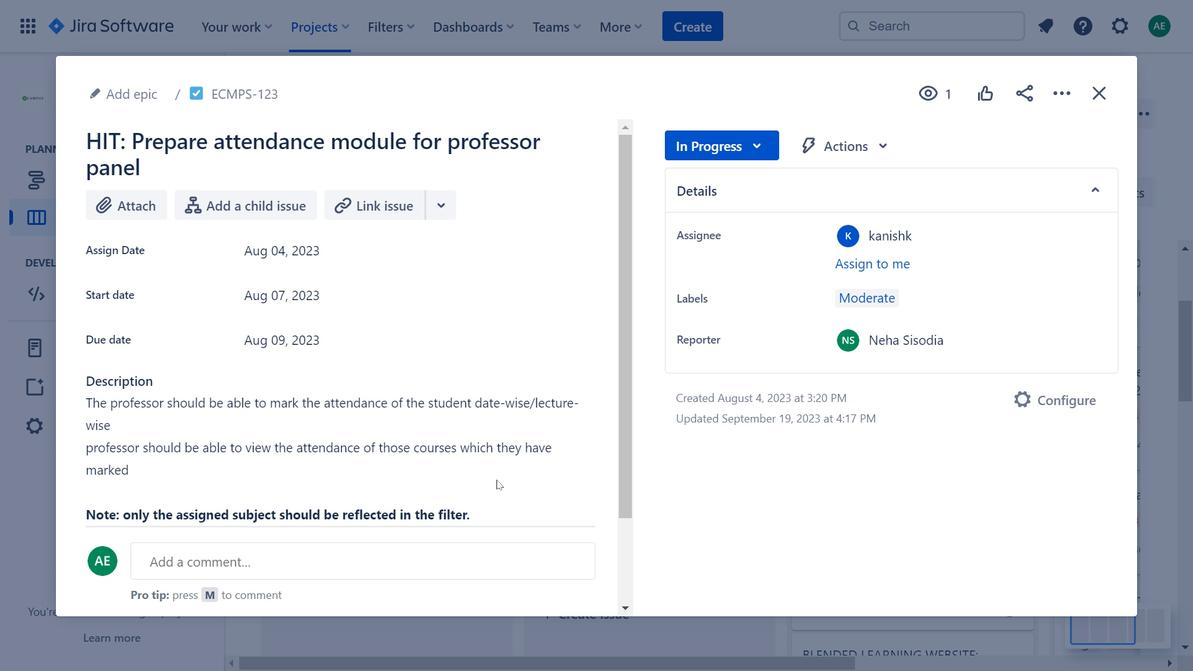 
Action: Mouse moved to (353, 461)
Screenshot: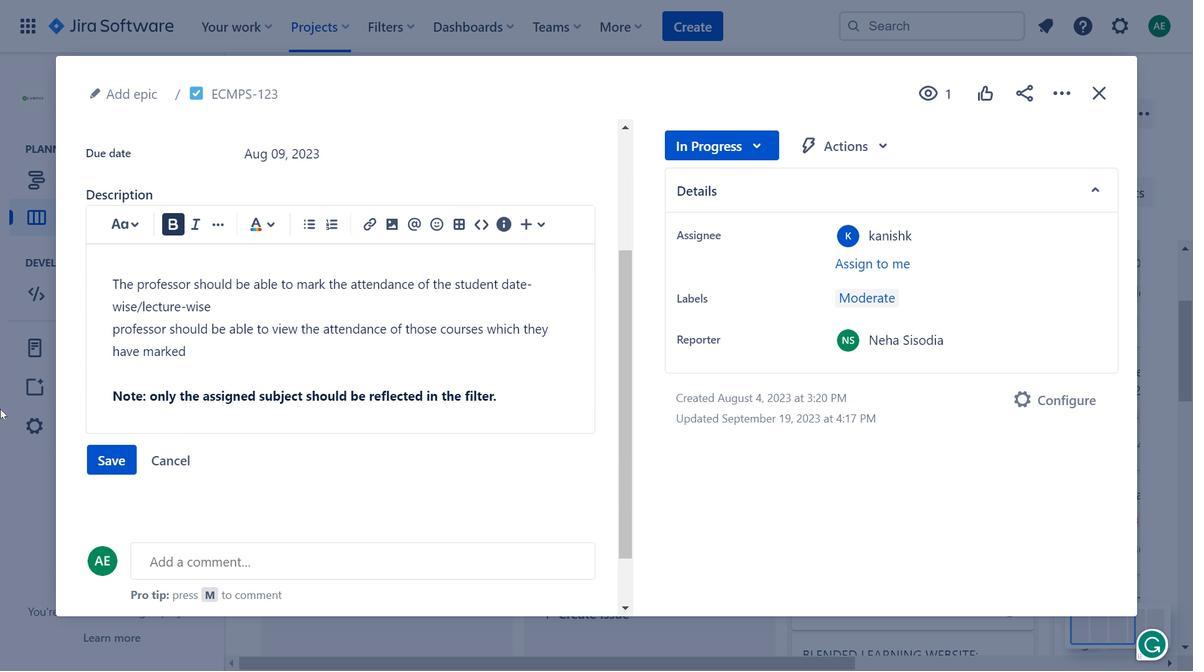 
Action: Mouse scrolled (353, 460) with delta (0, 0)
Screenshot: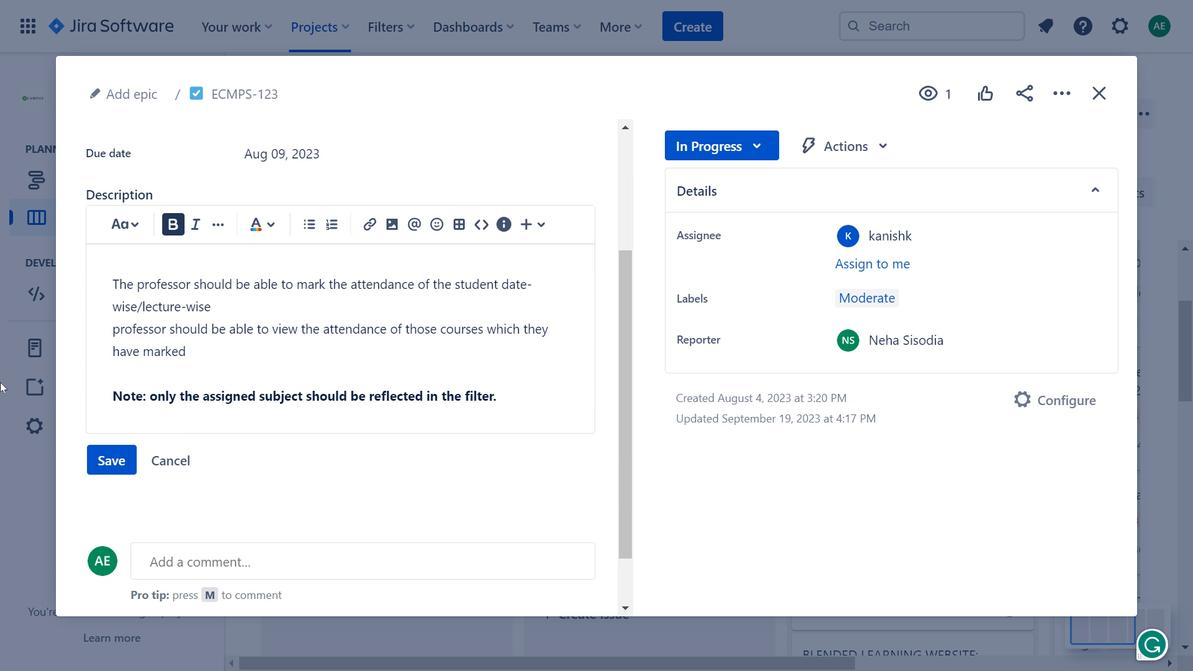 
Action: Mouse scrolled (353, 460) with delta (0, 0)
Screenshot: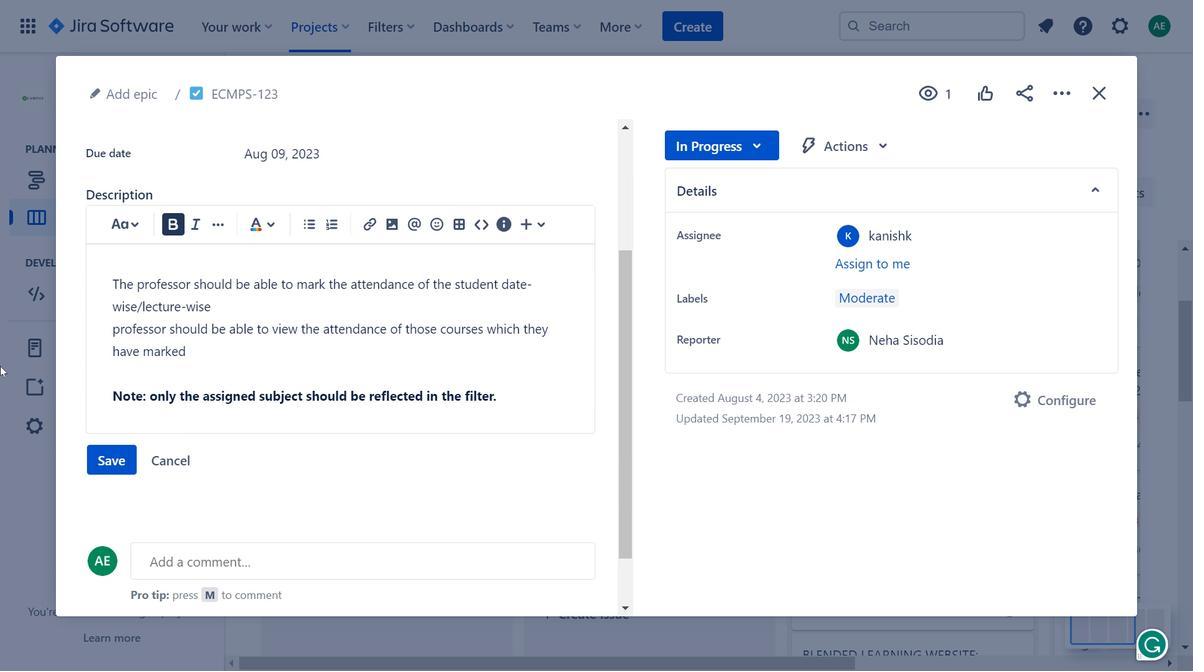 
Action: Mouse moved to (310, 435)
Screenshot: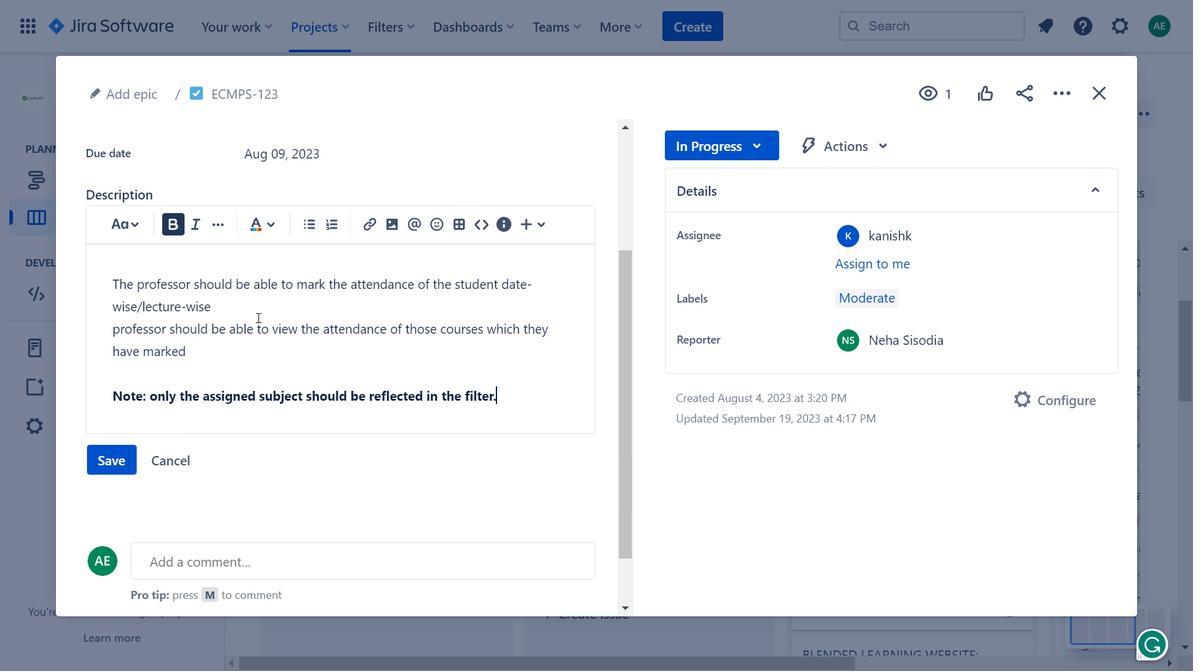 
Action: Mouse scrolled (310, 434) with delta (0, 0)
Screenshot: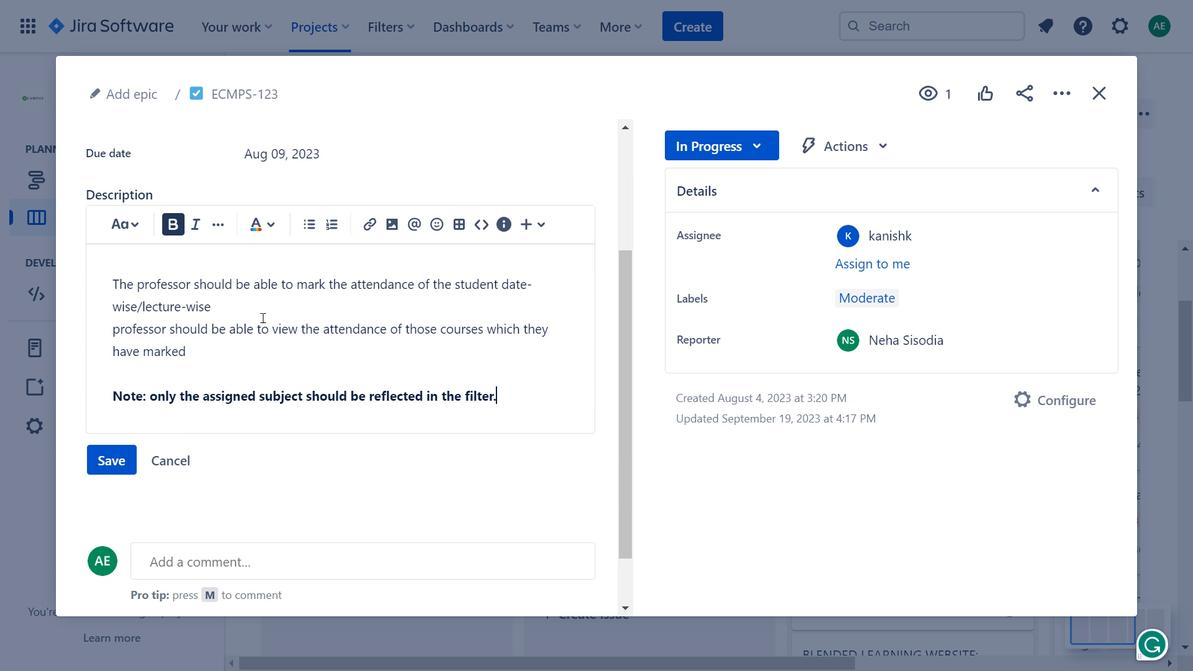 
Action: Mouse moved to (261, 318)
Screenshot: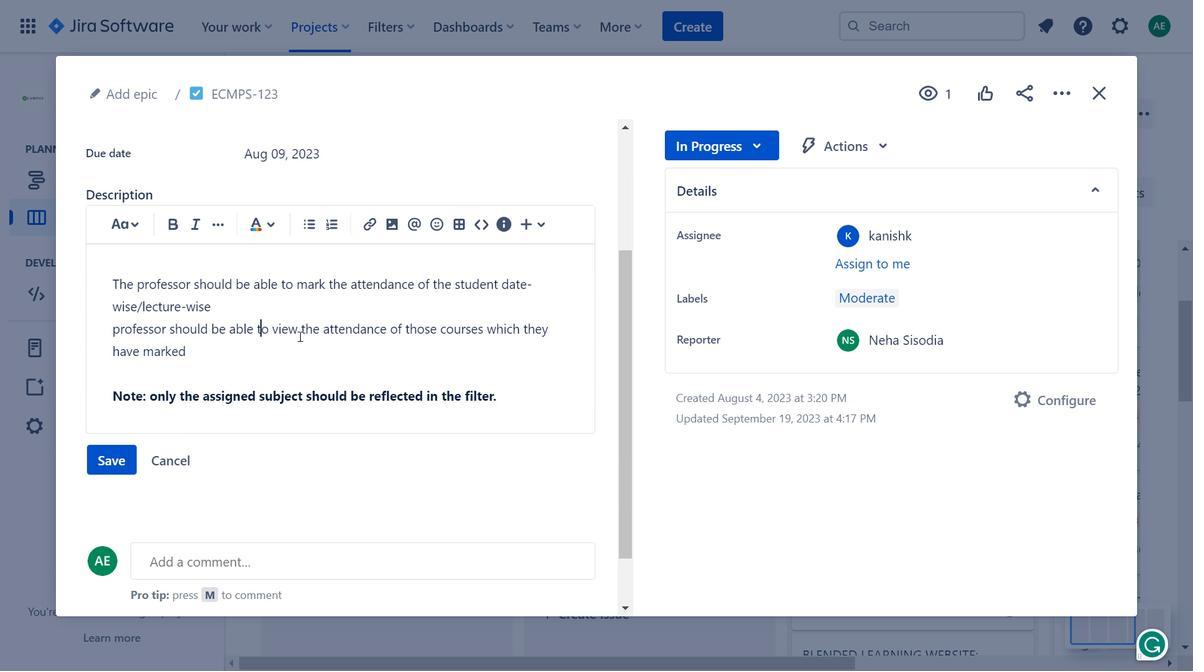 
Action: Mouse pressed left at (261, 318)
Screenshot: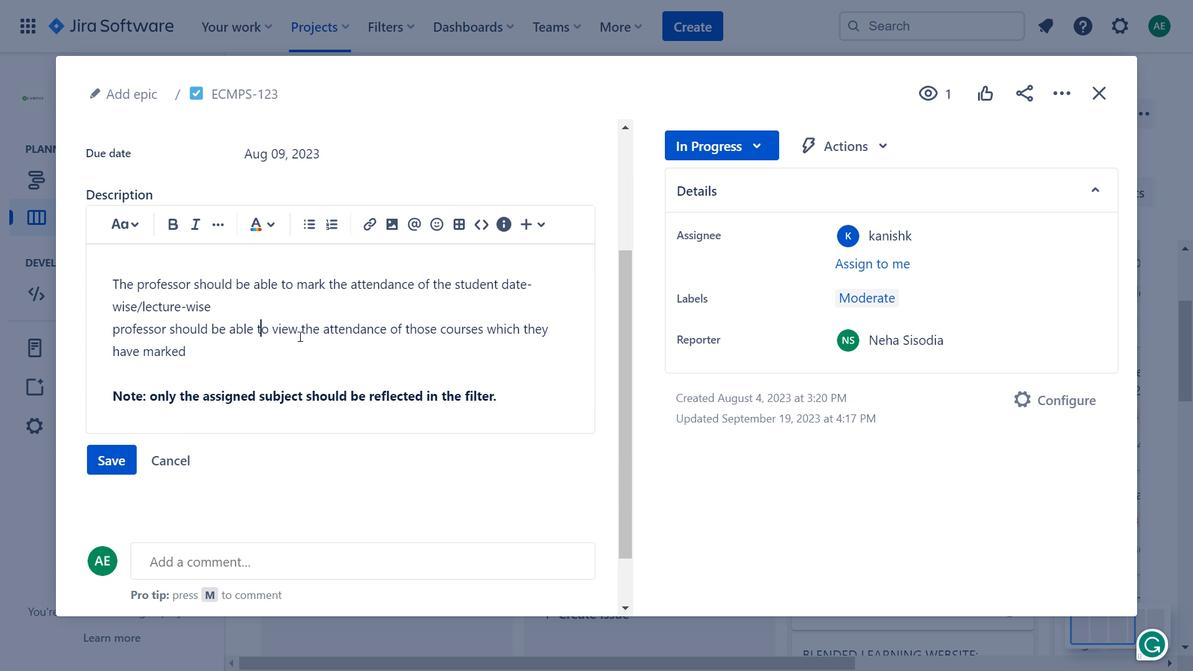 
Action: Mouse moved to (1062, 96)
Screenshot: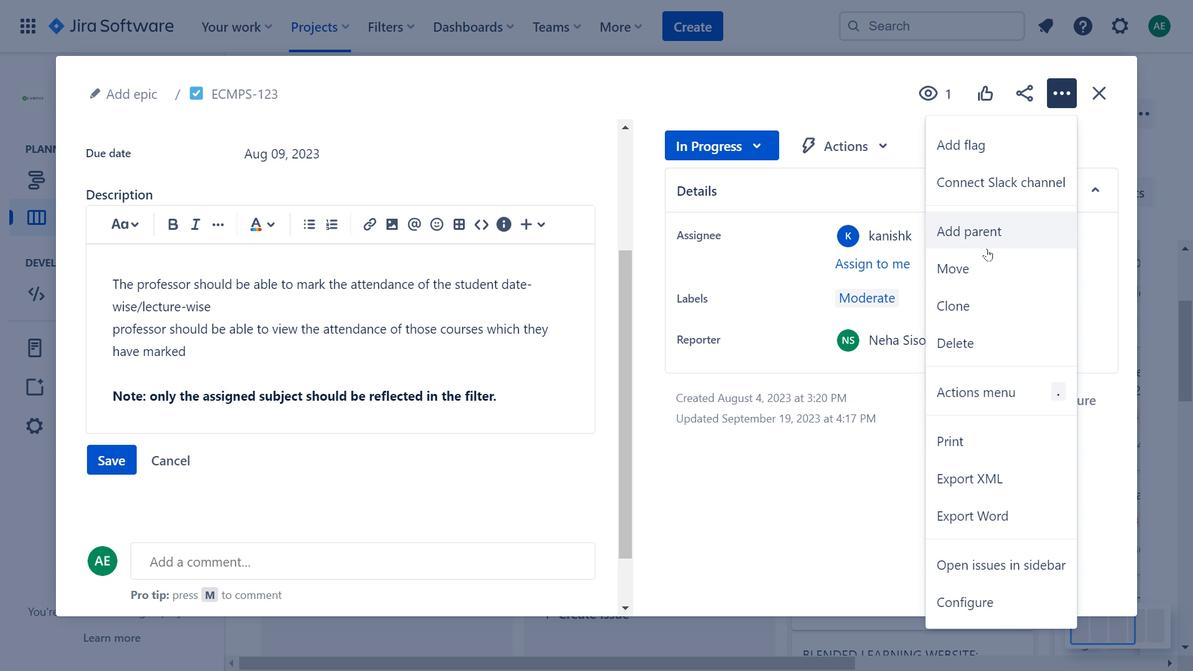 
Action: Mouse pressed left at (1062, 96)
Screenshot: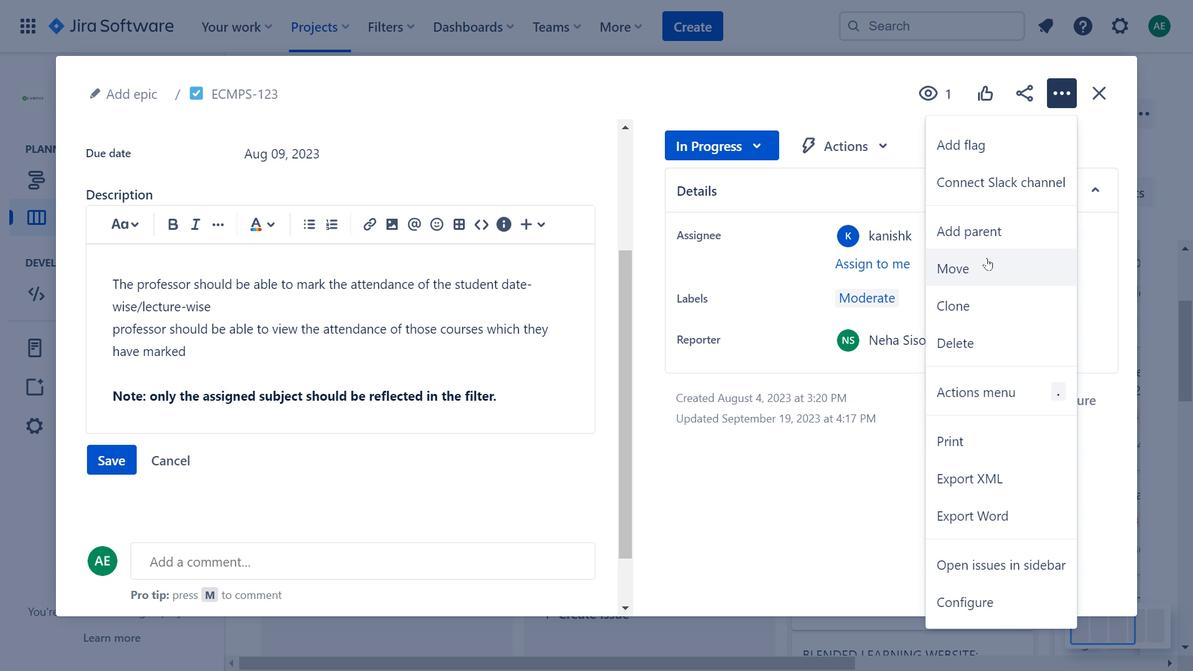 
Action: Mouse moved to (779, 62)
Screenshot: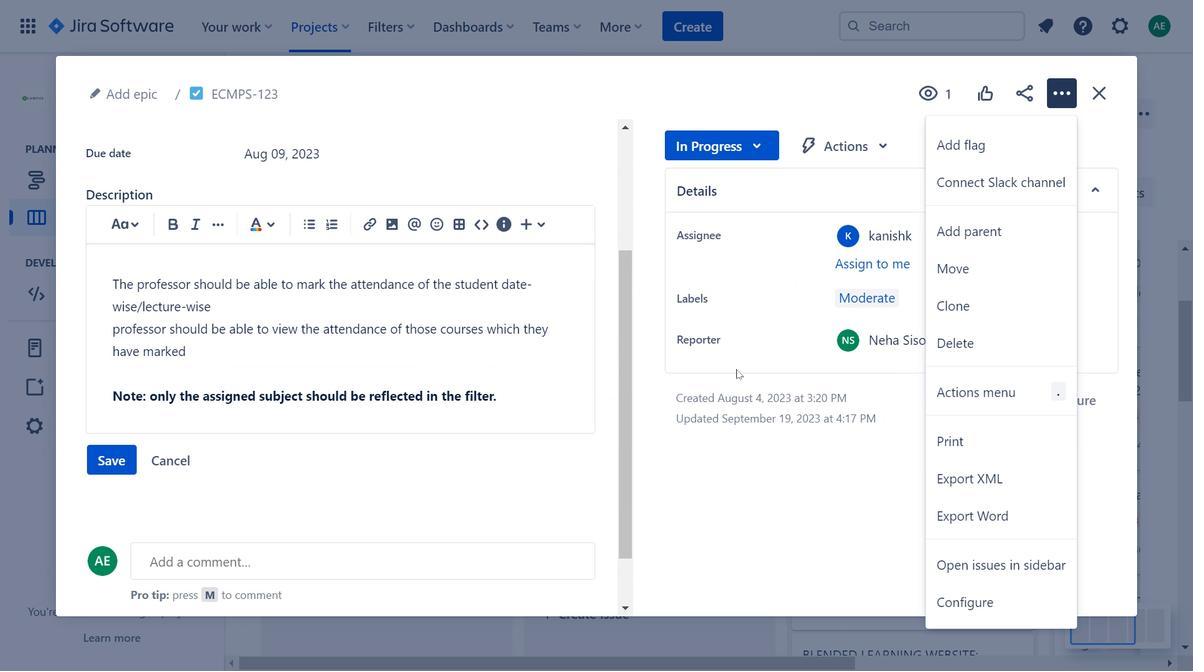 
Action: Mouse pressed left at (779, 62)
Screenshot: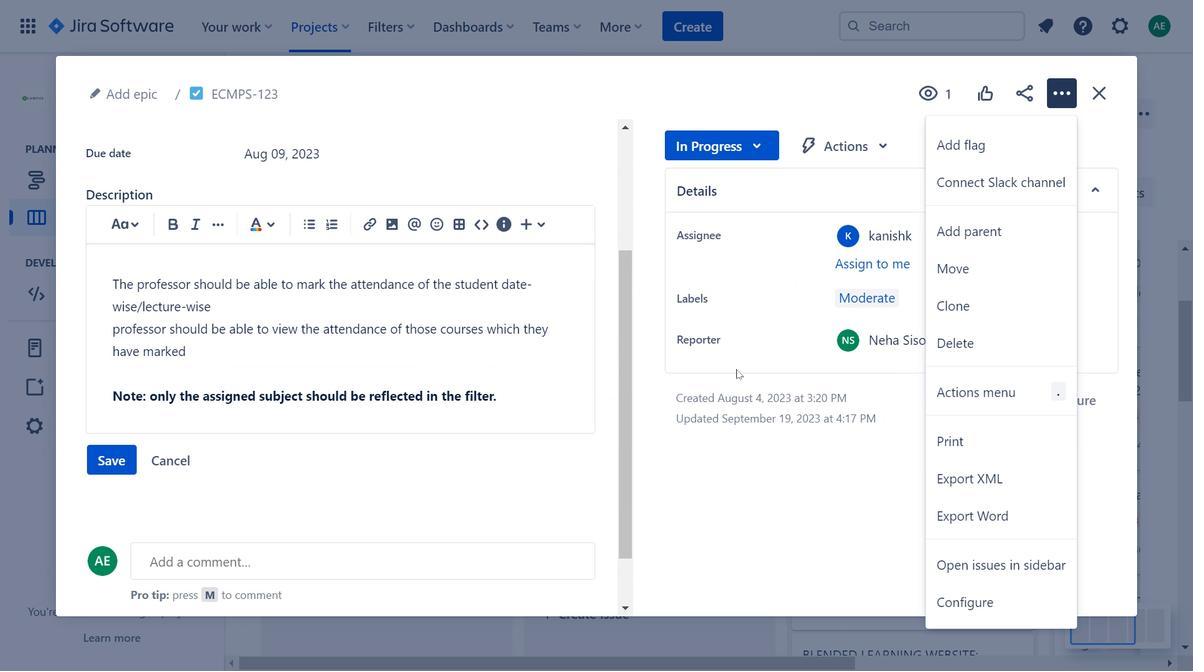 
Action: Mouse moved to (736, 369)
Screenshot: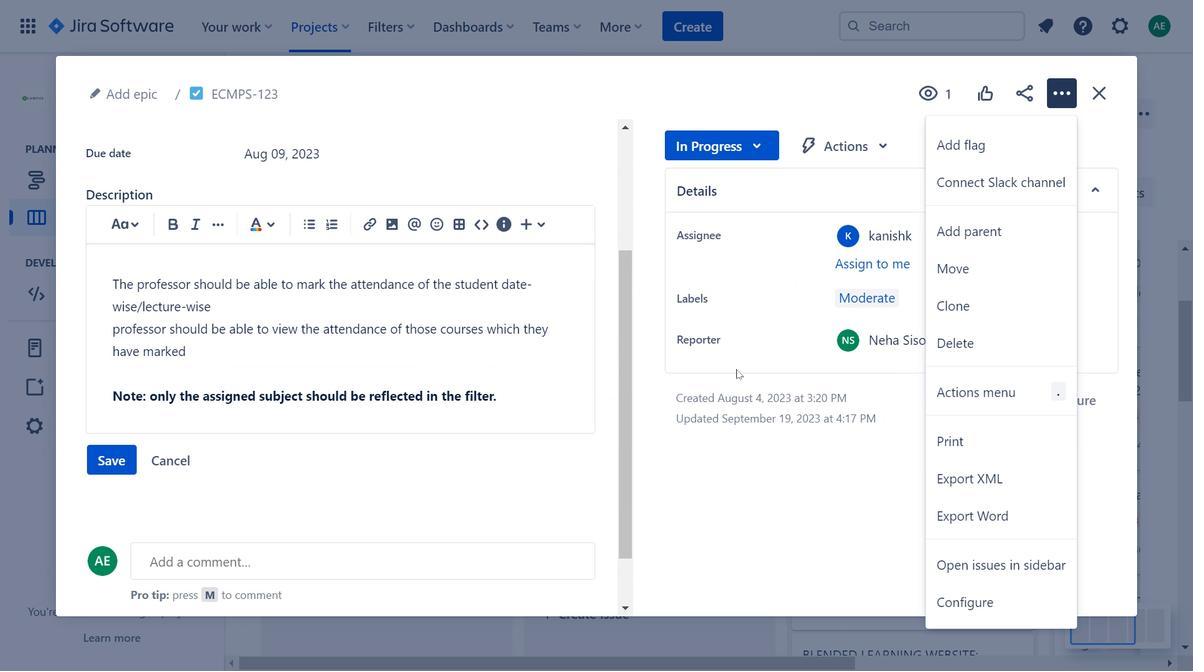 
Action: Key pressed <Key.cmd><Key.cmd><Key.cmd><Key.cmd><Key.cmd><Key.cmd><Key.cmd><Key.cmd><Key.cmd><Key.cmd><Key.cmd><Key.cmd><Key.cmd><Key.cmd><Key.cmd>
Screenshot: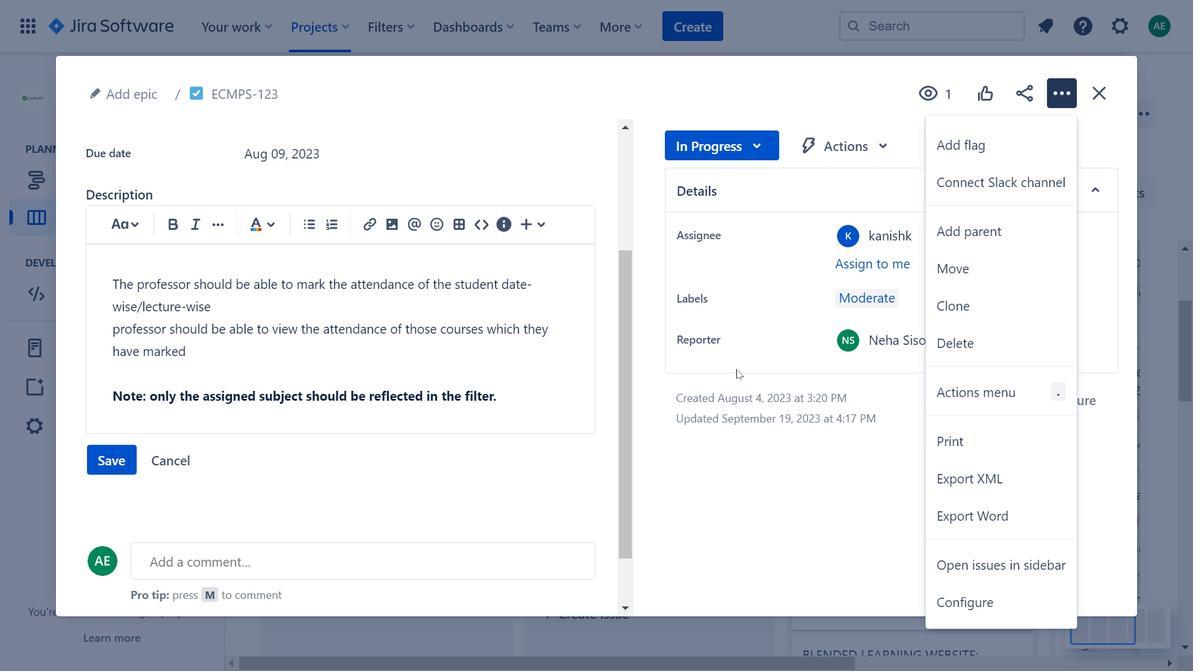 
